 Task: Research Airbnb properties in Mascalucia, Italy from 1st November, 2023 to 9th November, 2023 for 4 adults.2 bedrooms having 2 beds and 2 bathrooms. Property type can be house. Look for 4 properties as per requirement.
Action: Mouse moved to (472, 60)
Screenshot: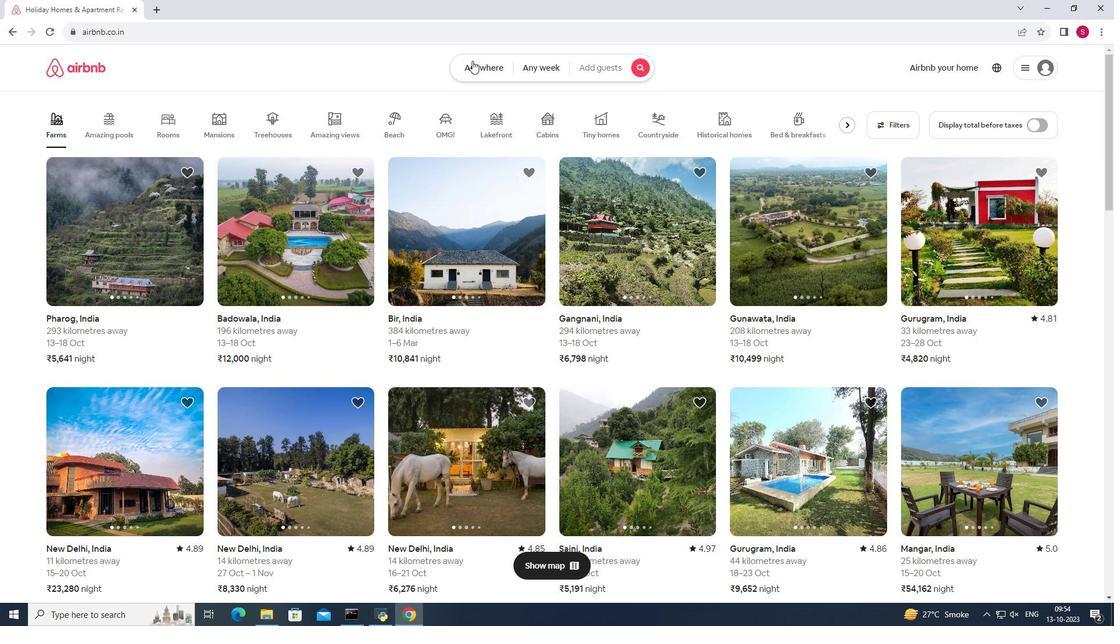 
Action: Mouse pressed left at (472, 60)
Screenshot: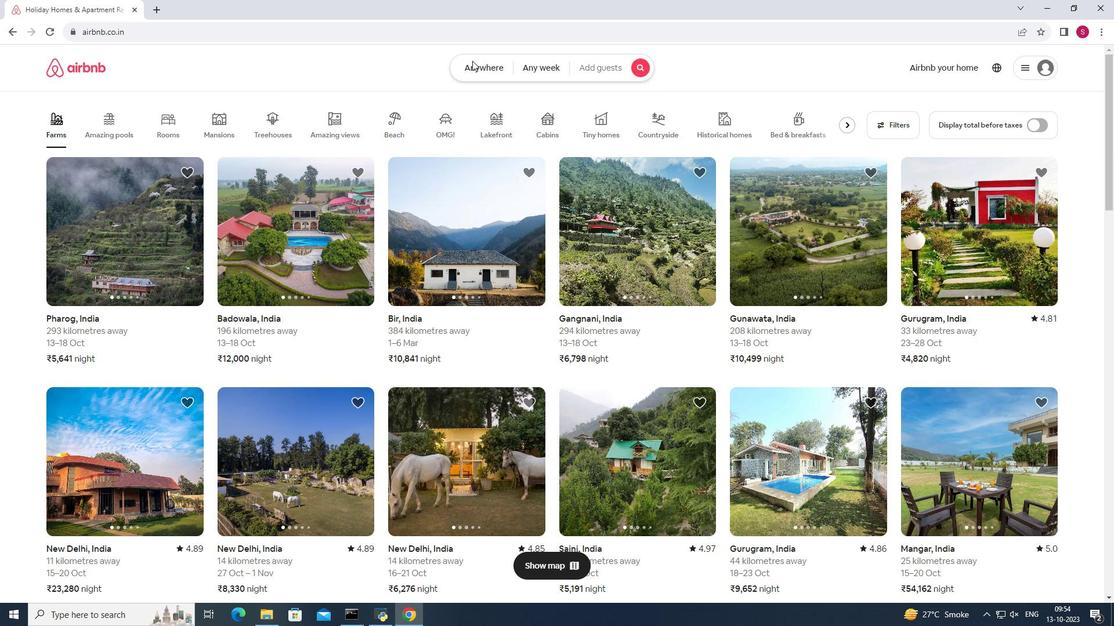 
Action: Mouse moved to (409, 106)
Screenshot: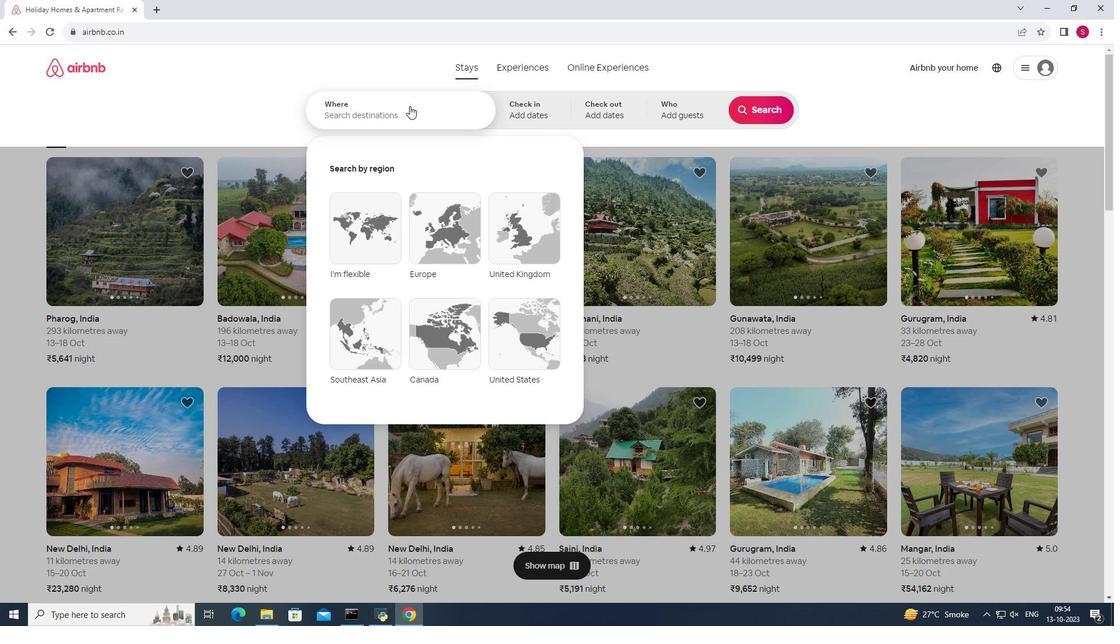 
Action: Mouse pressed left at (409, 106)
Screenshot: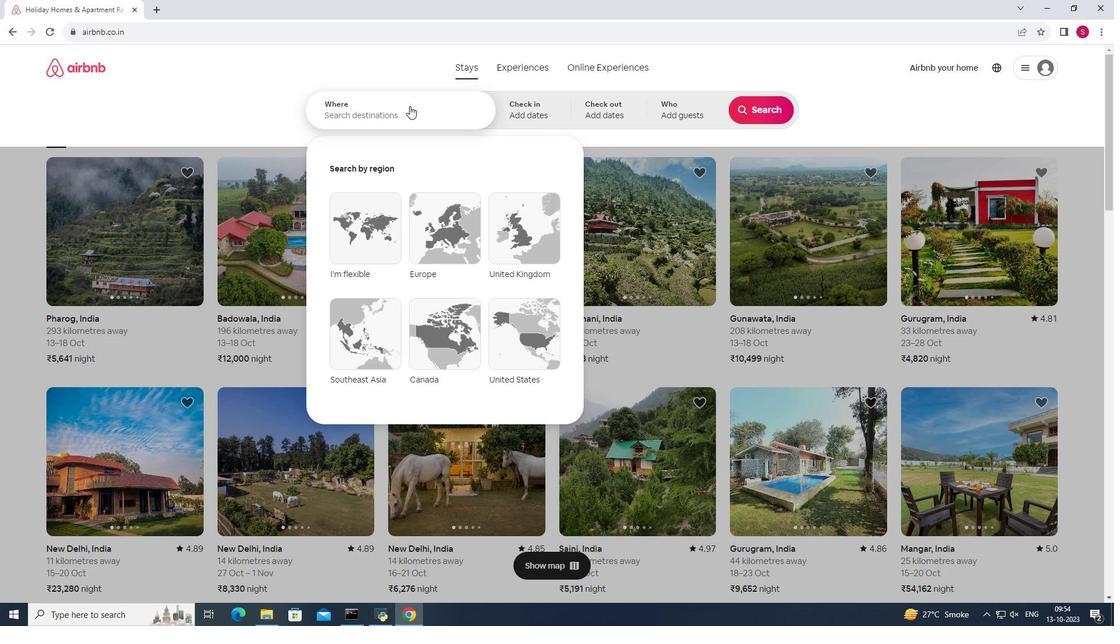 
Action: Key pressed <Key.shift>Mascalucia,<Key.space><Key.shift>Italy<Key.enter>
Screenshot: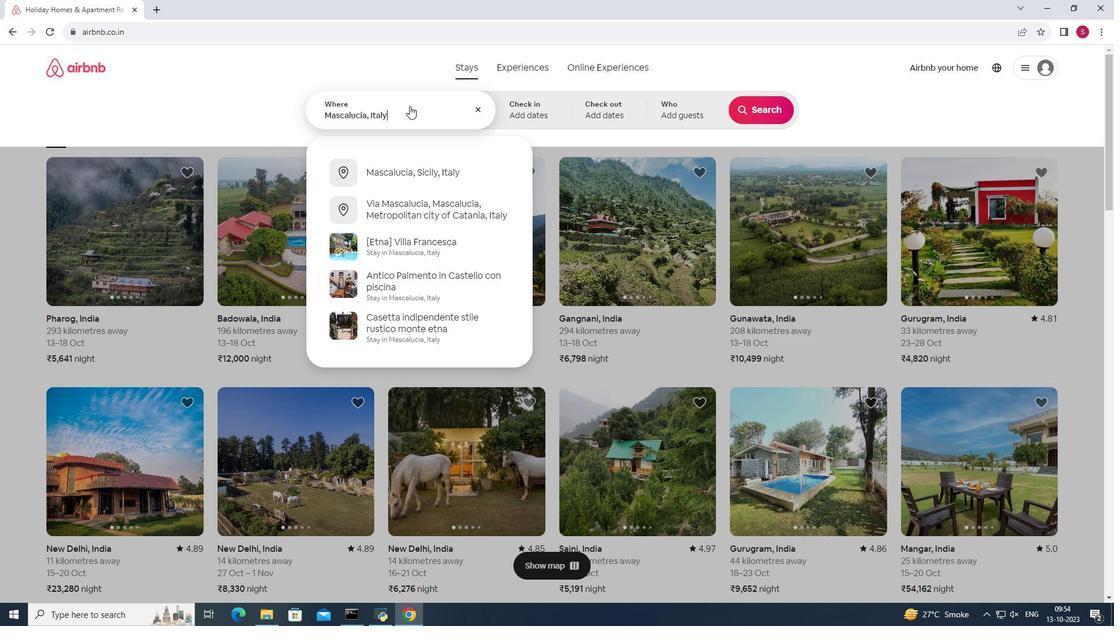 
Action: Mouse moved to (661, 247)
Screenshot: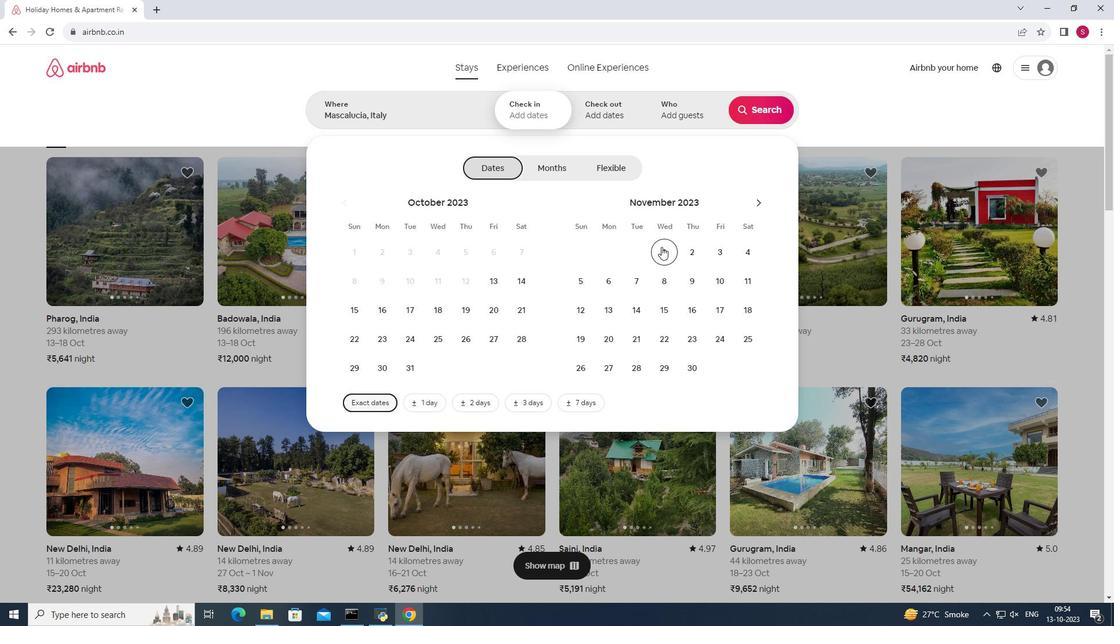 
Action: Mouse pressed left at (661, 247)
Screenshot: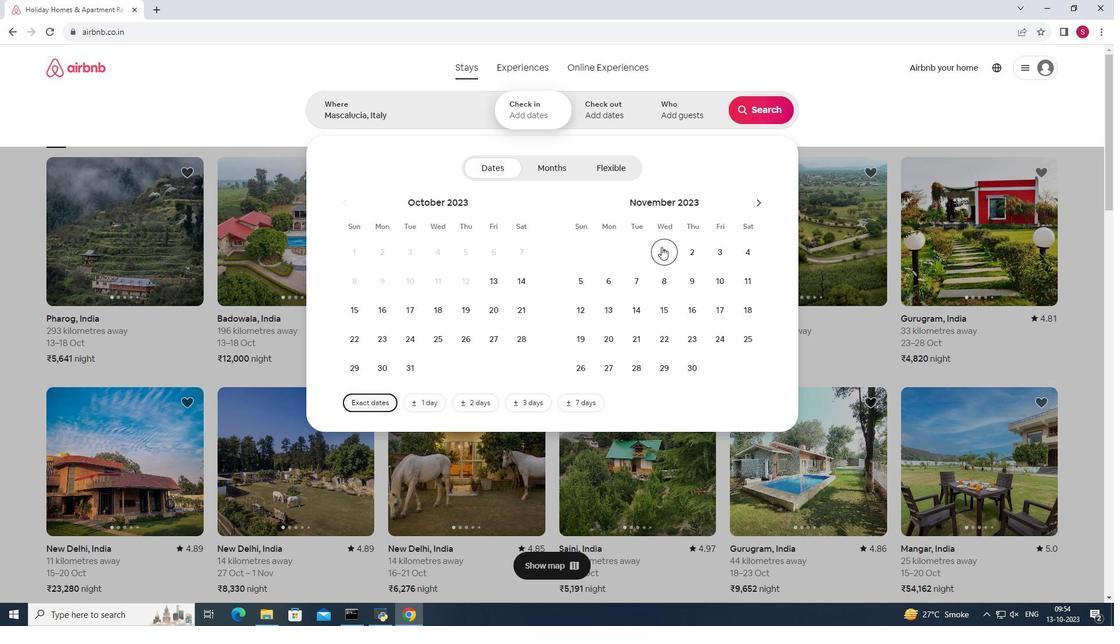
Action: Mouse moved to (689, 280)
Screenshot: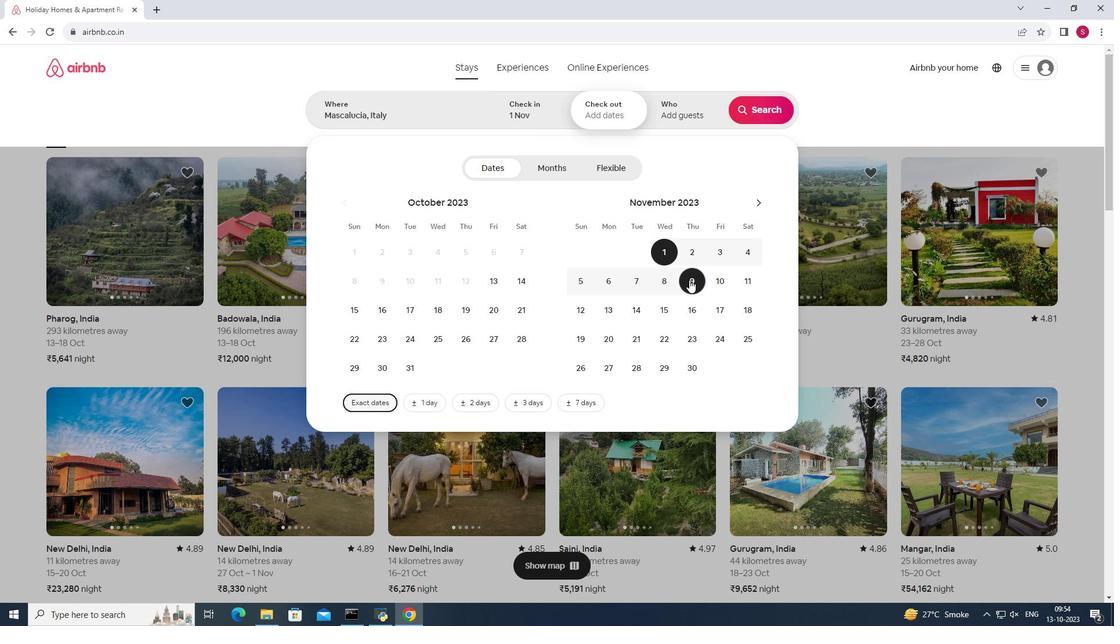 
Action: Mouse pressed left at (689, 280)
Screenshot: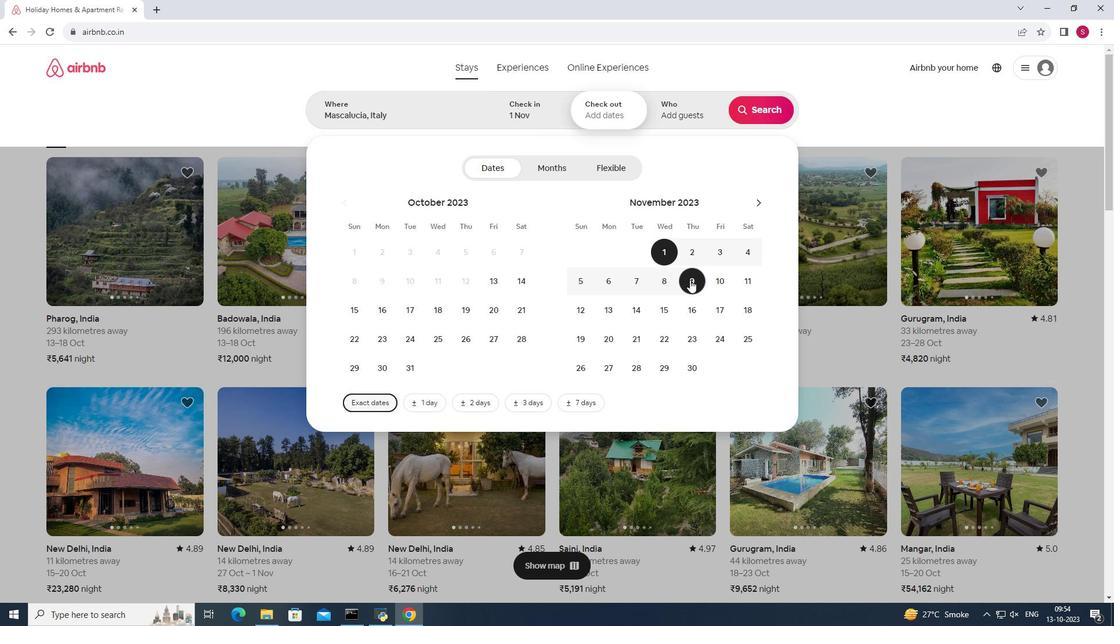 
Action: Mouse moved to (690, 280)
Screenshot: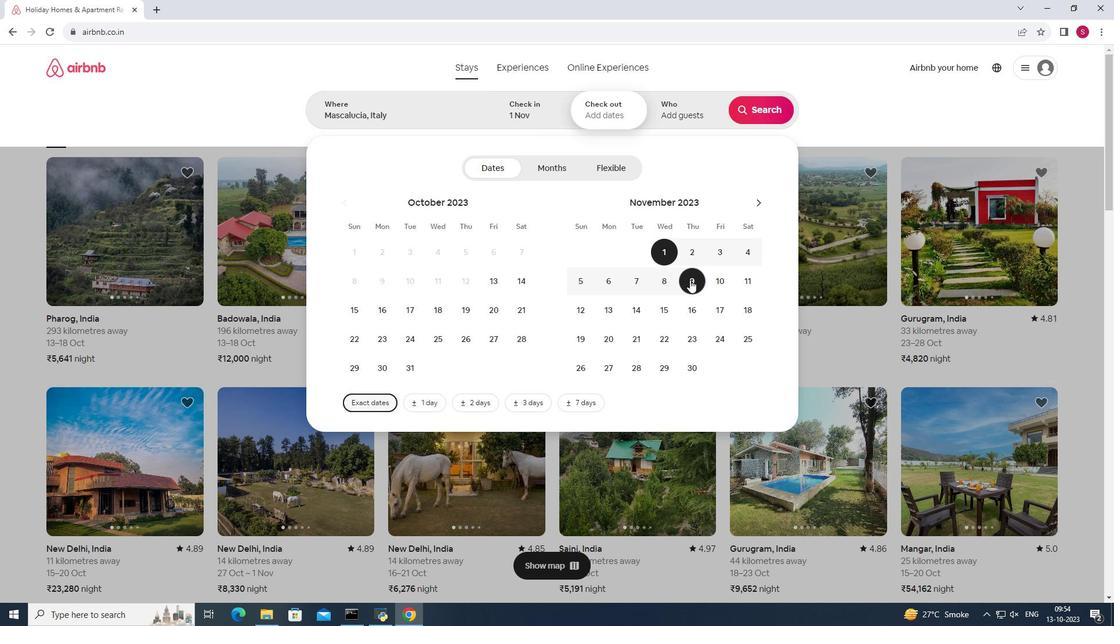 
Action: Mouse pressed left at (690, 280)
Screenshot: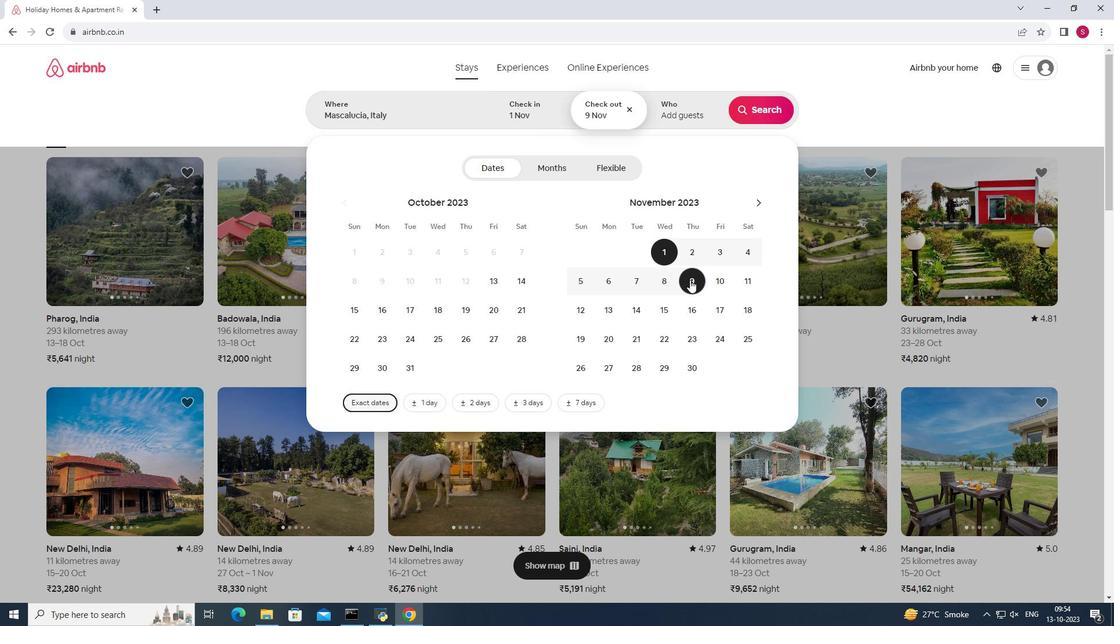 
Action: Mouse moved to (678, 101)
Screenshot: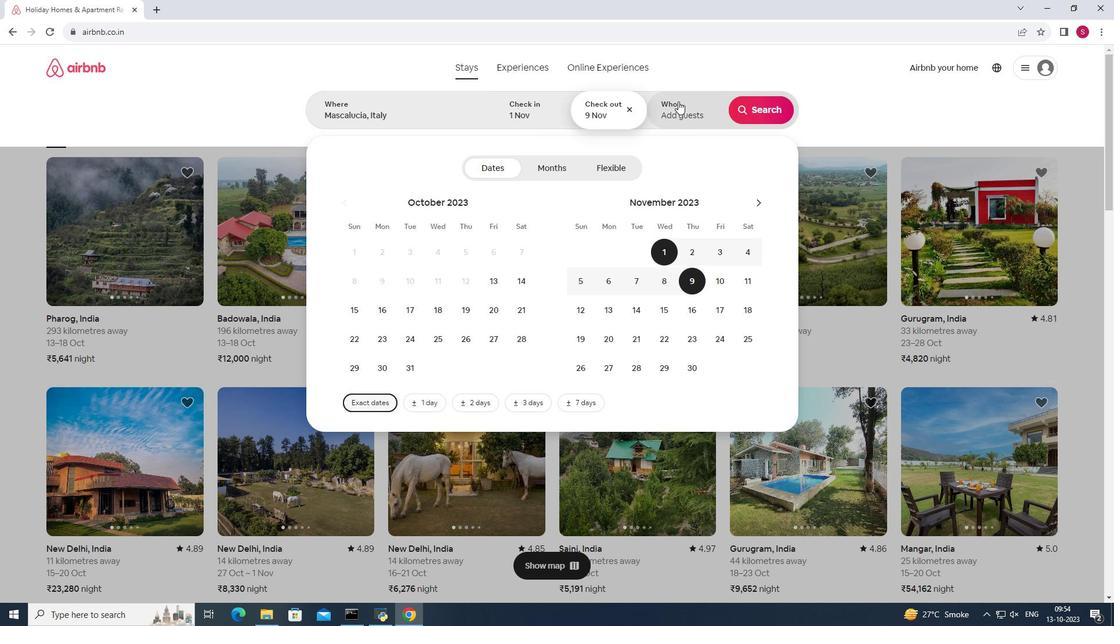 
Action: Mouse pressed left at (678, 101)
Screenshot: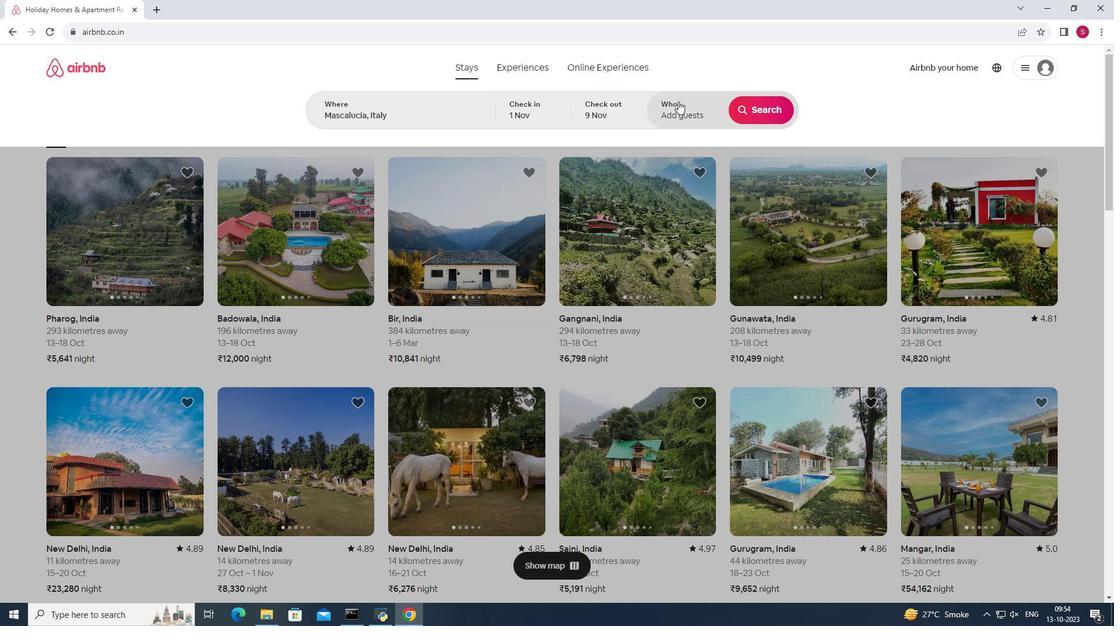 
Action: Mouse moved to (766, 175)
Screenshot: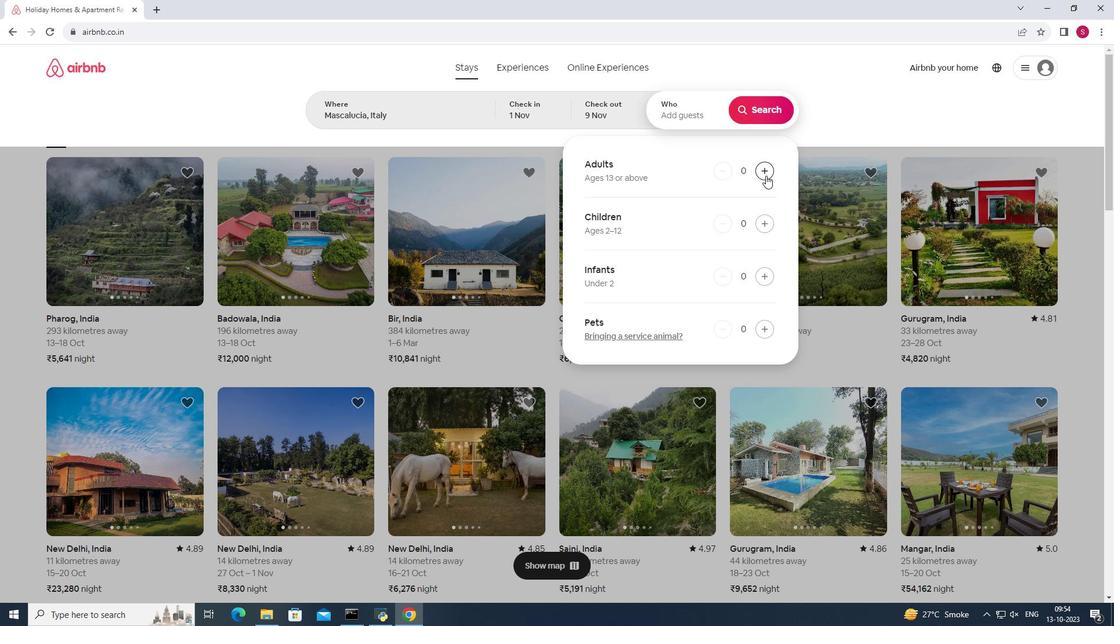 
Action: Mouse pressed left at (766, 175)
Screenshot: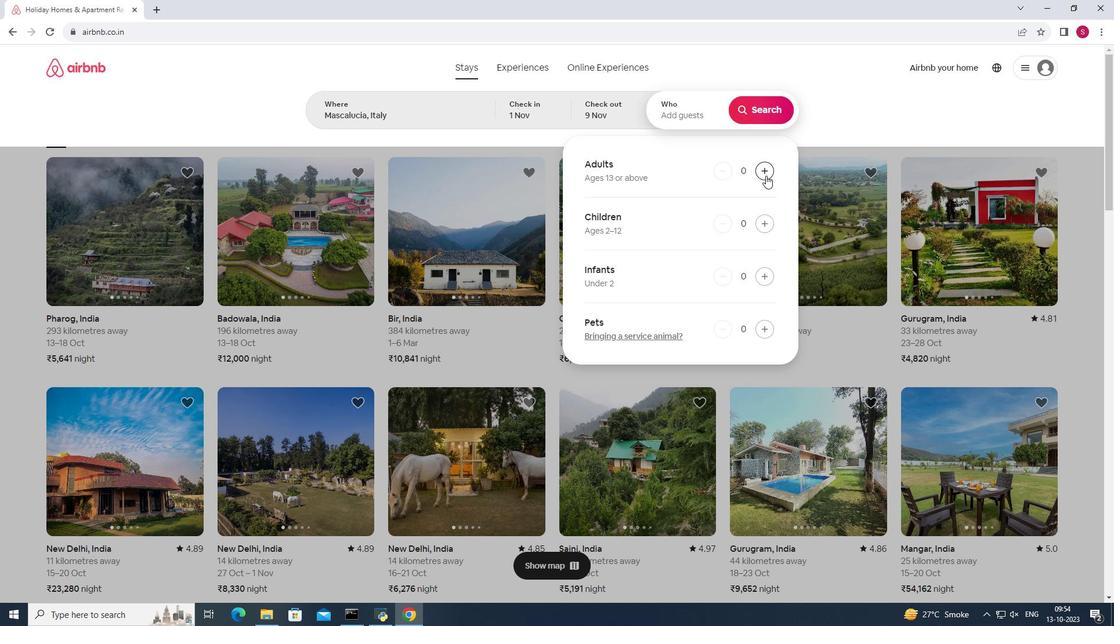 
Action: Mouse pressed left at (766, 175)
Screenshot: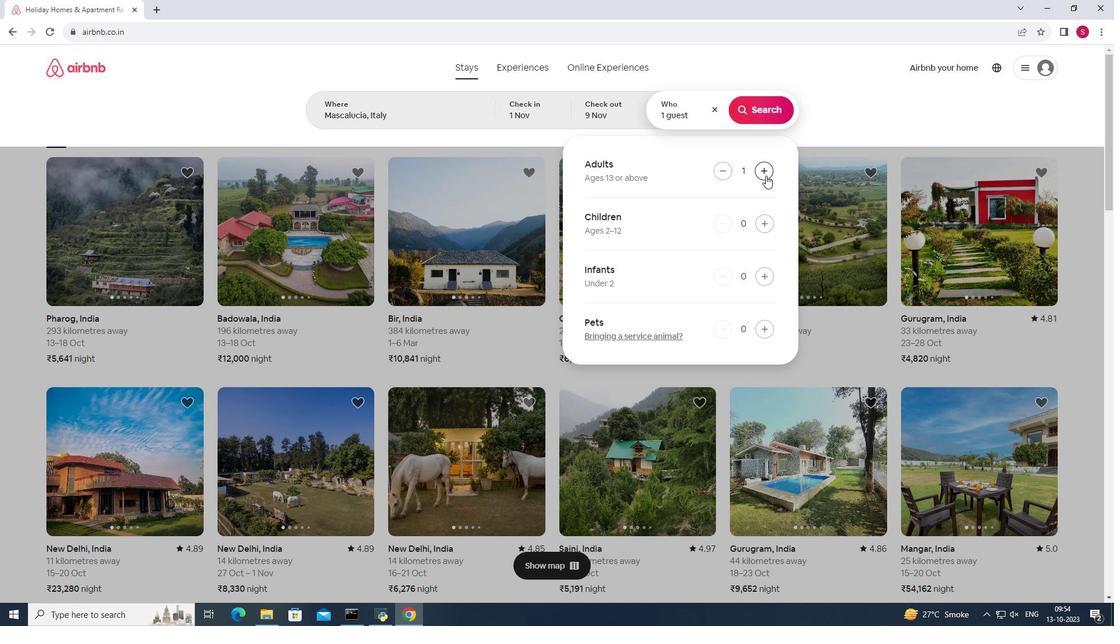 
Action: Mouse pressed left at (766, 175)
Screenshot: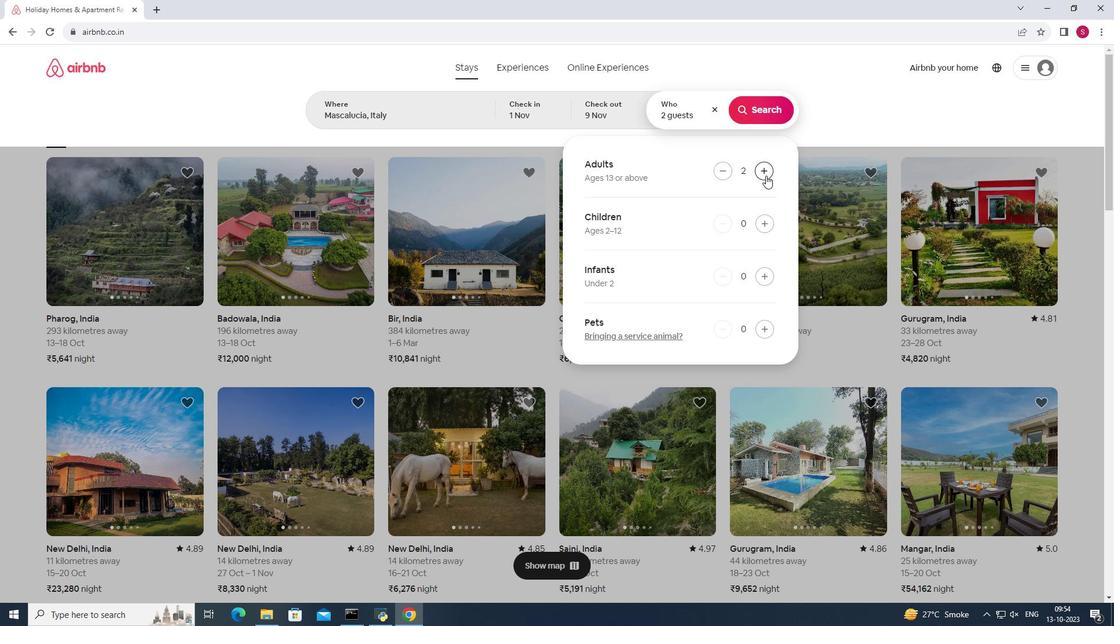 
Action: Mouse pressed left at (766, 175)
Screenshot: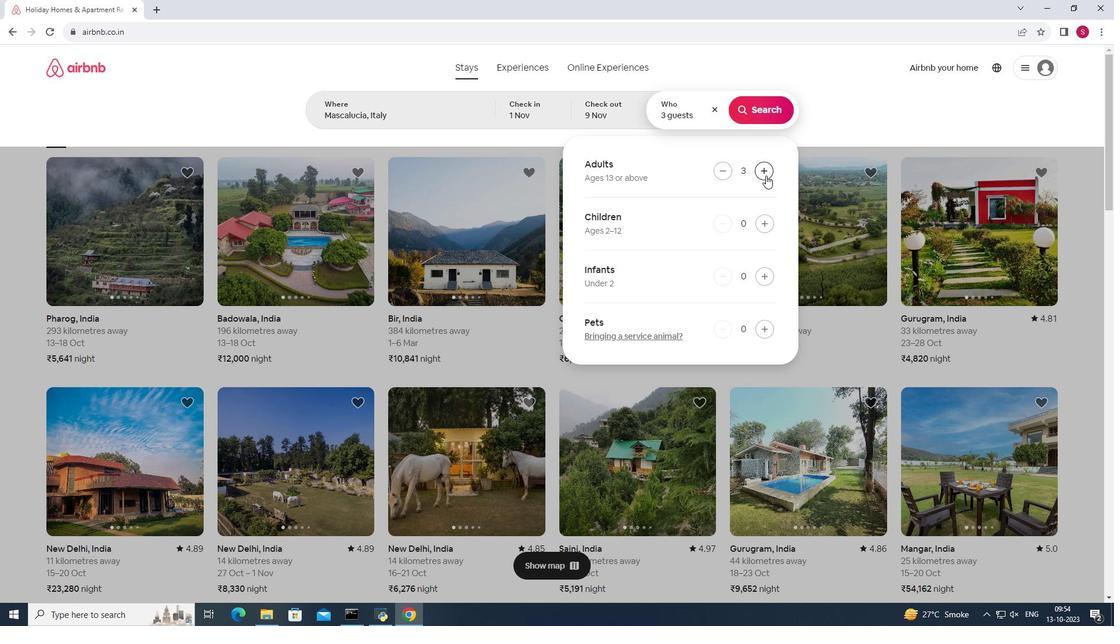 
Action: Mouse moved to (759, 115)
Screenshot: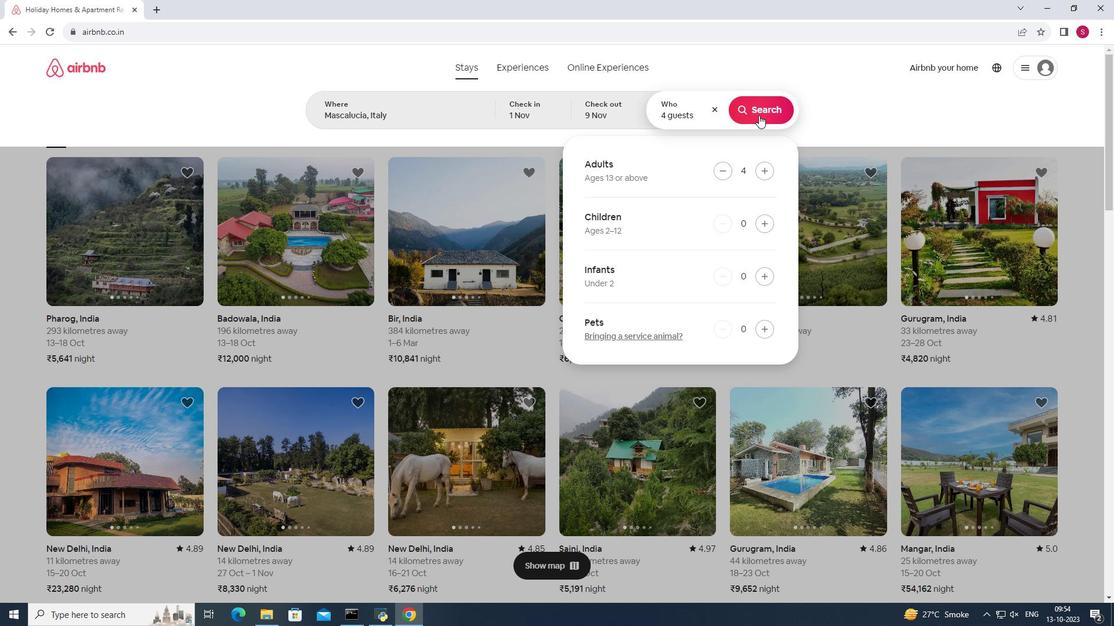 
Action: Mouse pressed left at (759, 115)
Screenshot: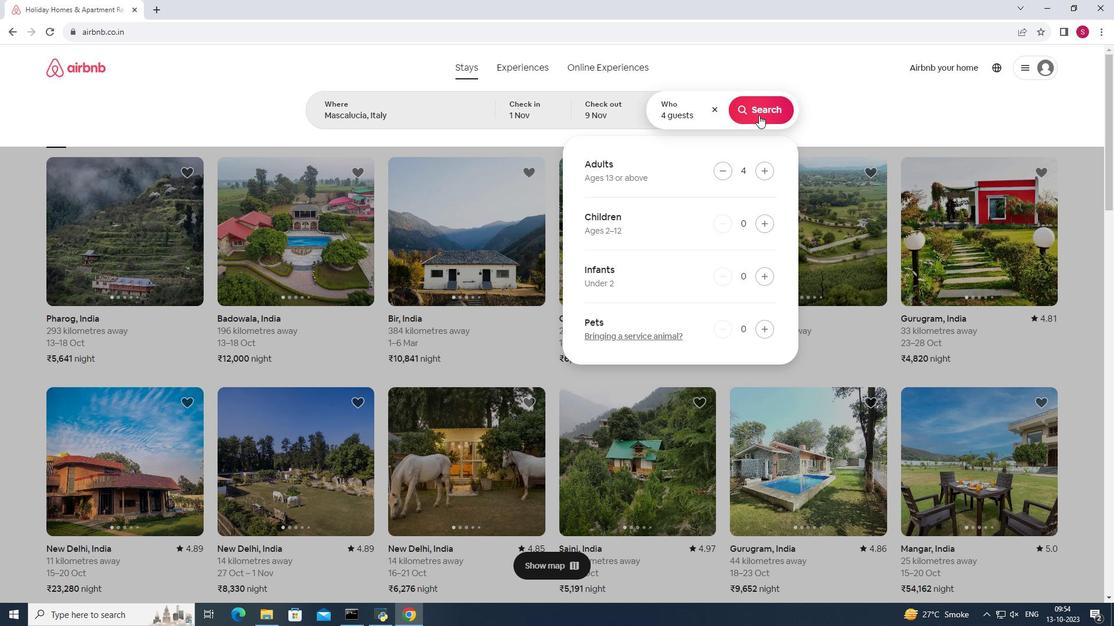 
Action: Mouse pressed left at (759, 115)
Screenshot: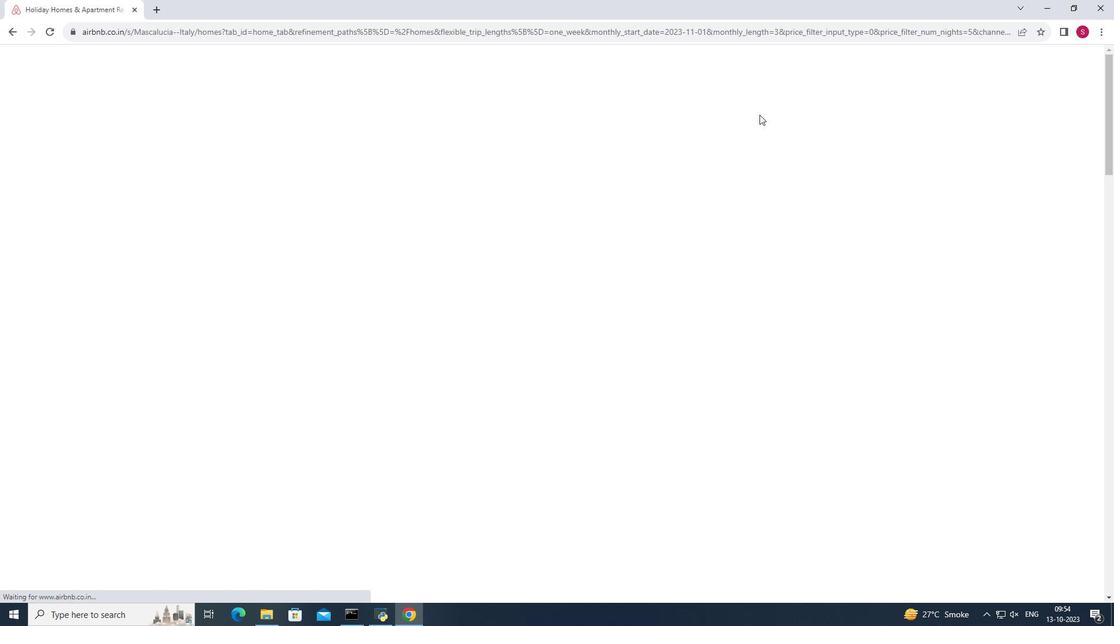 
Action: Mouse moved to (833, 66)
Screenshot: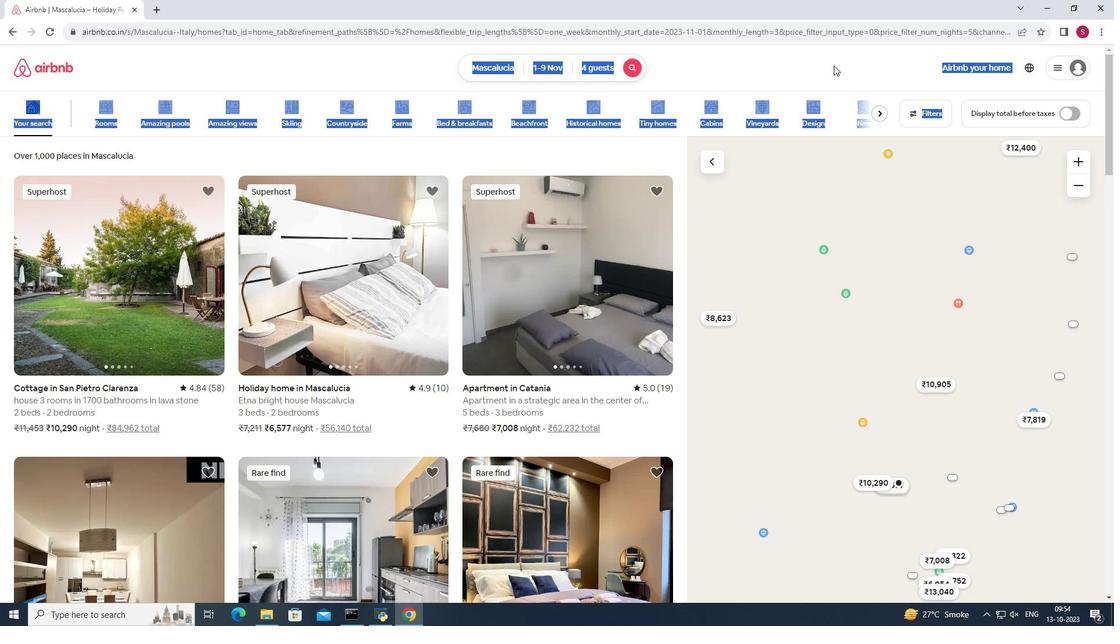 
Action: Mouse pressed left at (833, 66)
Screenshot: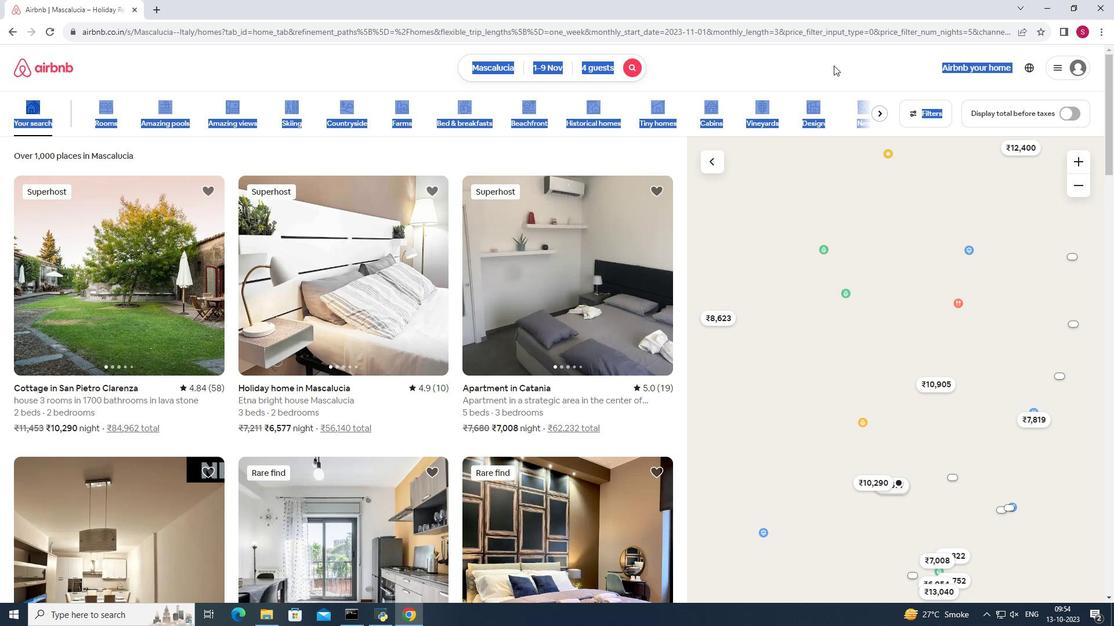 
Action: Mouse moved to (874, 78)
Screenshot: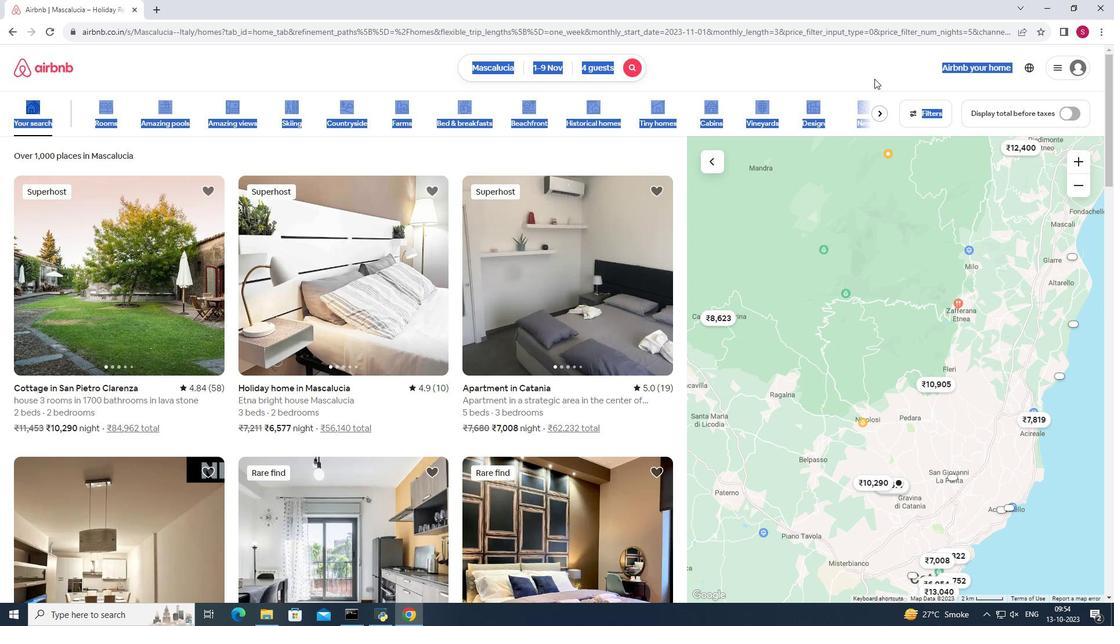 
Action: Mouse pressed left at (874, 78)
Screenshot: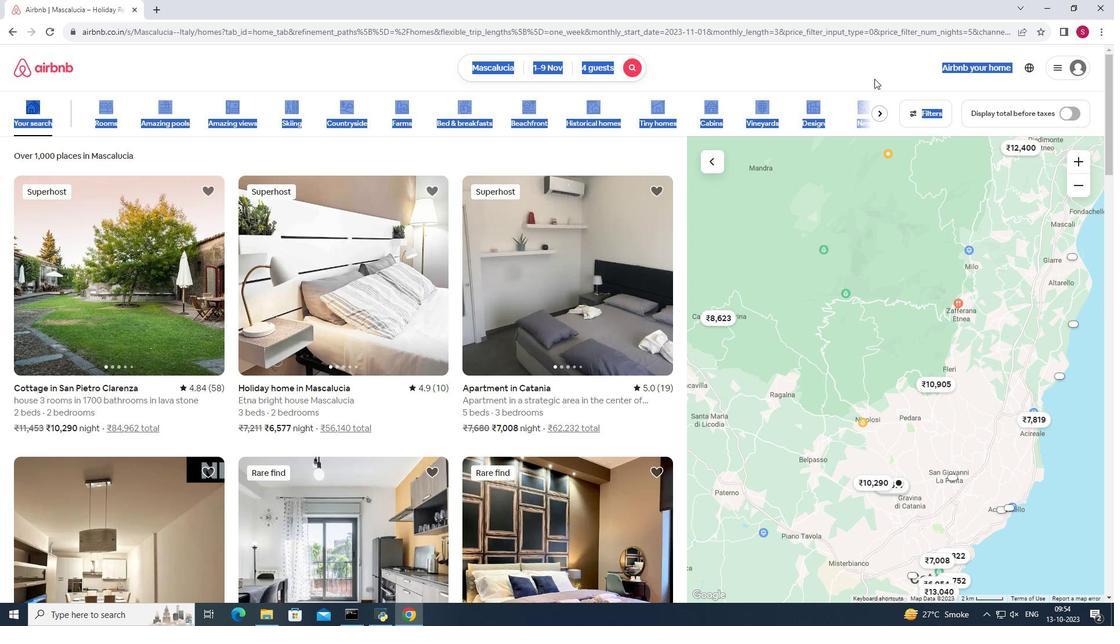 
Action: Mouse moved to (930, 117)
Screenshot: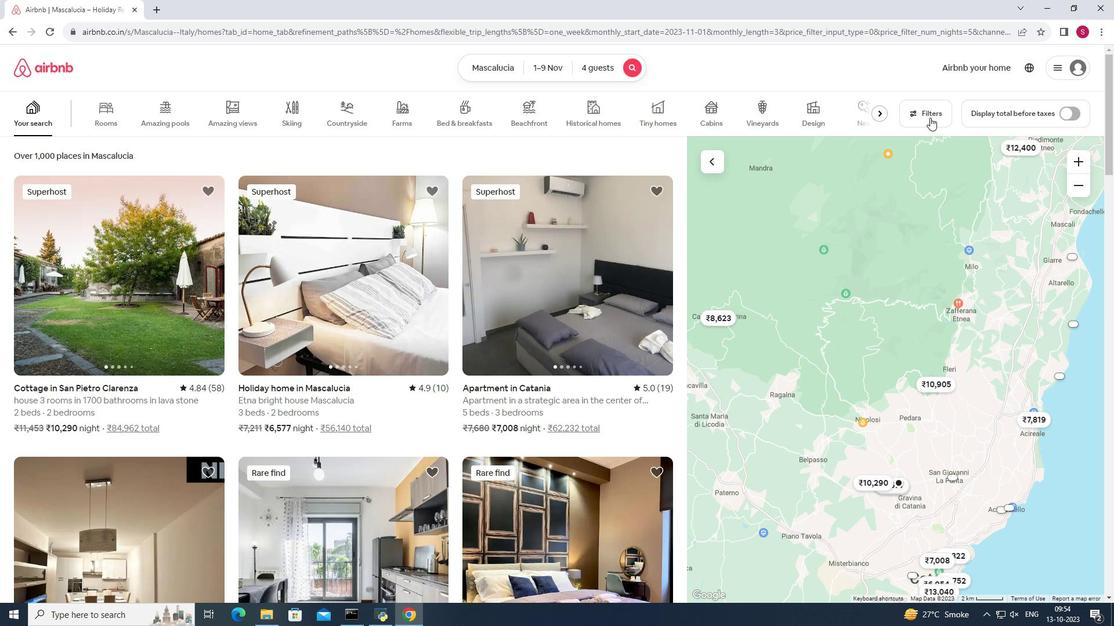 
Action: Mouse pressed left at (930, 117)
Screenshot: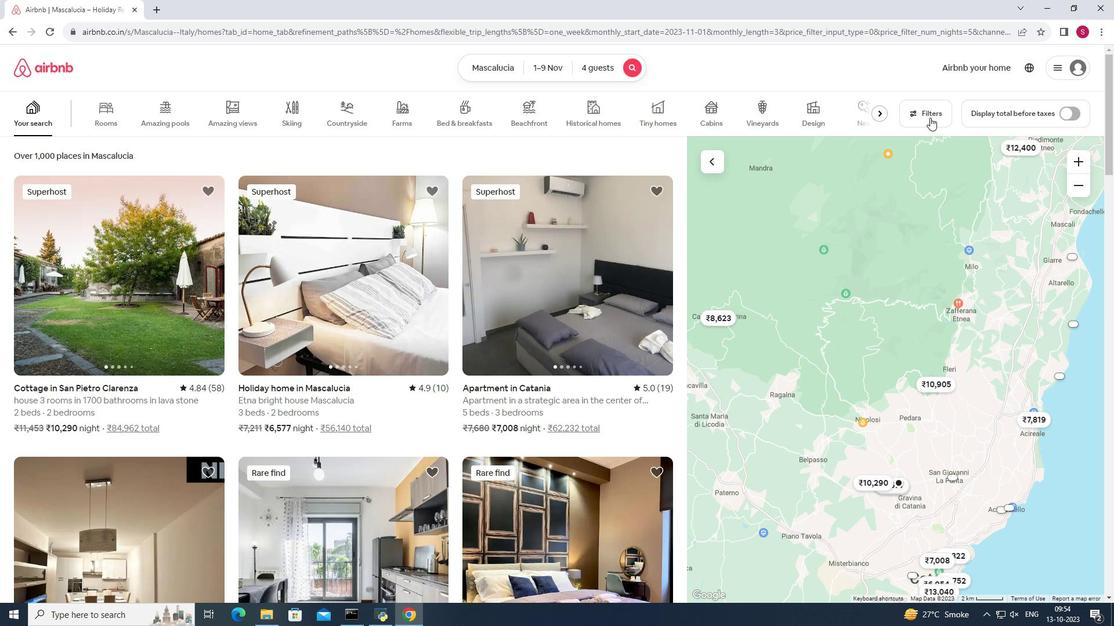 
Action: Mouse pressed left at (930, 117)
Screenshot: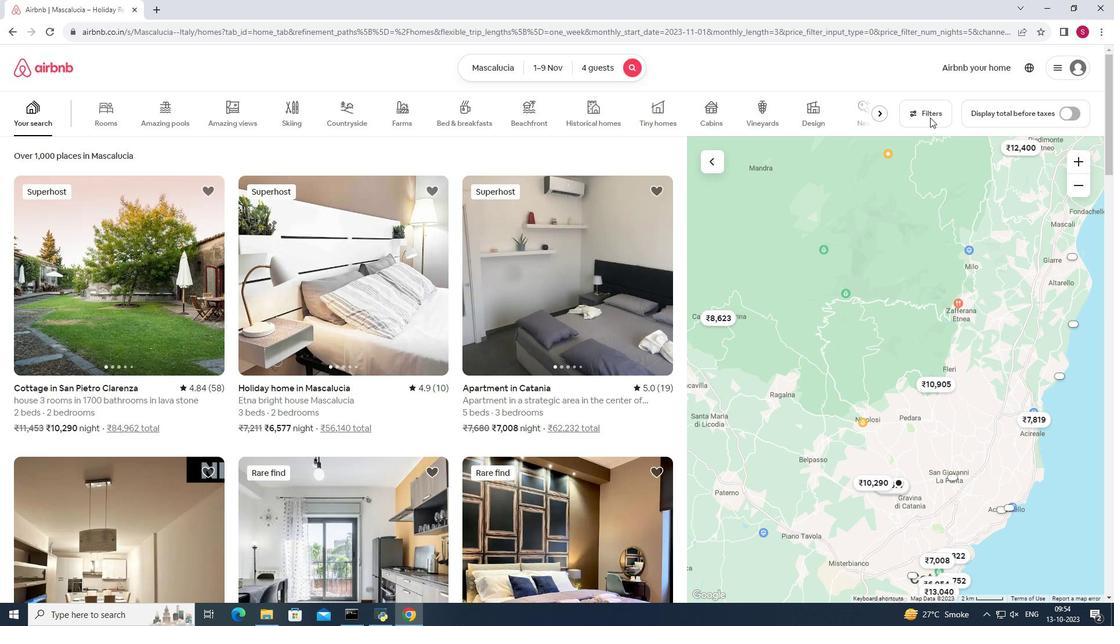 
Action: Mouse moved to (936, 117)
Screenshot: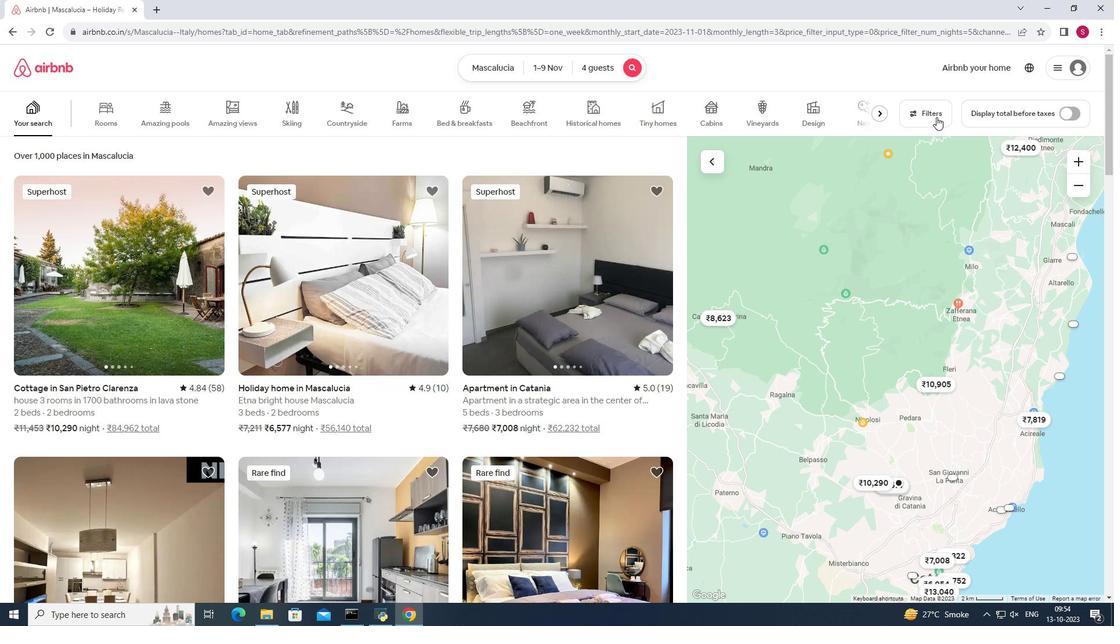 
Action: Mouse pressed left at (936, 117)
Screenshot: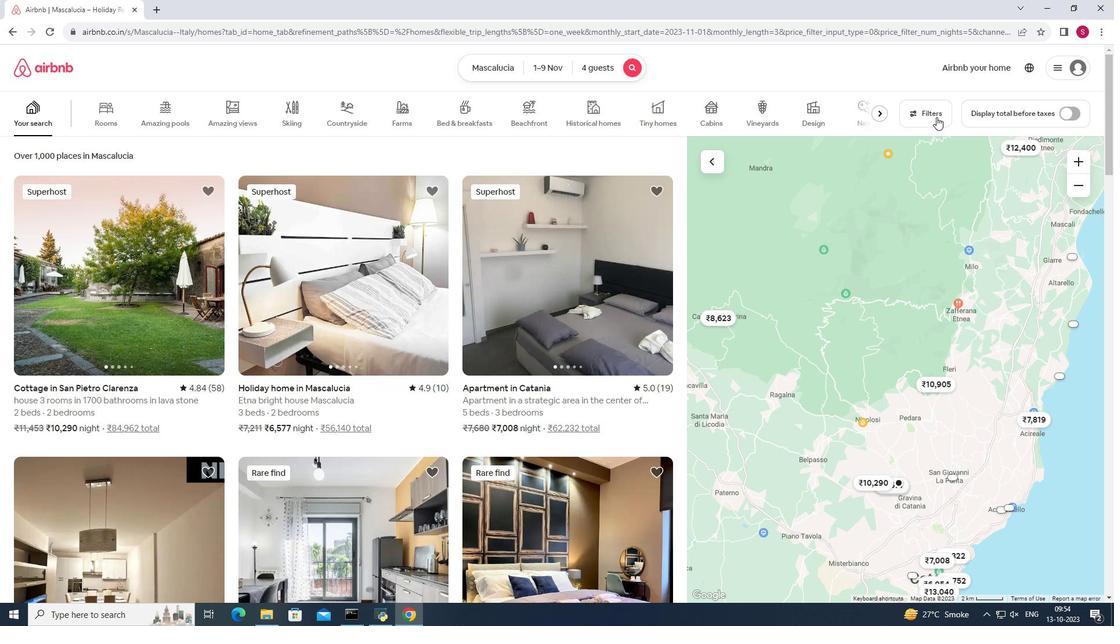 
Action: Mouse moved to (586, 329)
Screenshot: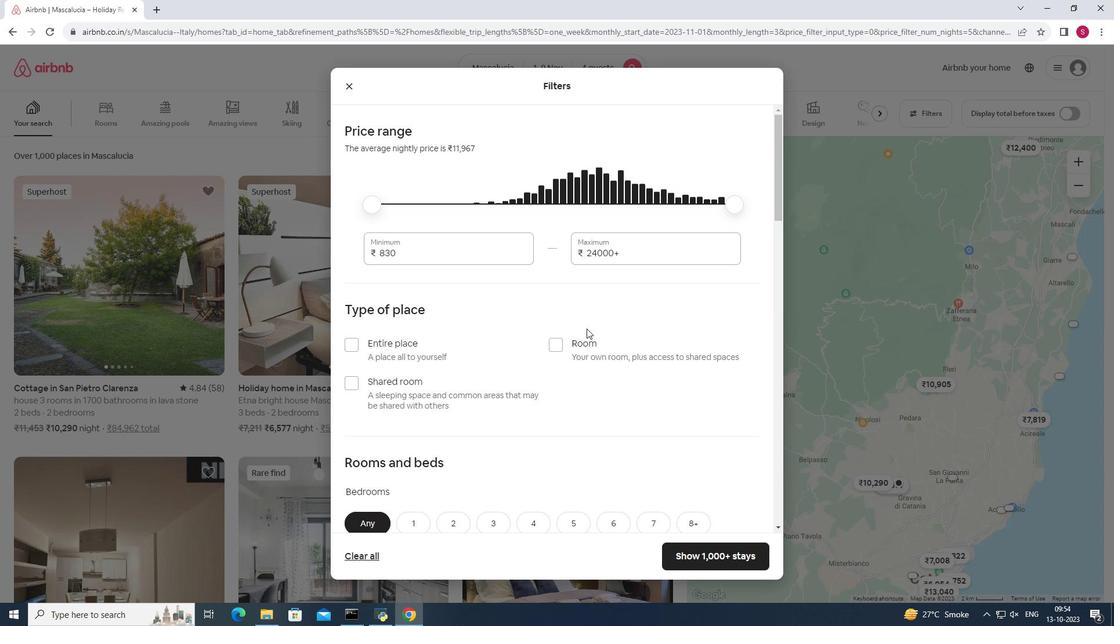 
Action: Mouse scrolled (586, 328) with delta (0, 0)
Screenshot: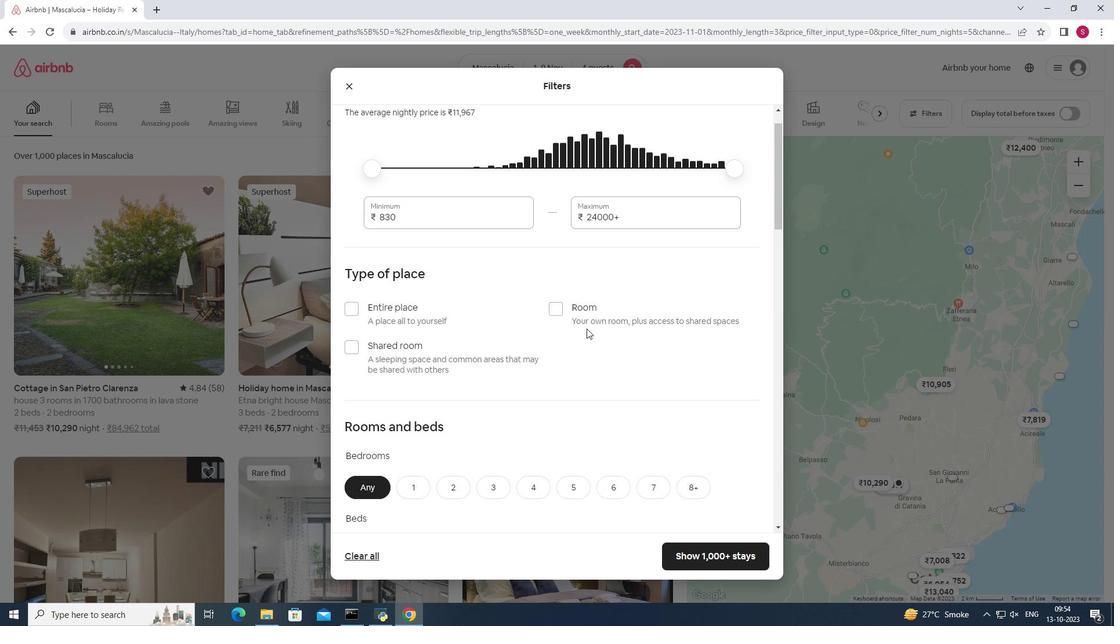
Action: Mouse scrolled (586, 328) with delta (0, 0)
Screenshot: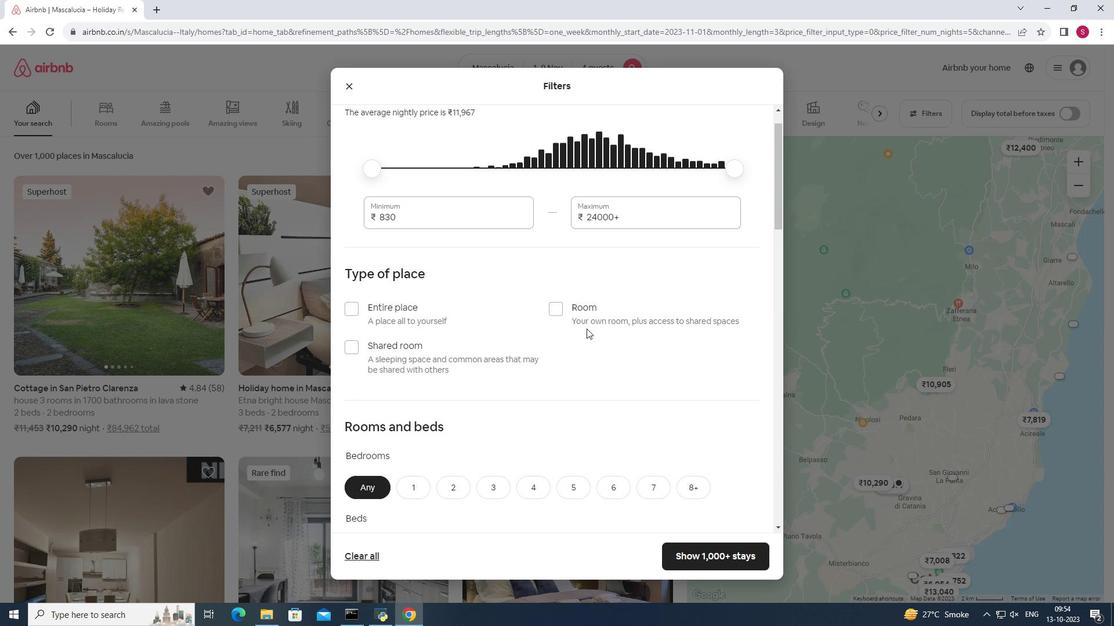 
Action: Mouse scrolled (586, 328) with delta (0, 0)
Screenshot: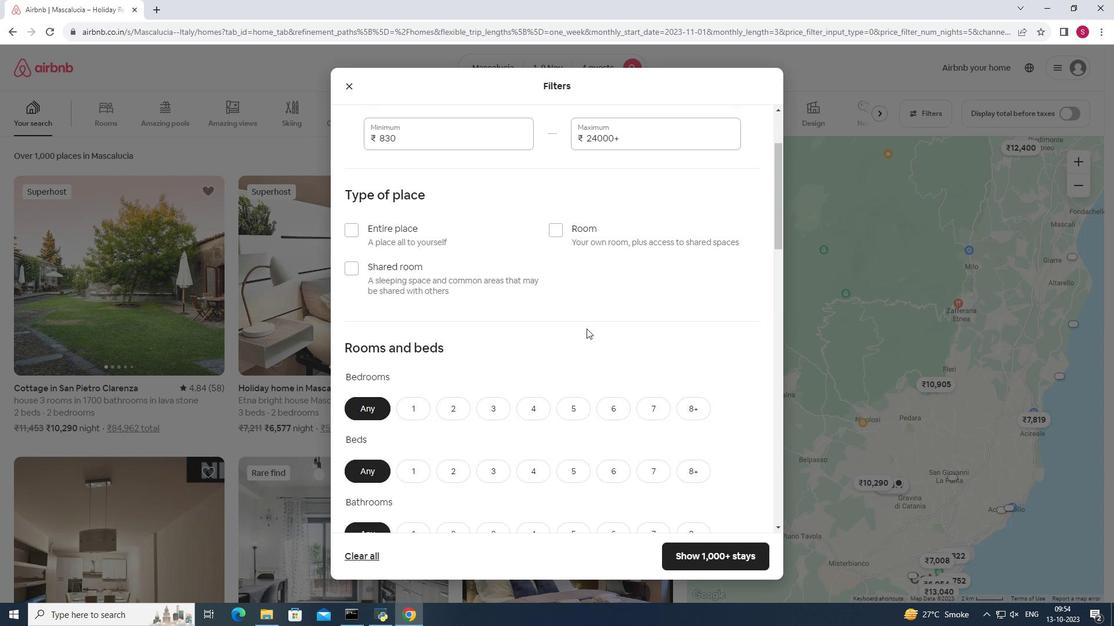
Action: Mouse scrolled (586, 328) with delta (0, 0)
Screenshot: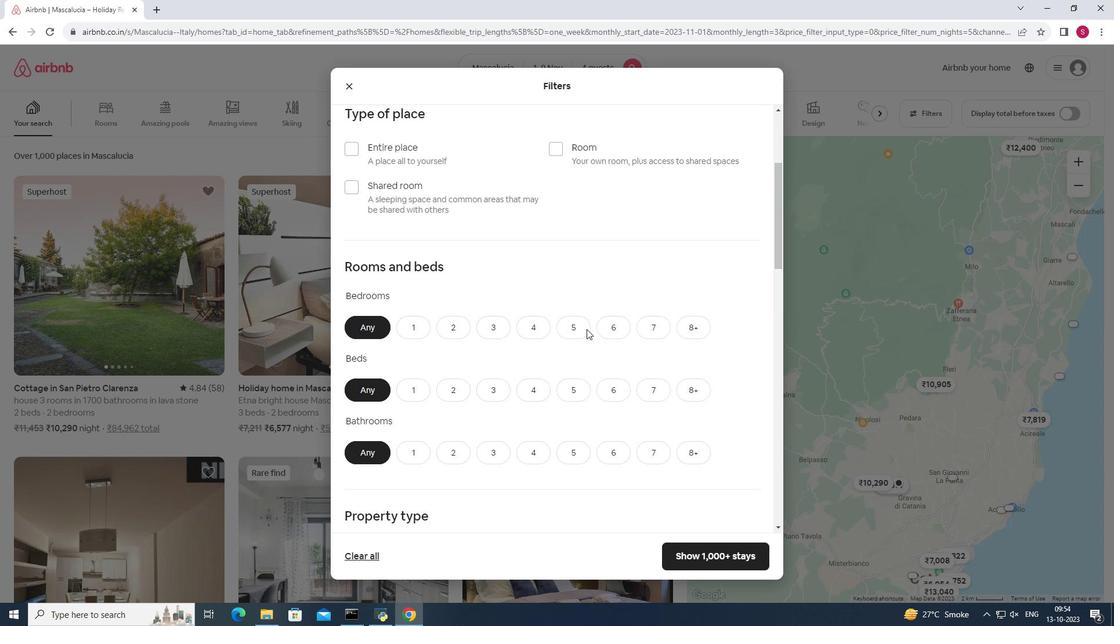 
Action: Mouse moved to (452, 296)
Screenshot: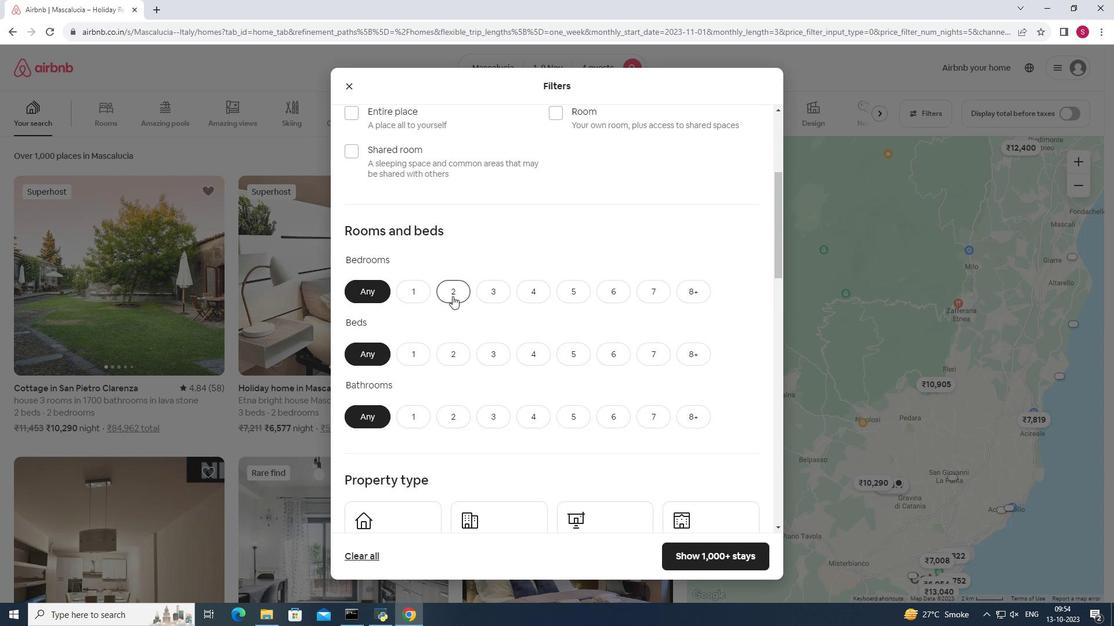 
Action: Mouse pressed left at (452, 296)
Screenshot: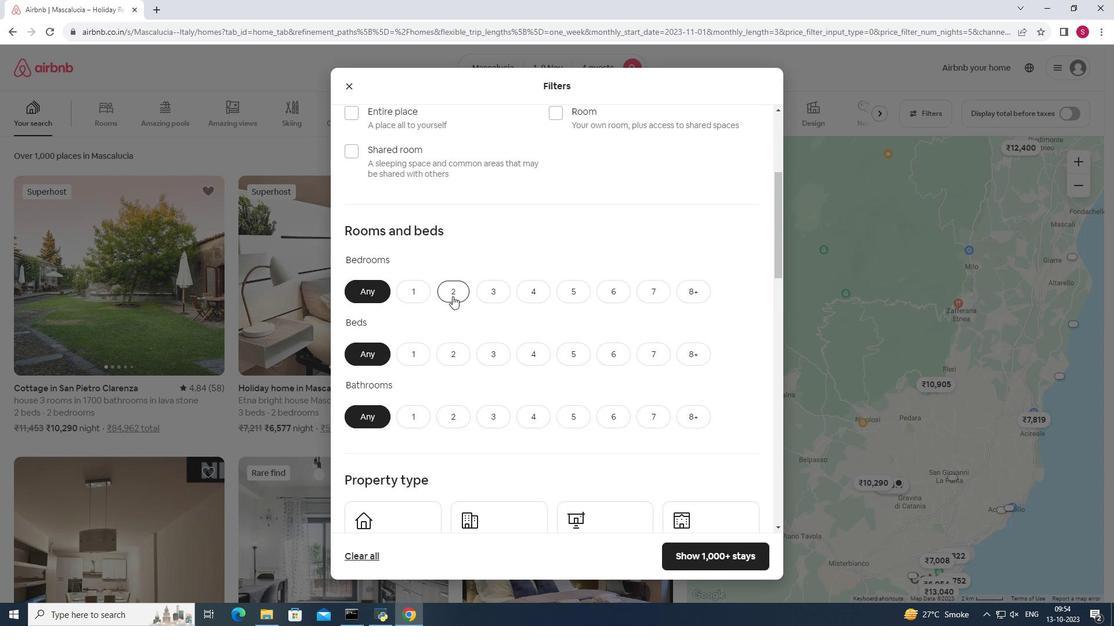 
Action: Mouse moved to (449, 356)
Screenshot: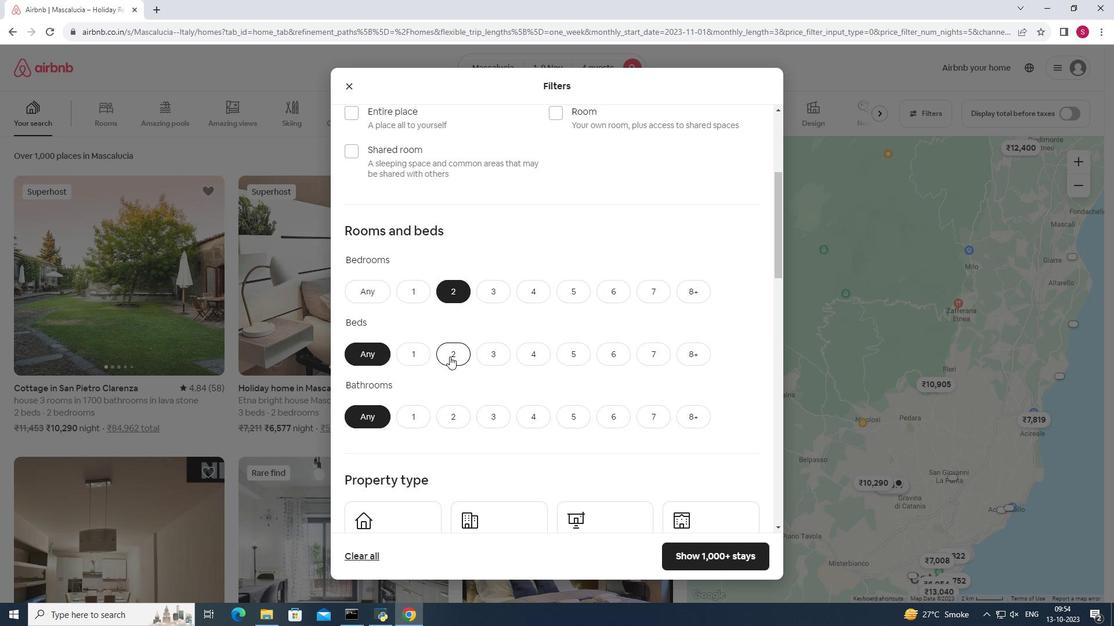 
Action: Mouse pressed left at (449, 356)
Screenshot: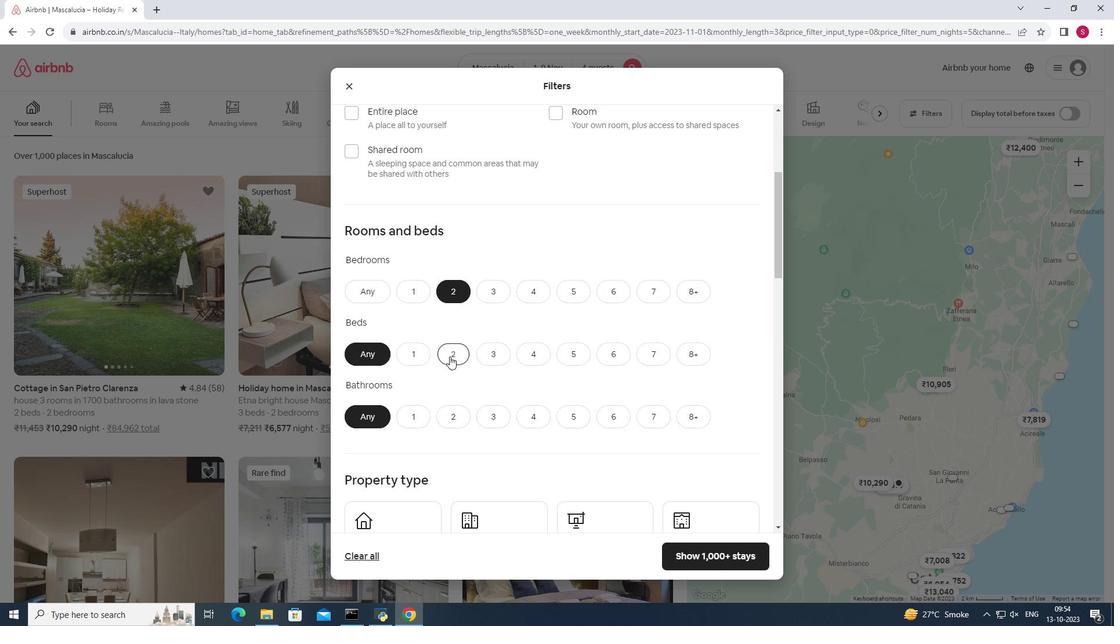 
Action: Mouse moved to (449, 418)
Screenshot: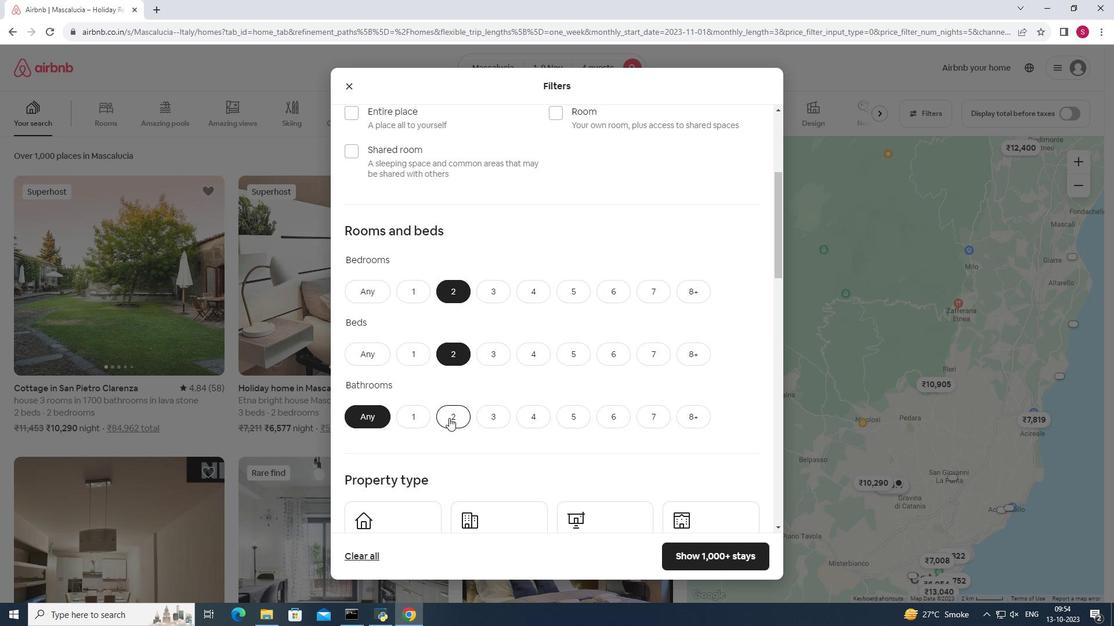 
Action: Mouse pressed left at (449, 418)
Screenshot: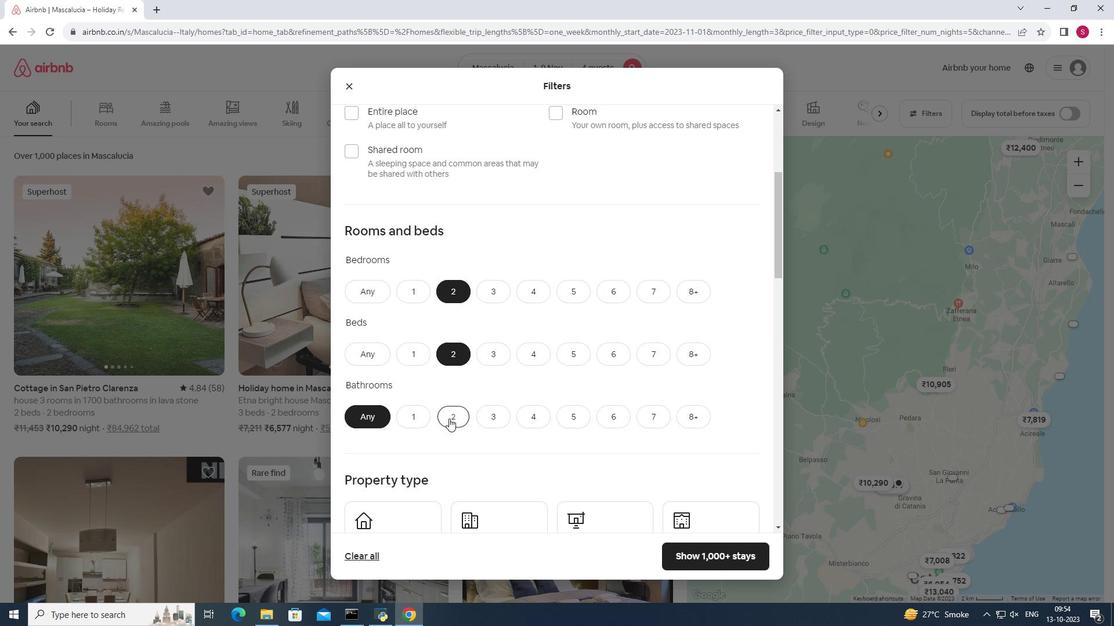 
Action: Mouse moved to (470, 421)
Screenshot: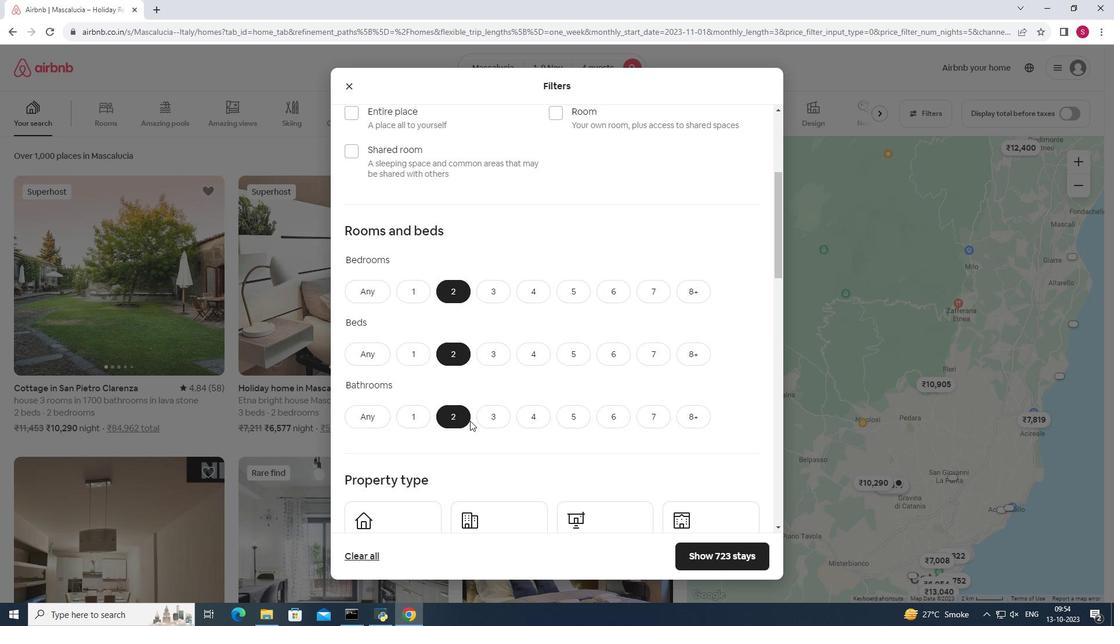 
Action: Mouse scrolled (470, 420) with delta (0, 0)
Screenshot: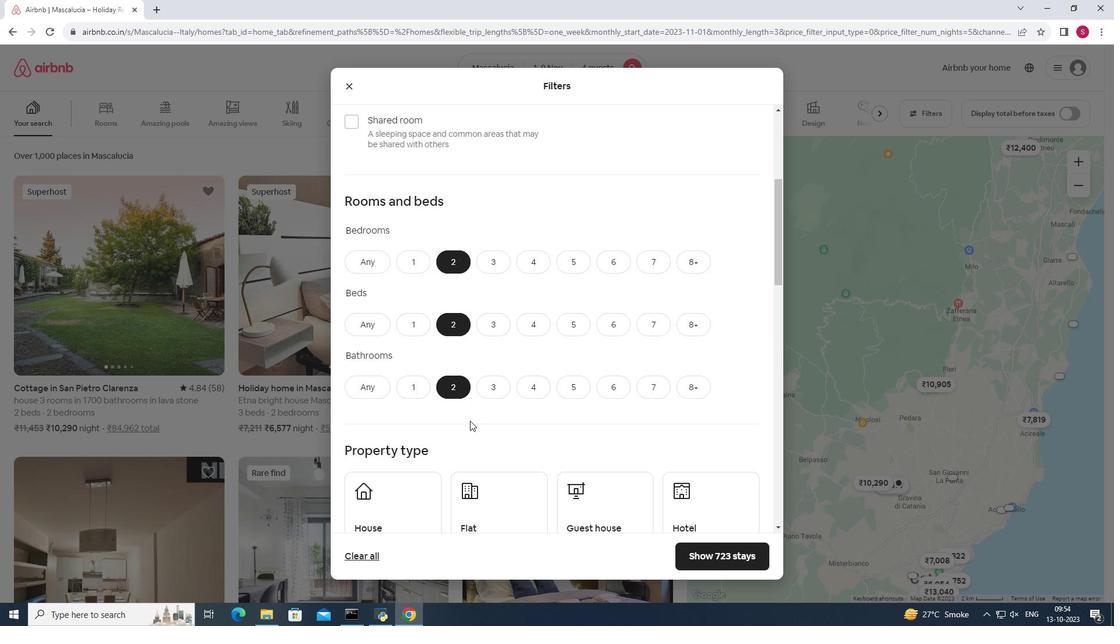 
Action: Mouse scrolled (470, 420) with delta (0, 0)
Screenshot: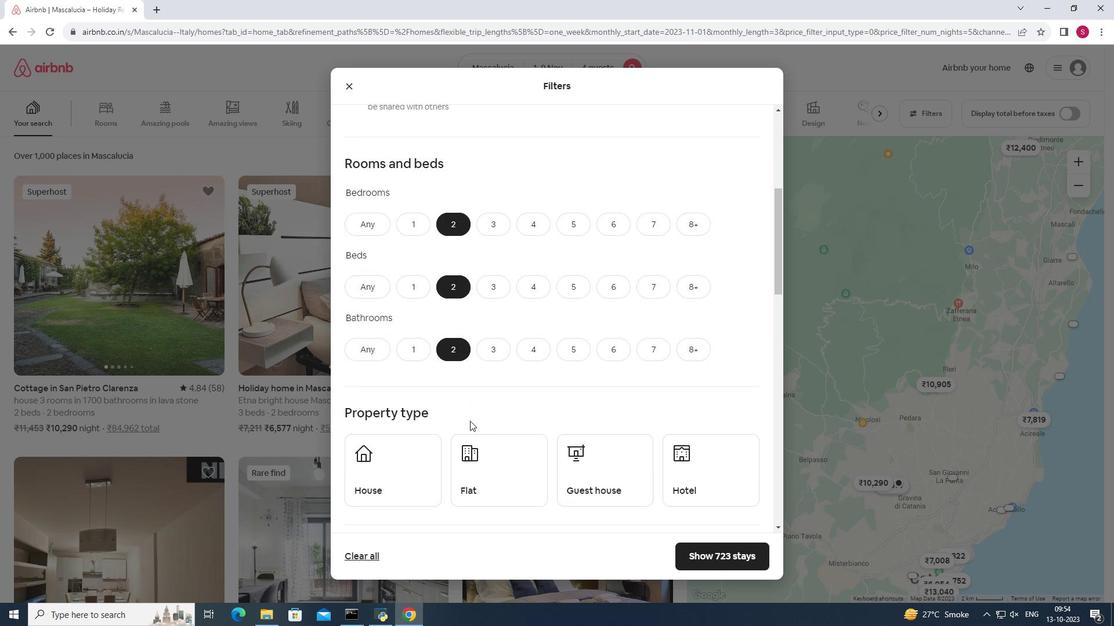 
Action: Mouse scrolled (470, 420) with delta (0, 0)
Screenshot: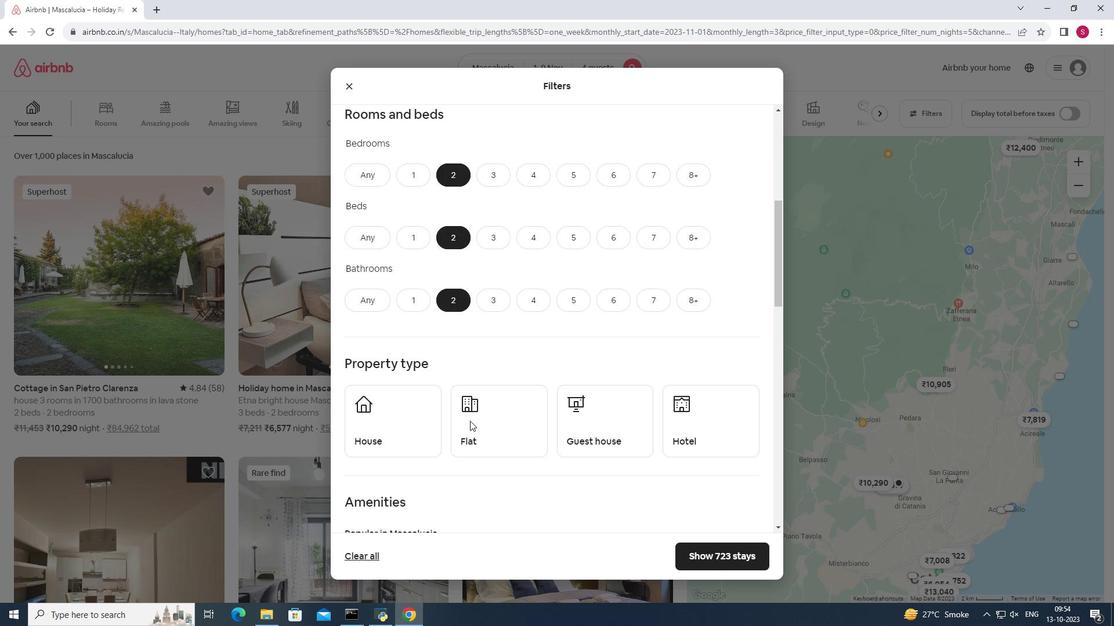 
Action: Mouse moved to (405, 383)
Screenshot: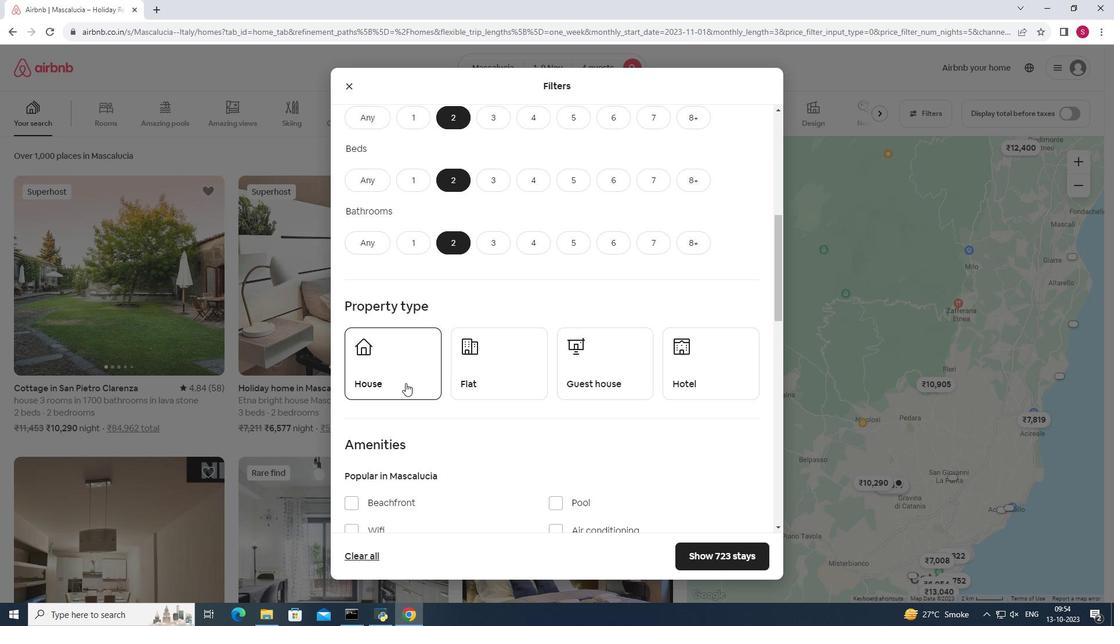 
Action: Mouse pressed left at (405, 383)
Screenshot: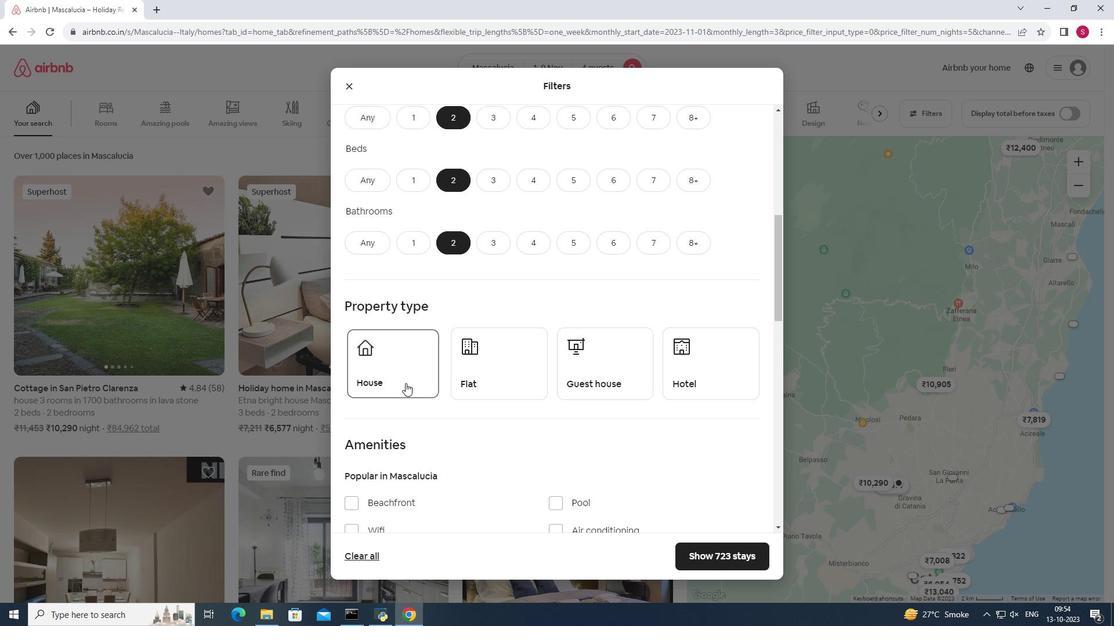 
Action: Mouse moved to (676, 467)
Screenshot: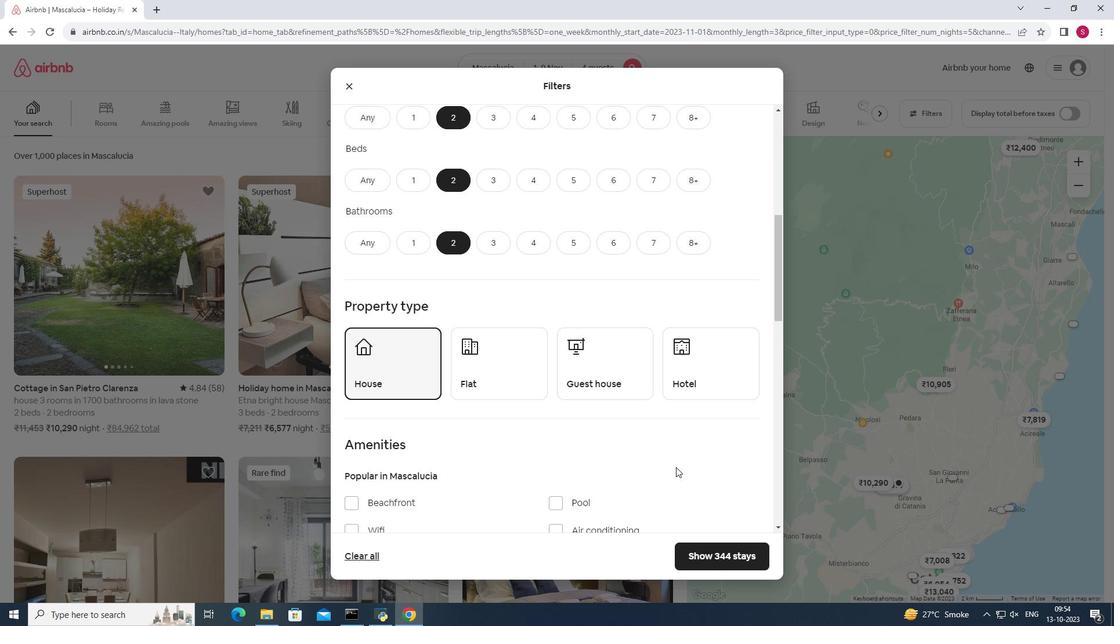 
Action: Mouse scrolled (676, 467) with delta (0, 0)
Screenshot: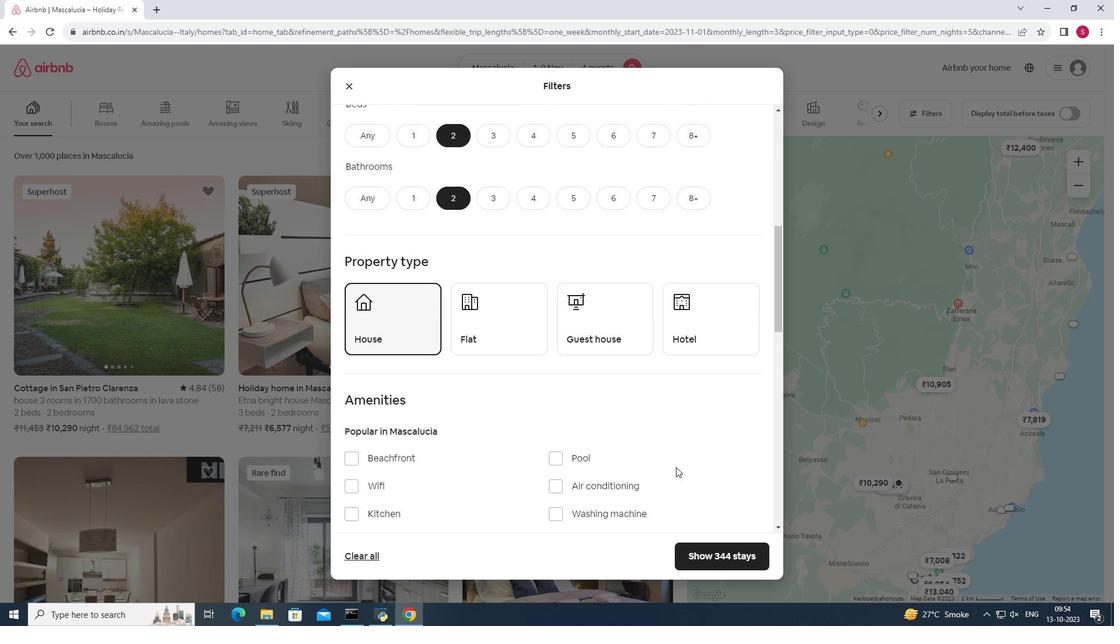 
Action: Mouse moved to (732, 561)
Screenshot: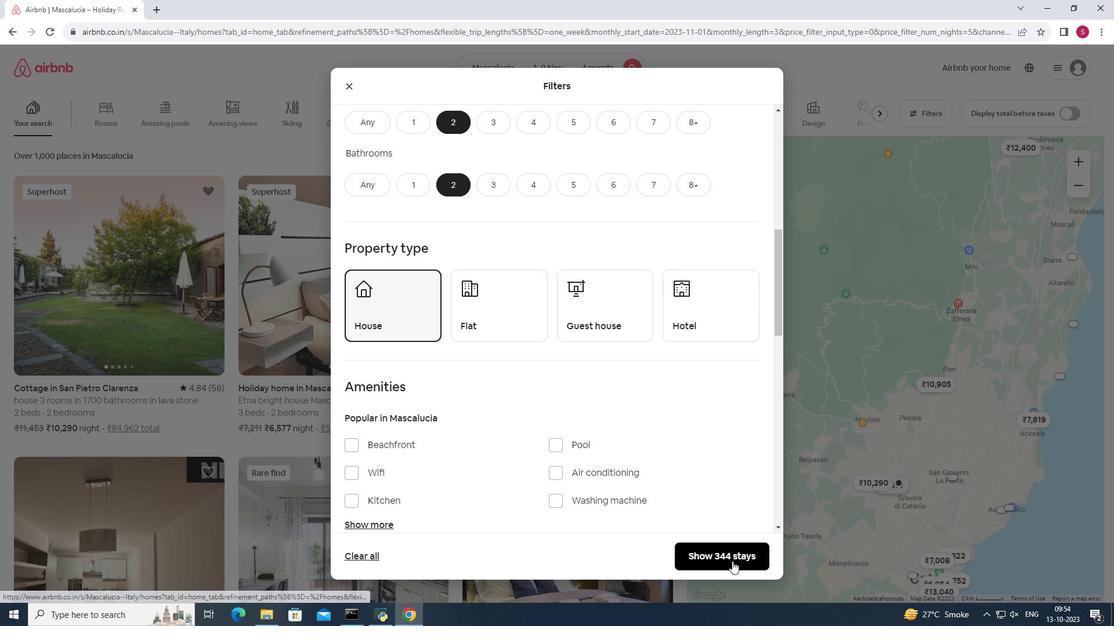 
Action: Mouse pressed left at (732, 561)
Screenshot: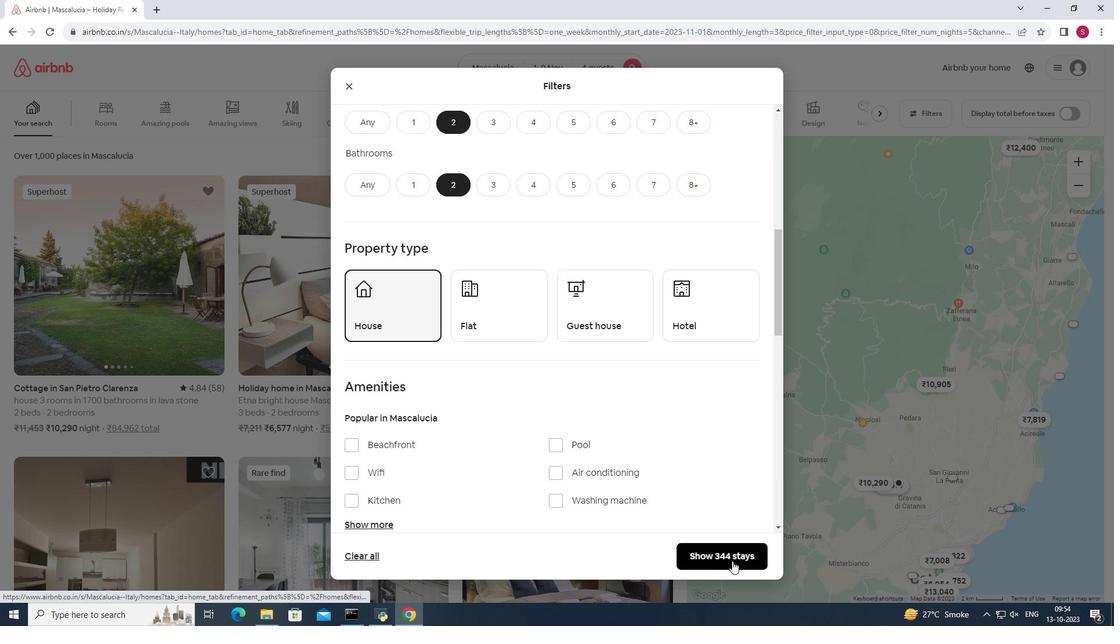
Action: Mouse moved to (509, 316)
Screenshot: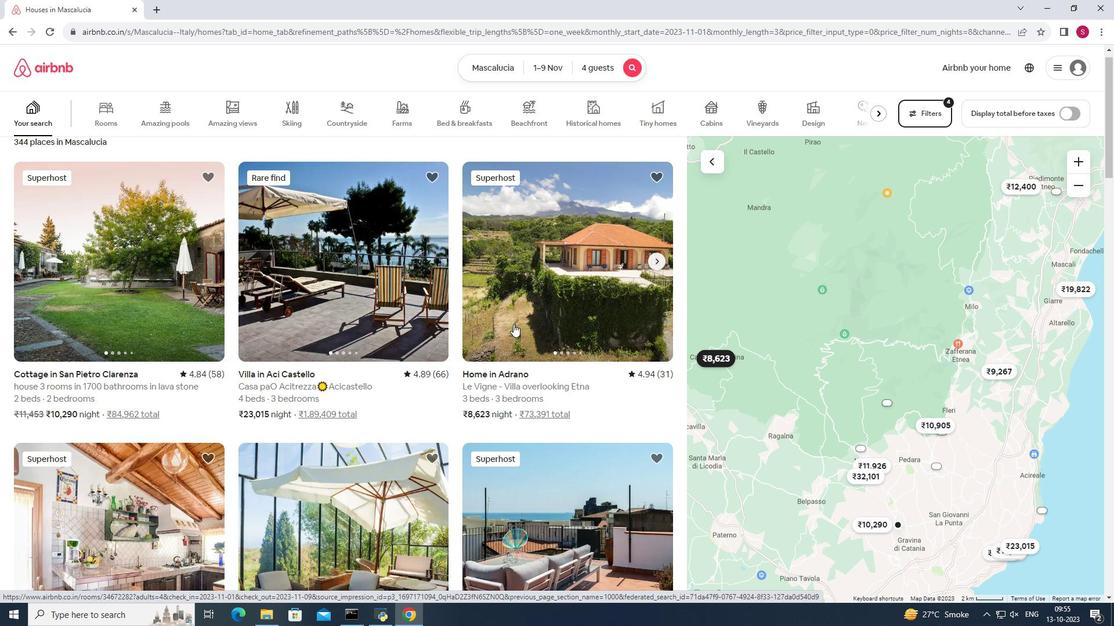 
Action: Mouse scrolled (509, 315) with delta (0, 0)
Screenshot: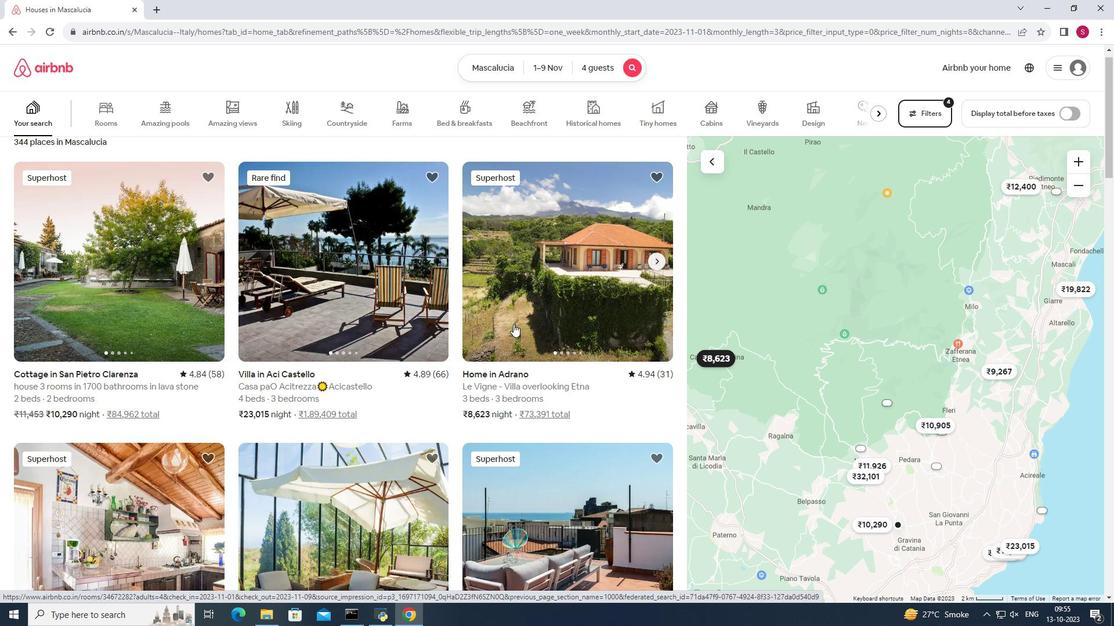 
Action: Mouse moved to (513, 323)
Screenshot: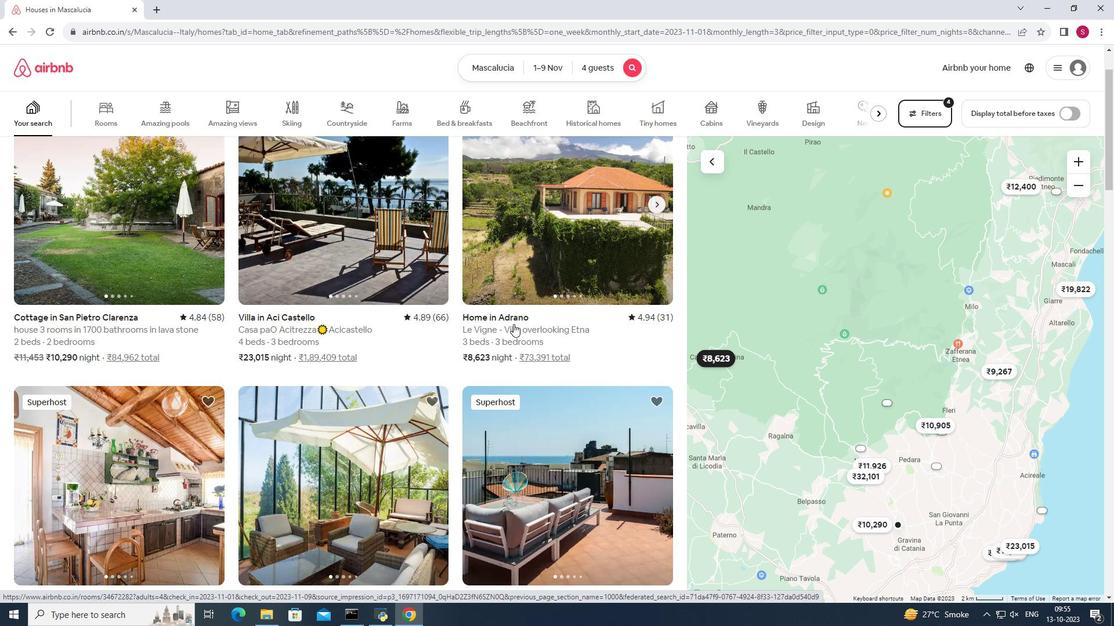 
Action: Mouse scrolled (513, 323) with delta (0, 0)
Screenshot: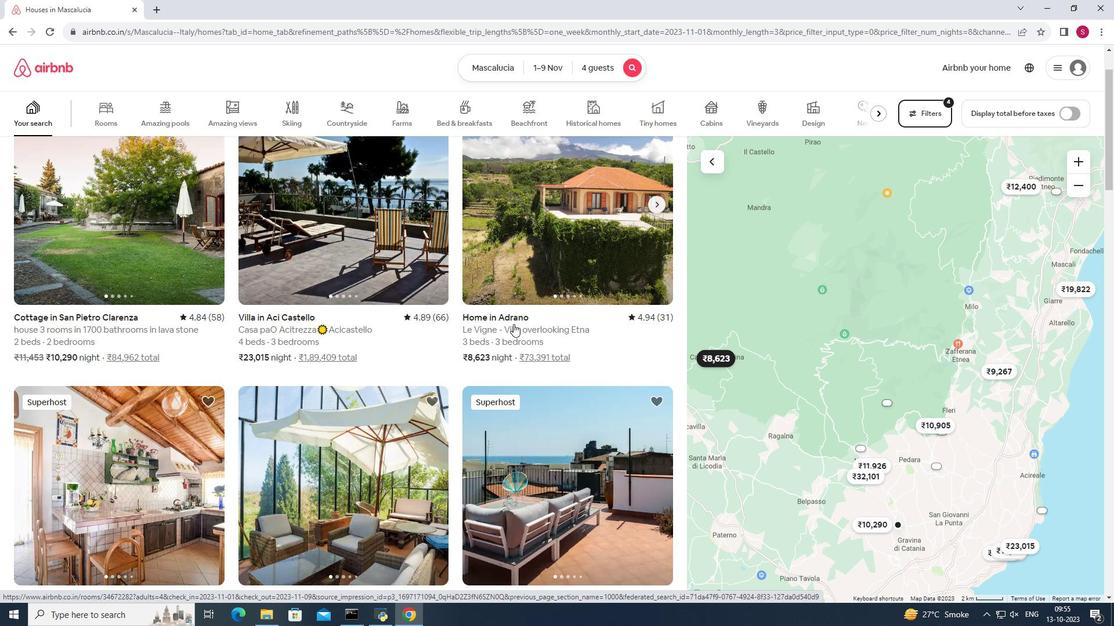 
Action: Mouse moved to (513, 324)
Screenshot: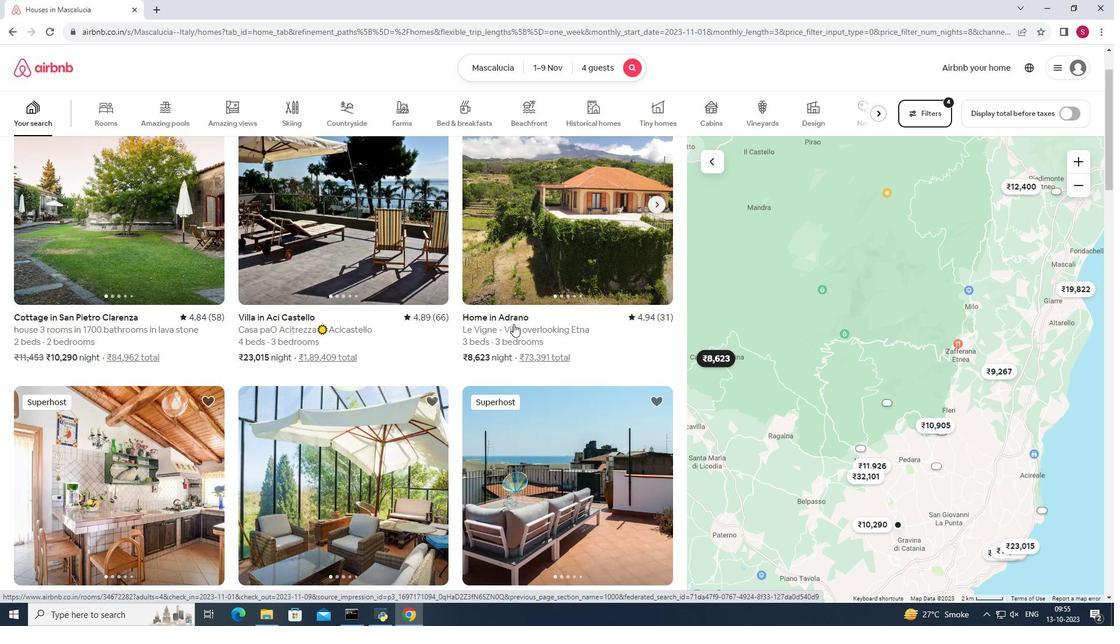 
Action: Mouse scrolled (513, 323) with delta (0, 0)
Screenshot: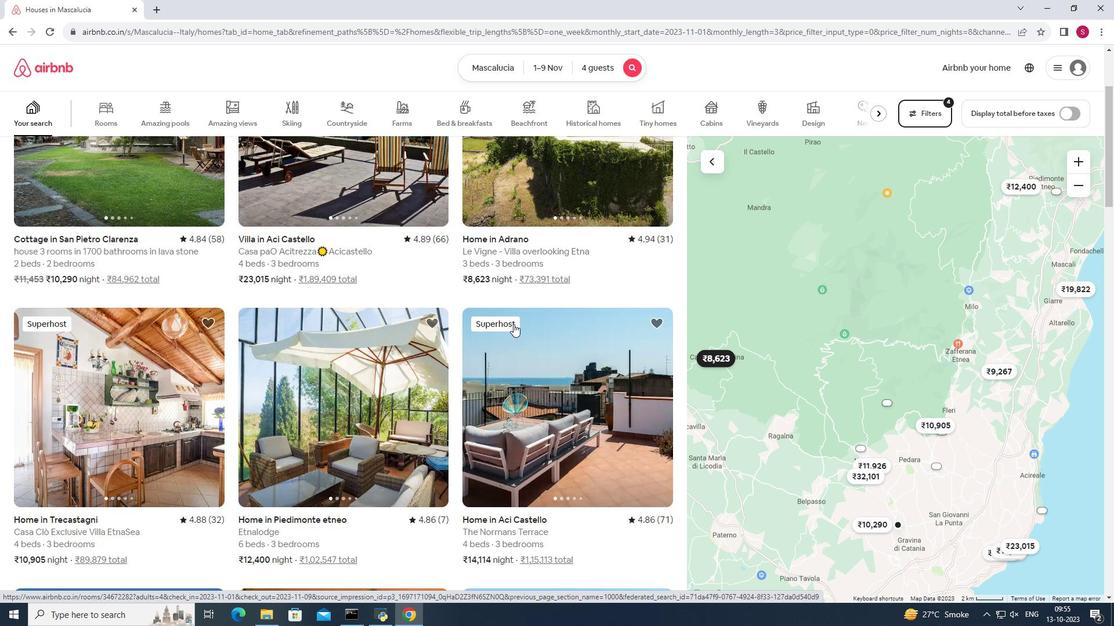 
Action: Mouse scrolled (513, 323) with delta (0, 0)
Screenshot: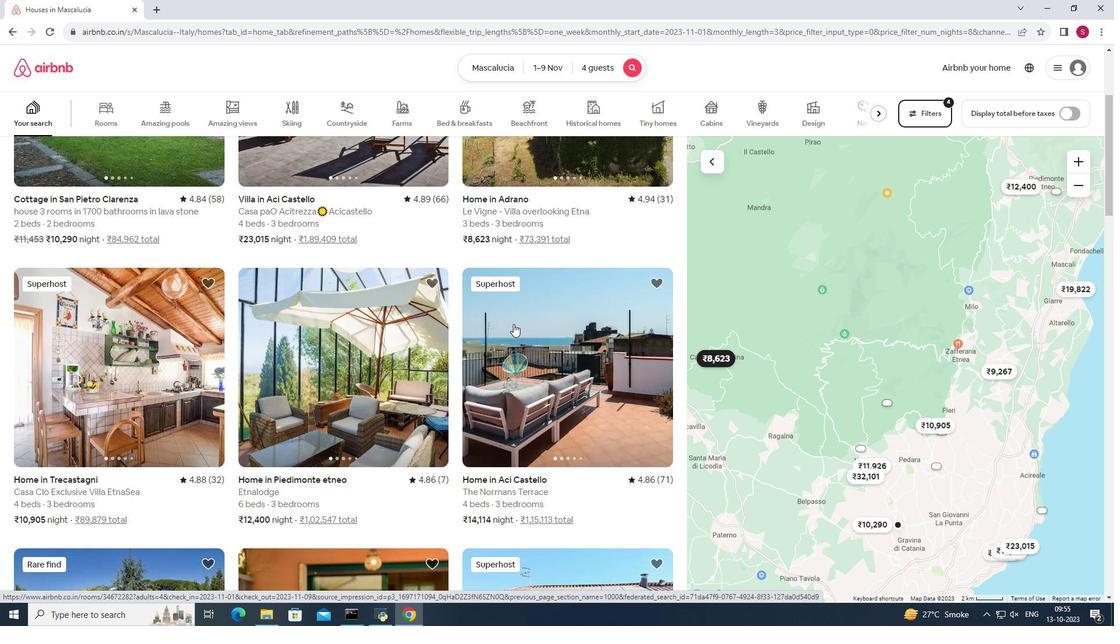 
Action: Mouse scrolled (513, 323) with delta (0, 0)
Screenshot: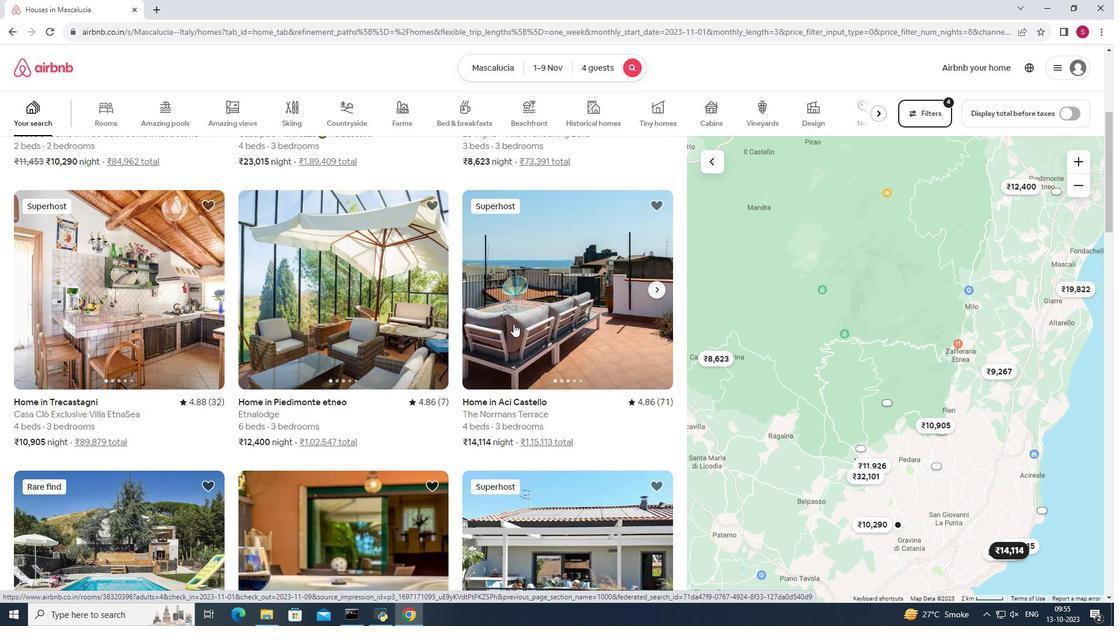 
Action: Mouse scrolled (513, 323) with delta (0, 0)
Screenshot: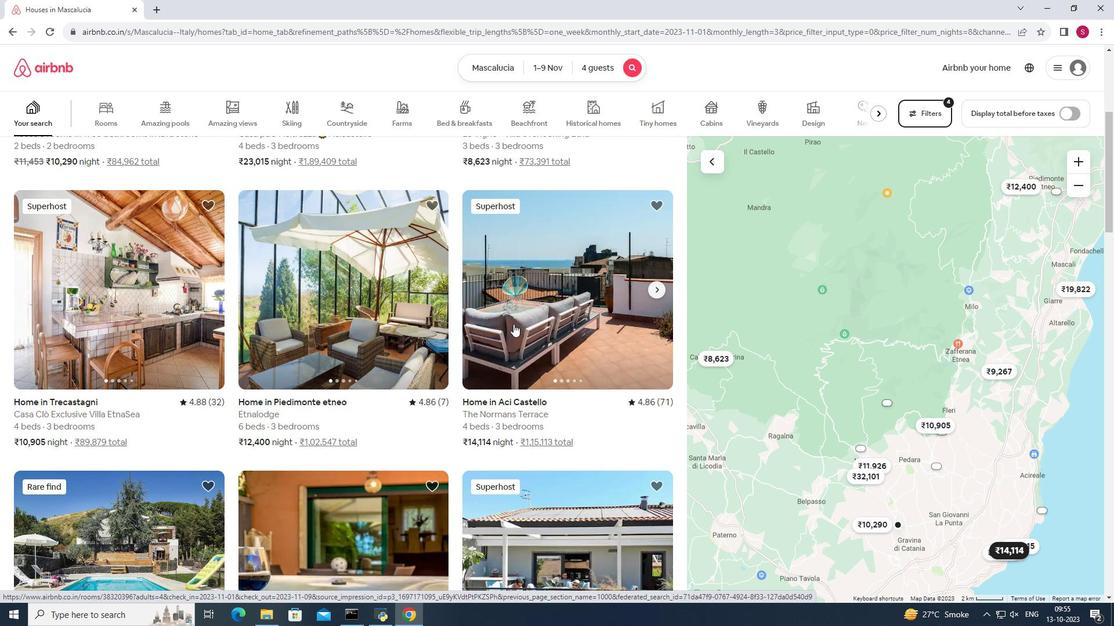 
Action: Mouse scrolled (513, 323) with delta (0, 0)
Screenshot: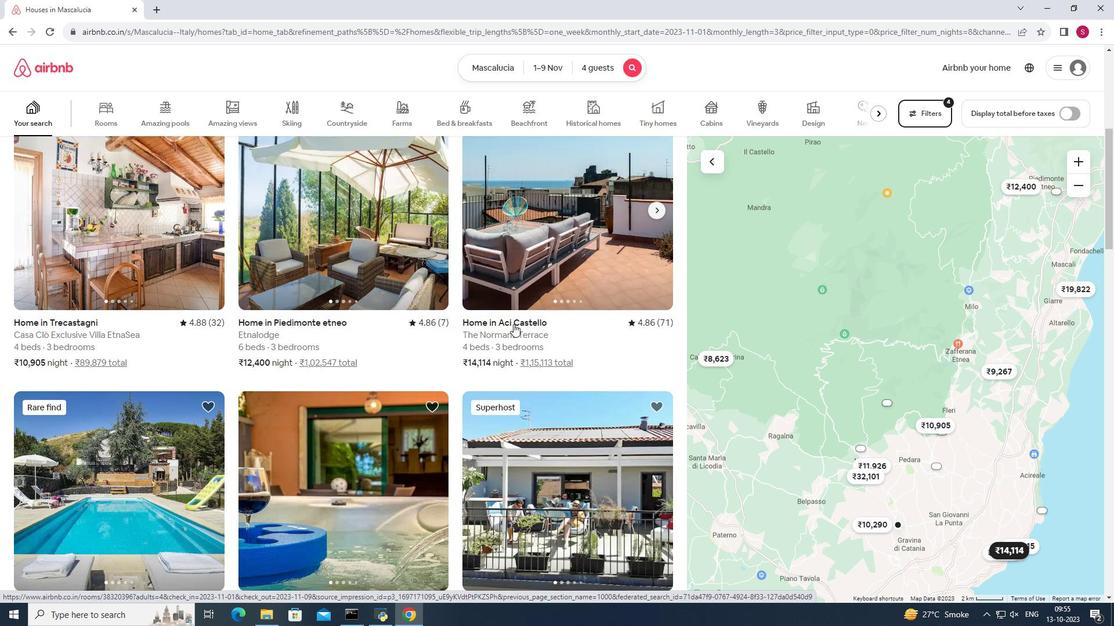 
Action: Mouse scrolled (513, 323) with delta (0, 0)
Screenshot: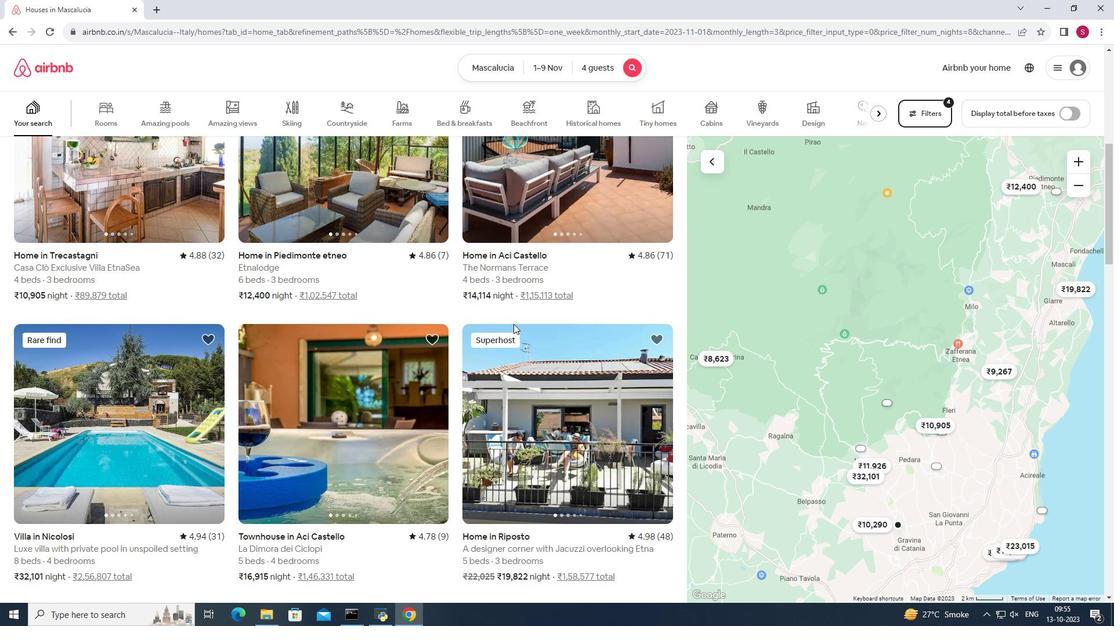 
Action: Mouse scrolled (513, 323) with delta (0, 0)
Screenshot: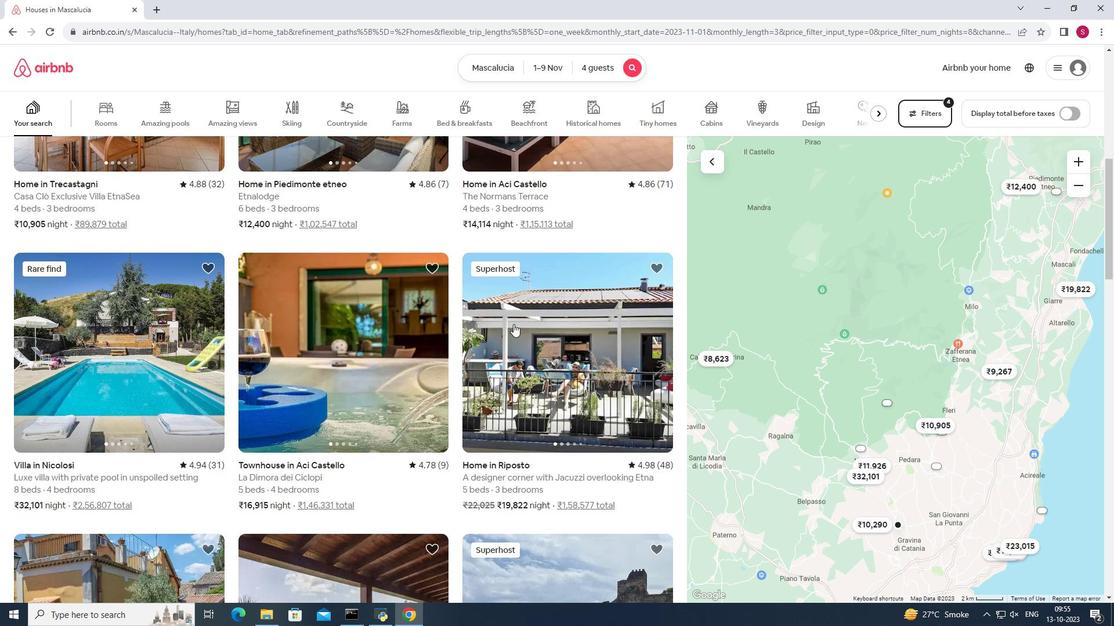 
Action: Mouse scrolled (513, 323) with delta (0, 0)
Screenshot: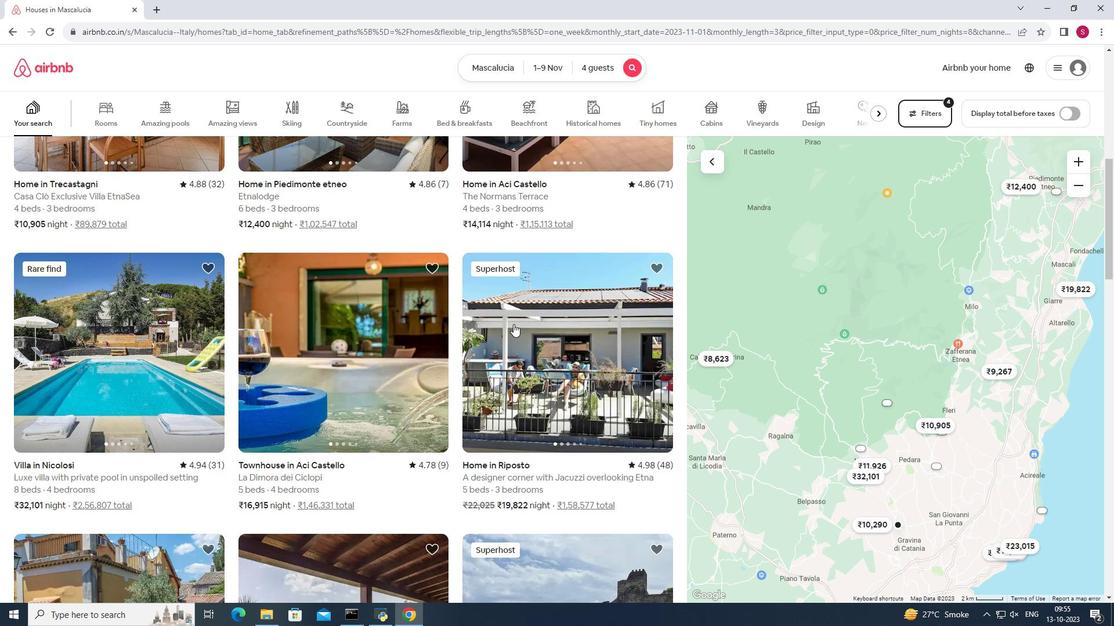 
Action: Mouse moved to (513, 324)
Screenshot: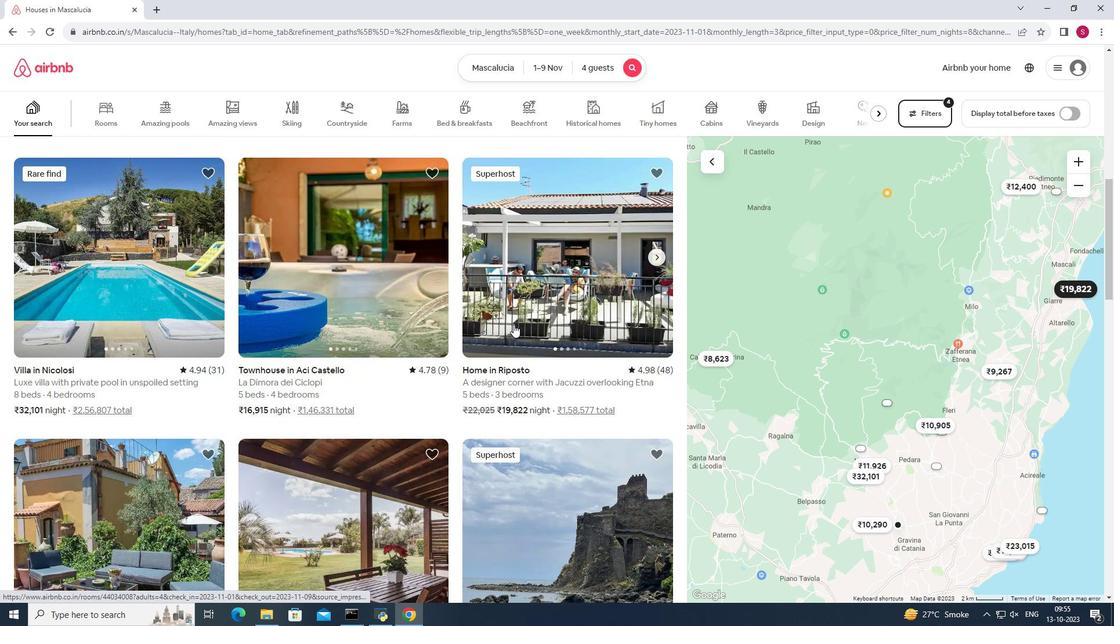 
Action: Mouse scrolled (513, 324) with delta (0, 0)
Screenshot: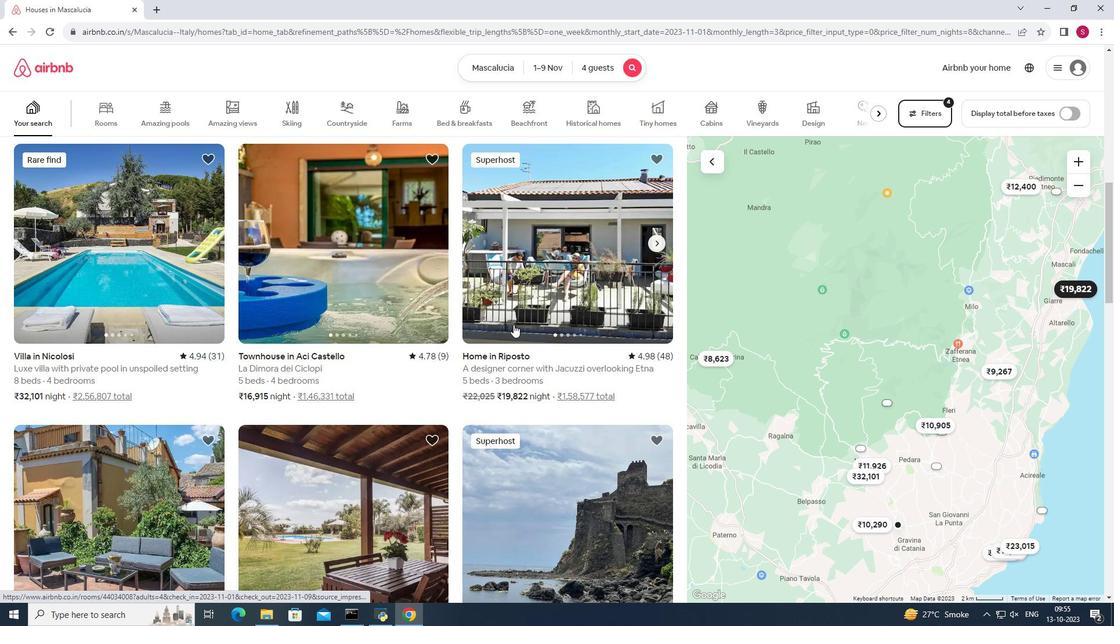 
Action: Mouse scrolled (513, 324) with delta (0, 0)
Screenshot: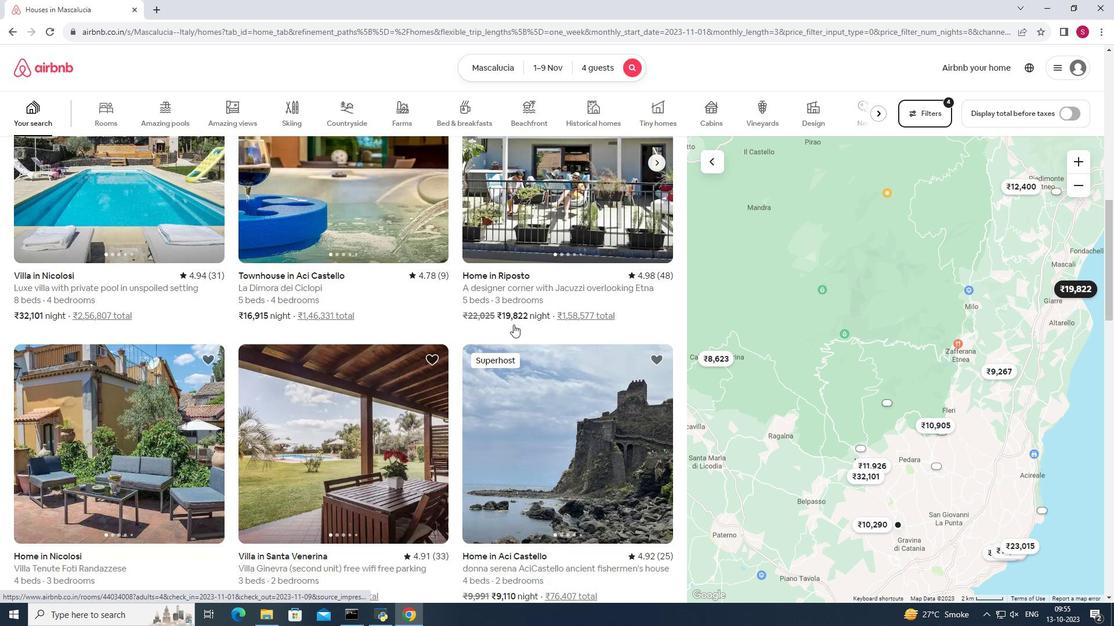
Action: Mouse scrolled (513, 324) with delta (0, 0)
Screenshot: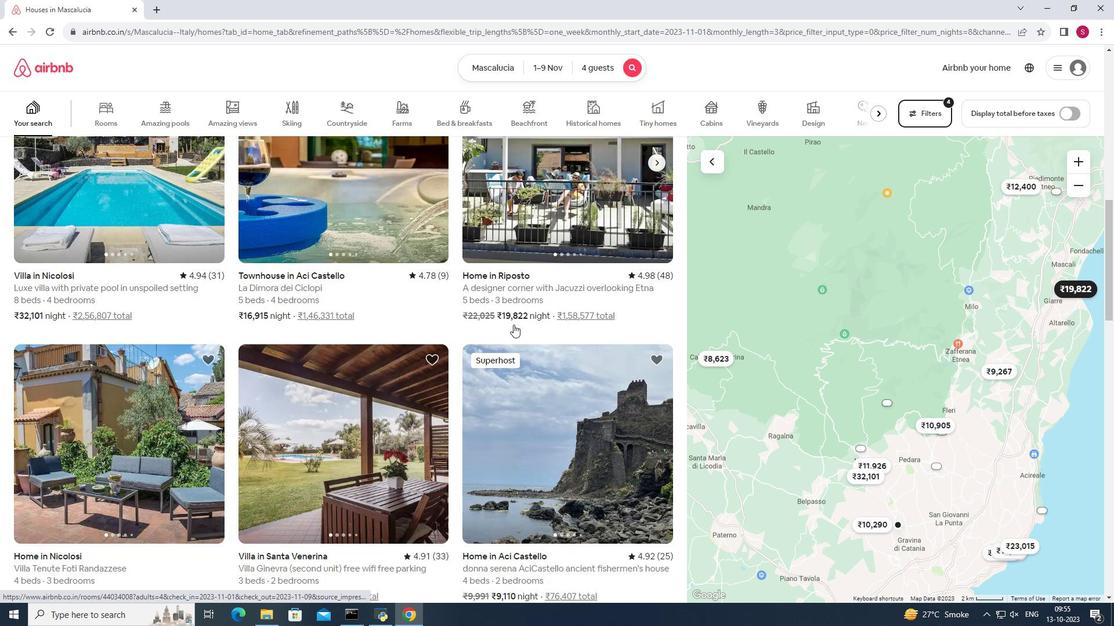 
Action: Mouse scrolled (513, 324) with delta (0, 0)
Screenshot: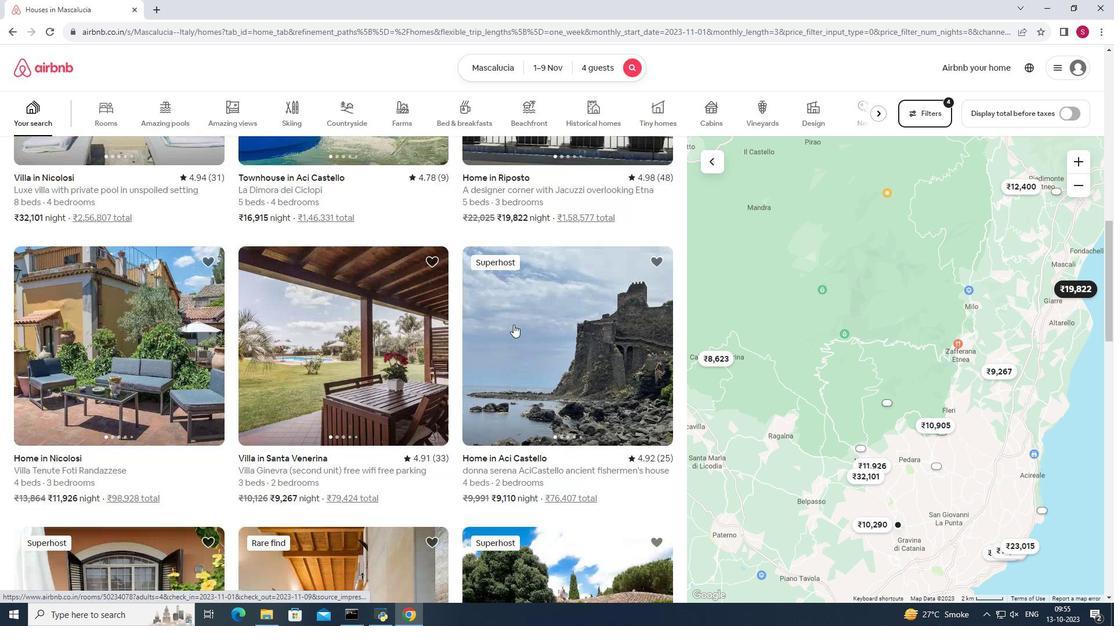 
Action: Mouse scrolled (513, 324) with delta (0, 0)
Screenshot: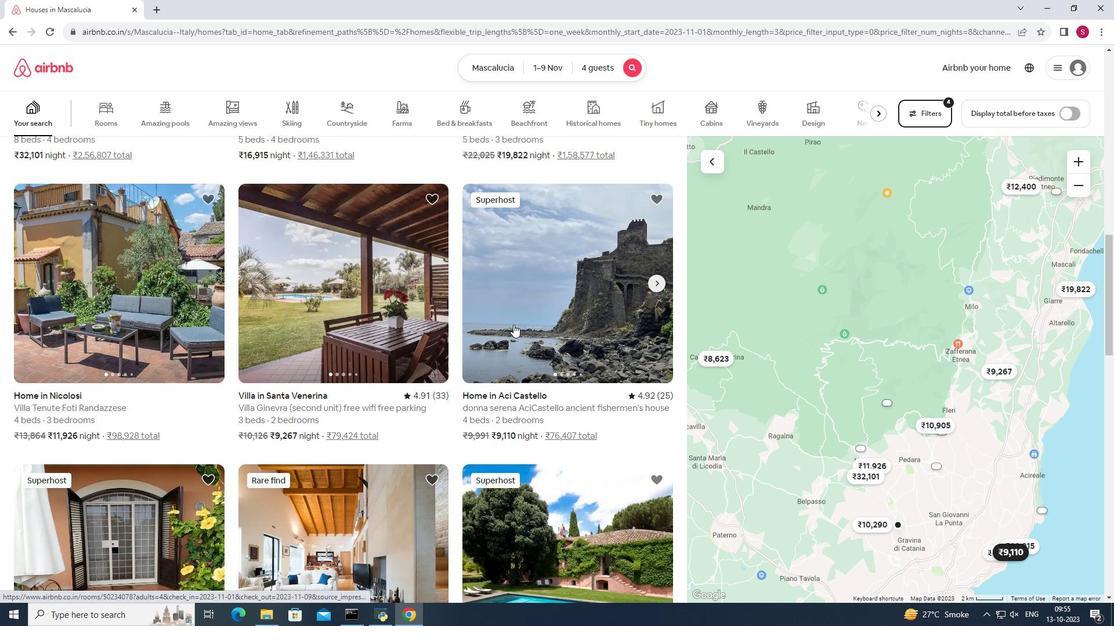 
Action: Mouse scrolled (513, 324) with delta (0, 0)
Screenshot: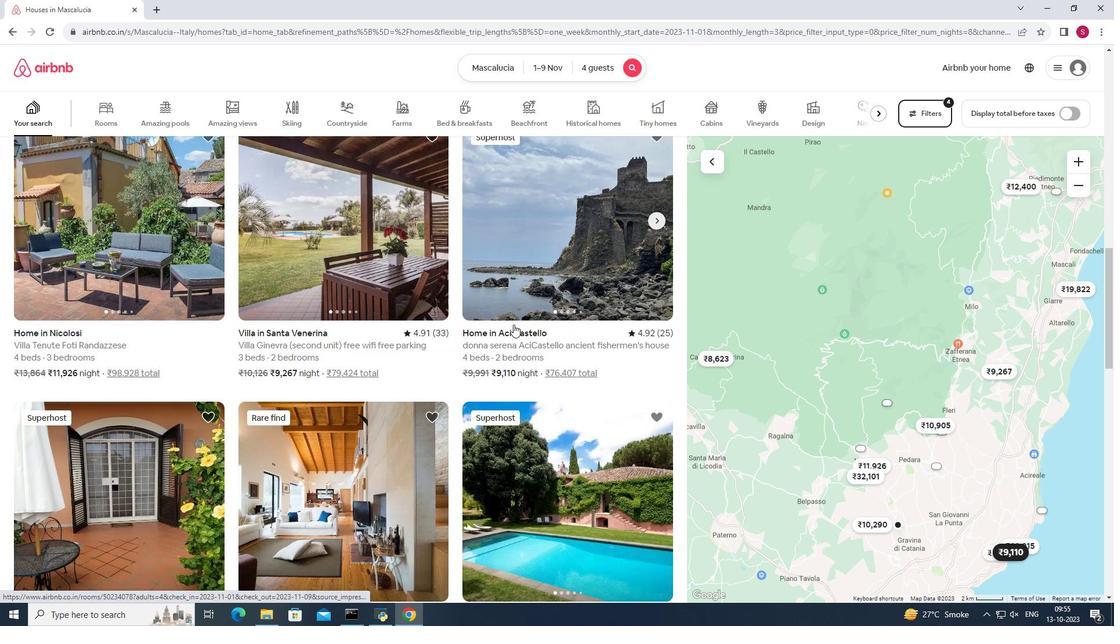 
Action: Mouse scrolled (513, 324) with delta (0, 0)
Screenshot: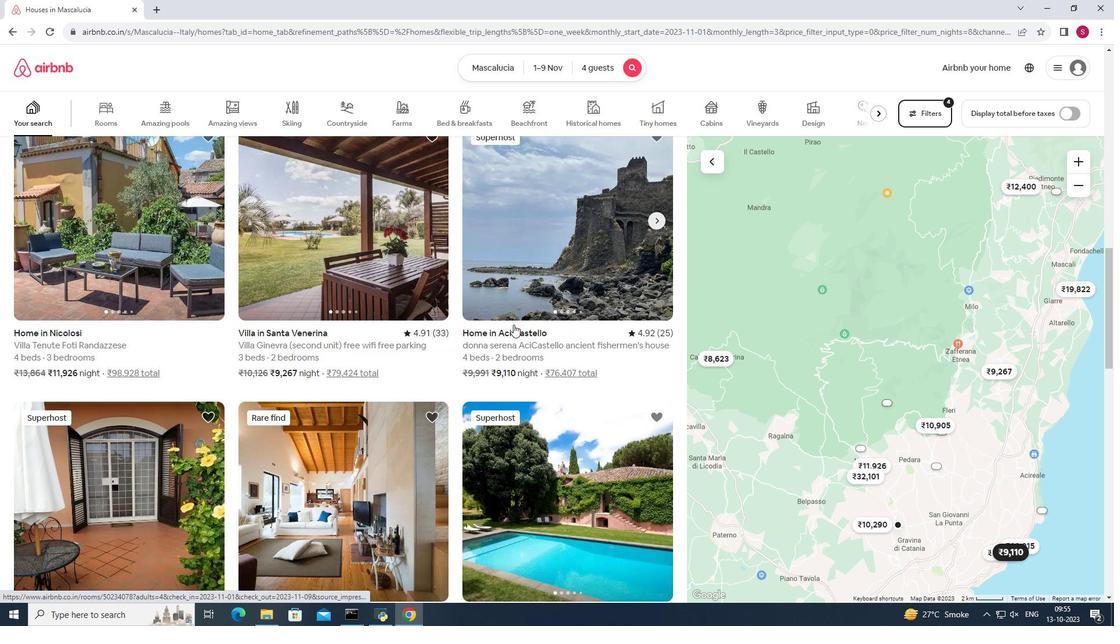 
Action: Mouse scrolled (513, 324) with delta (0, 0)
Screenshot: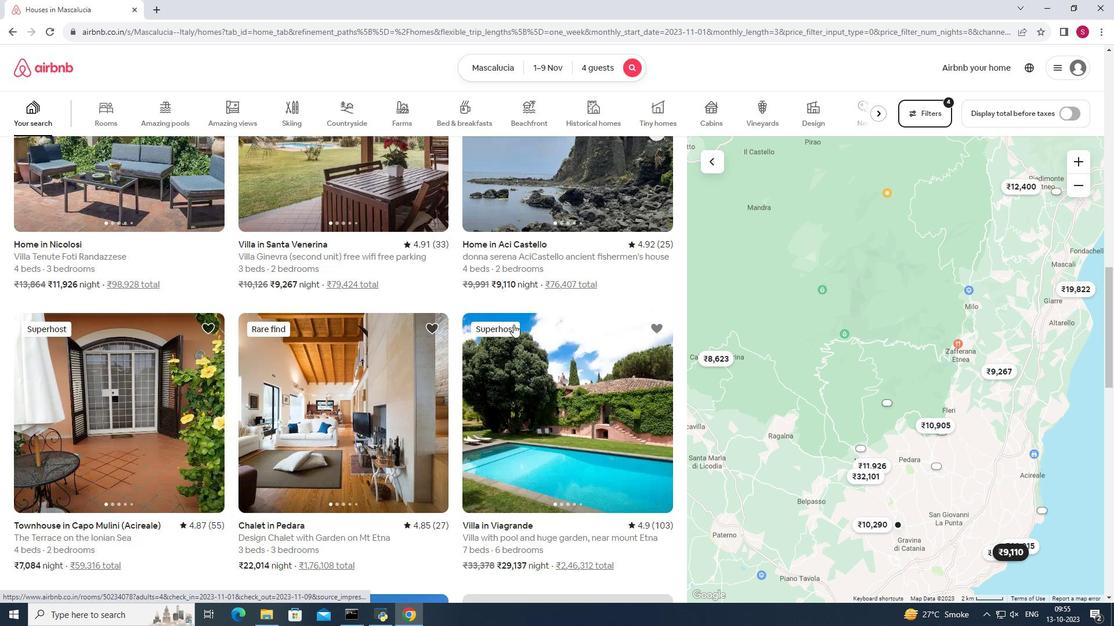 
Action: Mouse scrolled (513, 324) with delta (0, 0)
Screenshot: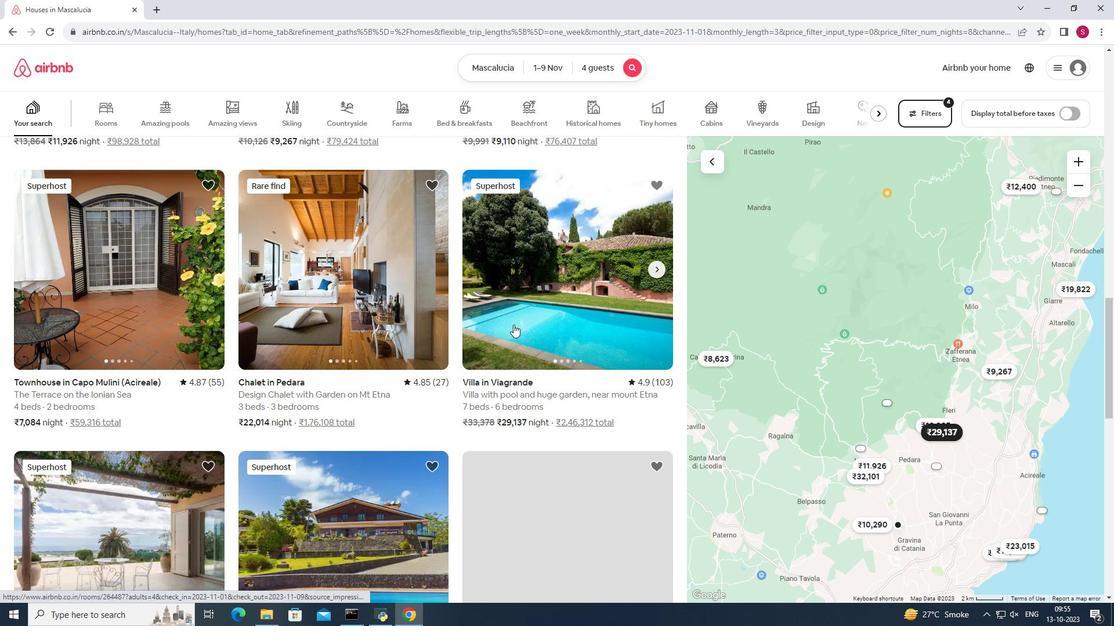 
Action: Mouse scrolled (513, 324) with delta (0, 0)
Screenshot: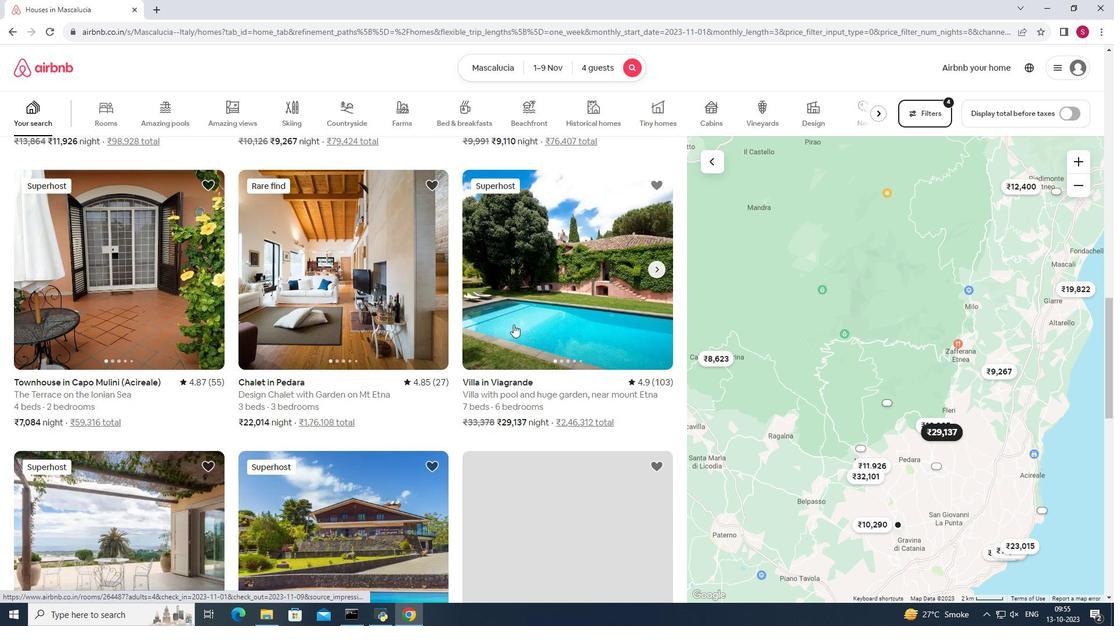 
Action: Mouse scrolled (513, 324) with delta (0, 0)
Screenshot: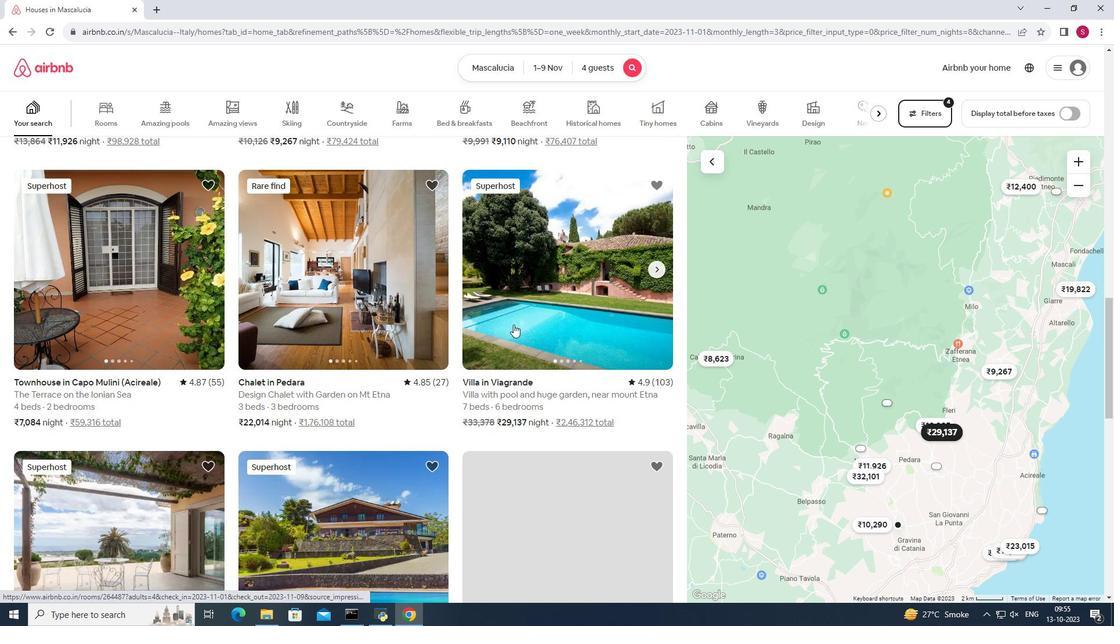 
Action: Mouse scrolled (513, 324) with delta (0, 0)
Screenshot: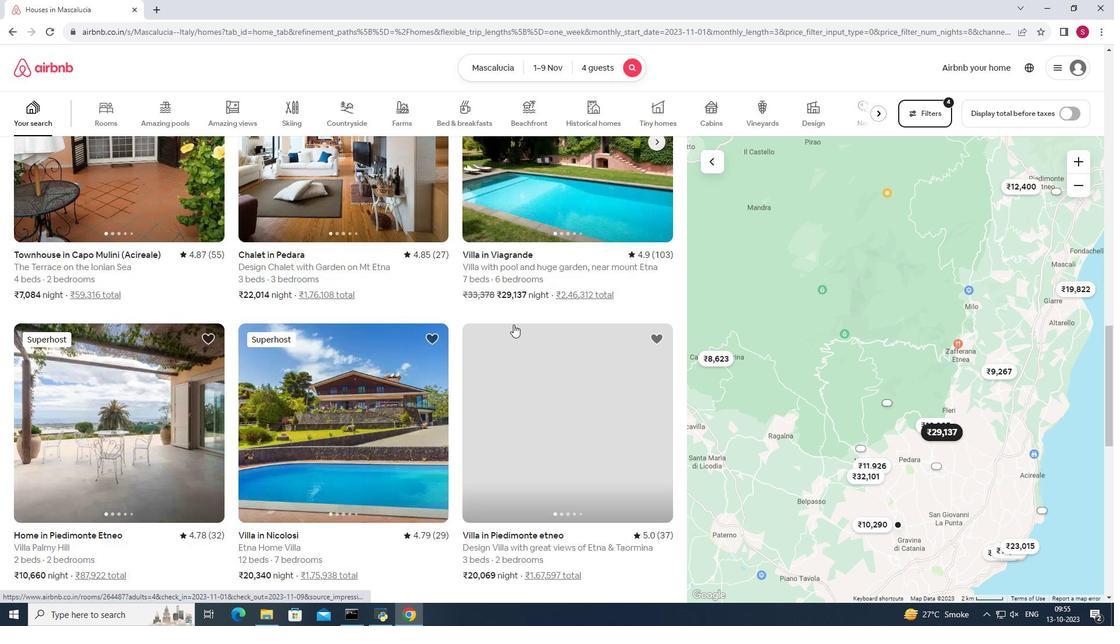 
Action: Mouse scrolled (513, 325) with delta (0, 0)
Screenshot: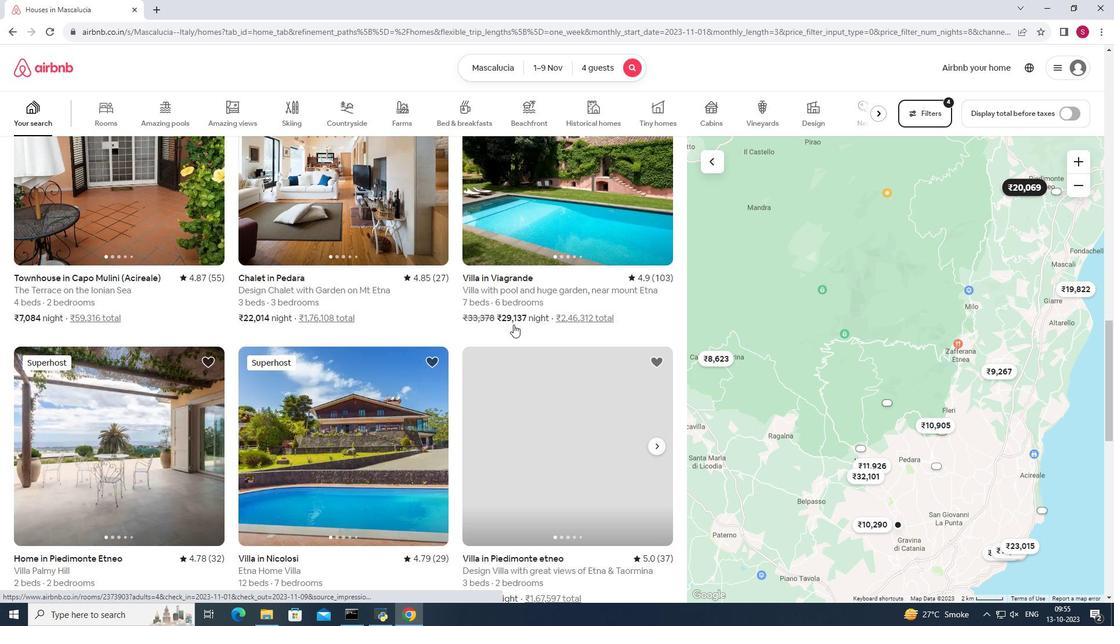 
Action: Mouse scrolled (513, 325) with delta (0, 0)
Screenshot: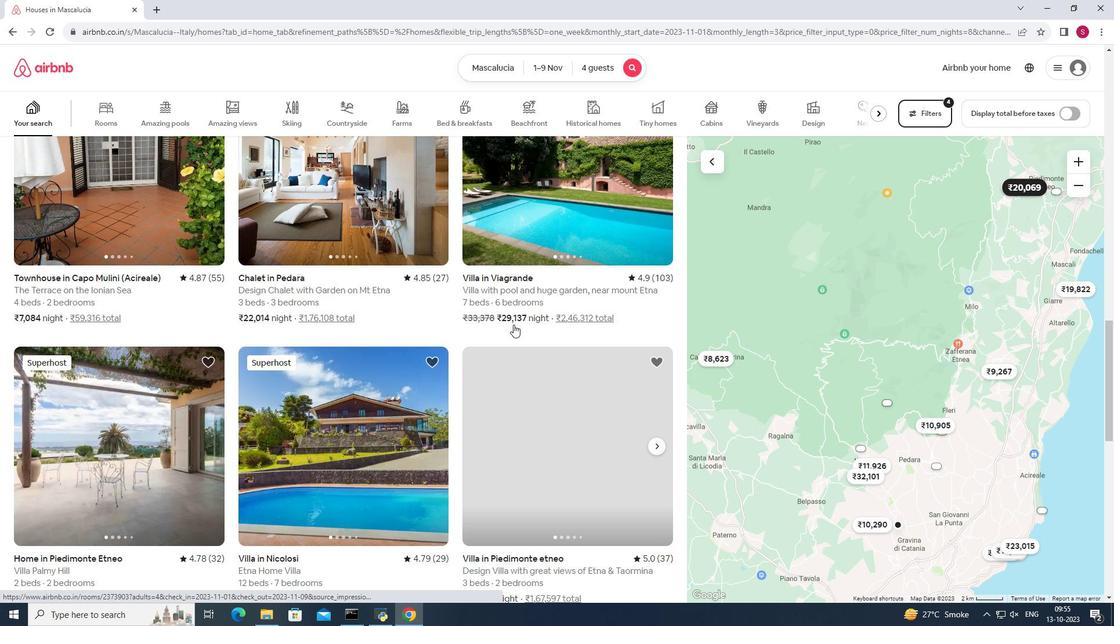 
Action: Mouse scrolled (513, 325) with delta (0, 0)
Screenshot: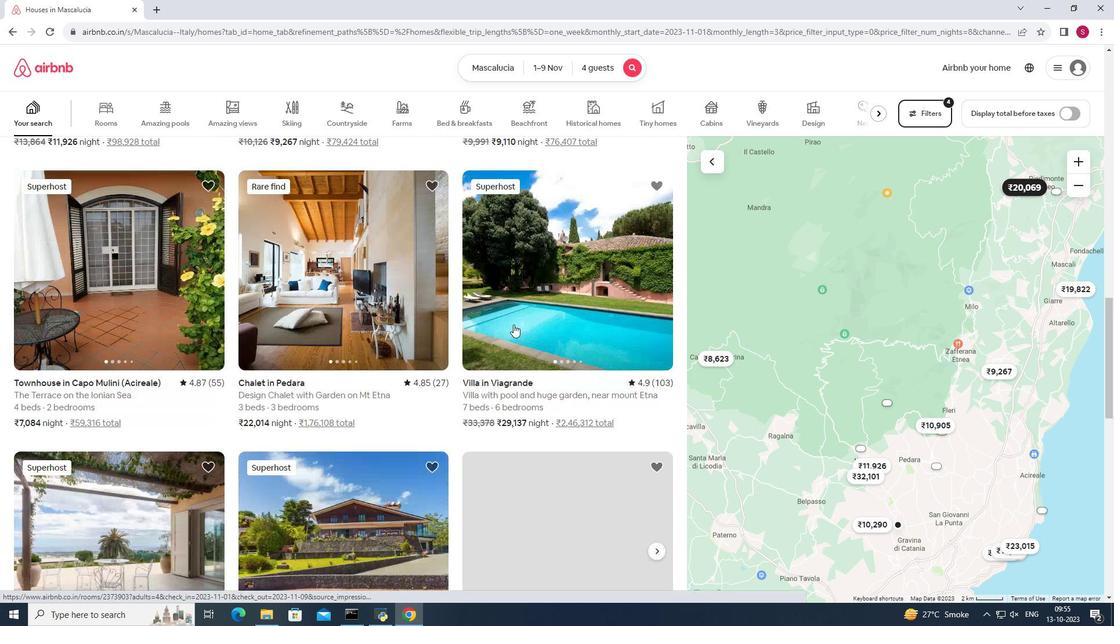
Action: Mouse scrolled (513, 325) with delta (0, 0)
Screenshot: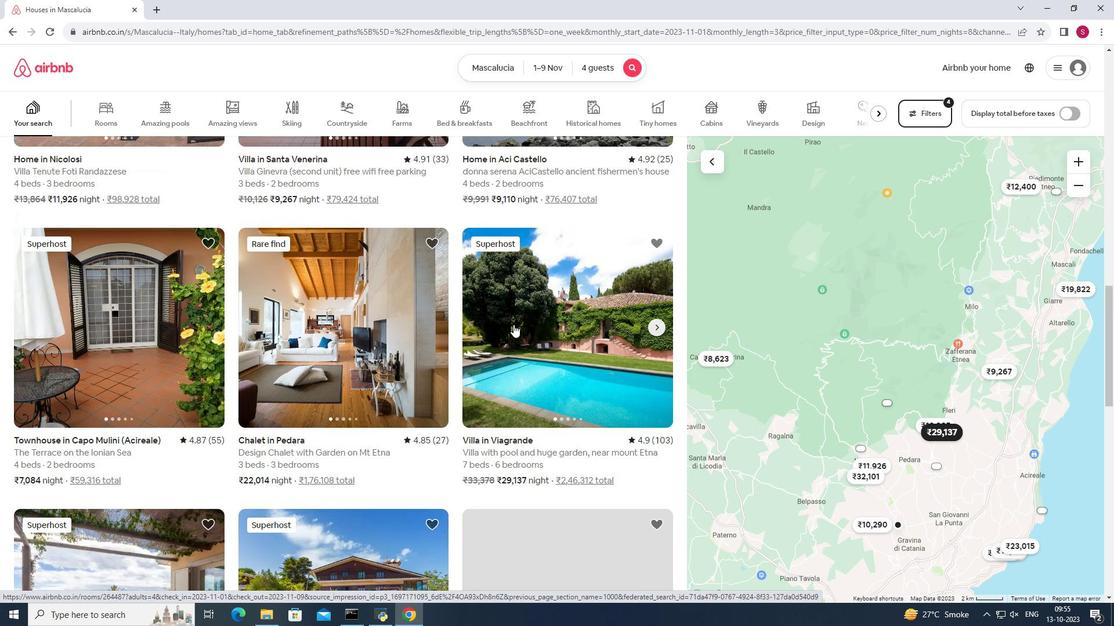 
Action: Mouse scrolled (513, 325) with delta (0, 0)
Screenshot: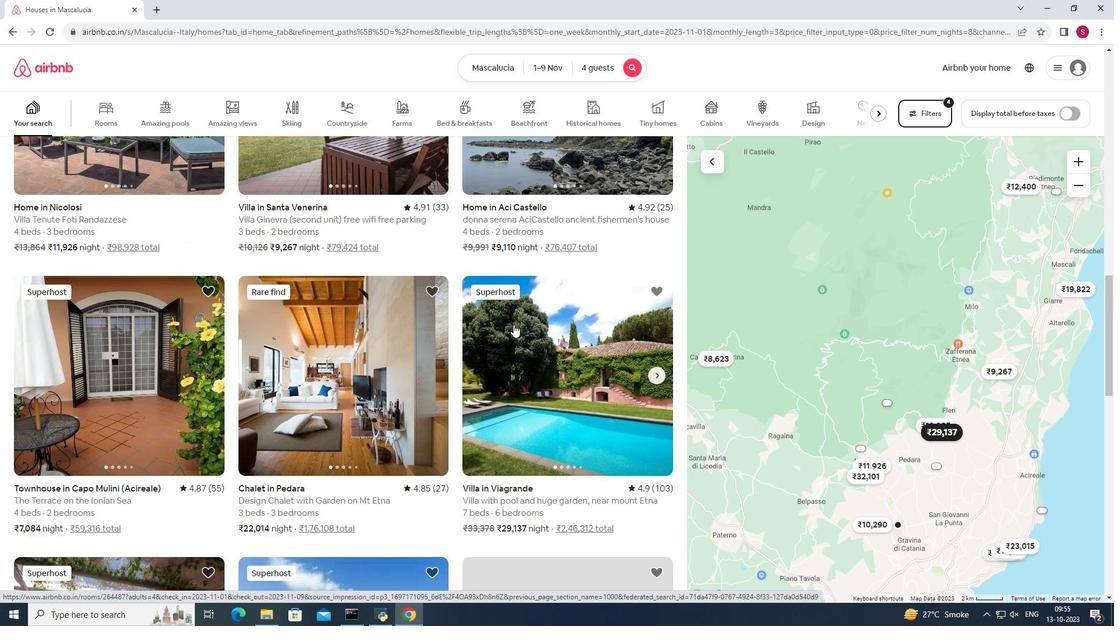 
Action: Mouse scrolled (513, 325) with delta (0, 0)
Screenshot: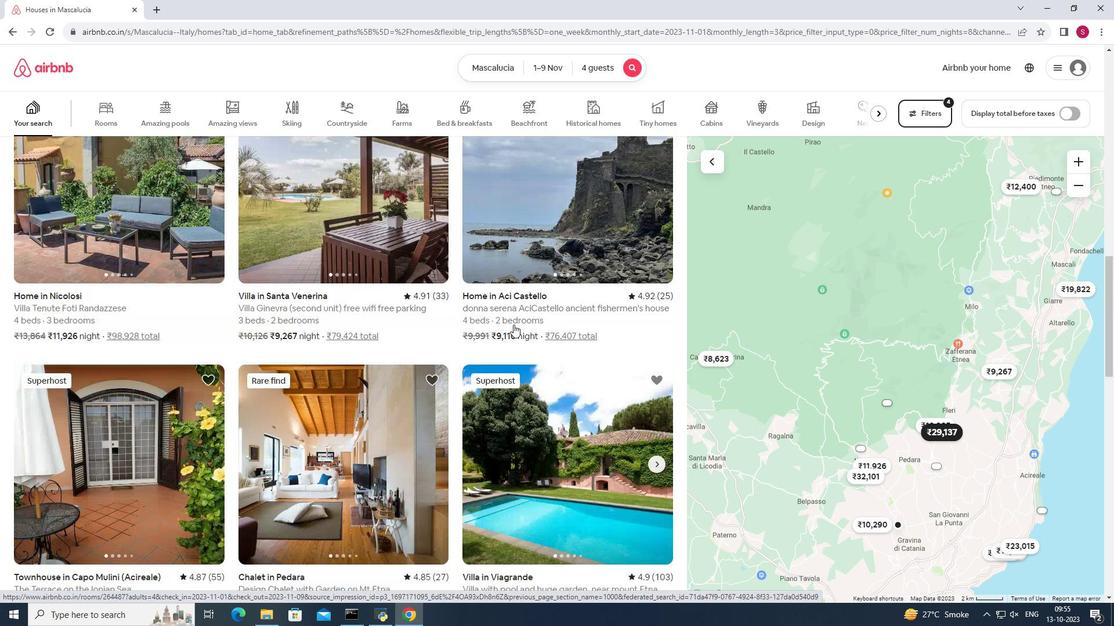 
Action: Mouse scrolled (513, 325) with delta (0, 0)
Screenshot: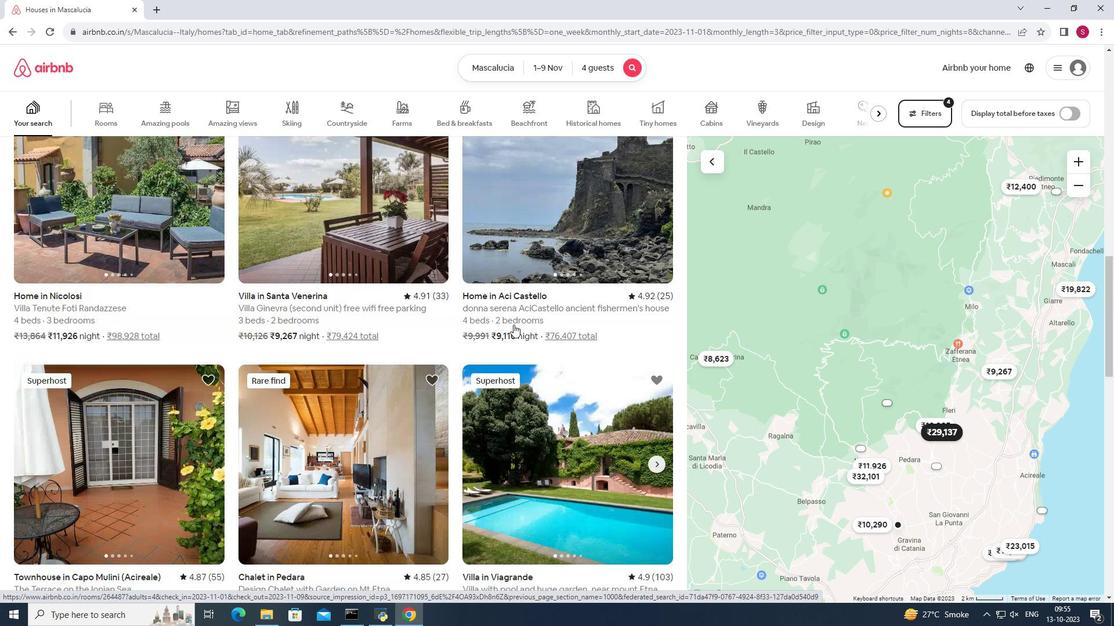
Action: Mouse scrolled (513, 325) with delta (0, 0)
Screenshot: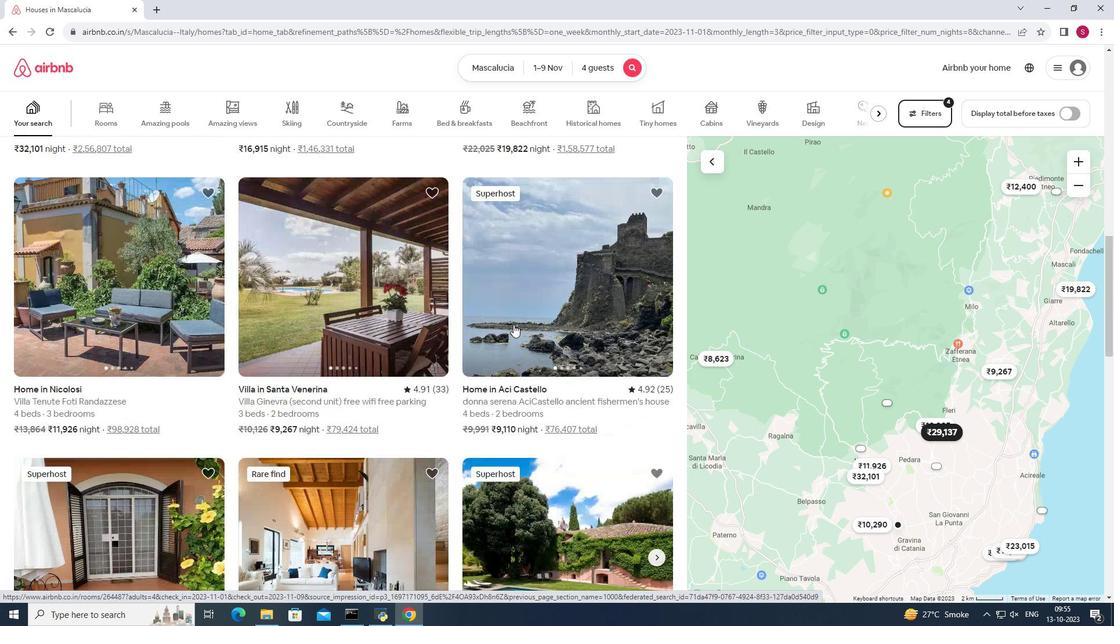 
Action: Mouse scrolled (513, 325) with delta (0, 0)
Screenshot: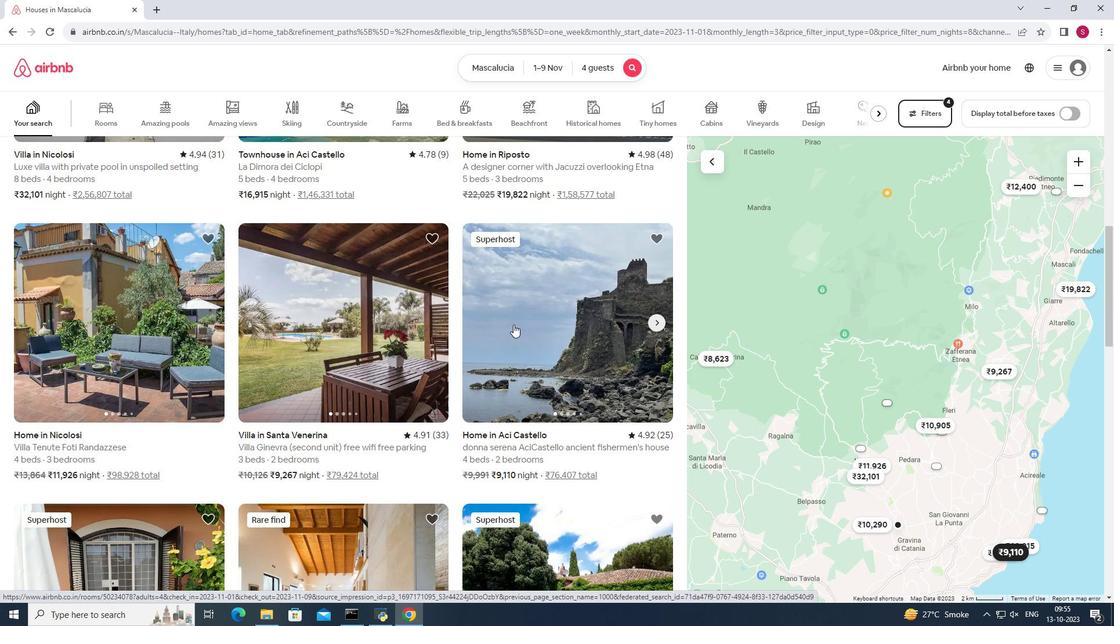 
Action: Mouse scrolled (513, 325) with delta (0, 0)
Screenshot: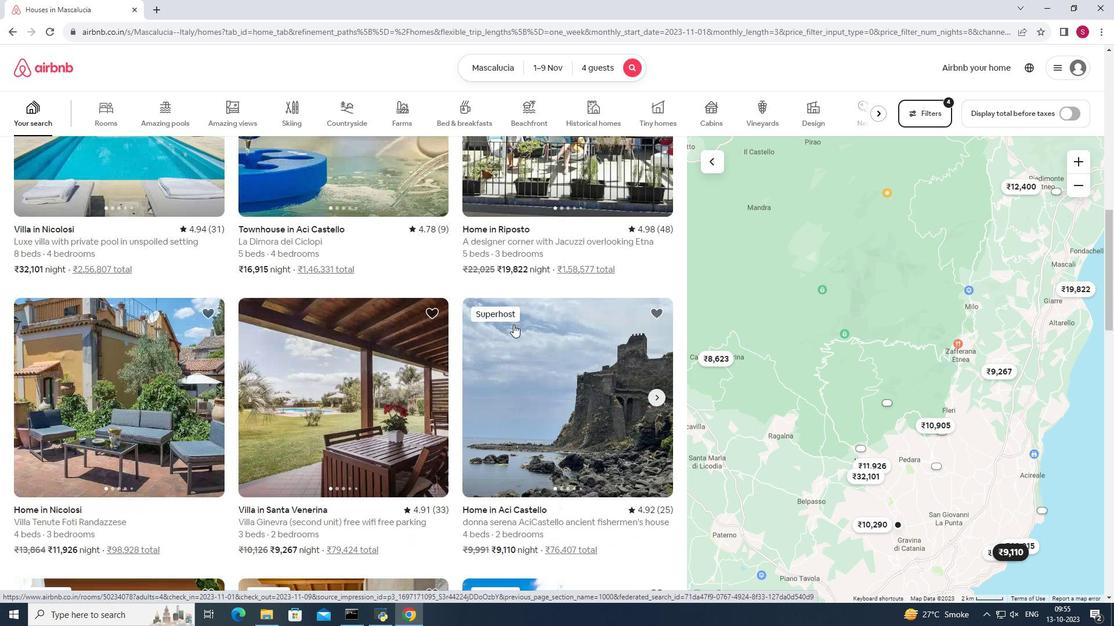 
Action: Mouse scrolled (513, 325) with delta (0, 0)
Screenshot: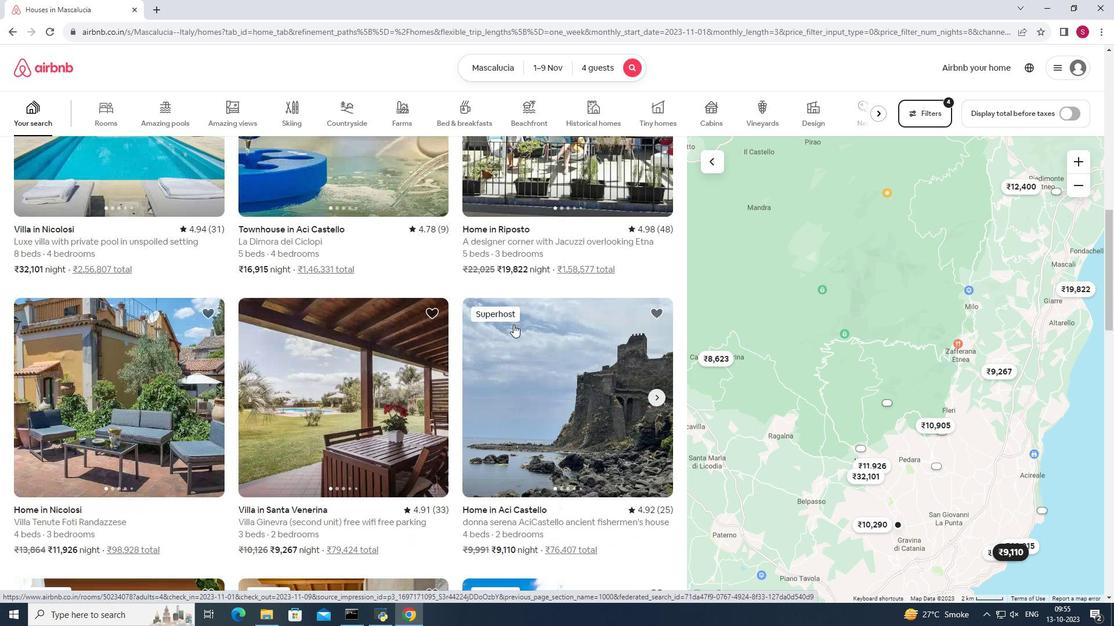 
Action: Mouse scrolled (513, 325) with delta (0, 0)
Screenshot: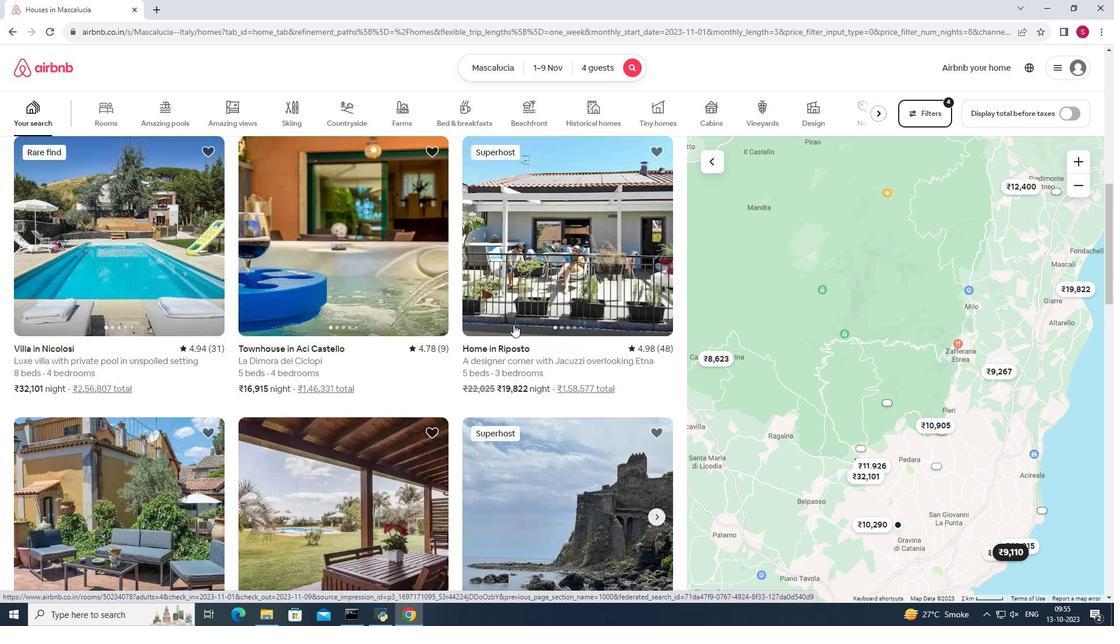 
Action: Mouse scrolled (513, 325) with delta (0, 0)
Screenshot: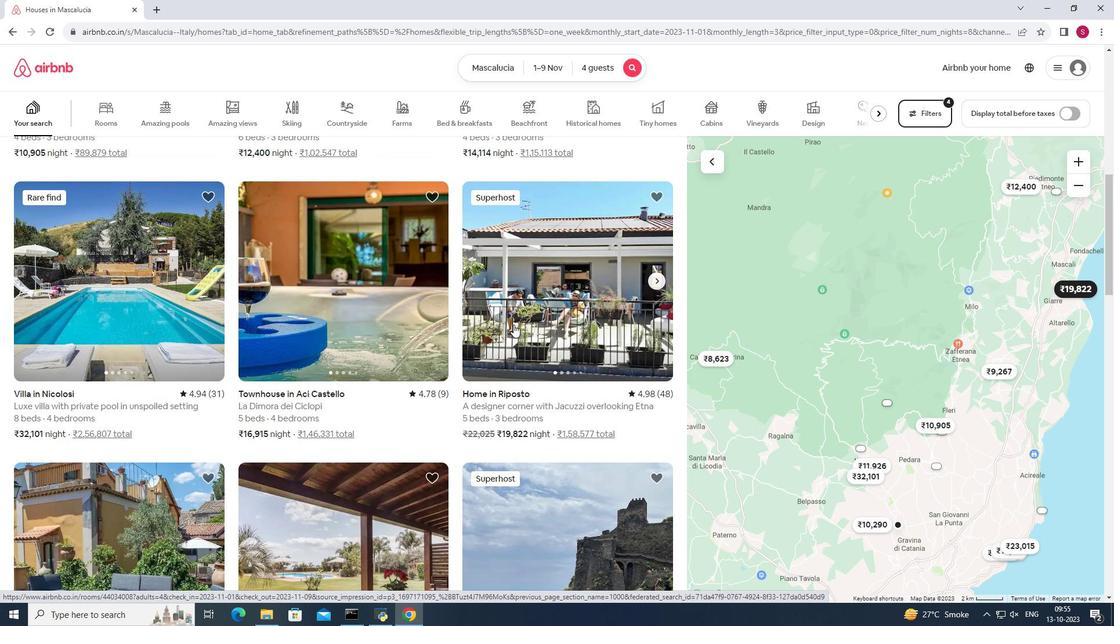 
Action: Mouse scrolled (513, 325) with delta (0, 0)
Screenshot: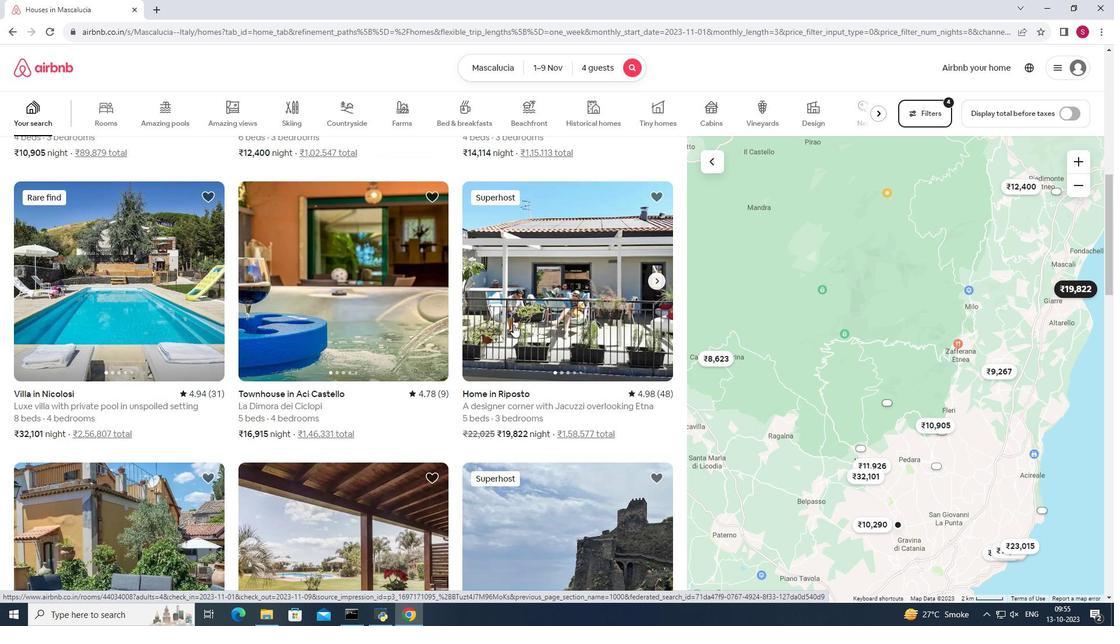 
Action: Mouse scrolled (513, 325) with delta (0, 0)
Screenshot: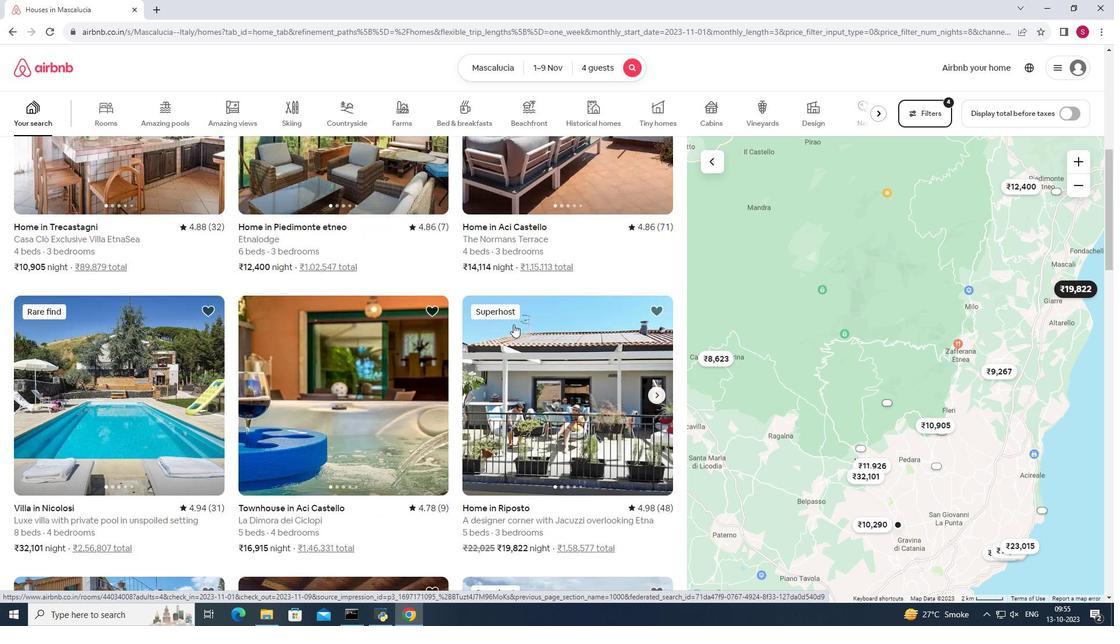 
Action: Mouse scrolled (513, 325) with delta (0, 0)
Screenshot: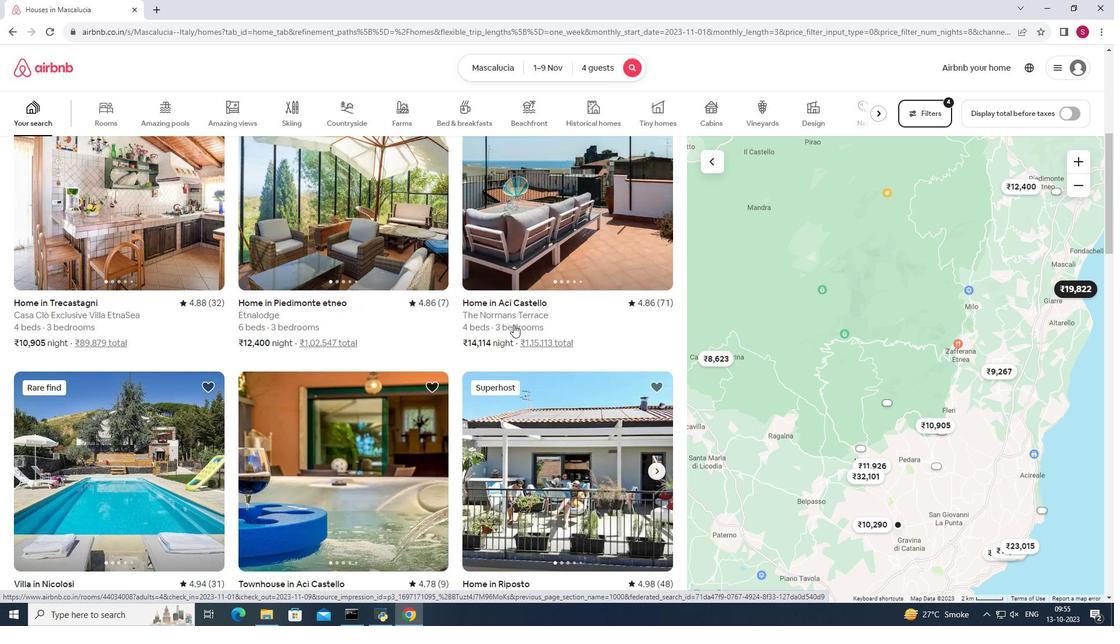 
Action: Mouse scrolled (513, 325) with delta (0, 0)
Screenshot: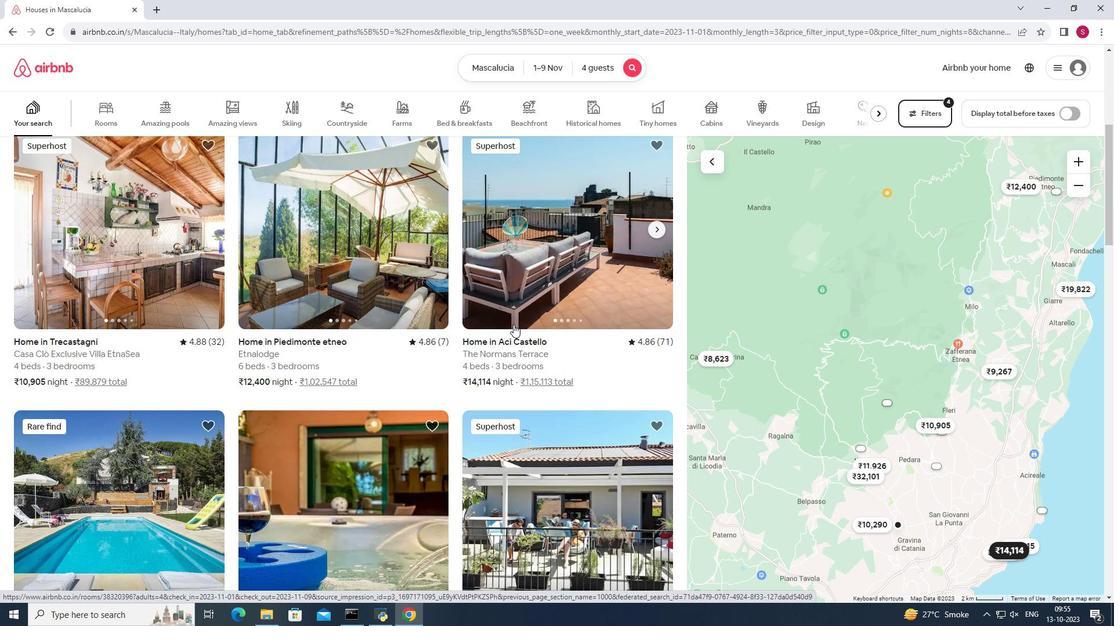 
Action: Mouse scrolled (513, 325) with delta (0, 0)
Screenshot: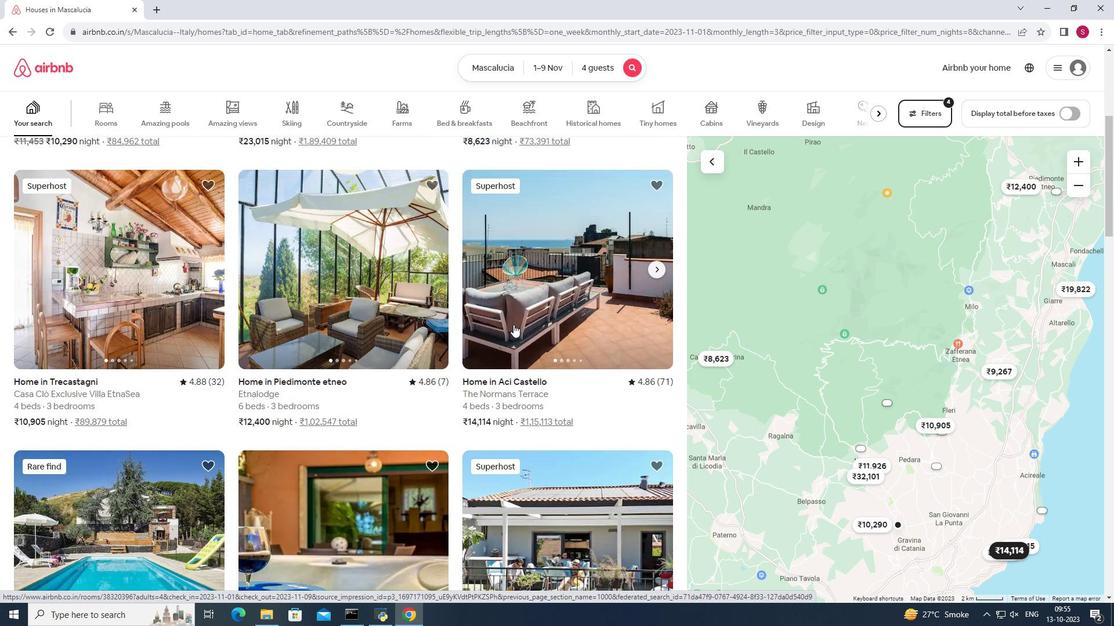 
Action: Mouse scrolled (513, 325) with delta (0, 0)
Screenshot: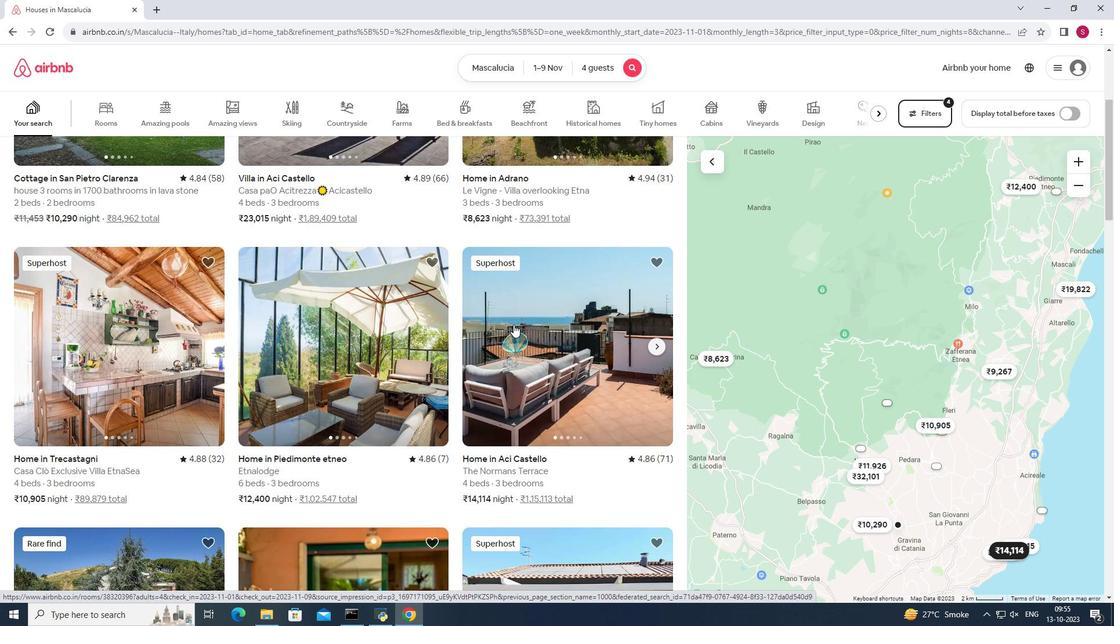 
Action: Mouse scrolled (513, 325) with delta (0, 0)
Screenshot: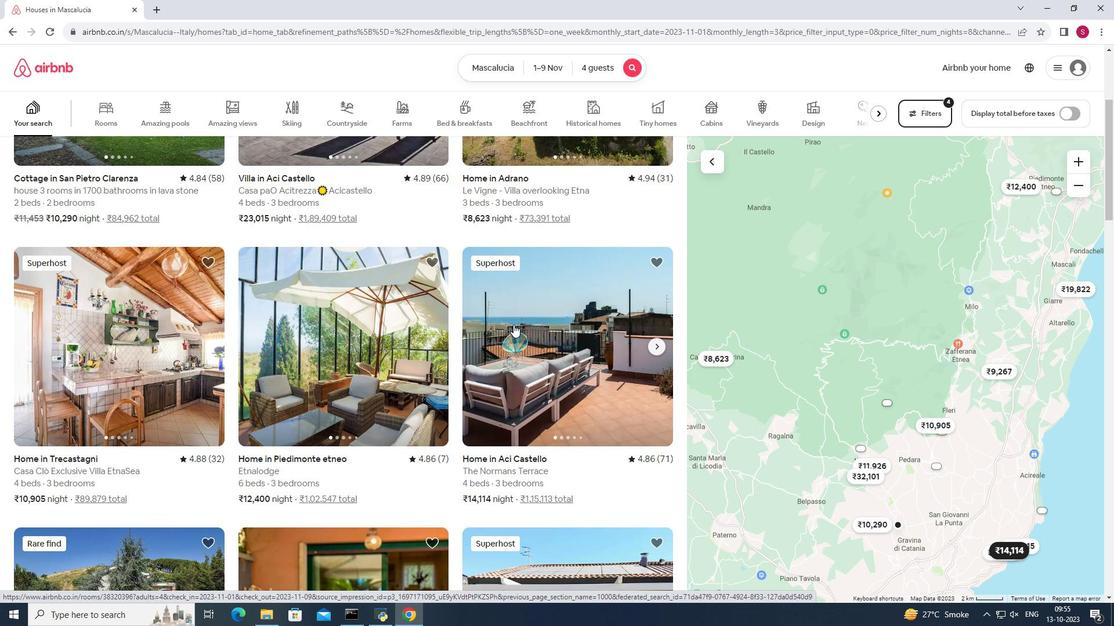 
Action: Mouse scrolled (513, 325) with delta (0, 0)
Screenshot: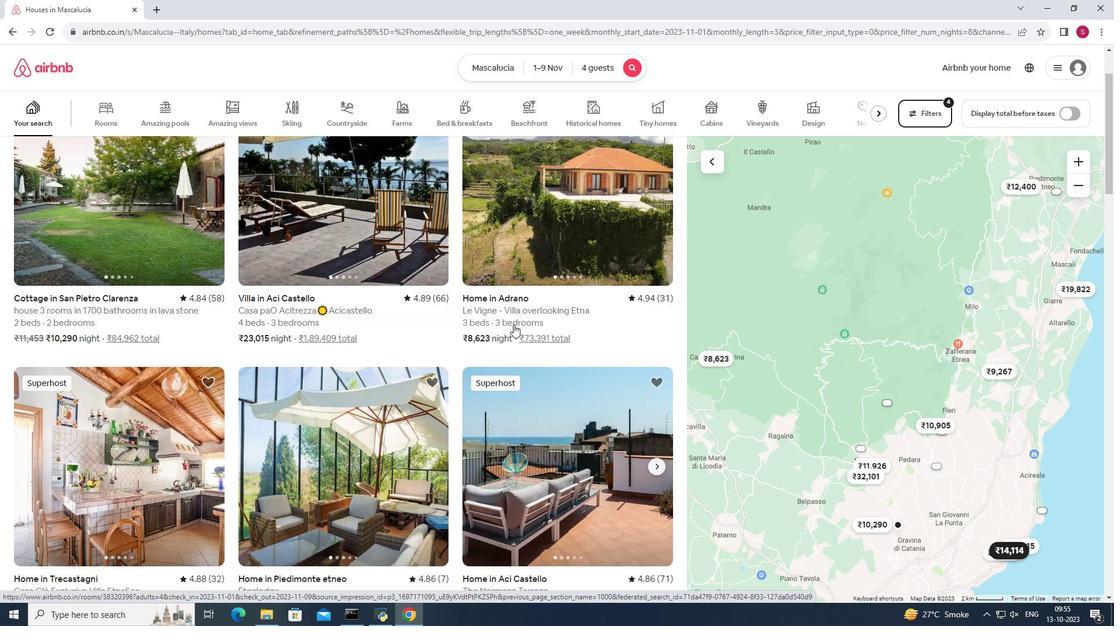 
Action: Mouse moved to (543, 265)
Screenshot: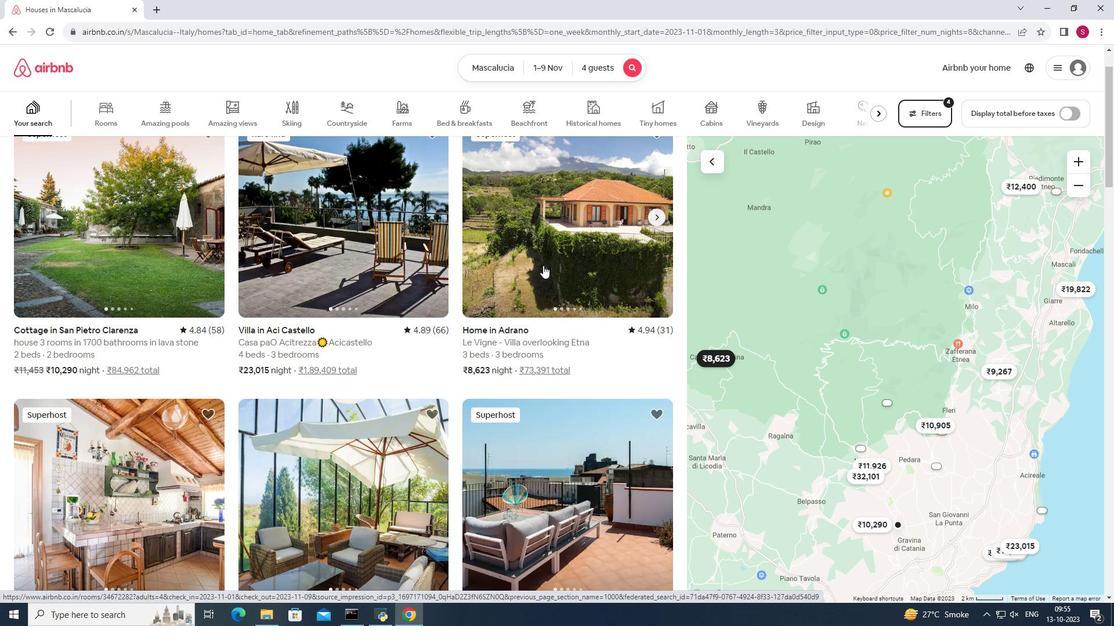 
Action: Mouse pressed left at (543, 265)
Screenshot: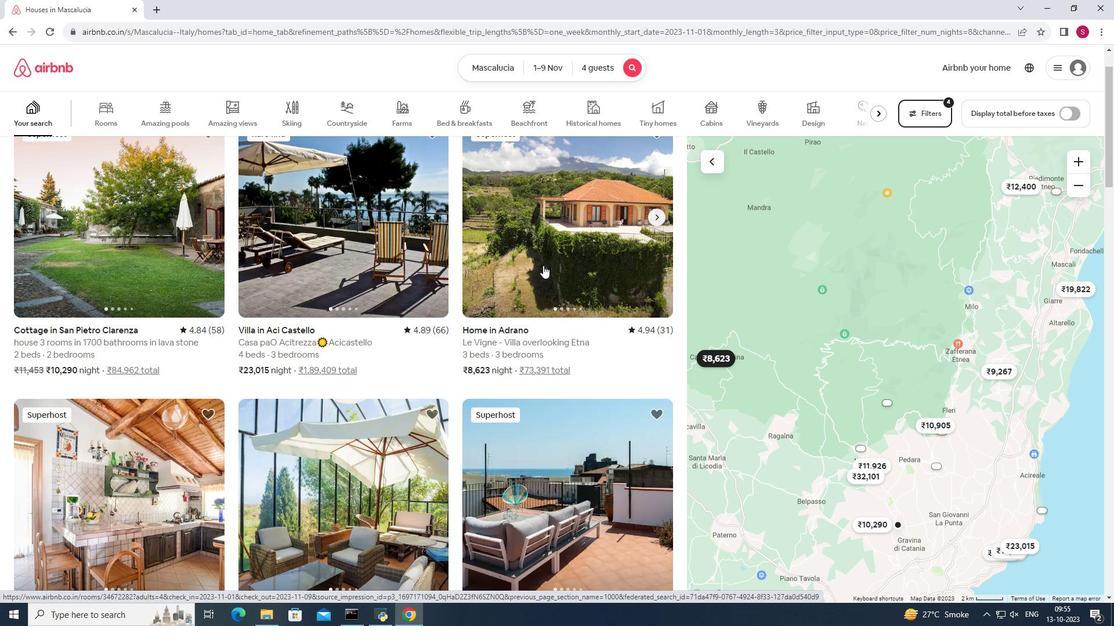 
Action: Mouse pressed left at (543, 265)
Screenshot: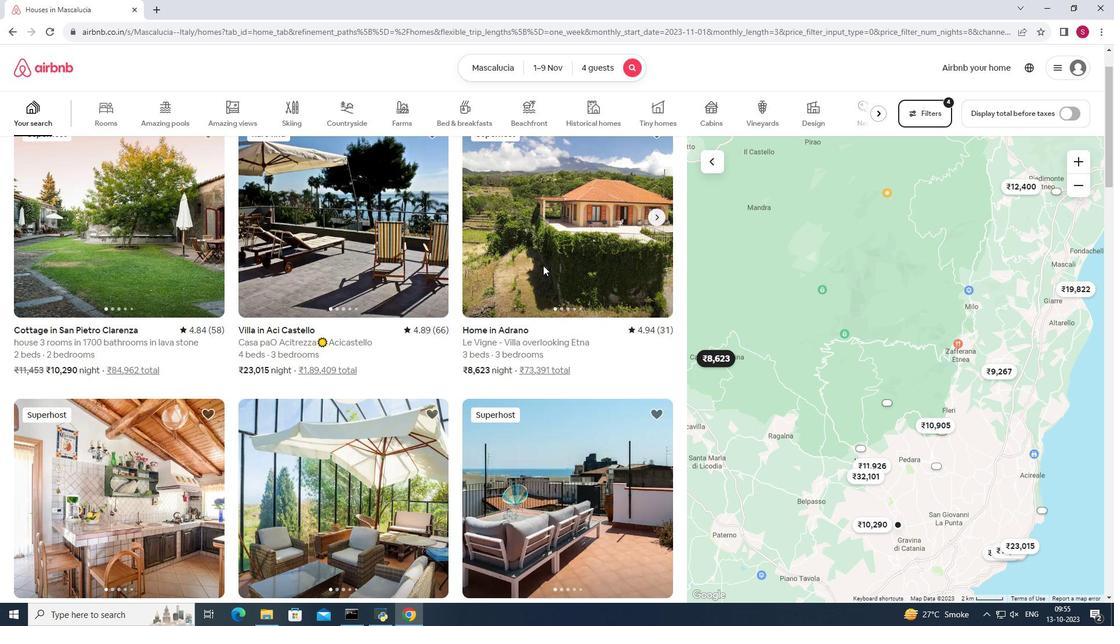
Action: Mouse moved to (843, 426)
Screenshot: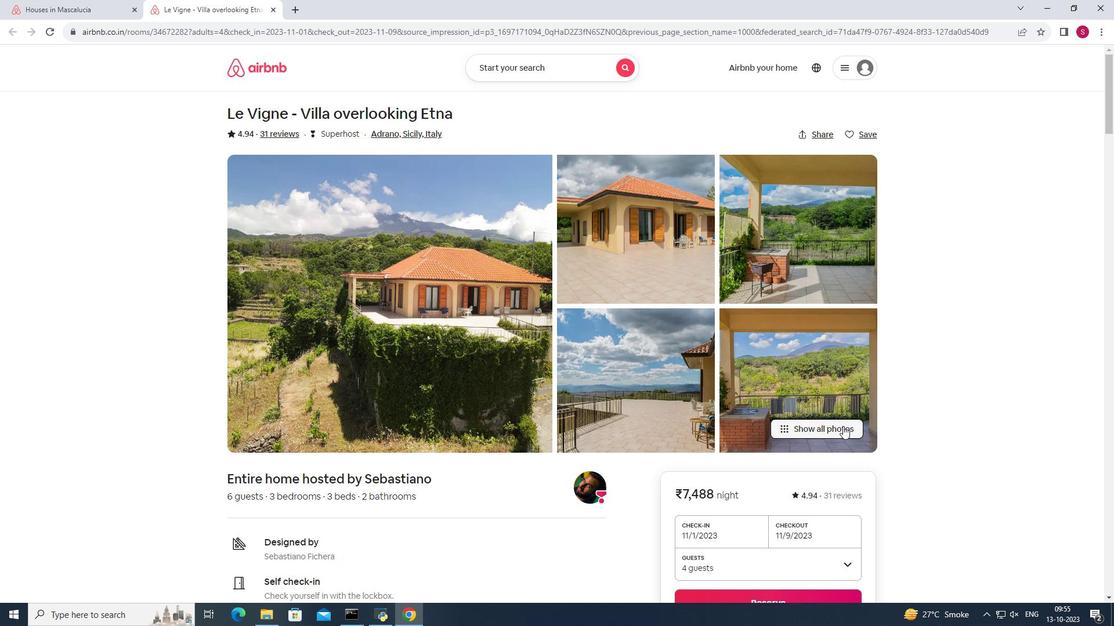
Action: Mouse pressed left at (843, 426)
Screenshot: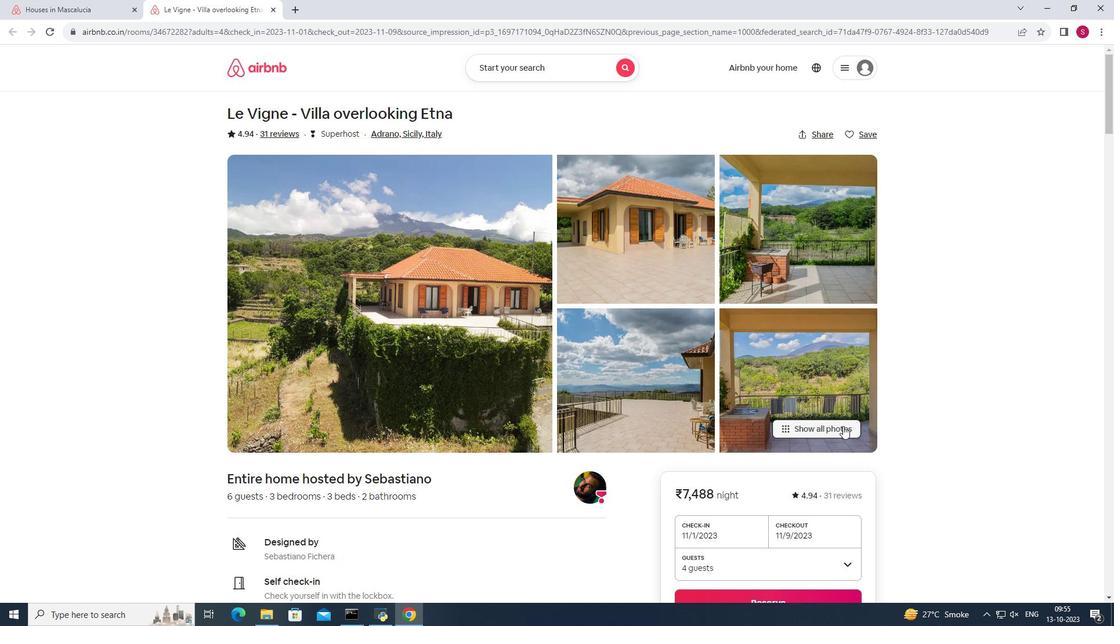 
Action: Mouse pressed left at (843, 426)
Screenshot: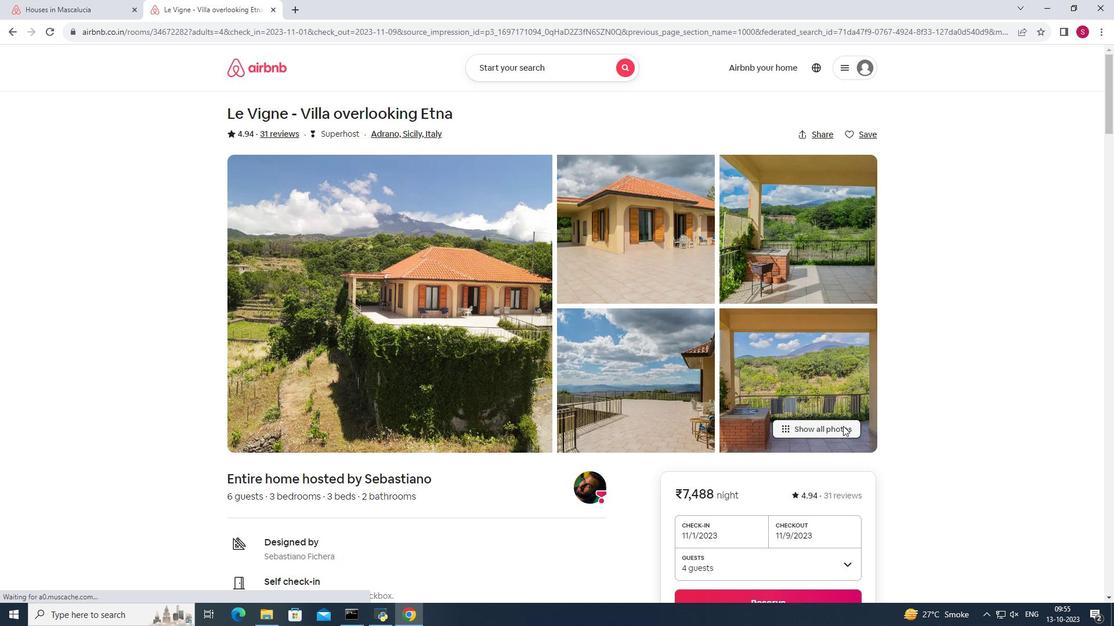 
Action: Mouse moved to (829, 430)
Screenshot: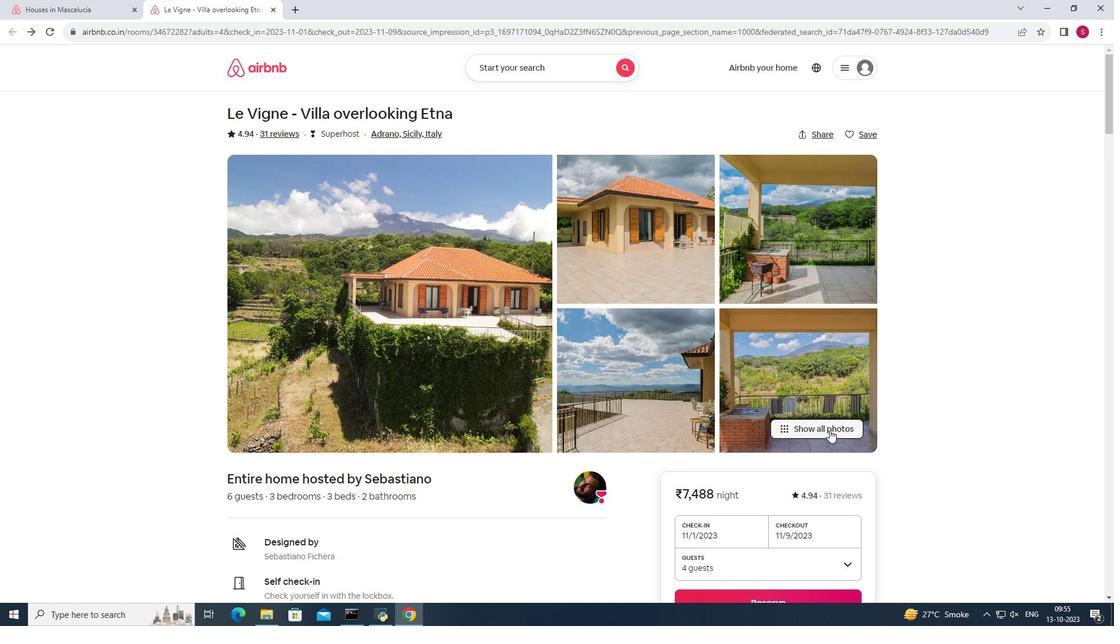 
Action: Mouse pressed left at (829, 430)
Screenshot: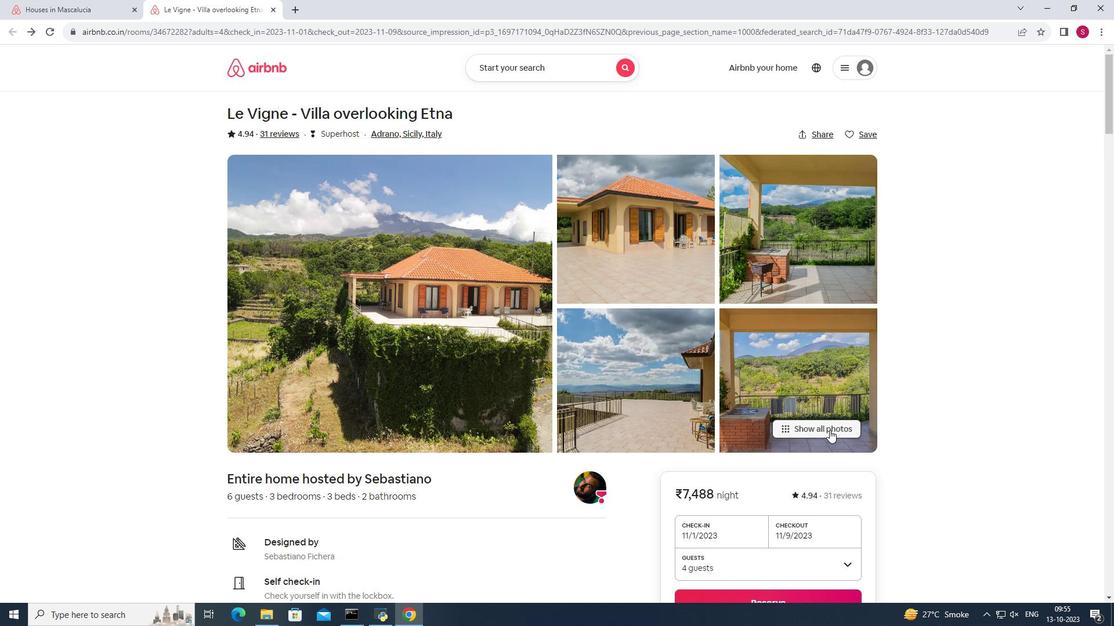 
Action: Mouse moved to (915, 417)
Screenshot: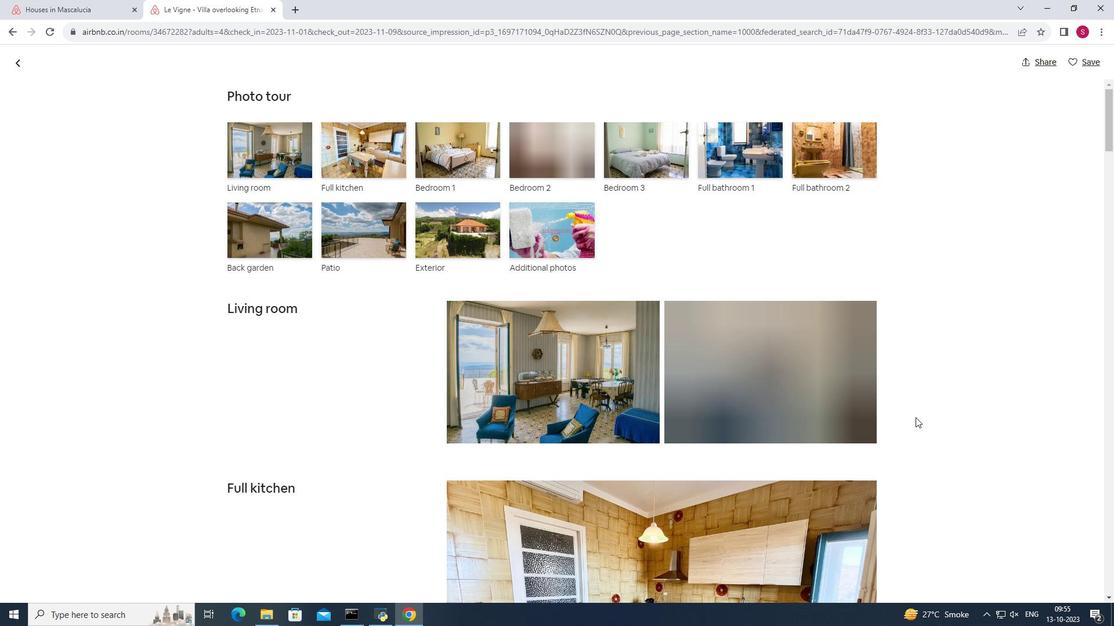 
Action: Mouse scrolled (915, 417) with delta (0, 0)
Screenshot: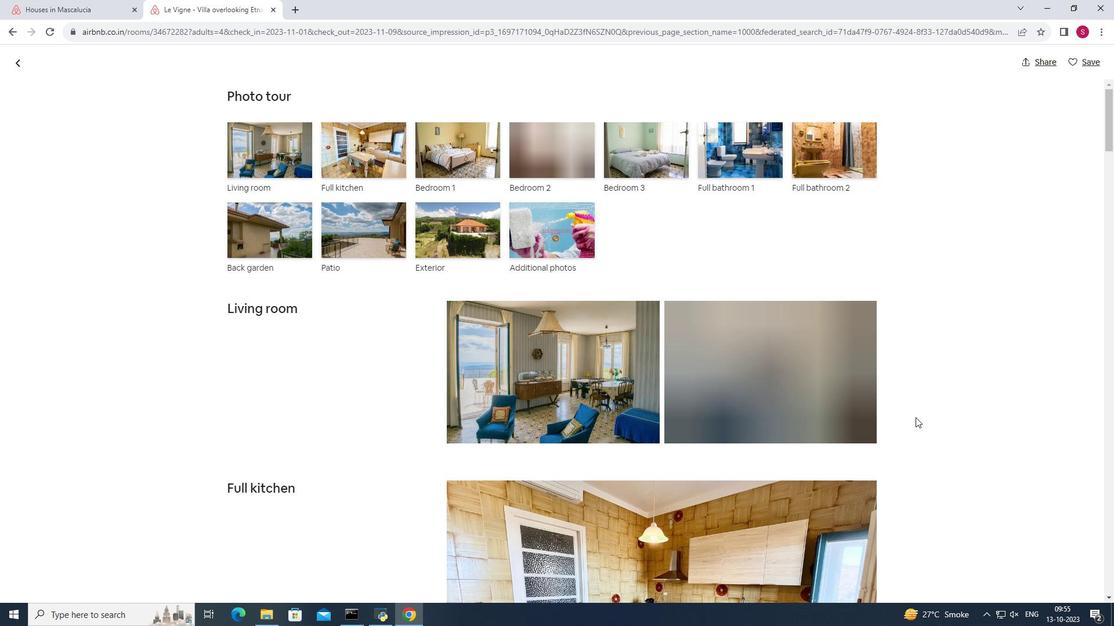 
Action: Mouse scrolled (915, 417) with delta (0, 0)
Screenshot: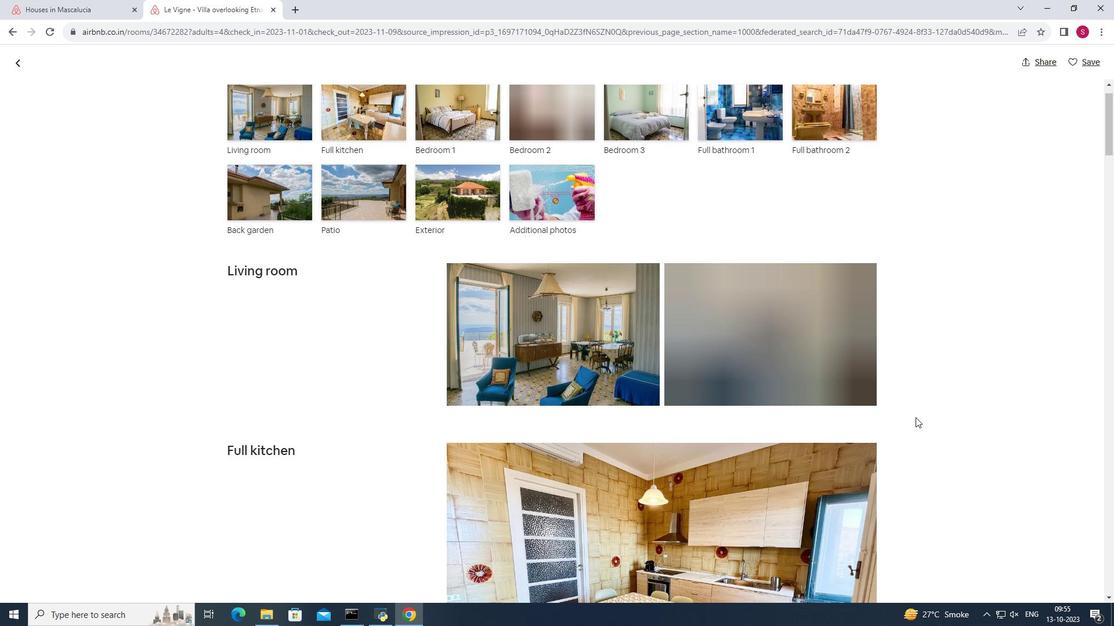
Action: Mouse moved to (916, 410)
Screenshot: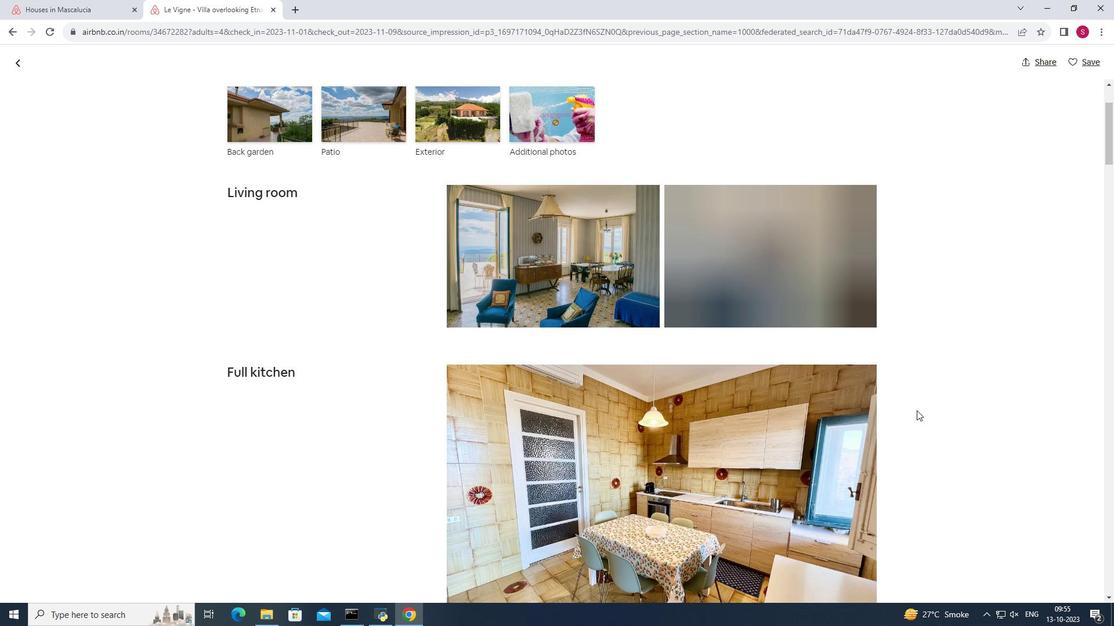 
Action: Mouse scrolled (916, 410) with delta (0, 0)
Screenshot: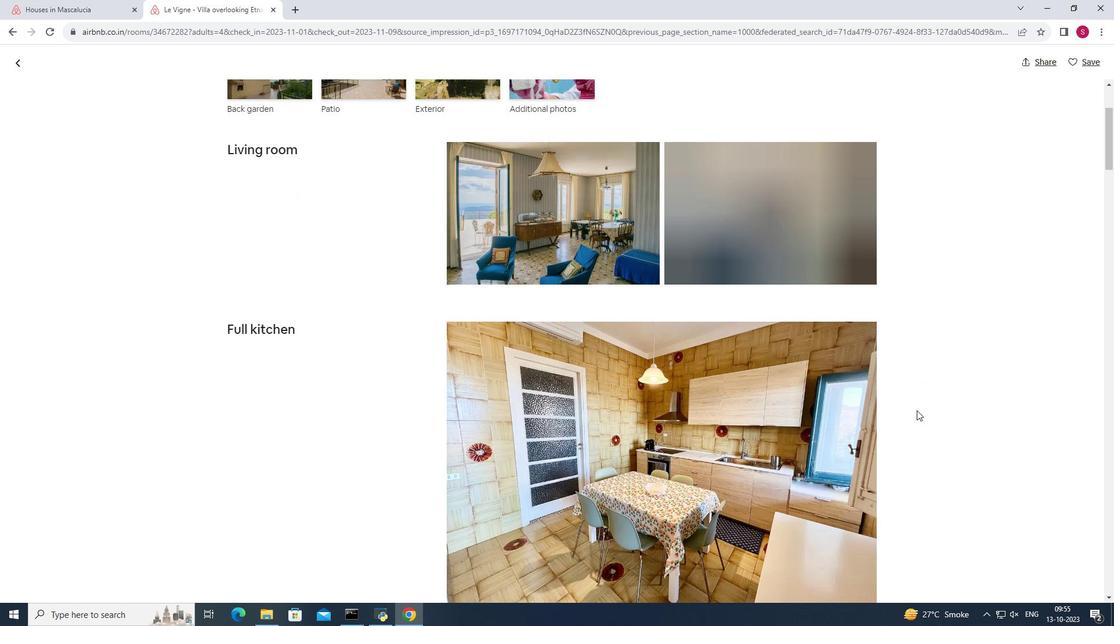 
Action: Mouse scrolled (916, 410) with delta (0, 0)
Screenshot: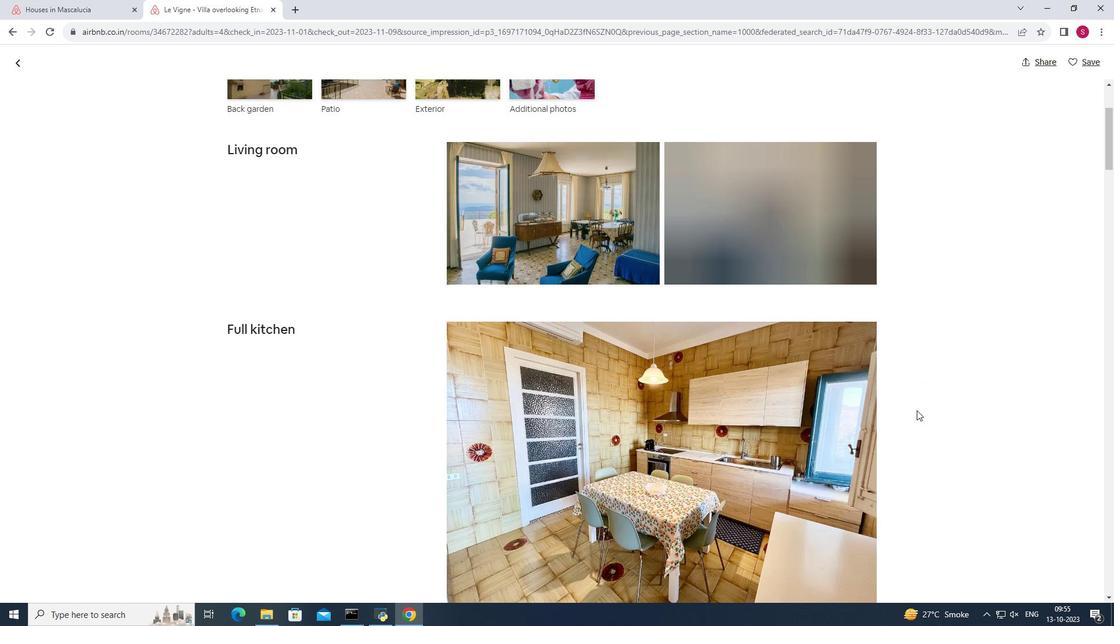 
Action: Mouse scrolled (916, 410) with delta (0, 0)
Screenshot: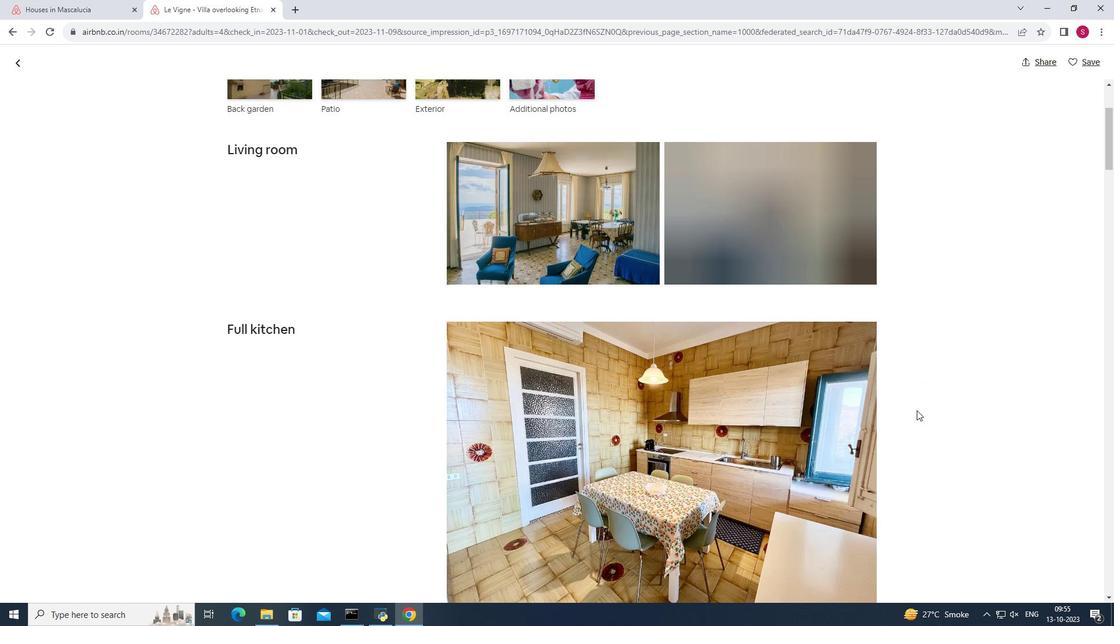 
Action: Mouse scrolled (916, 410) with delta (0, 0)
Screenshot: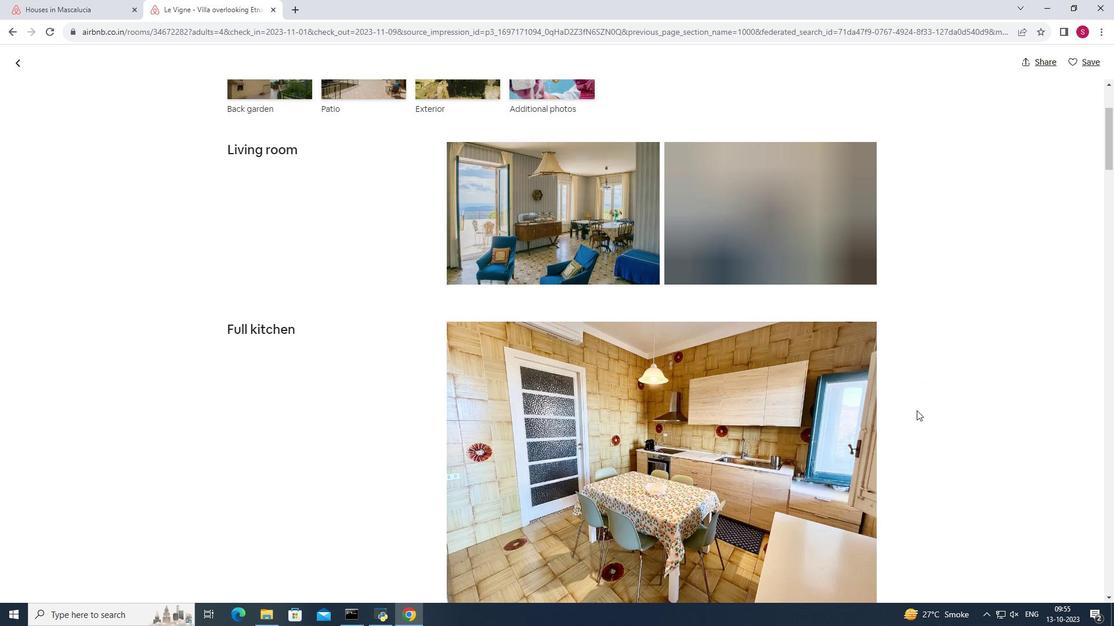 
Action: Mouse scrolled (916, 410) with delta (0, 0)
Screenshot: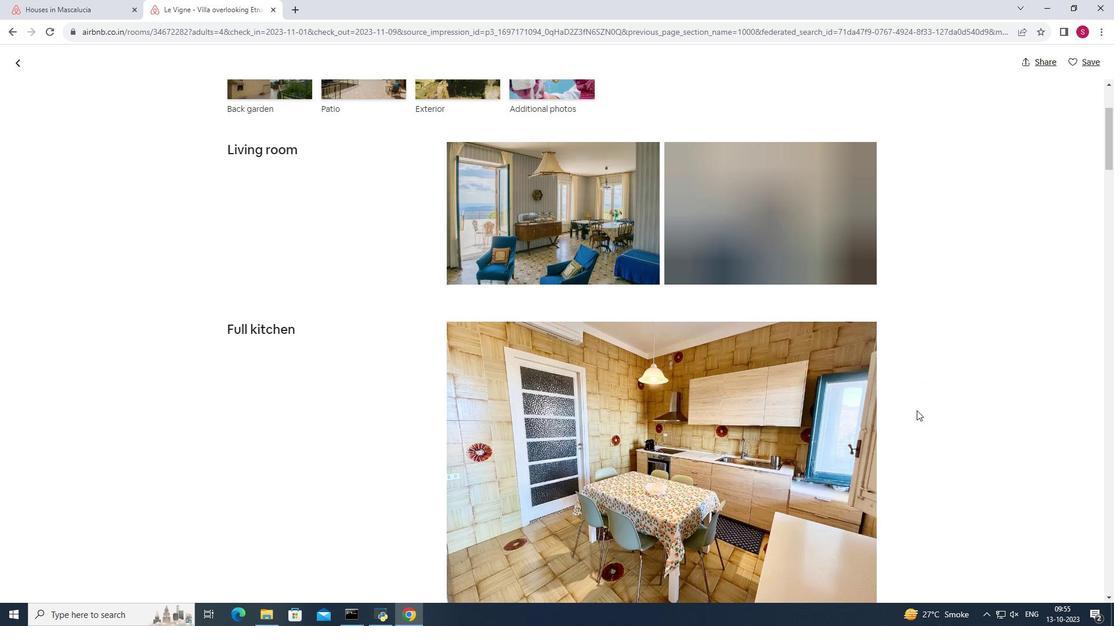 
Action: Mouse scrolled (916, 410) with delta (0, 0)
Screenshot: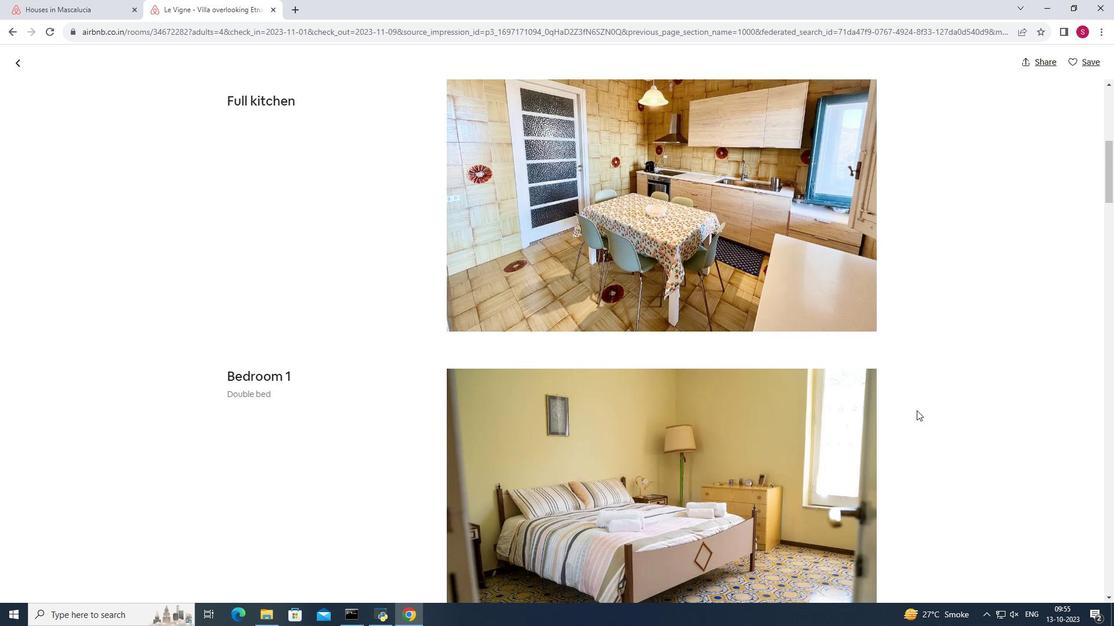 
Action: Mouse scrolled (916, 410) with delta (0, 0)
Screenshot: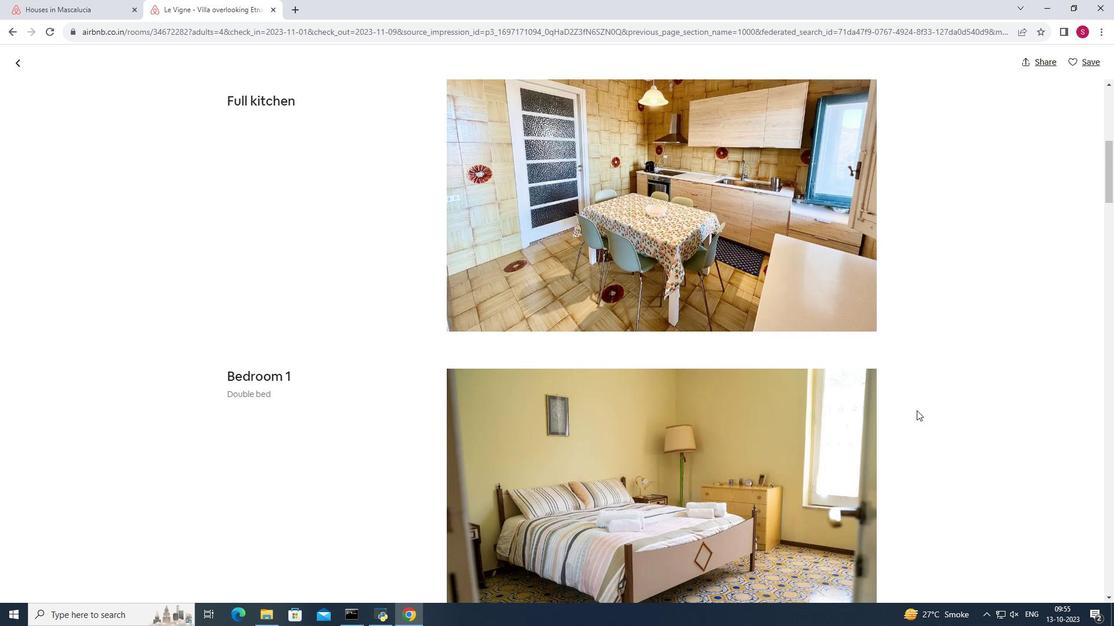 
Action: Mouse scrolled (916, 410) with delta (0, 0)
Screenshot: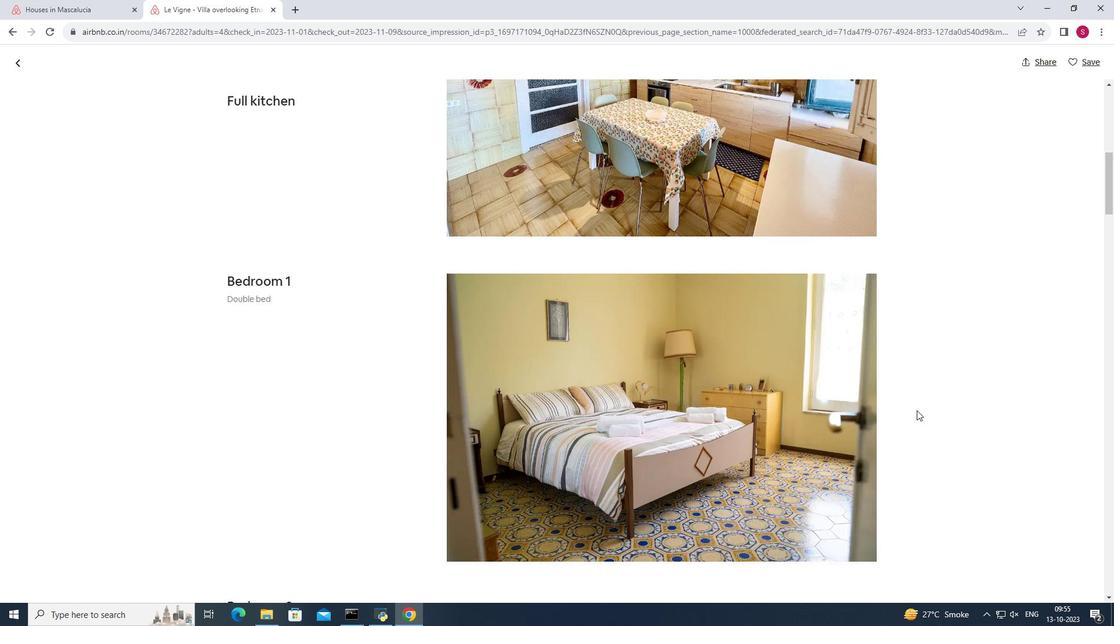 
Action: Mouse scrolled (916, 410) with delta (0, 0)
Screenshot: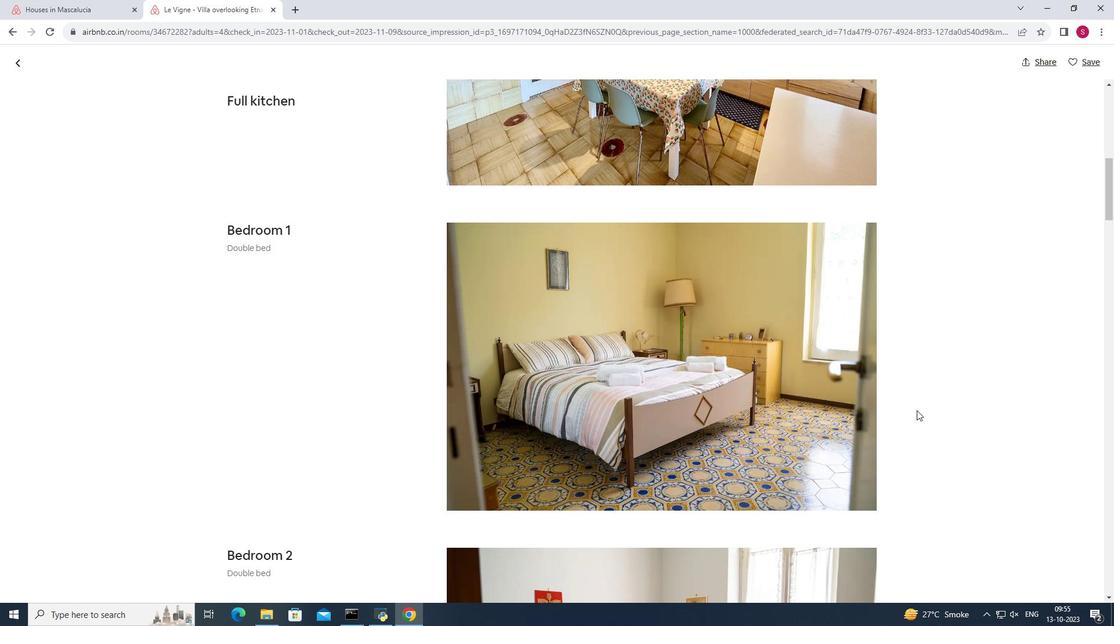 
Action: Mouse scrolled (916, 410) with delta (0, 0)
Screenshot: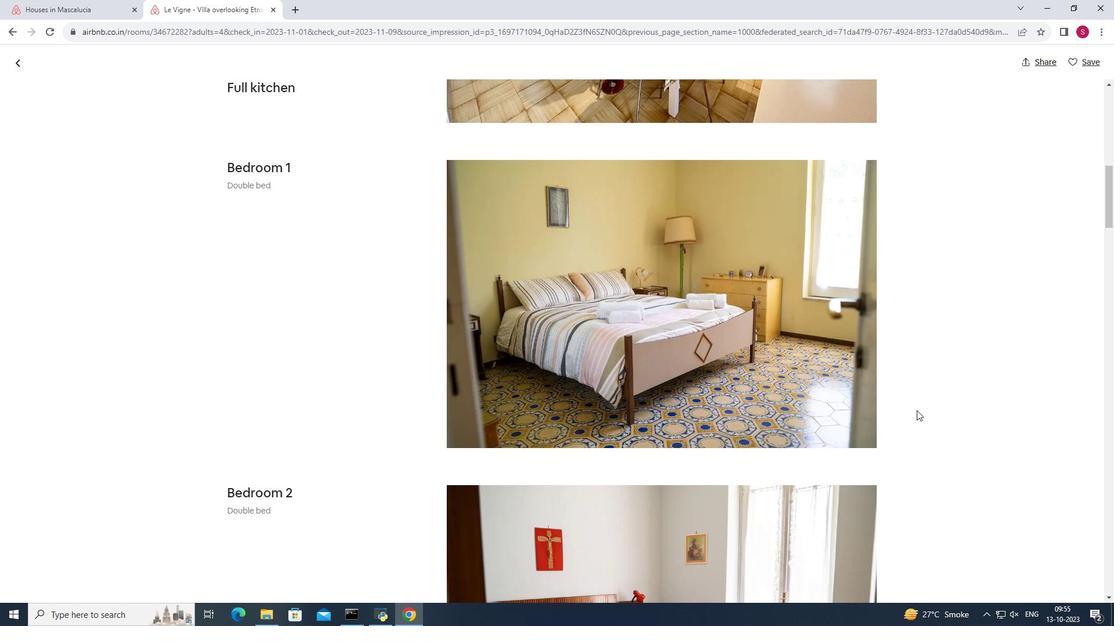 
Action: Mouse scrolled (916, 410) with delta (0, 0)
Screenshot: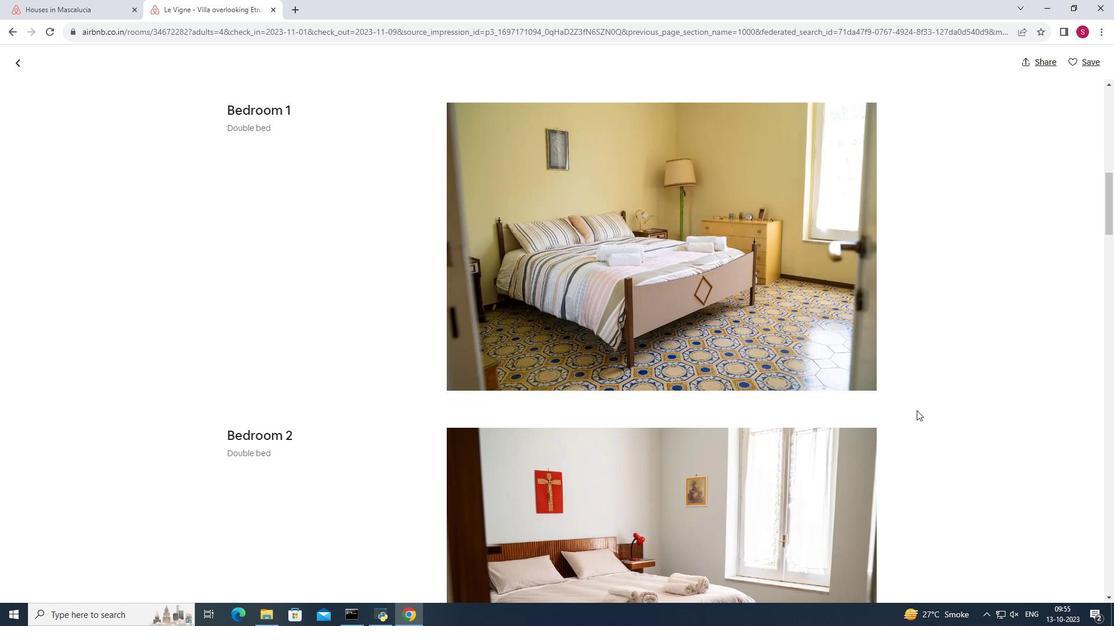 
Action: Mouse moved to (916, 410)
Screenshot: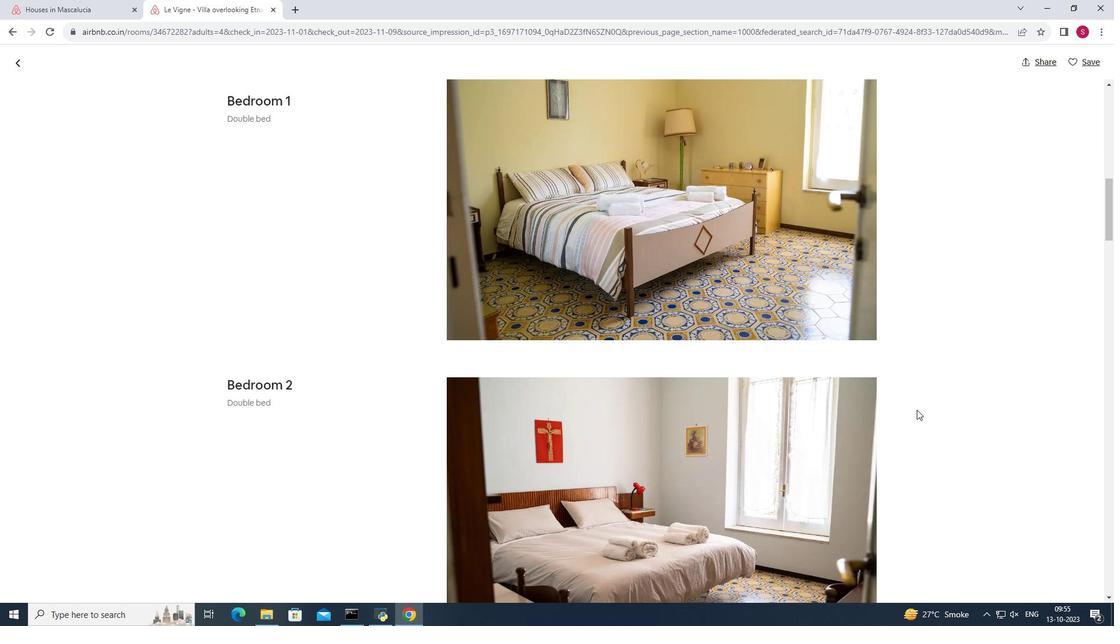 
Action: Mouse scrolled (916, 409) with delta (0, 0)
Screenshot: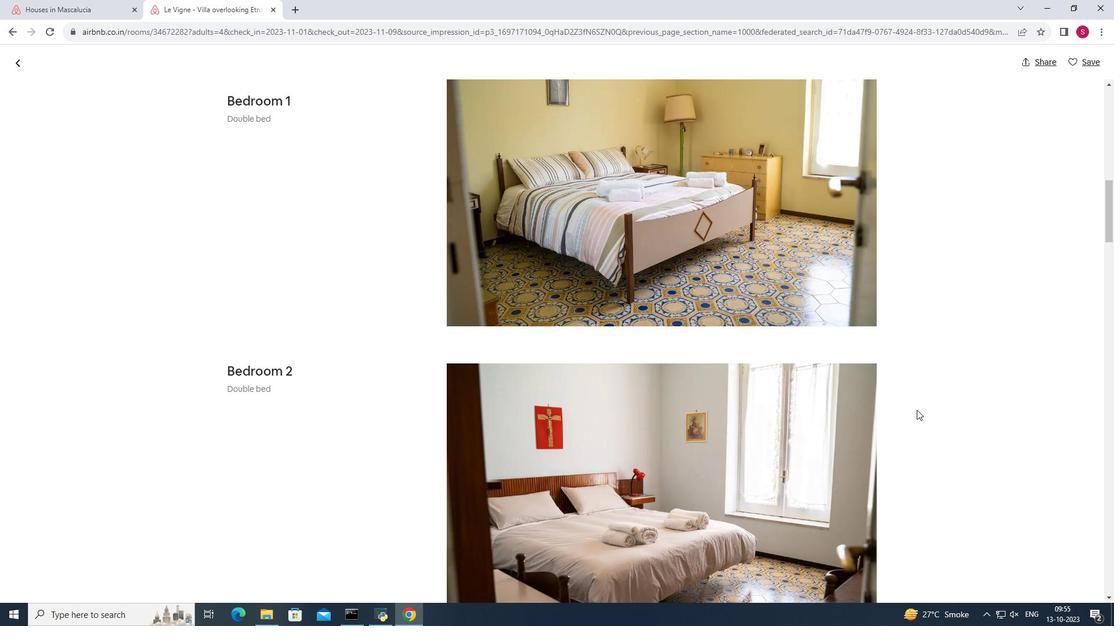 
Action: Mouse moved to (916, 409)
Screenshot: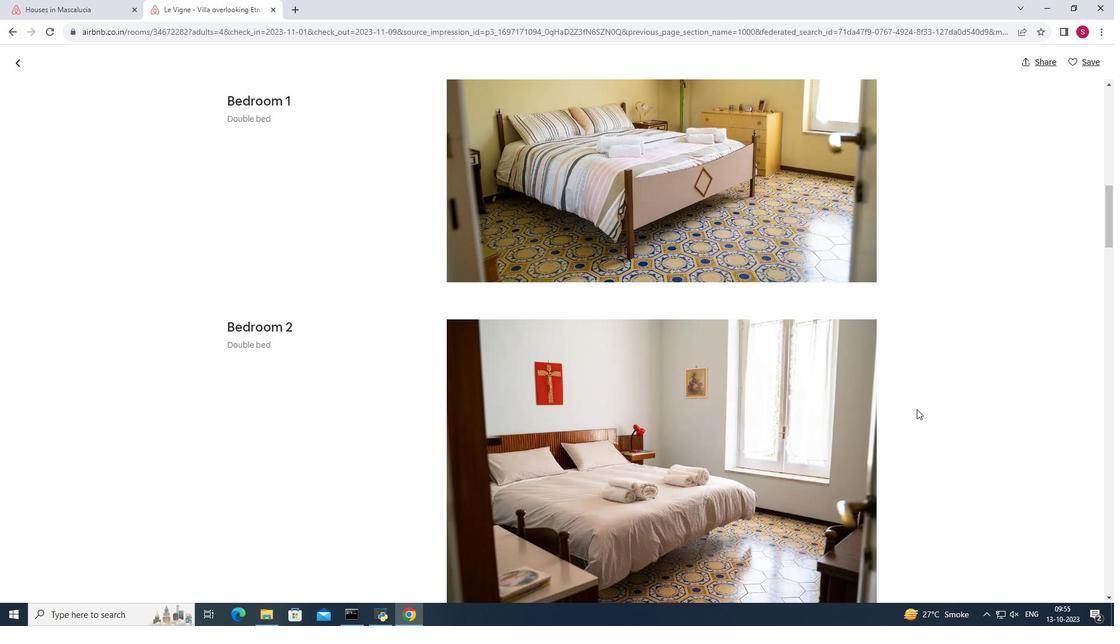 
Action: Mouse scrolled (916, 409) with delta (0, 0)
Screenshot: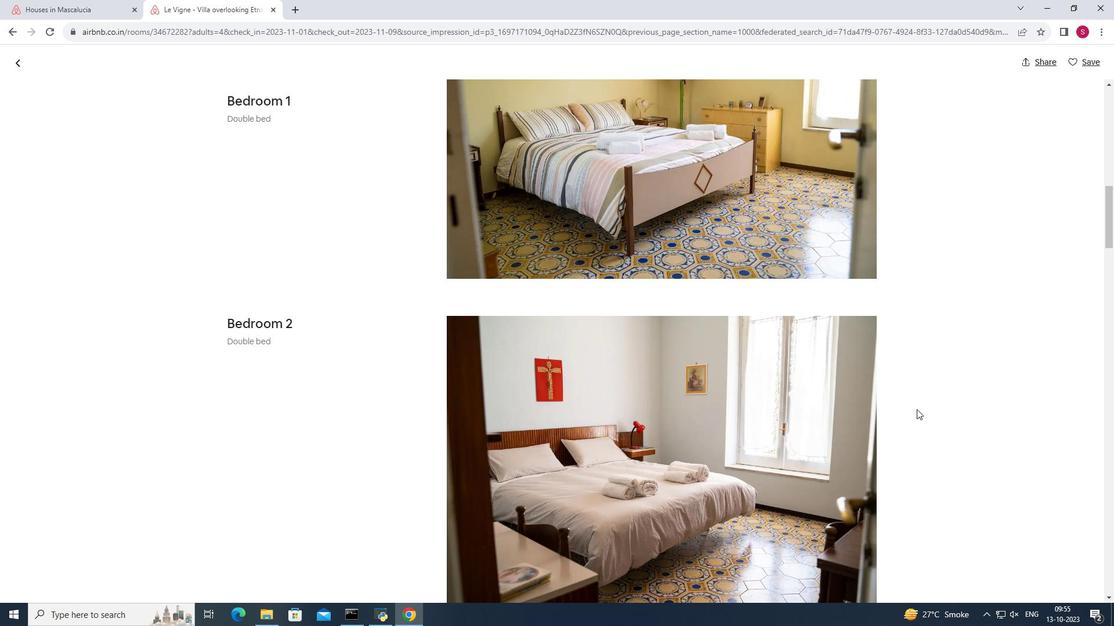 
Action: Mouse scrolled (916, 409) with delta (0, 0)
Screenshot: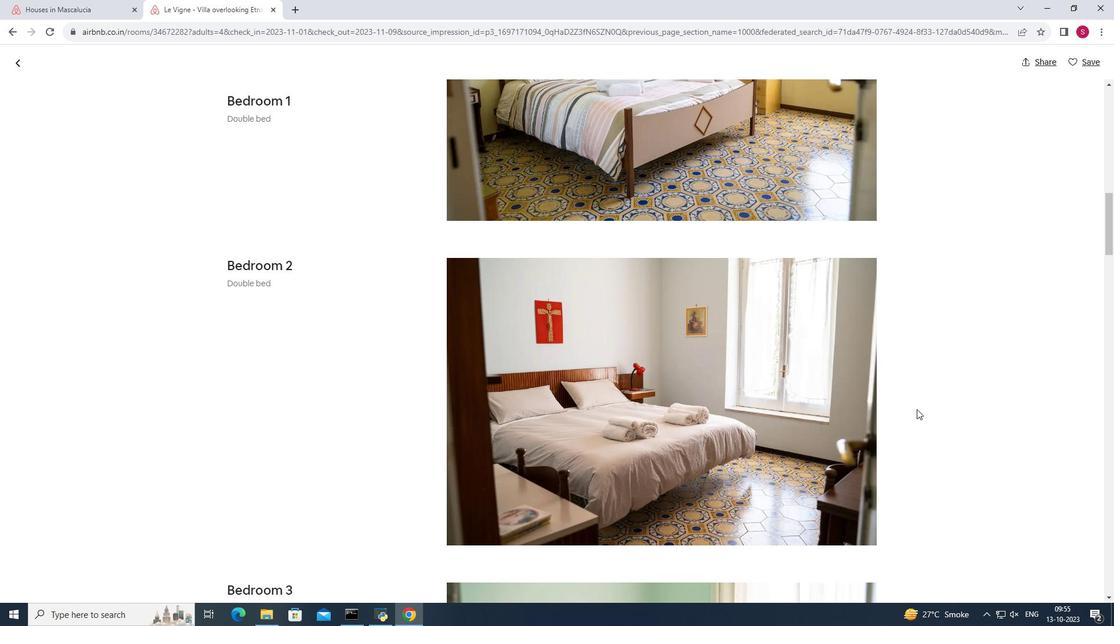 
Action: Mouse moved to (916, 413)
Screenshot: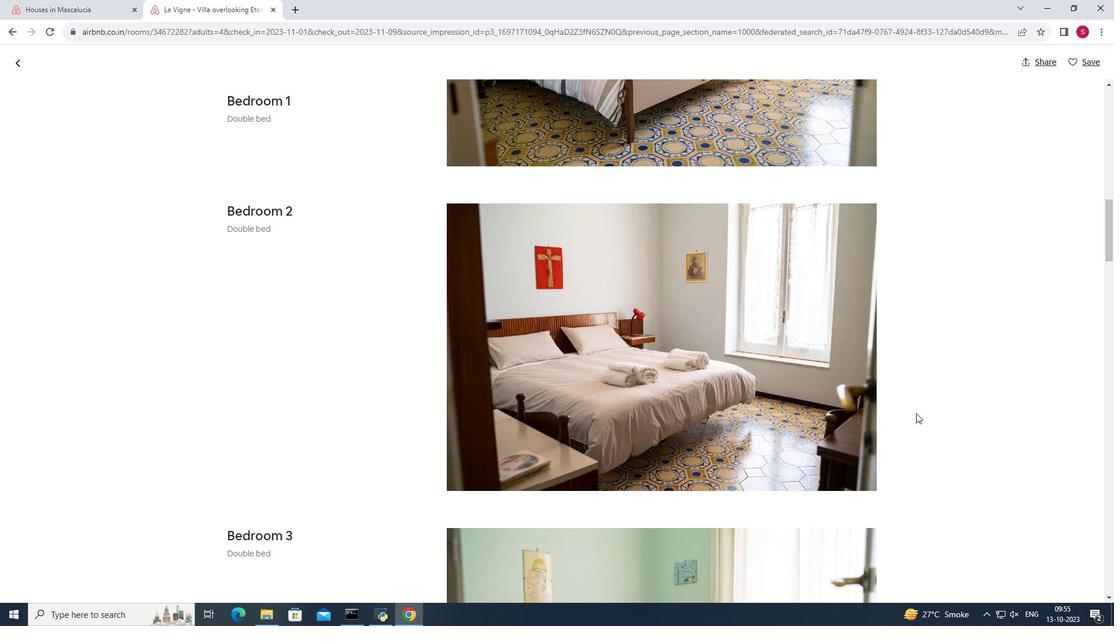 
Action: Mouse scrolled (916, 413) with delta (0, 0)
Screenshot: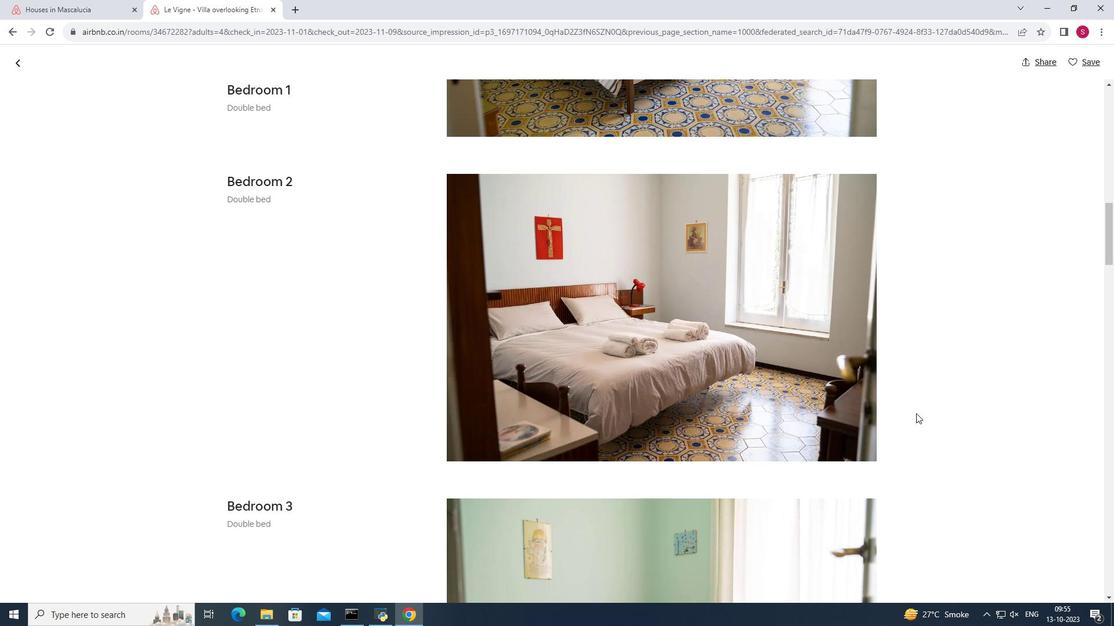 
Action: Mouse moved to (916, 414)
Screenshot: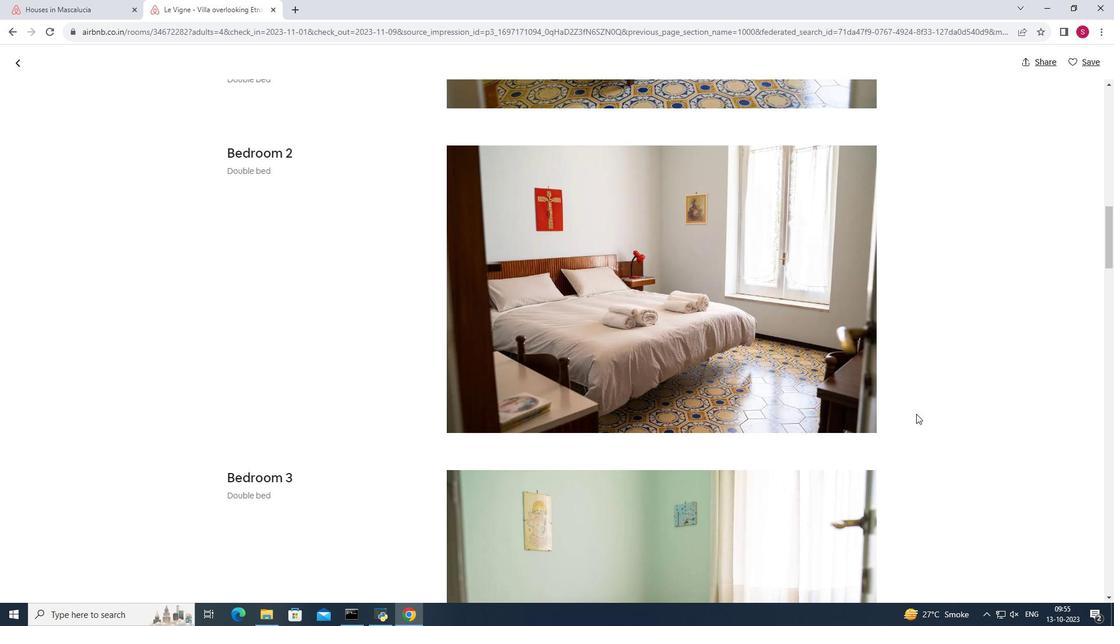 
Action: Mouse scrolled (916, 413) with delta (0, 0)
Screenshot: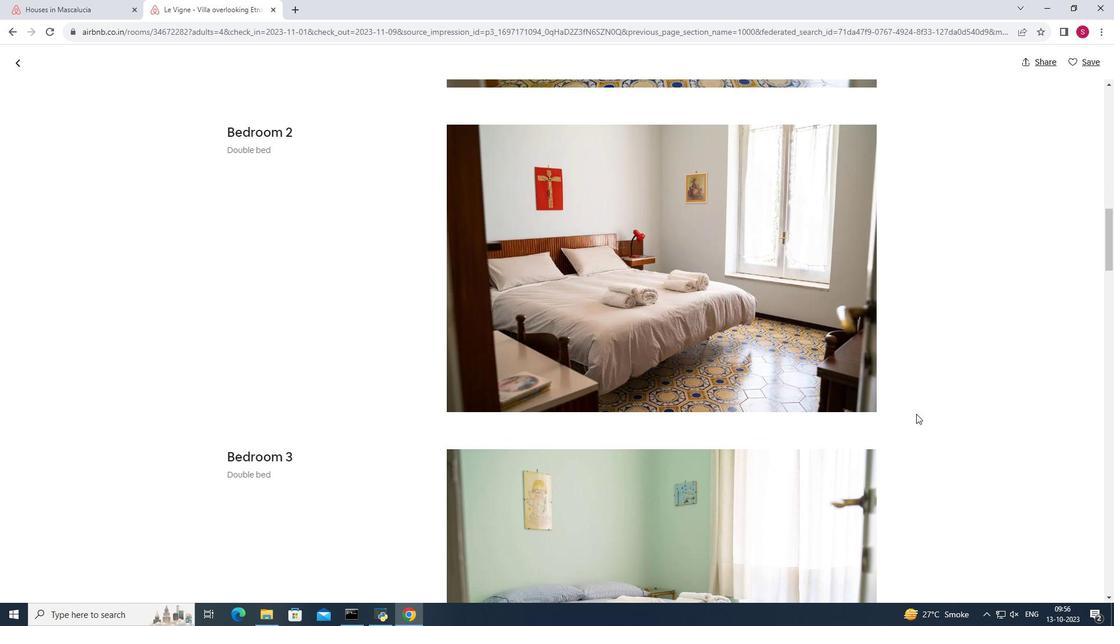 
Action: Mouse moved to (915, 414)
Screenshot: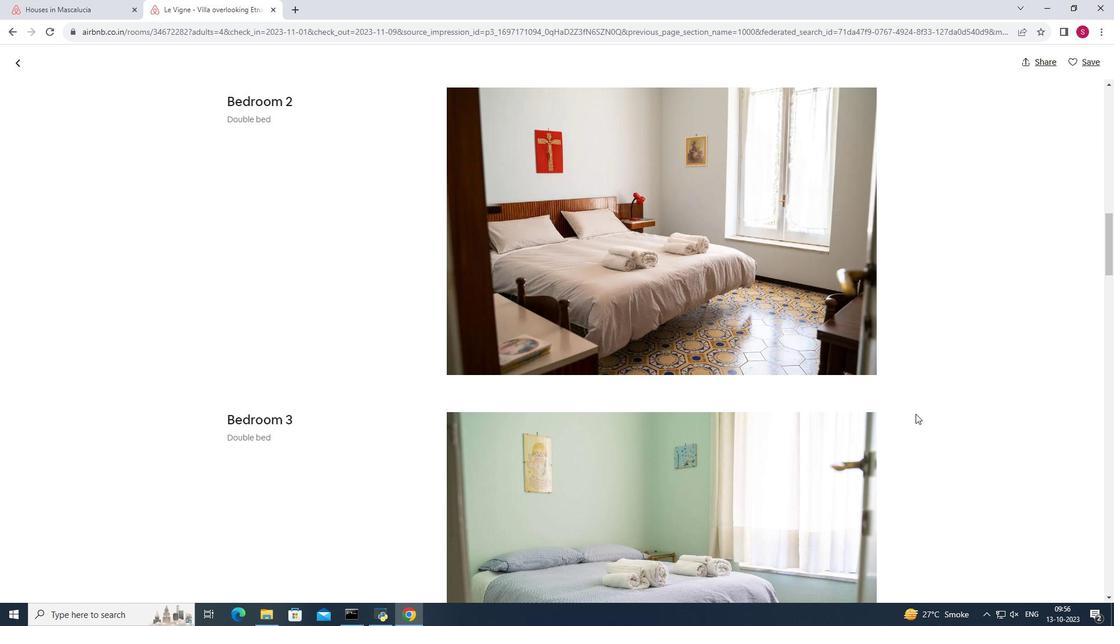 
Action: Mouse scrolled (915, 413) with delta (0, 0)
Screenshot: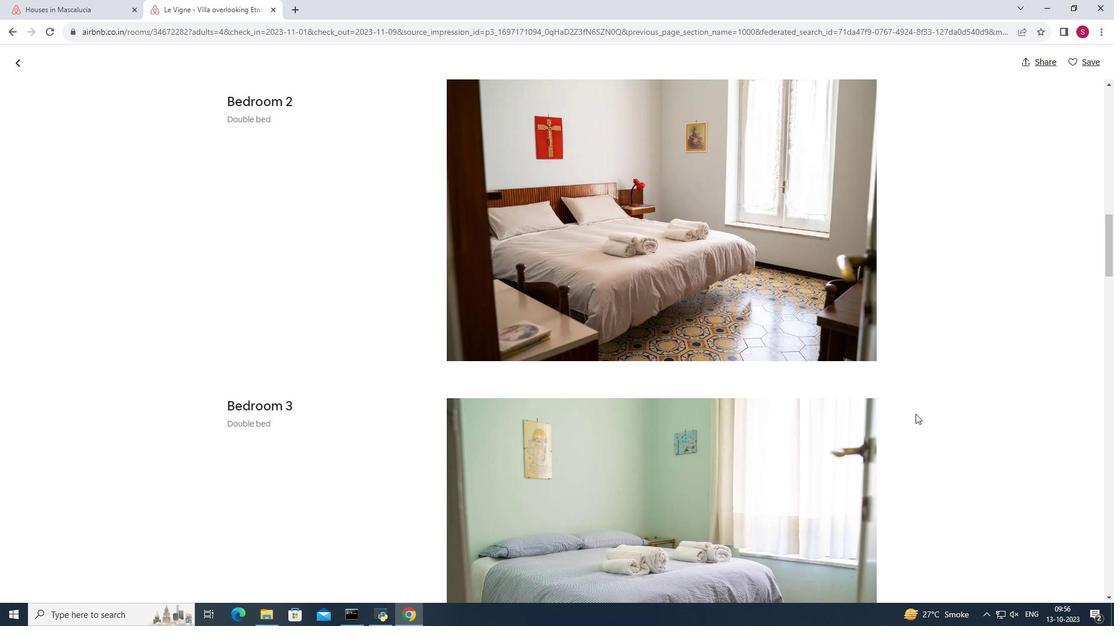 
Action: Mouse scrolled (915, 413) with delta (0, 0)
Screenshot: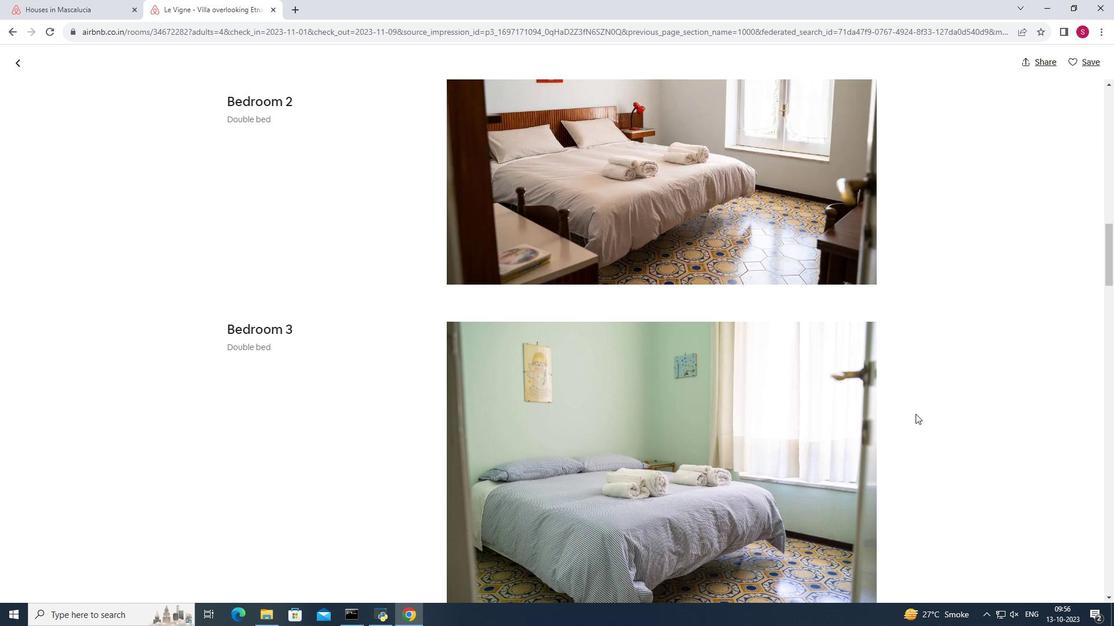 
Action: Mouse moved to (915, 414)
Screenshot: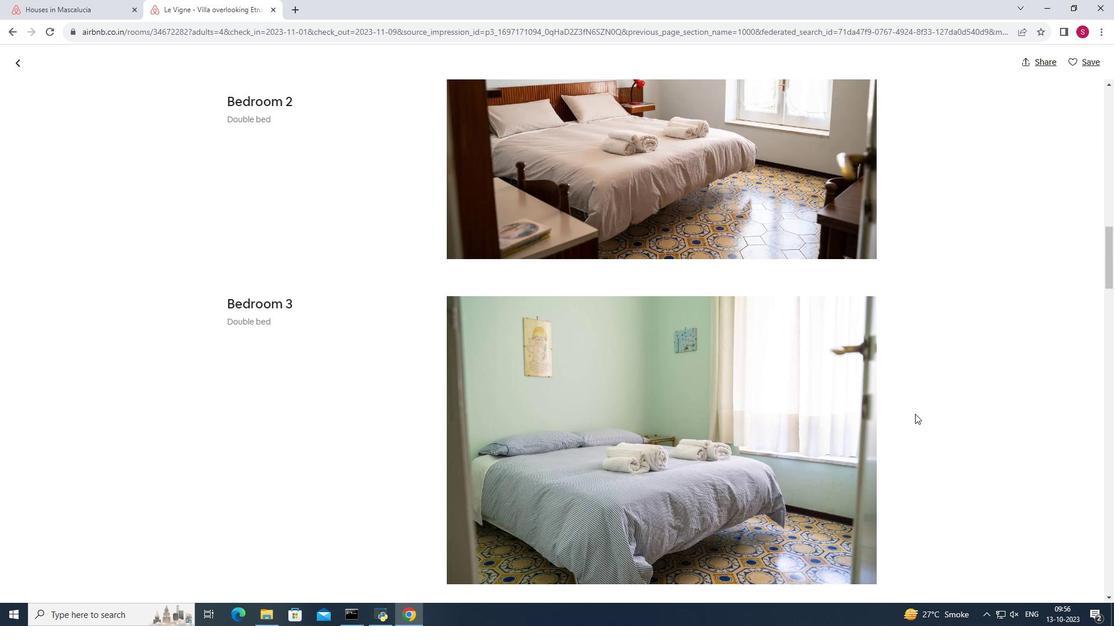 
Action: Mouse scrolled (915, 413) with delta (0, 0)
Screenshot: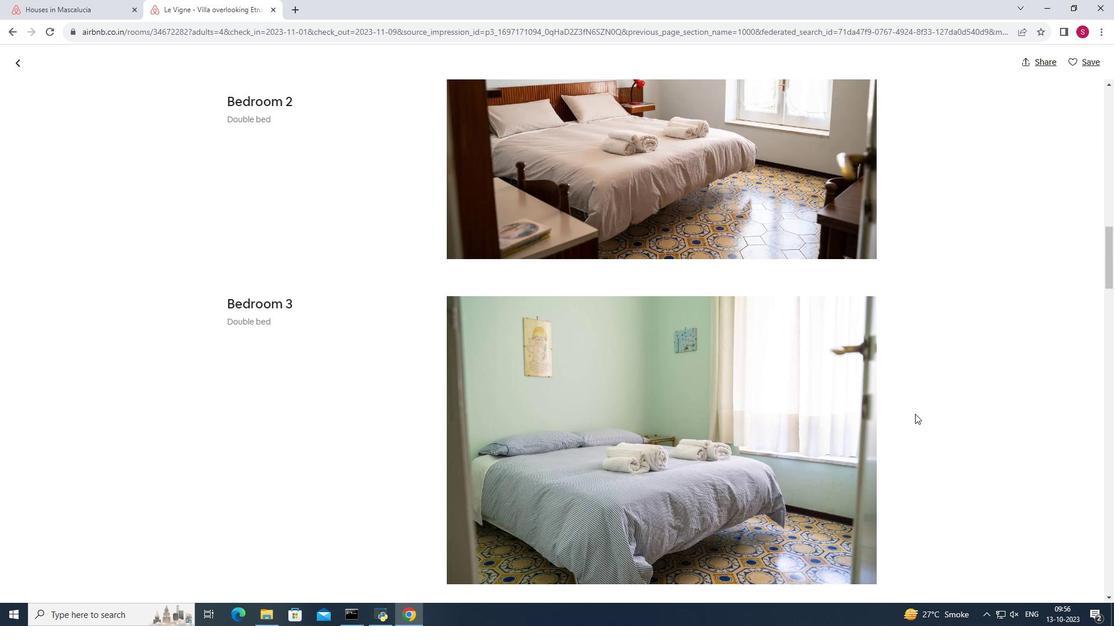 
Action: Mouse scrolled (915, 413) with delta (0, 0)
Screenshot: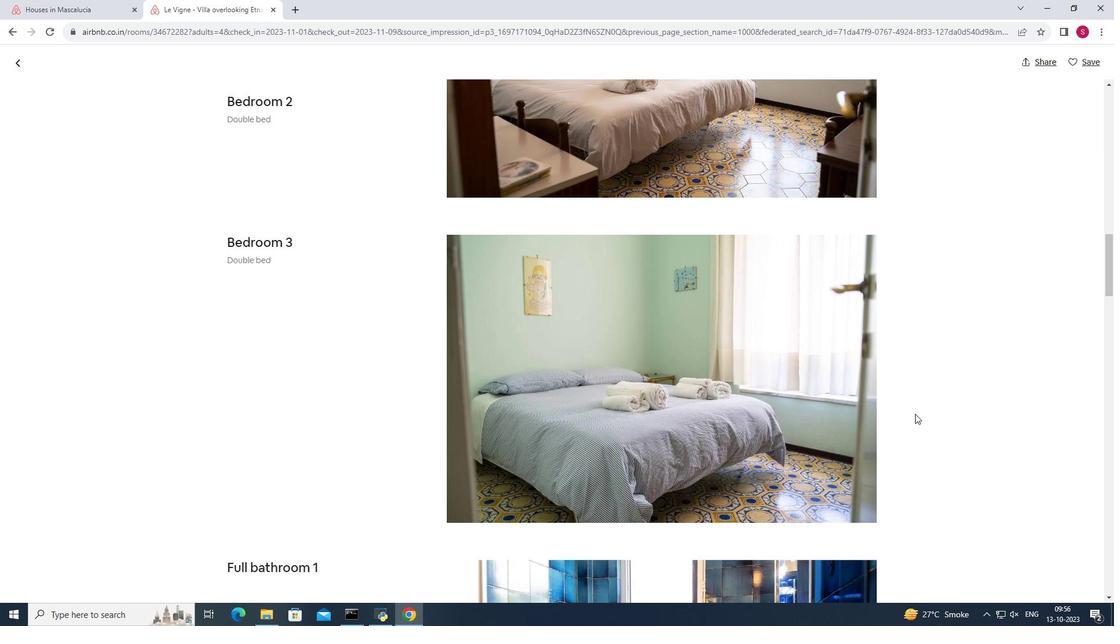 
Action: Mouse scrolled (915, 413) with delta (0, 0)
Screenshot: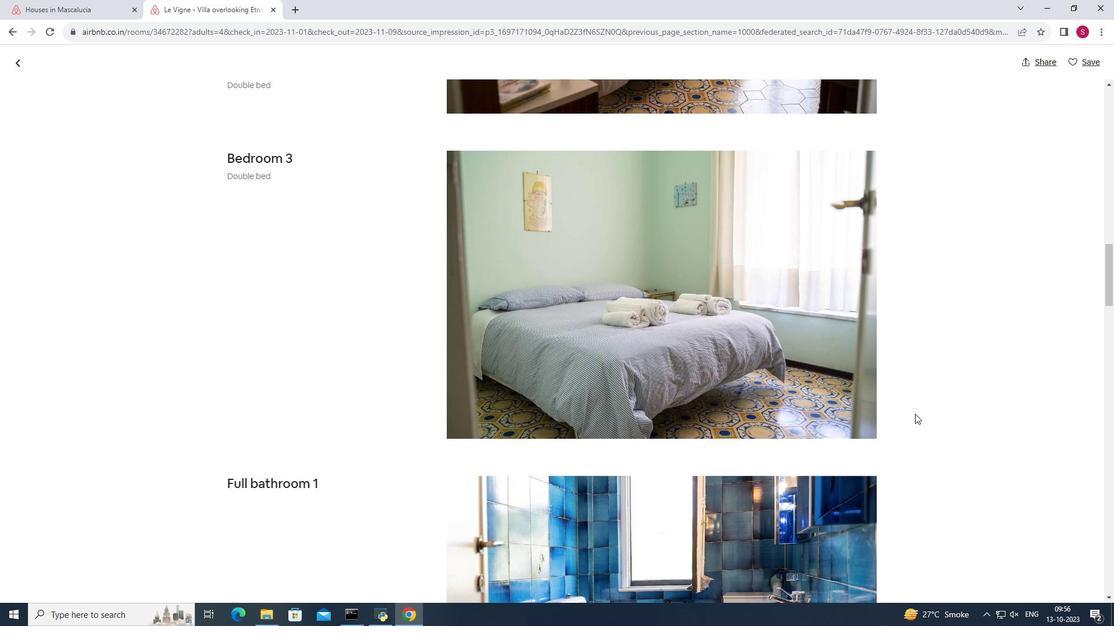 
Action: Mouse scrolled (915, 413) with delta (0, 0)
Screenshot: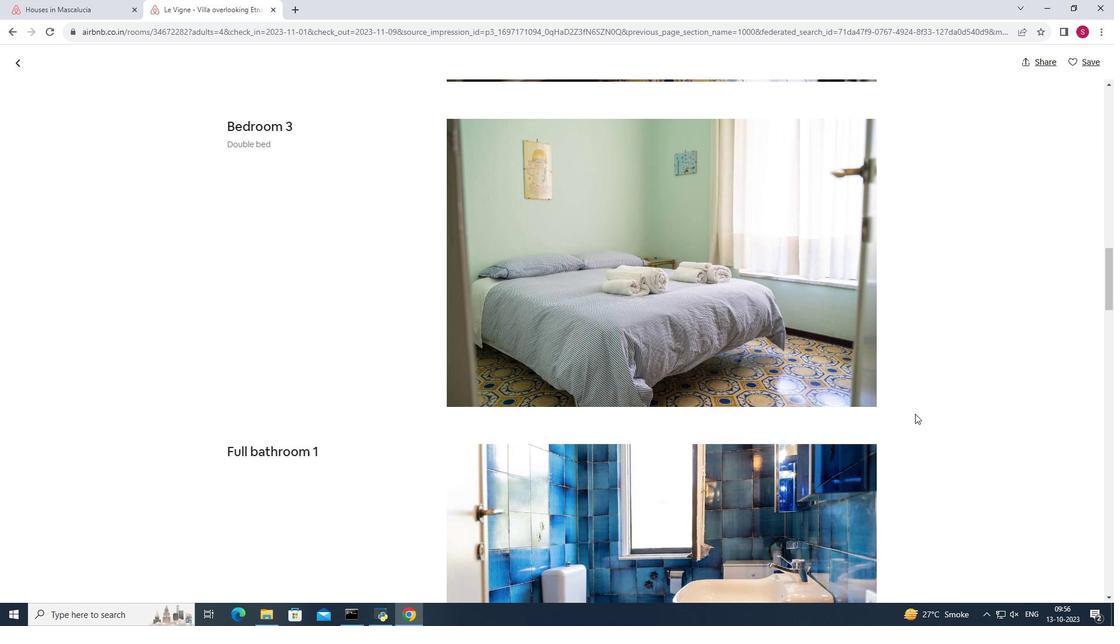 
Action: Mouse moved to (915, 414)
Screenshot: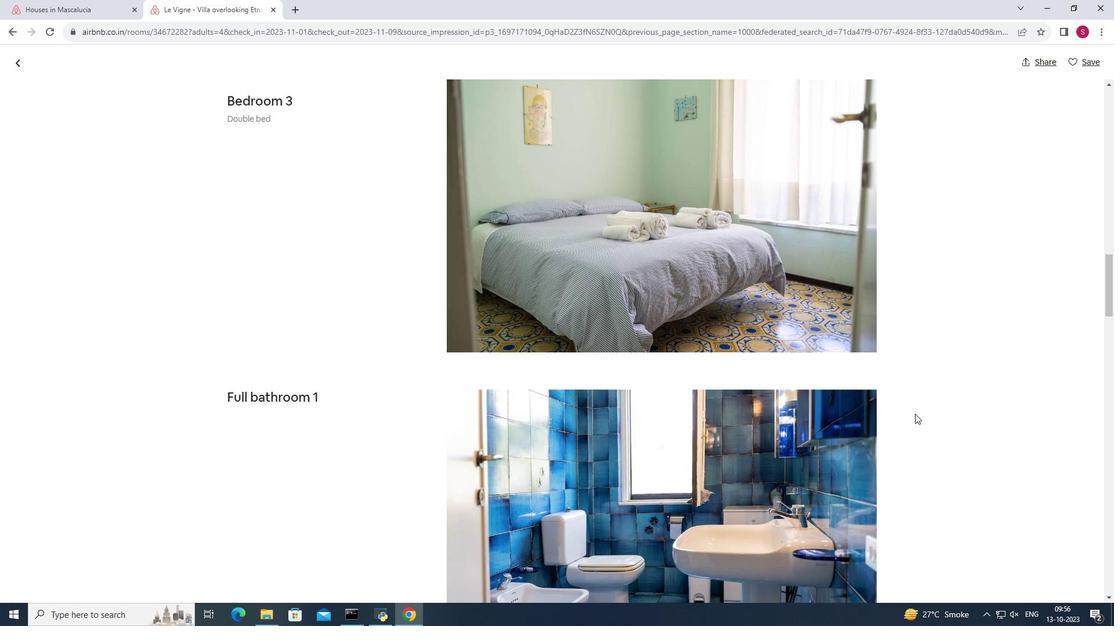 
Action: Mouse scrolled (915, 413) with delta (0, 0)
Screenshot: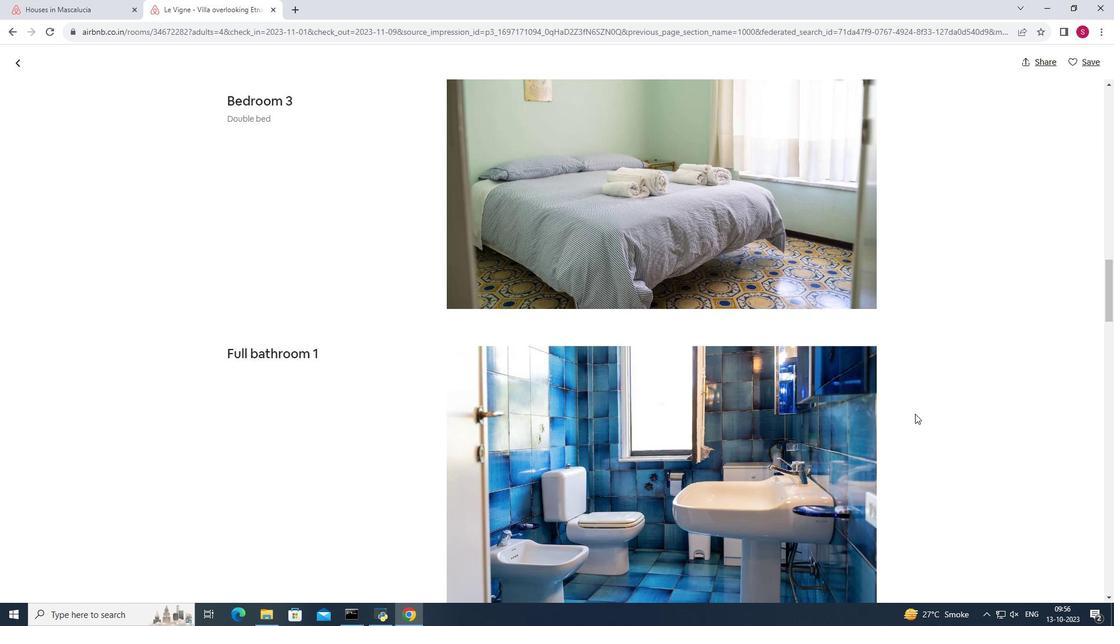 
Action: Mouse scrolled (915, 413) with delta (0, 0)
Screenshot: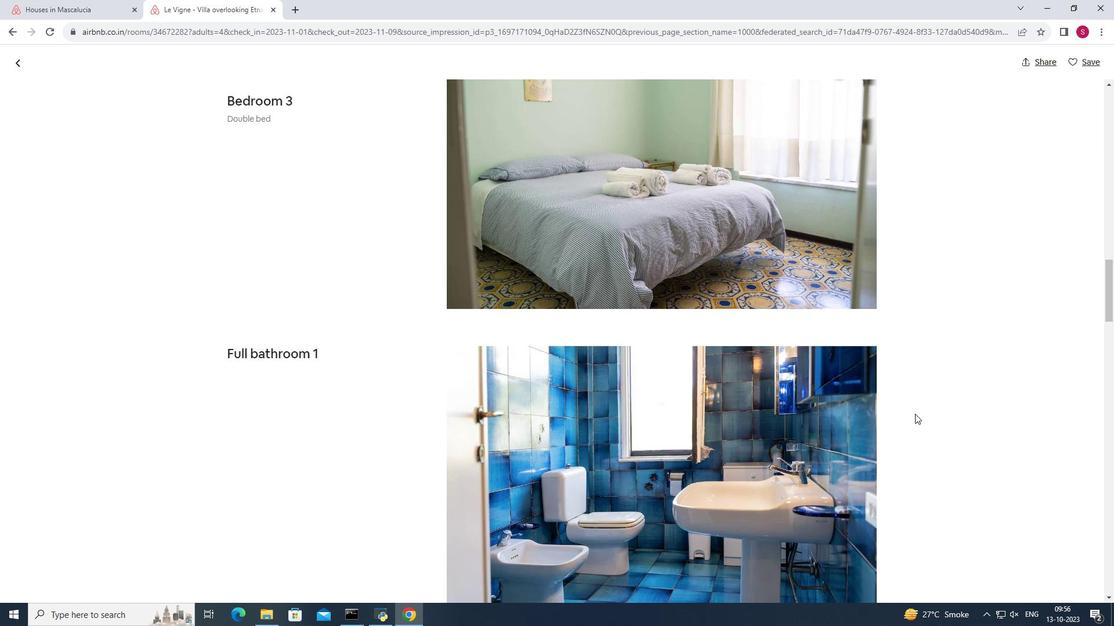 
Action: Mouse moved to (913, 414)
Screenshot: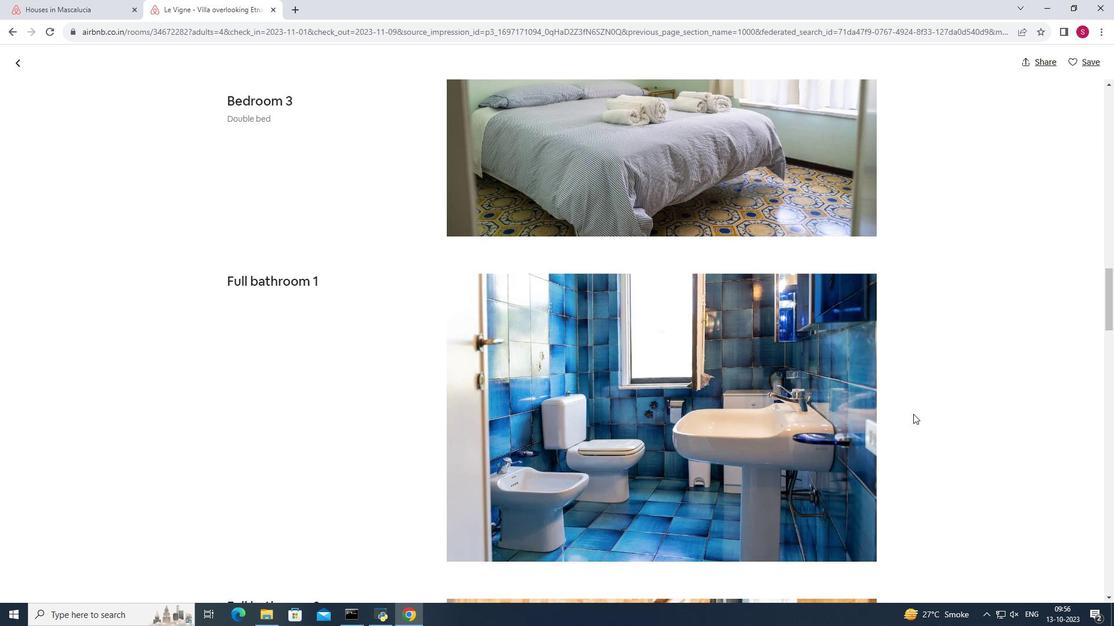 
Action: Mouse scrolled (913, 413) with delta (0, 0)
Screenshot: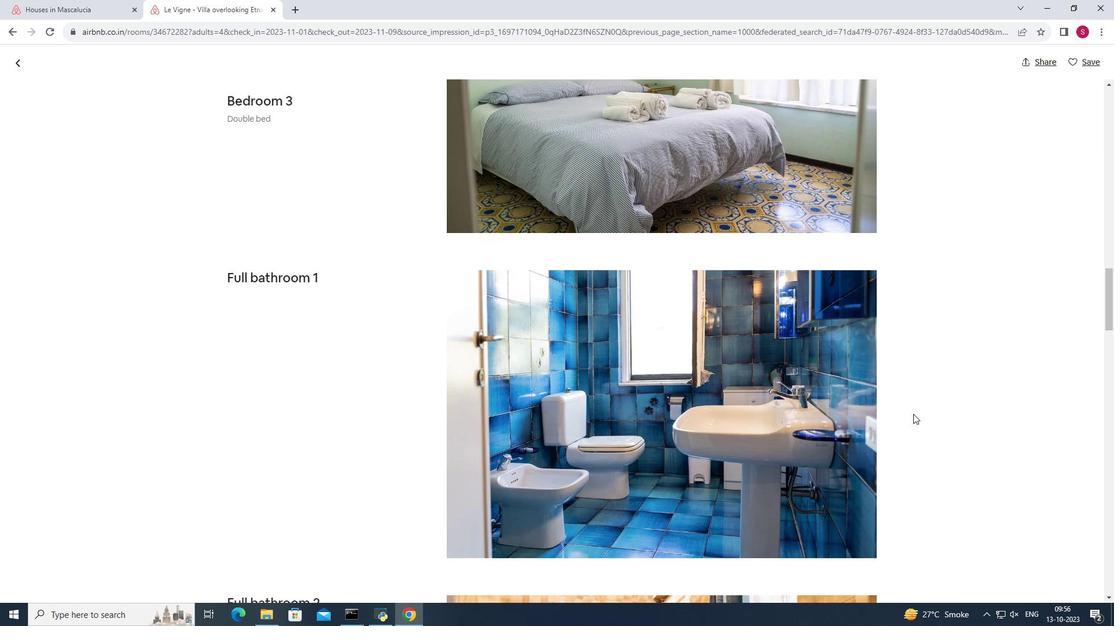 
Action: Mouse scrolled (913, 413) with delta (0, 0)
Screenshot: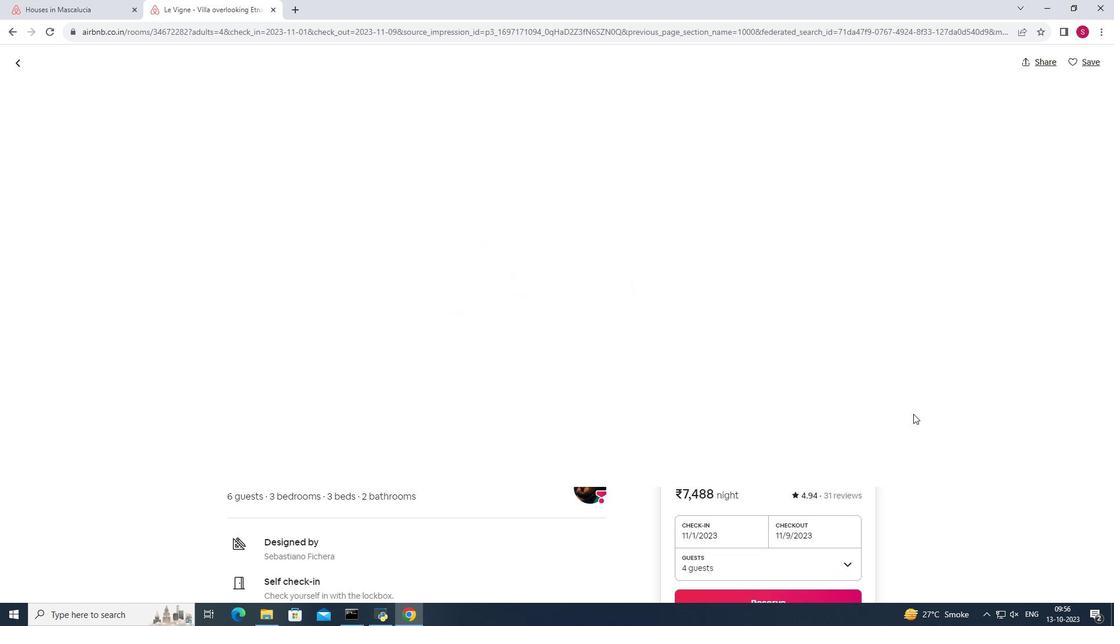 
Action: Mouse scrolled (913, 413) with delta (0, 0)
Screenshot: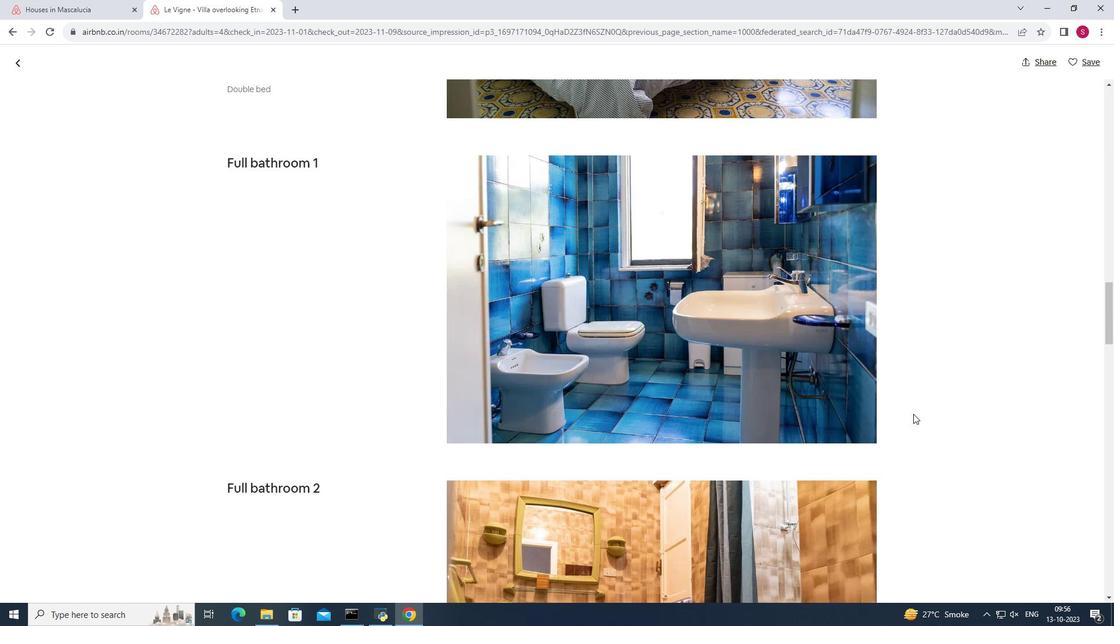 
Action: Mouse scrolled (913, 413) with delta (0, 0)
Screenshot: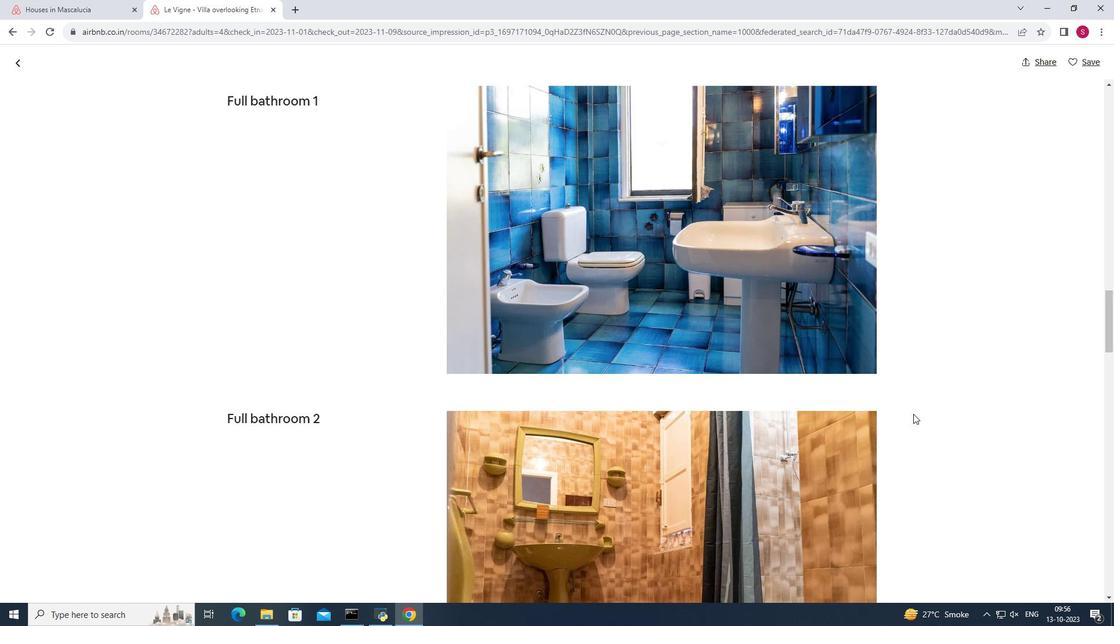 
Action: Mouse scrolled (913, 413) with delta (0, 0)
Screenshot: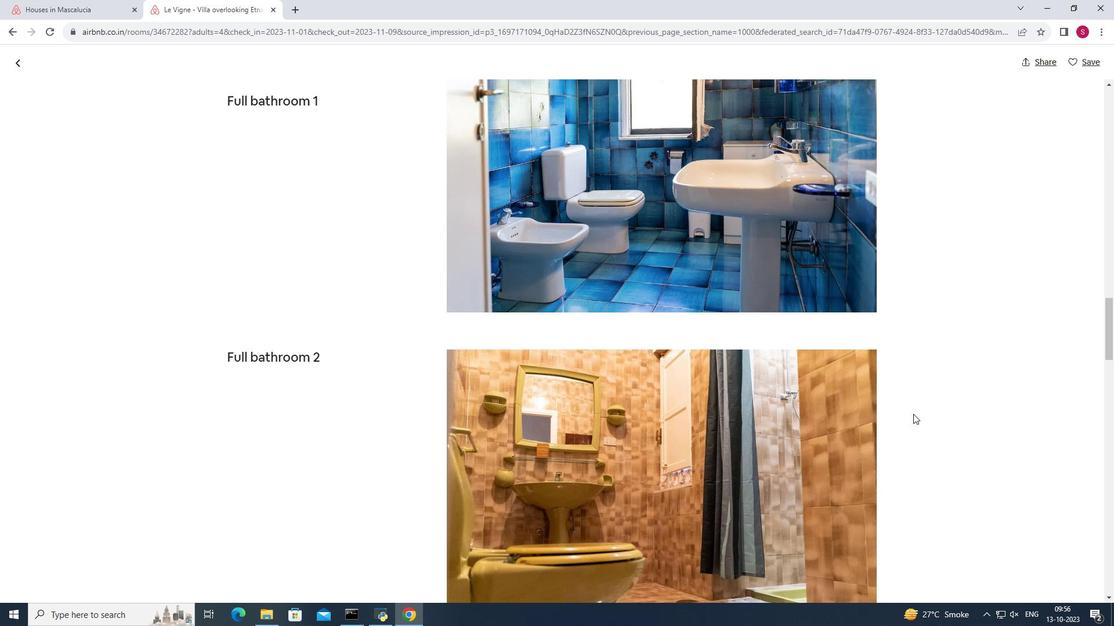 
Action: Mouse scrolled (913, 413) with delta (0, 0)
Screenshot: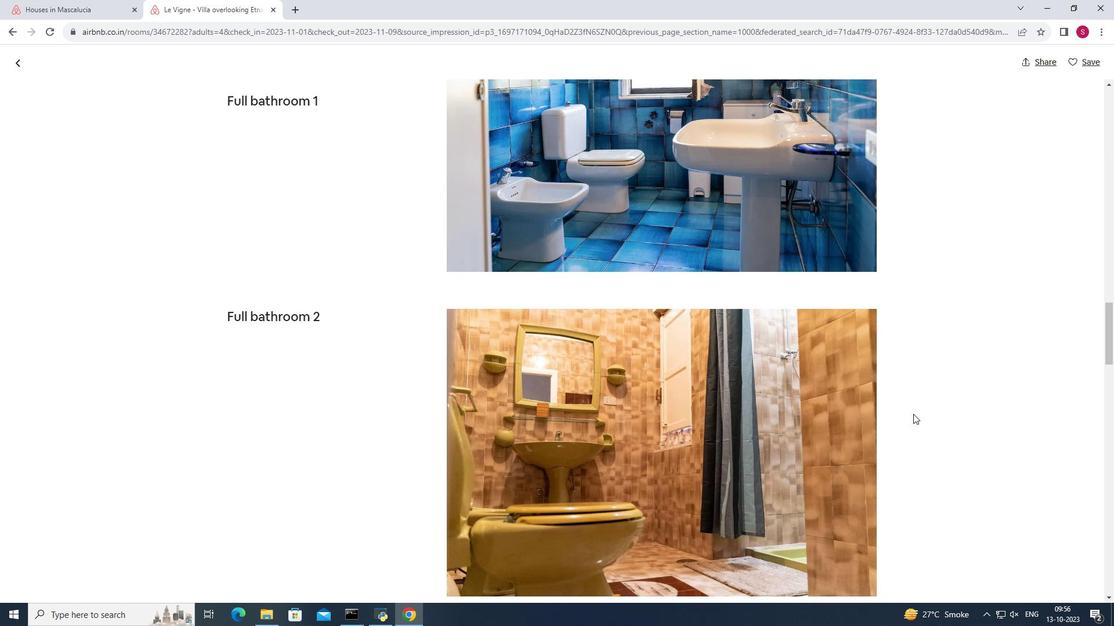 
Action: Mouse scrolled (913, 413) with delta (0, 0)
Screenshot: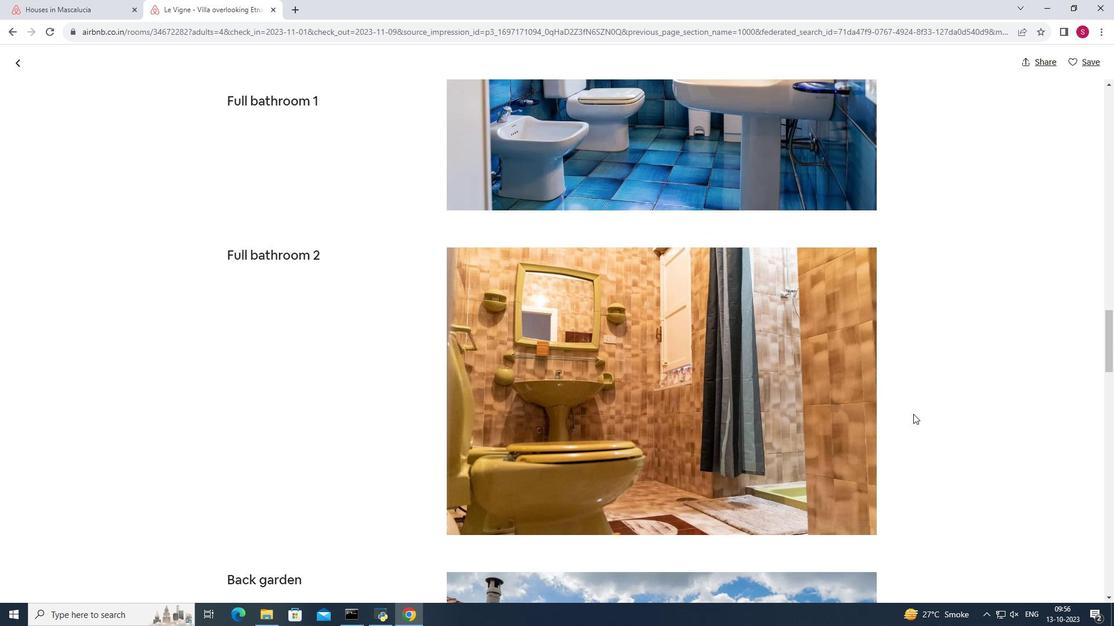 
Action: Mouse scrolled (913, 413) with delta (0, 0)
Screenshot: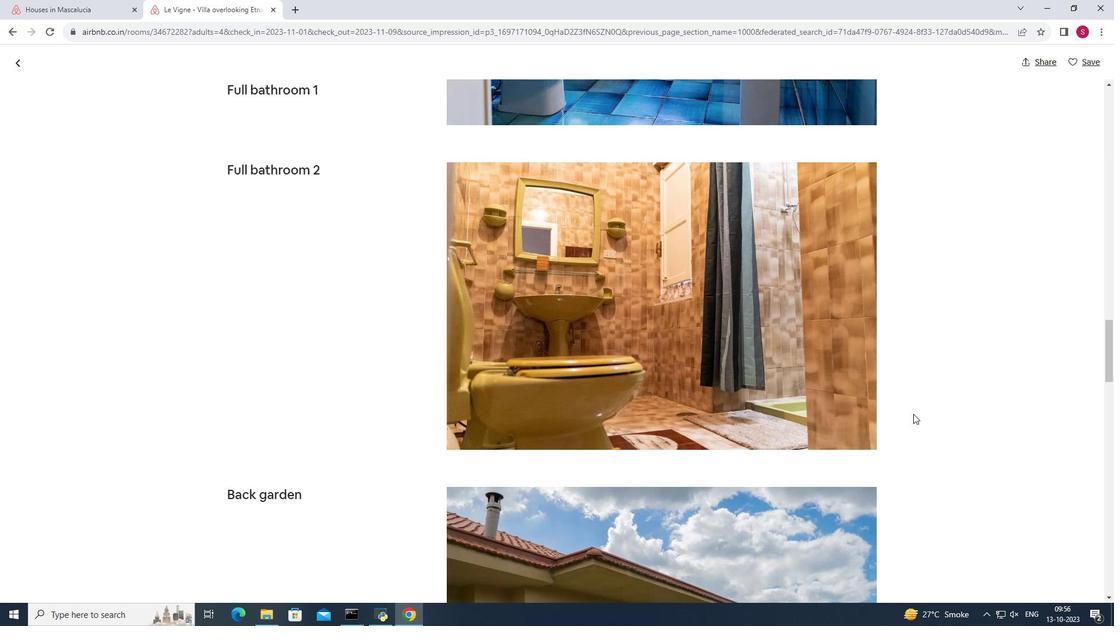 
Action: Mouse scrolled (913, 413) with delta (0, 0)
Screenshot: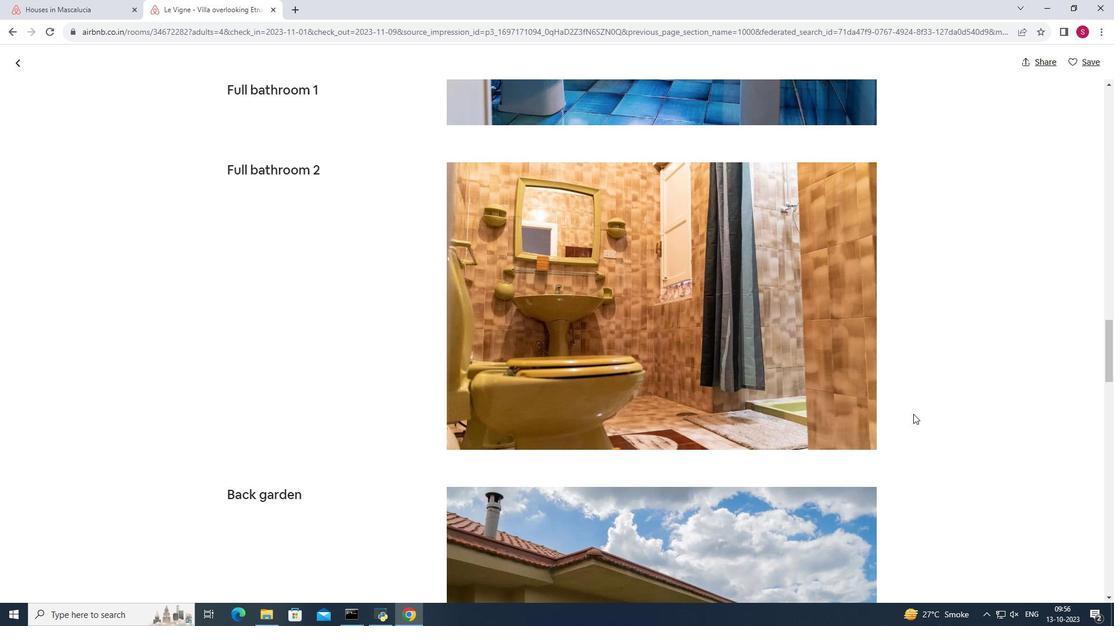 
Action: Mouse scrolled (913, 413) with delta (0, 0)
Screenshot: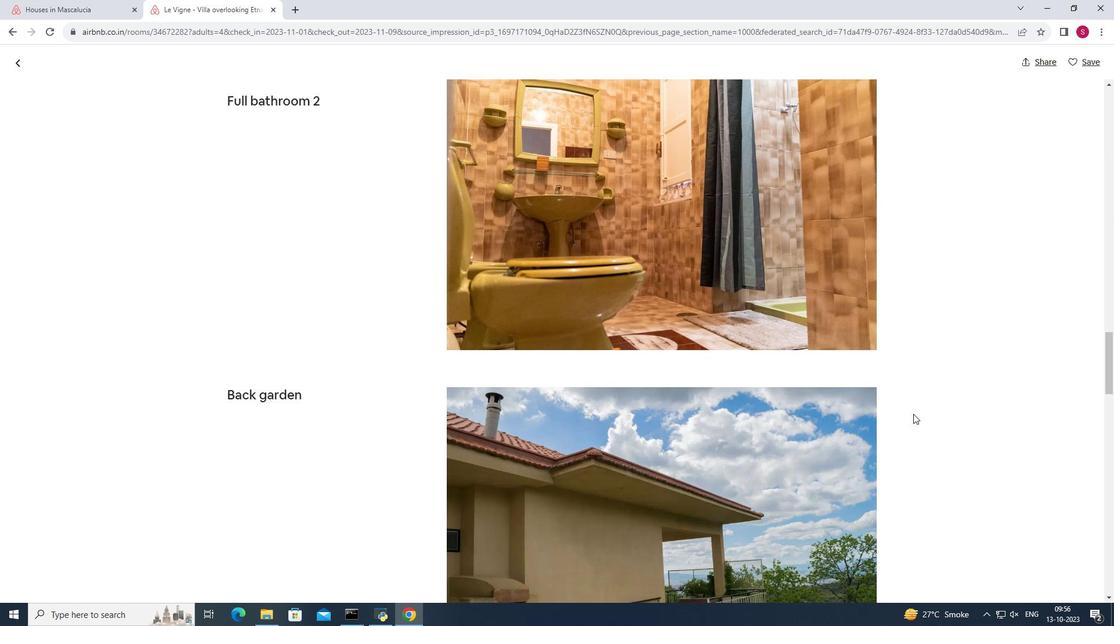 
Action: Mouse scrolled (913, 413) with delta (0, 0)
Screenshot: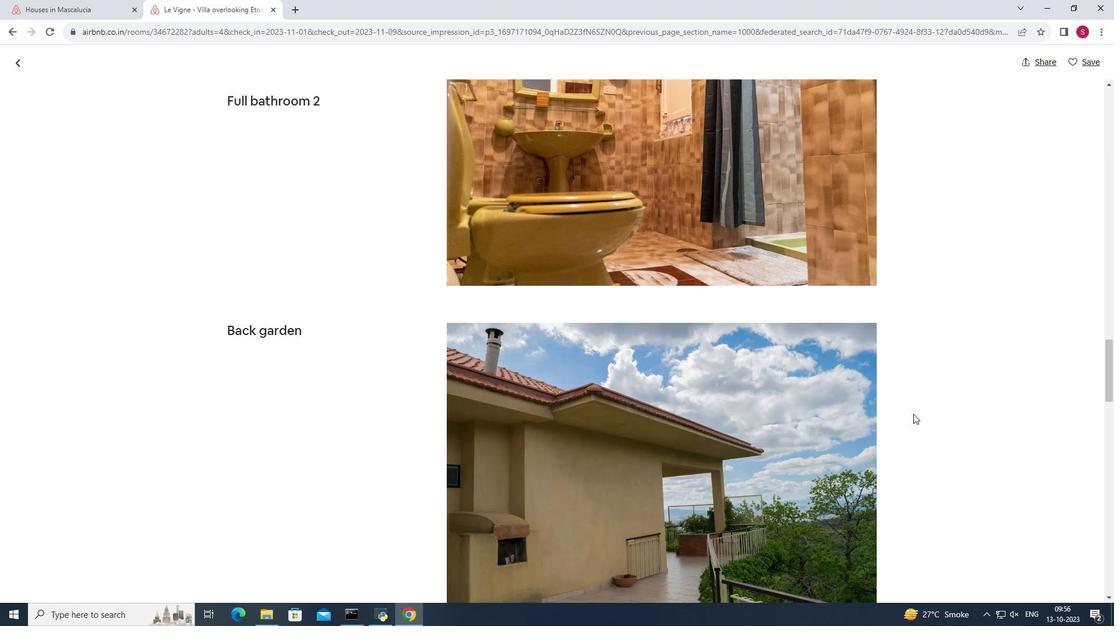 
Action: Mouse scrolled (913, 413) with delta (0, 0)
Screenshot: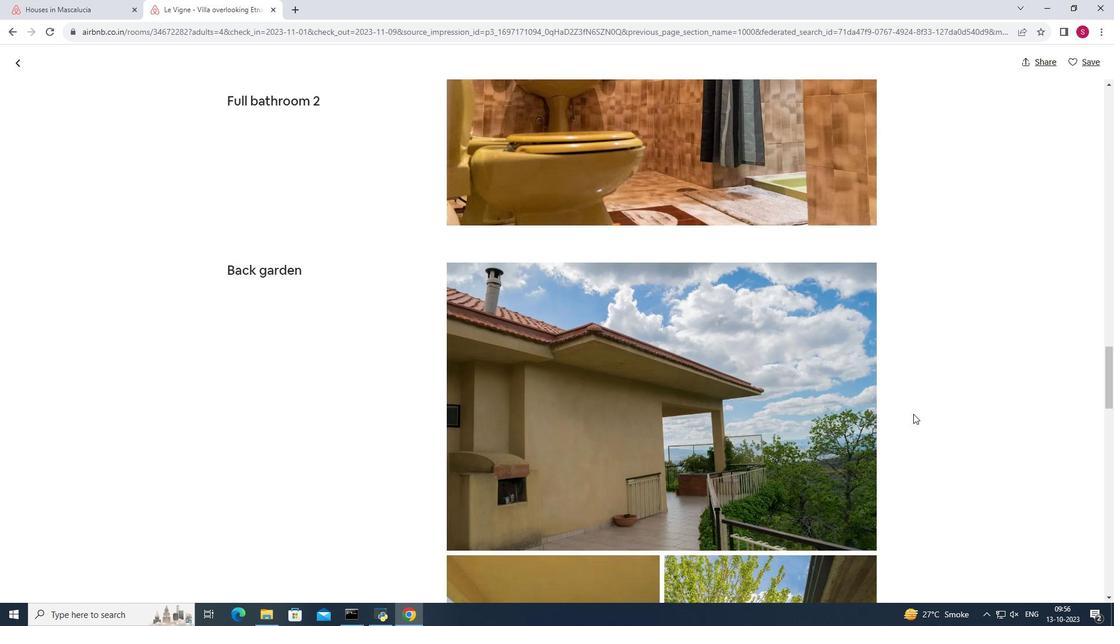 
Action: Mouse scrolled (913, 413) with delta (0, 0)
Screenshot: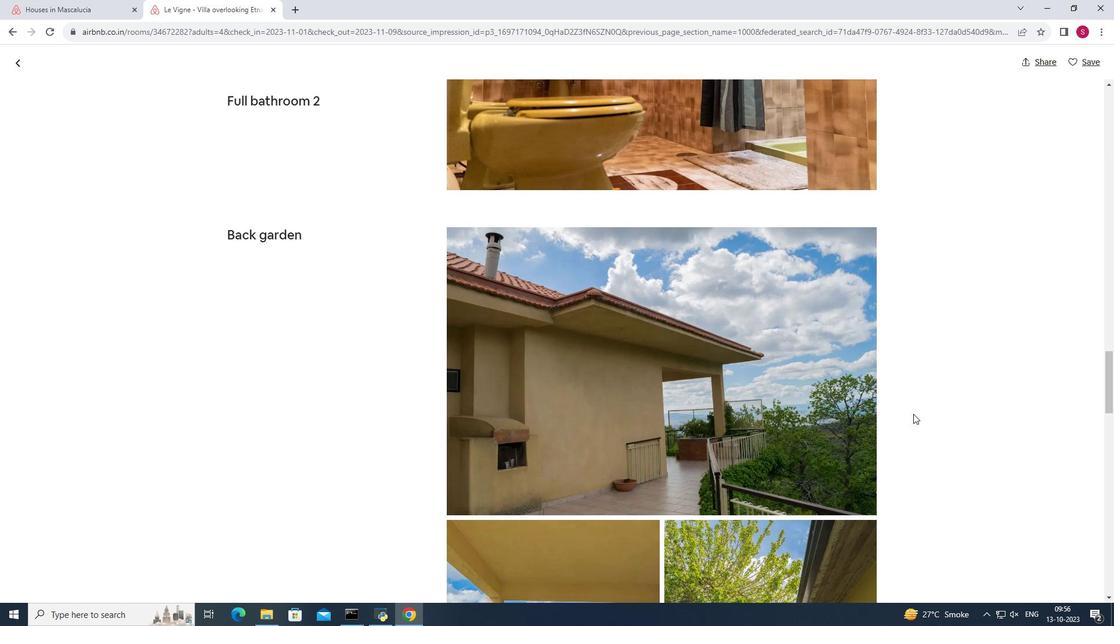 
Action: Mouse scrolled (913, 413) with delta (0, 0)
Screenshot: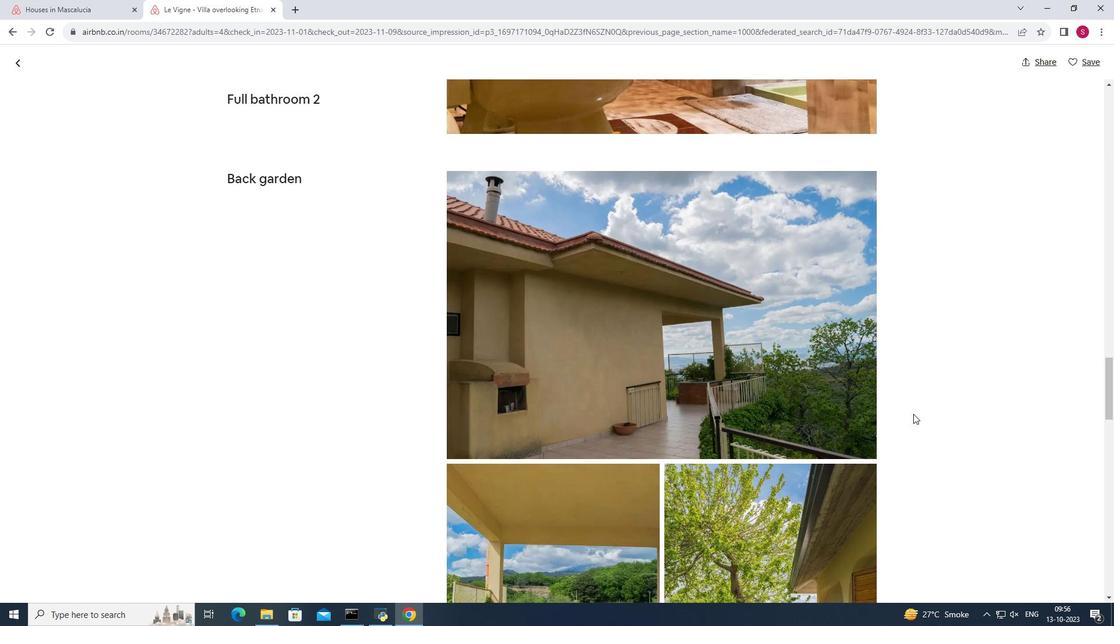 
Action: Mouse scrolled (913, 413) with delta (0, 0)
Screenshot: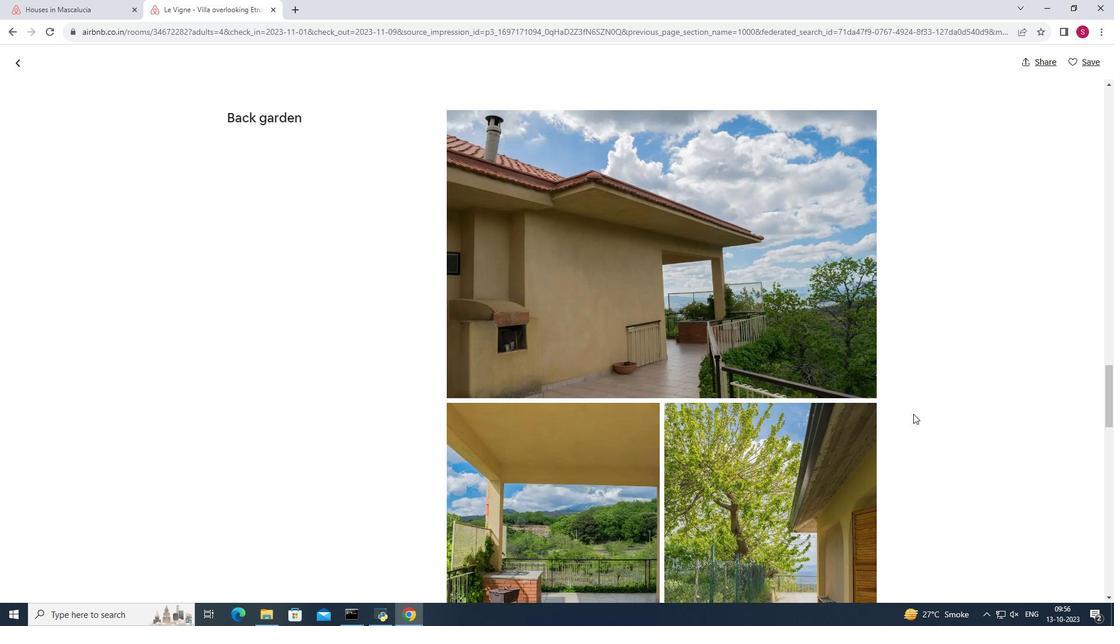 
Action: Mouse scrolled (913, 413) with delta (0, 0)
Screenshot: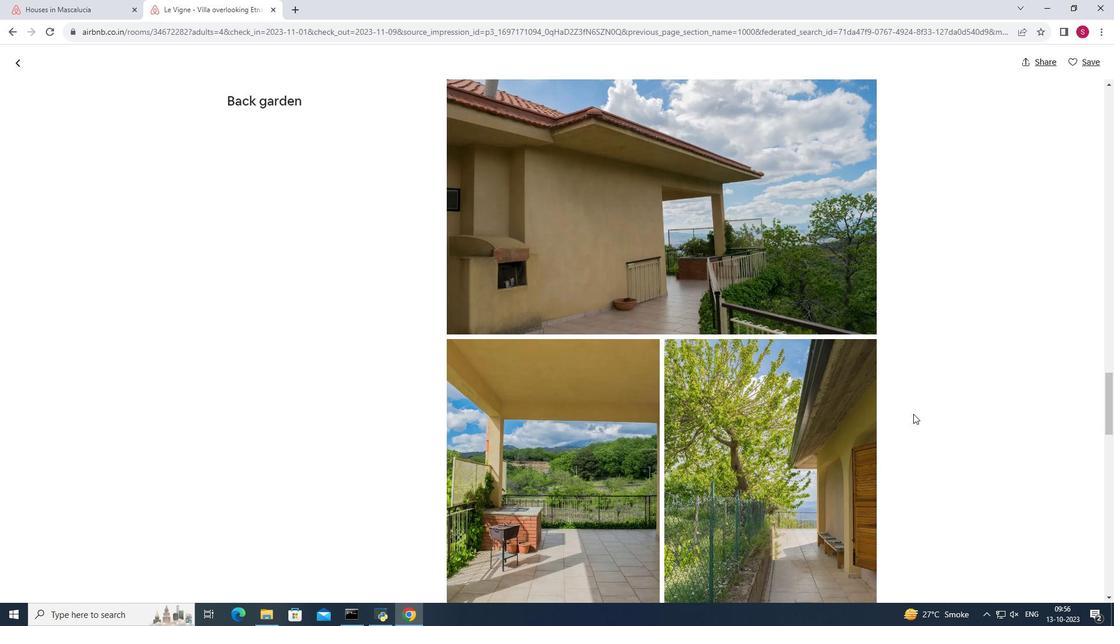 
Action: Mouse scrolled (913, 413) with delta (0, 0)
Screenshot: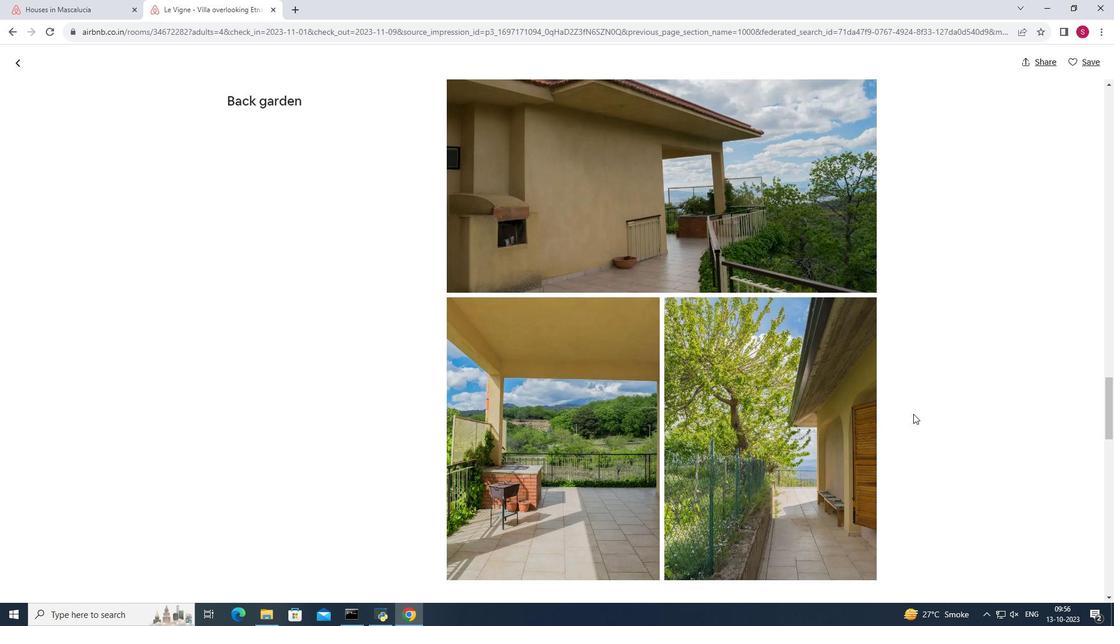 
Action: Mouse scrolled (913, 413) with delta (0, 0)
Screenshot: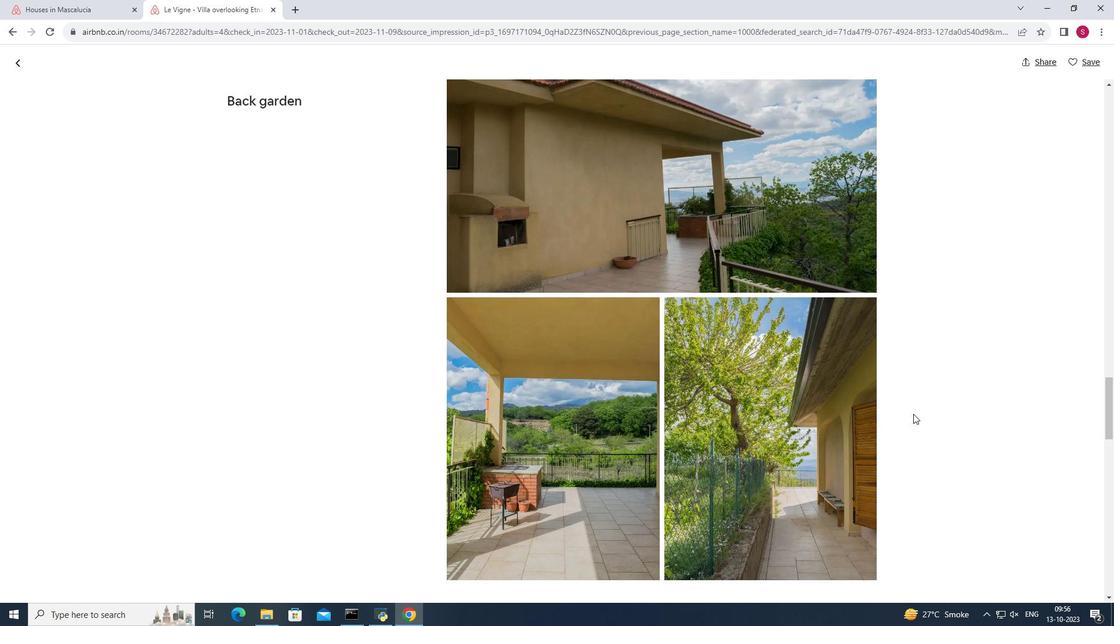 
Action: Mouse scrolled (913, 413) with delta (0, 0)
Screenshot: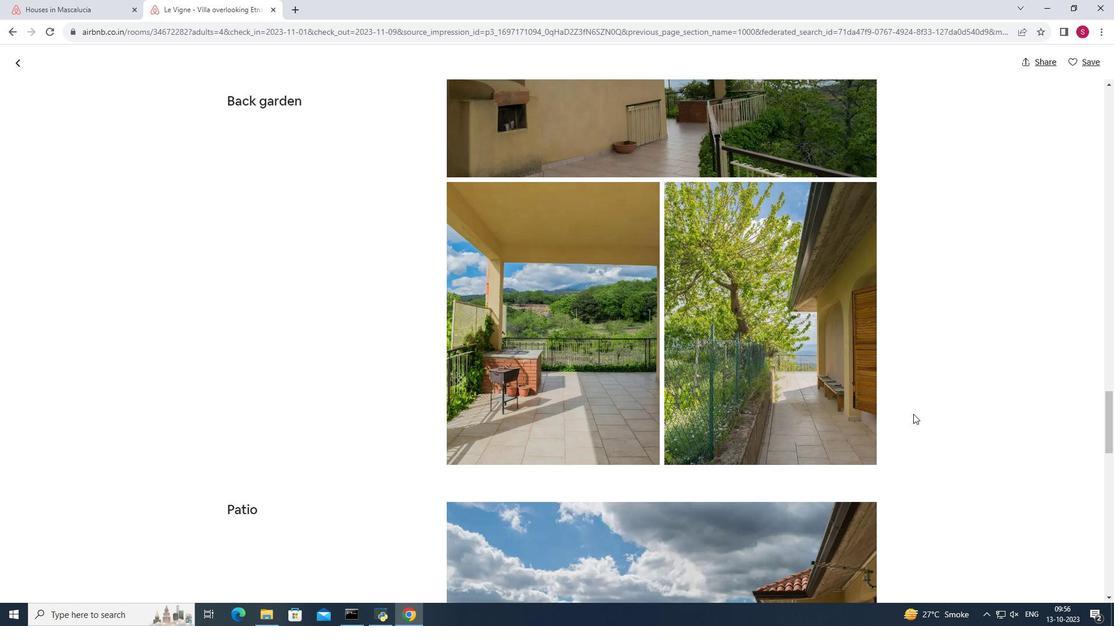
Action: Mouse scrolled (913, 413) with delta (0, 0)
Screenshot: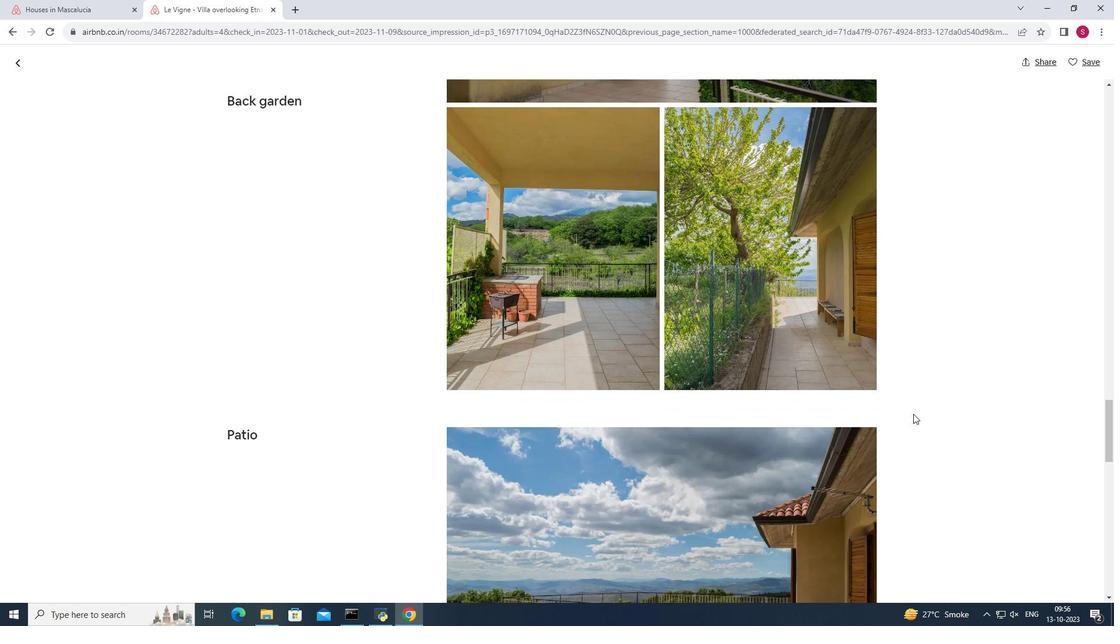 
Action: Mouse scrolled (913, 413) with delta (0, 0)
Screenshot: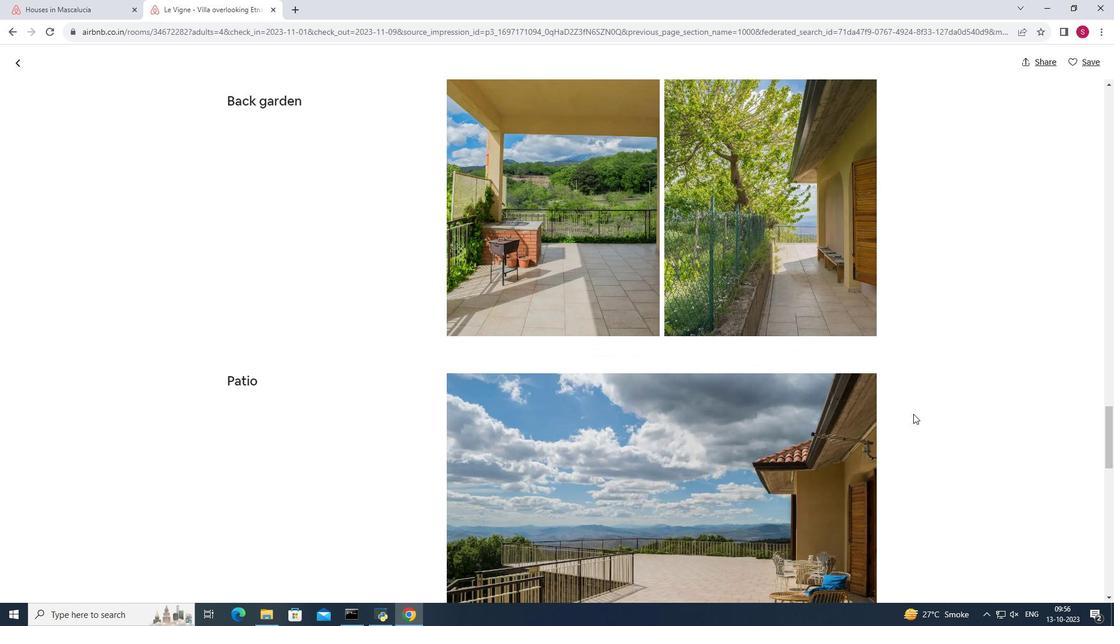 
Action: Mouse scrolled (913, 413) with delta (0, 0)
Screenshot: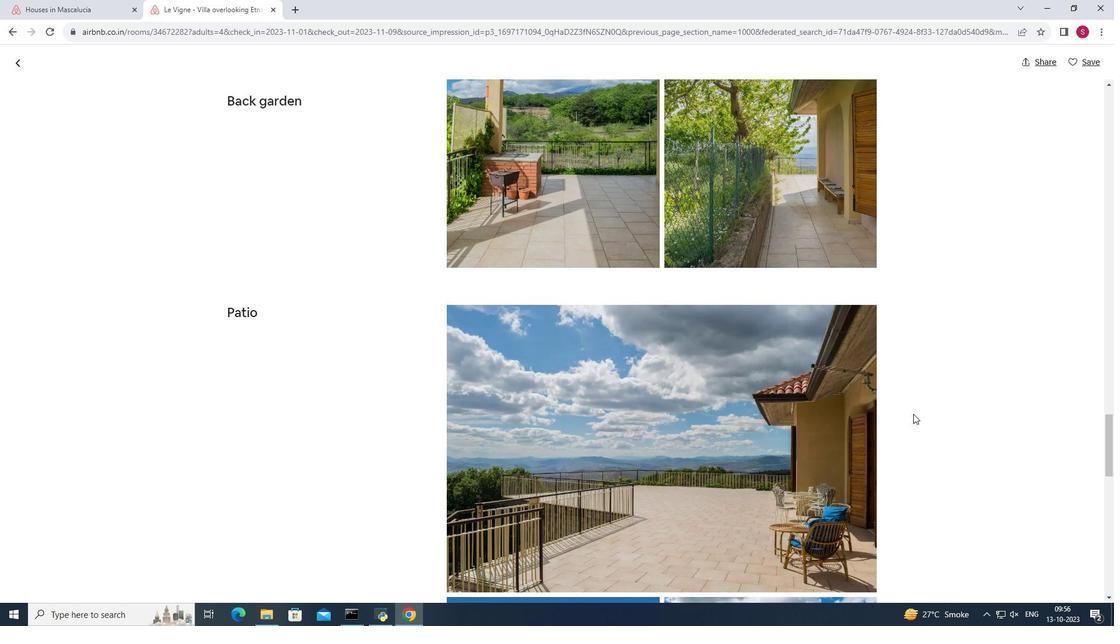 
Action: Mouse scrolled (913, 413) with delta (0, 0)
Screenshot: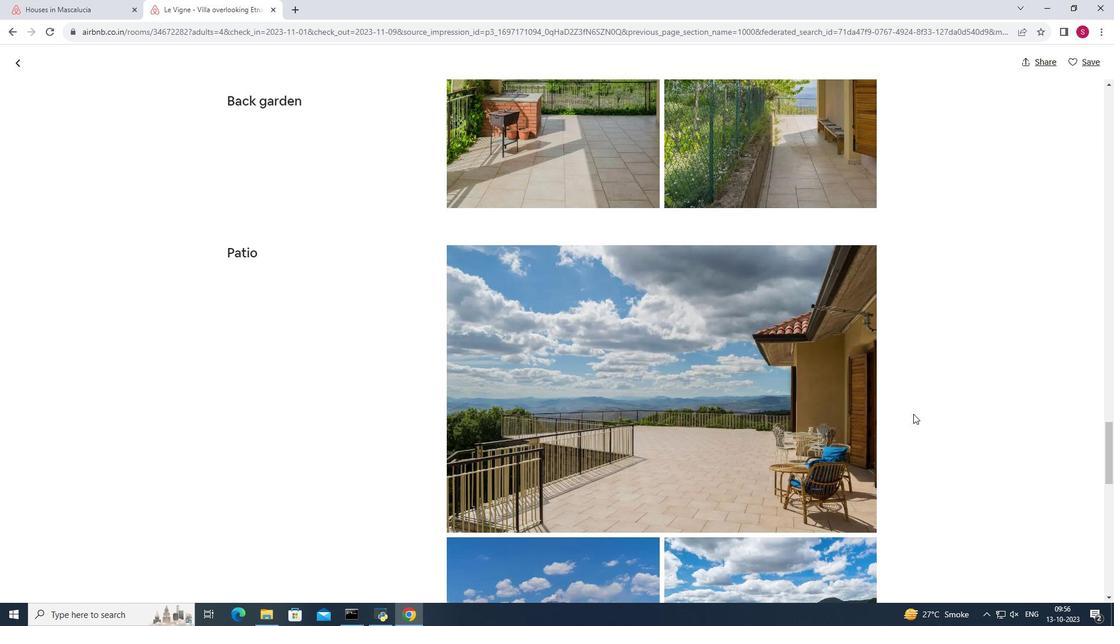 
Action: Mouse scrolled (913, 413) with delta (0, 0)
Screenshot: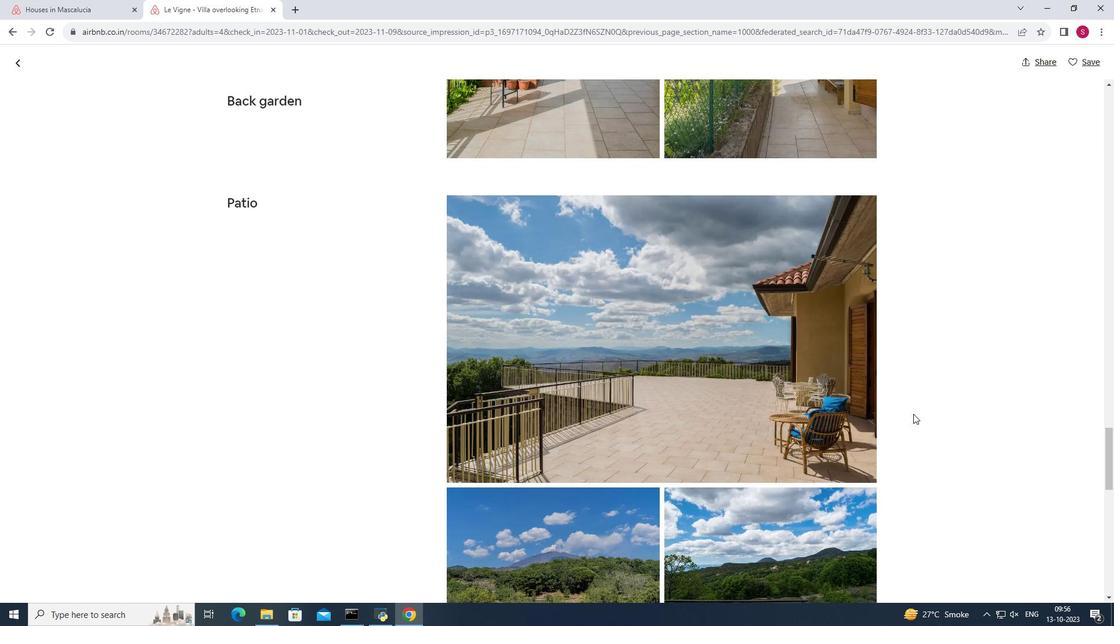 
Action: Mouse scrolled (913, 413) with delta (0, 0)
Screenshot: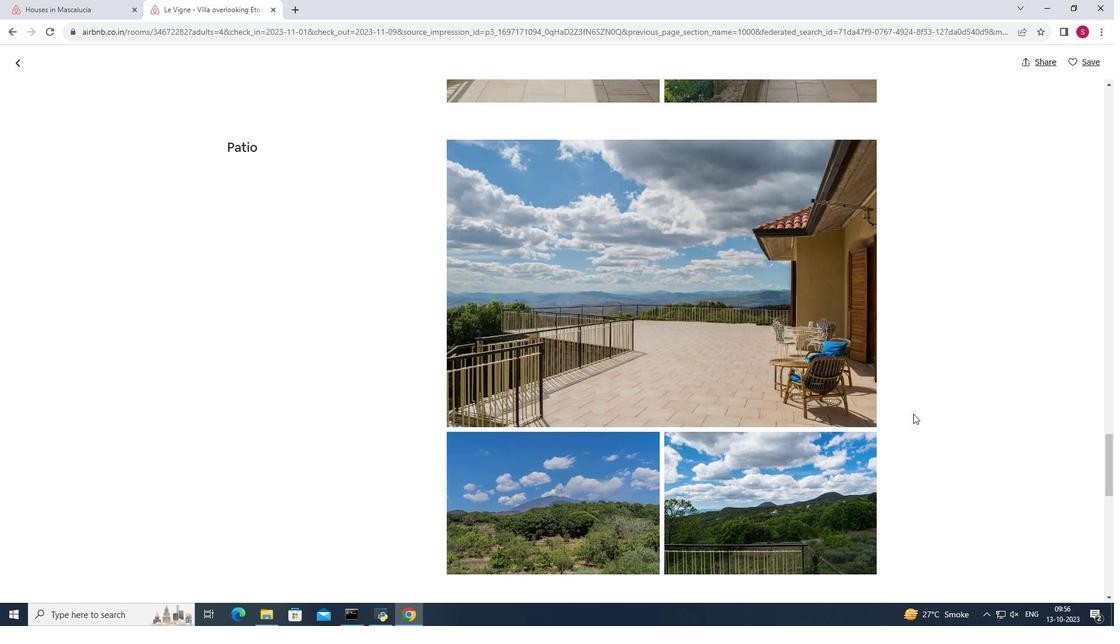 
Action: Mouse scrolled (913, 413) with delta (0, 0)
Screenshot: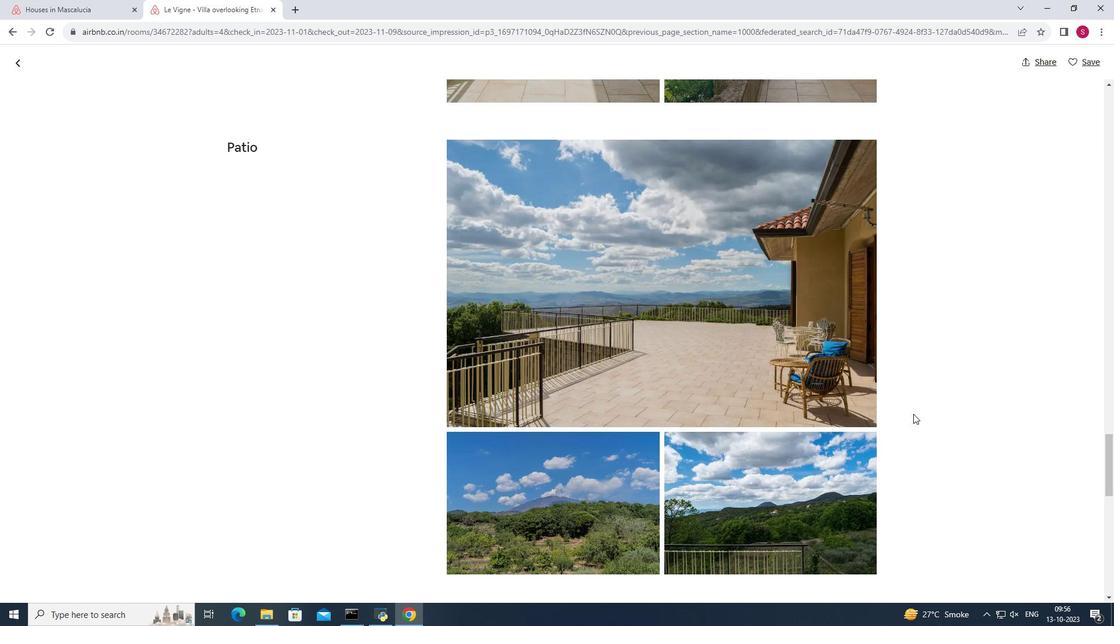 
Action: Mouse scrolled (913, 413) with delta (0, 0)
Screenshot: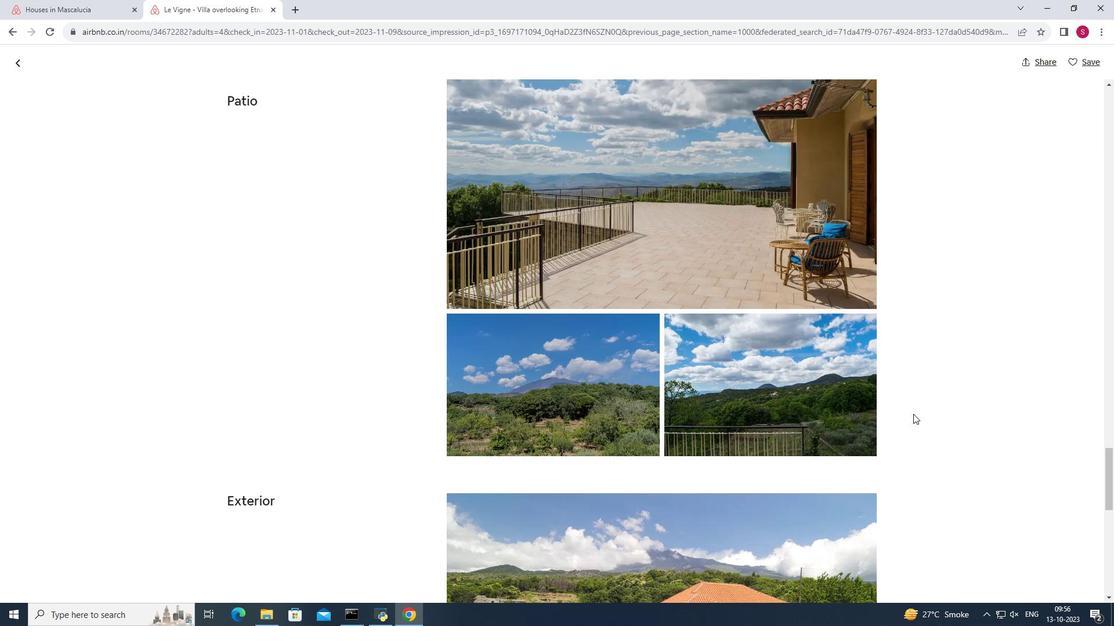 
Action: Mouse scrolled (913, 413) with delta (0, 0)
Screenshot: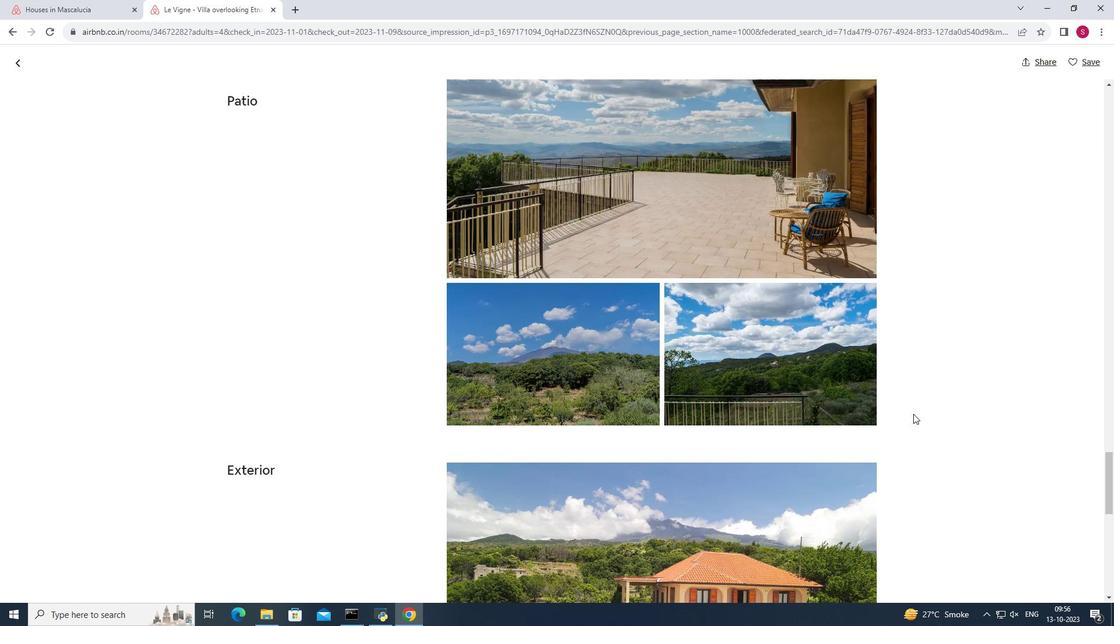 
Action: Mouse scrolled (913, 413) with delta (0, 0)
Screenshot: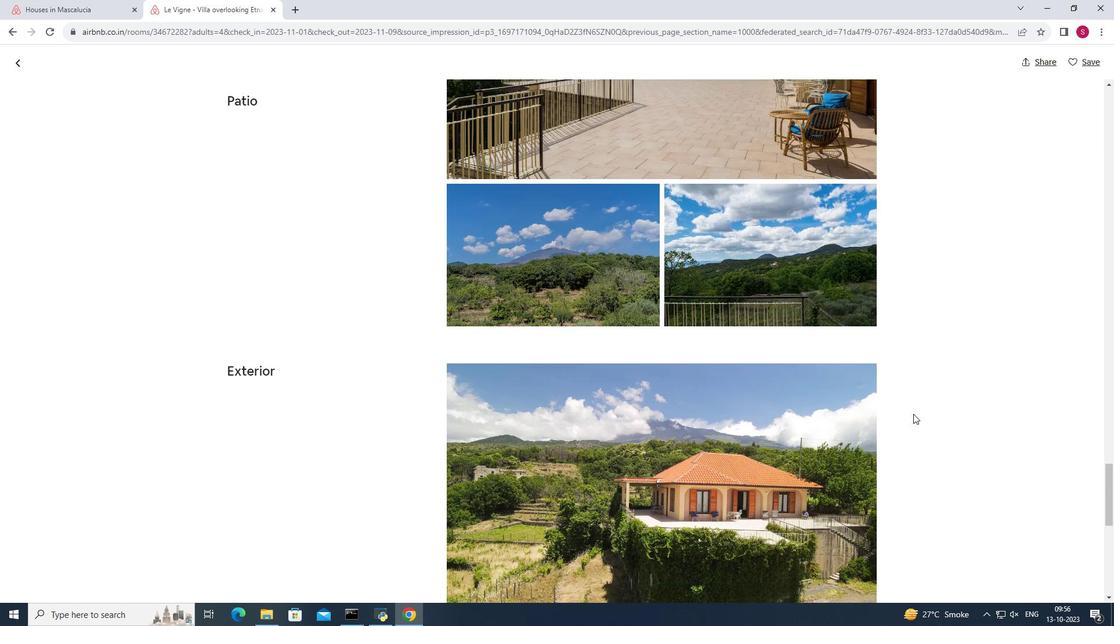 
Action: Mouse scrolled (913, 413) with delta (0, 0)
Screenshot: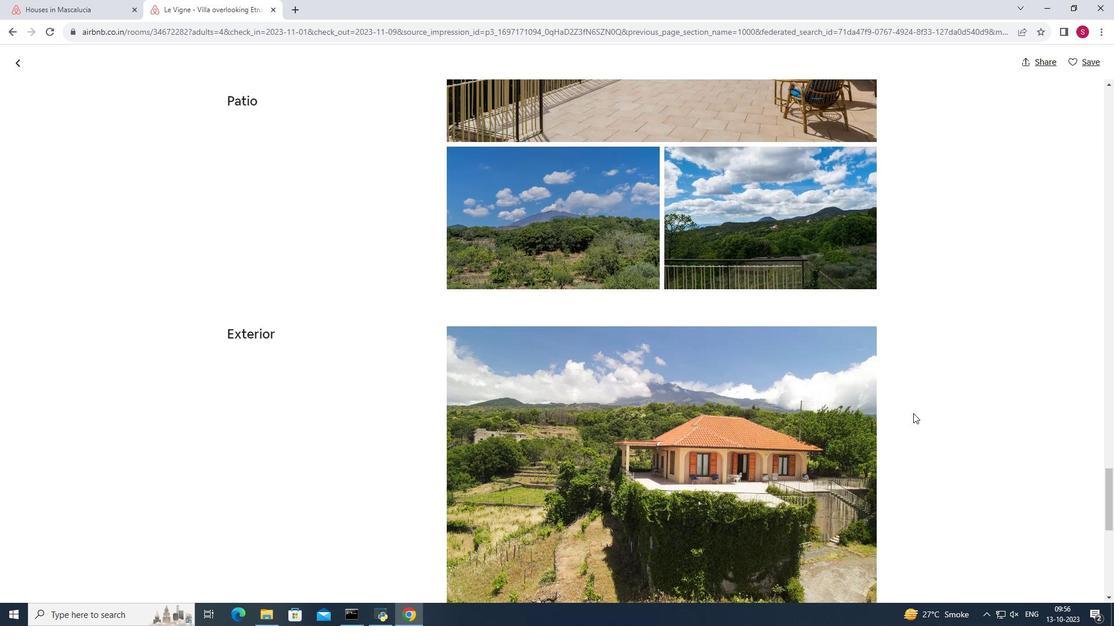 
Action: Mouse moved to (913, 413)
Screenshot: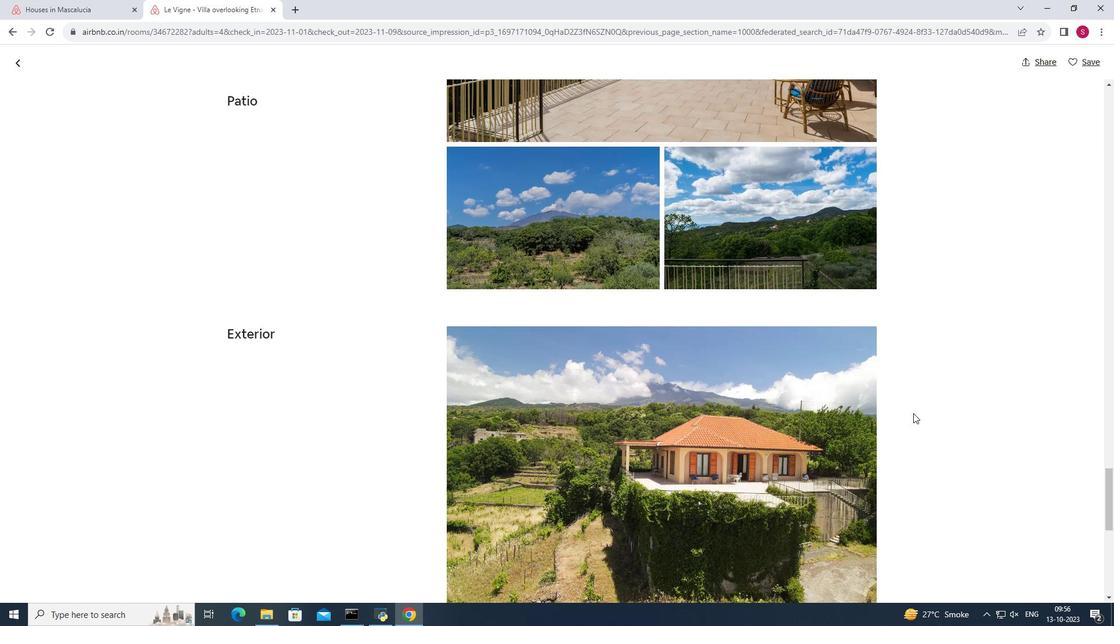 
Action: Mouse scrolled (913, 413) with delta (0, 0)
Screenshot: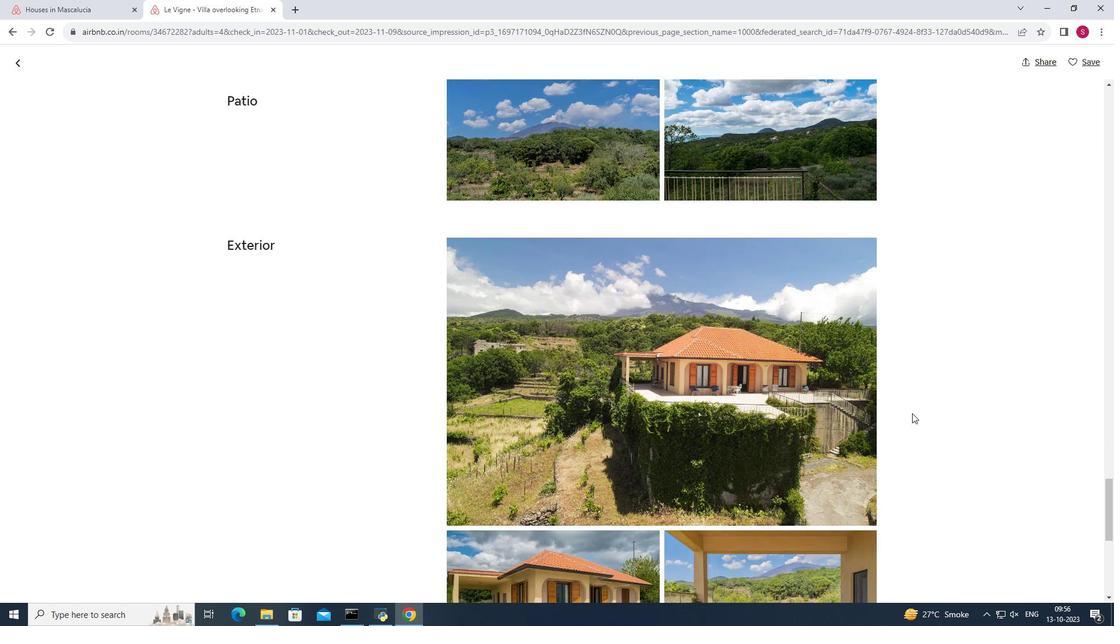 
Action: Mouse moved to (909, 412)
Screenshot: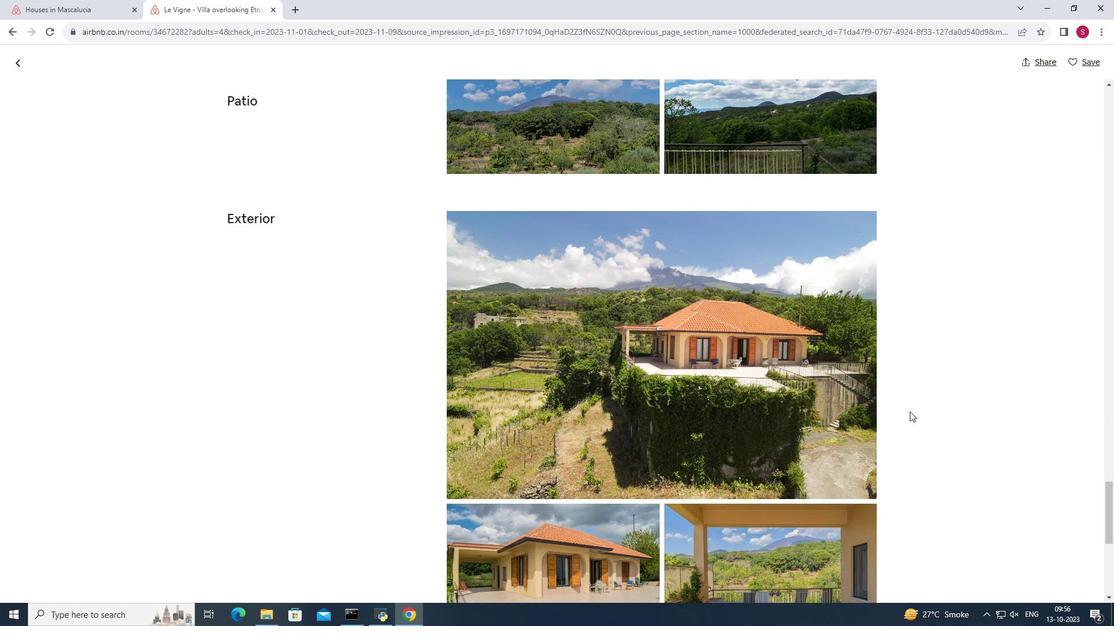 
Action: Mouse scrolled (909, 411) with delta (0, 0)
Screenshot: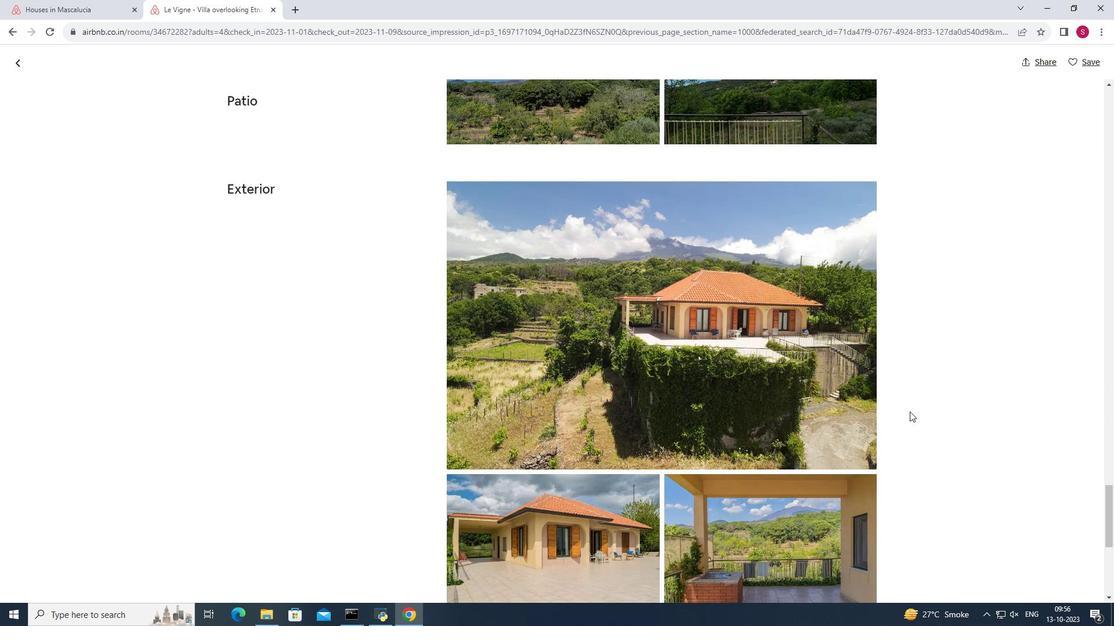 
Action: Mouse scrolled (909, 411) with delta (0, 0)
Screenshot: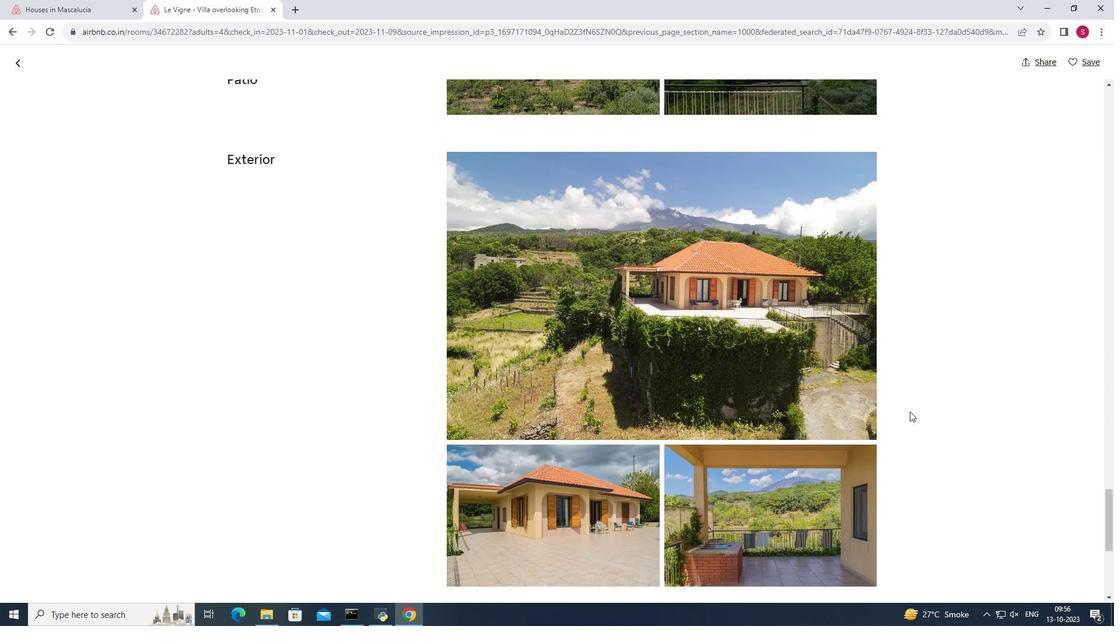 
Action: Mouse scrolled (909, 411) with delta (0, 0)
Screenshot: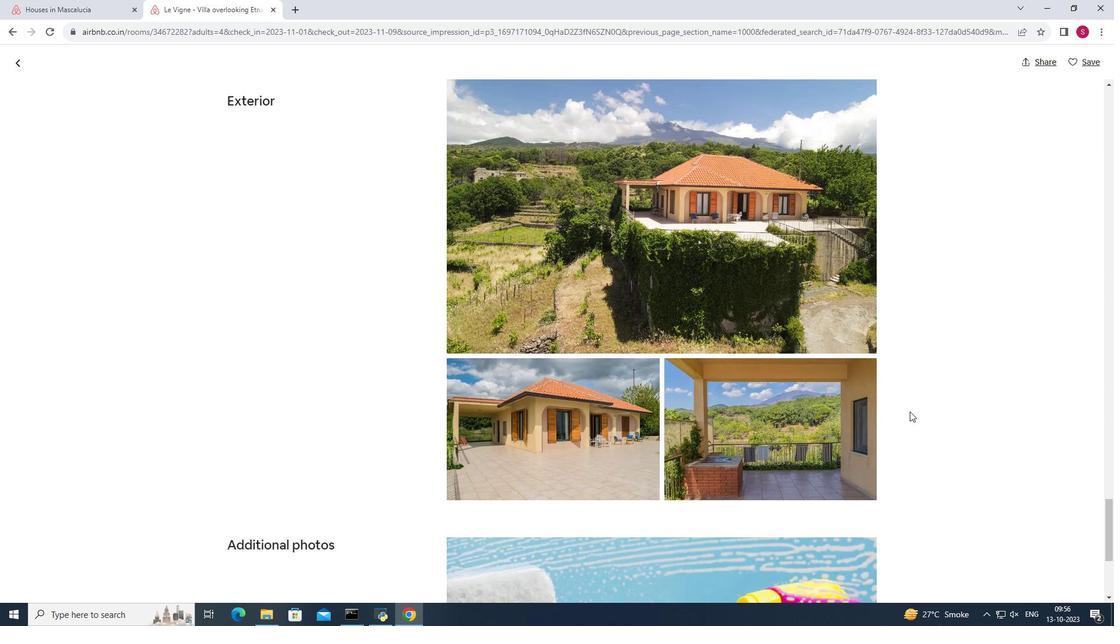 
Action: Mouse scrolled (909, 411) with delta (0, 0)
Screenshot: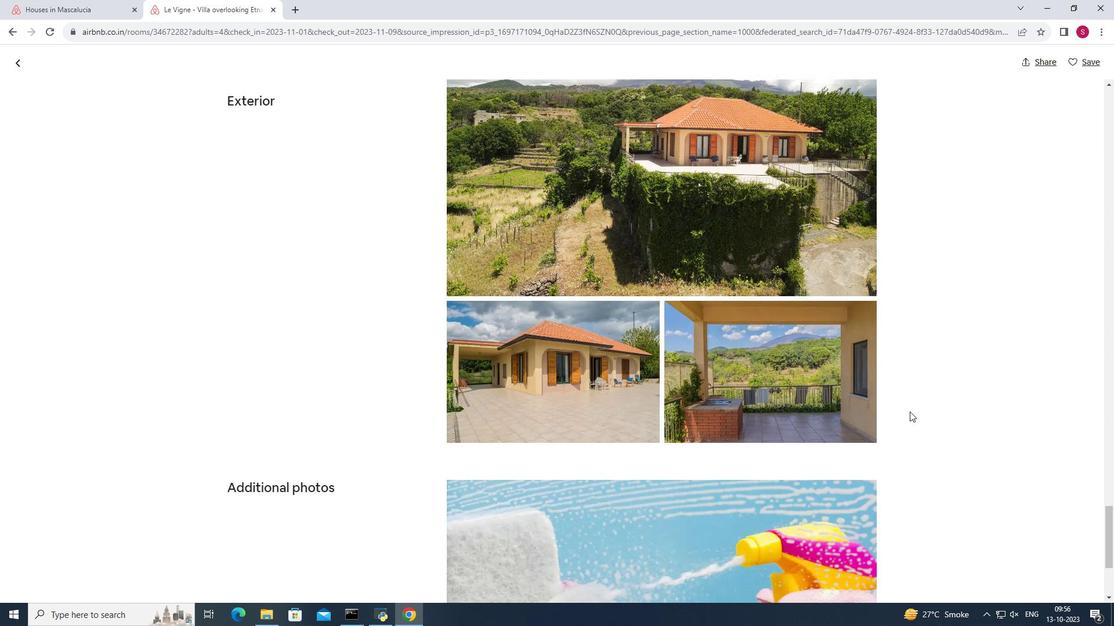 
Action: Mouse scrolled (909, 411) with delta (0, 0)
Screenshot: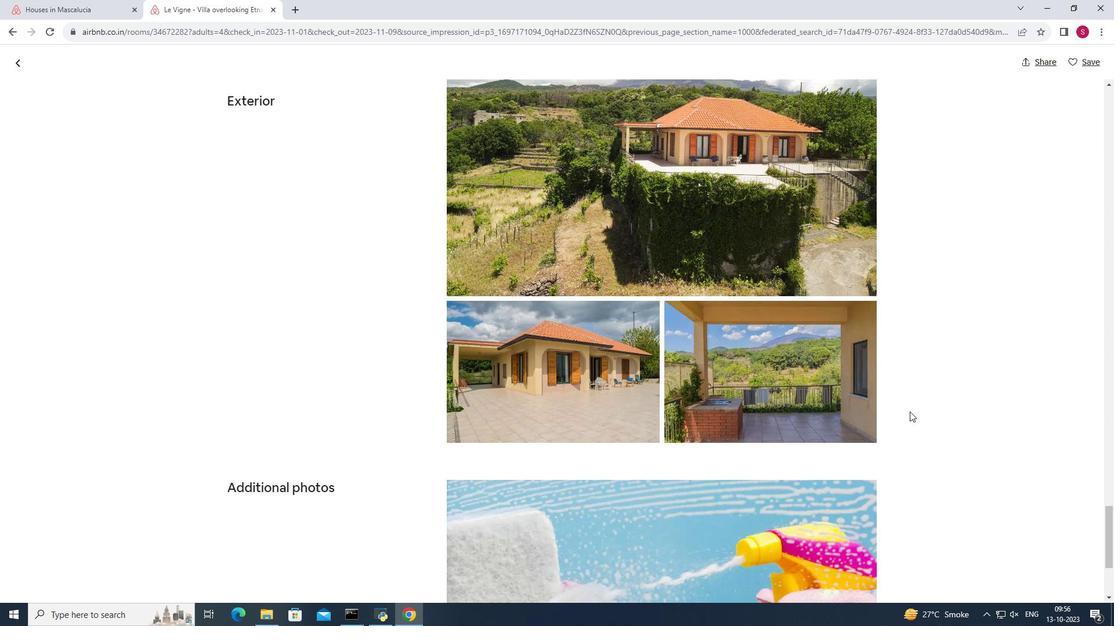 
Action: Mouse scrolled (909, 411) with delta (0, 0)
Screenshot: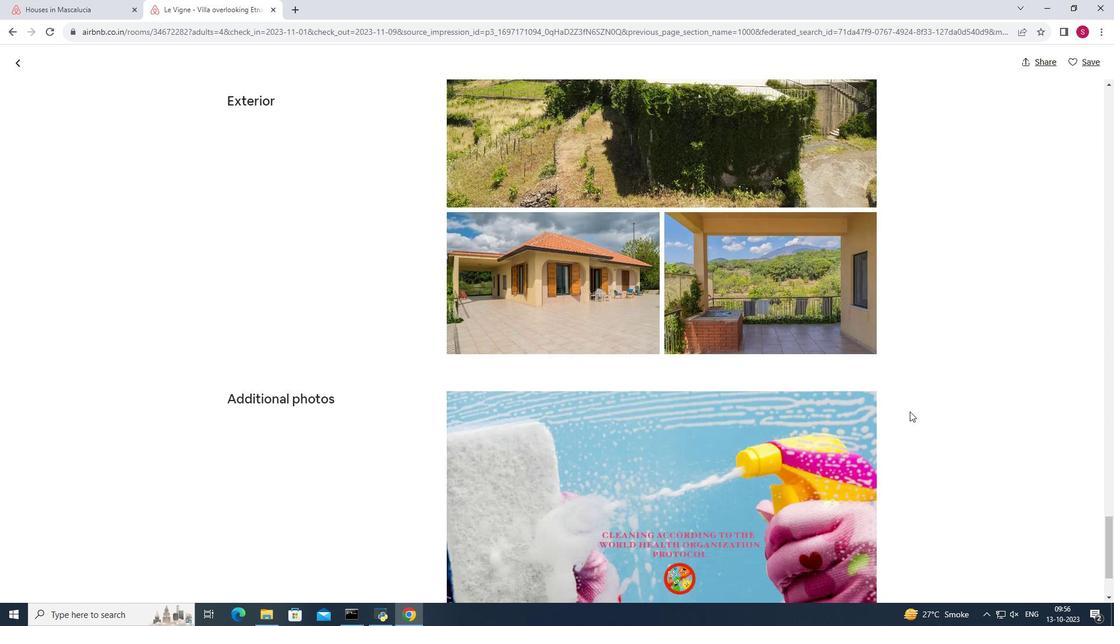 
Action: Mouse moved to (960, 359)
Screenshot: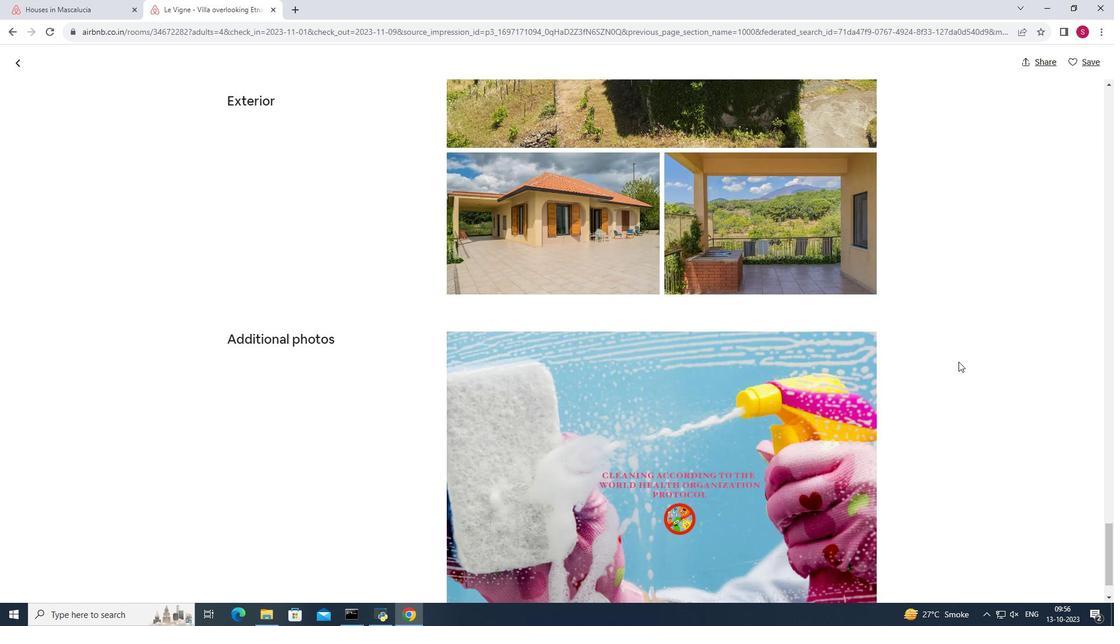 
Action: Mouse scrolled (960, 358) with delta (0, 0)
Screenshot: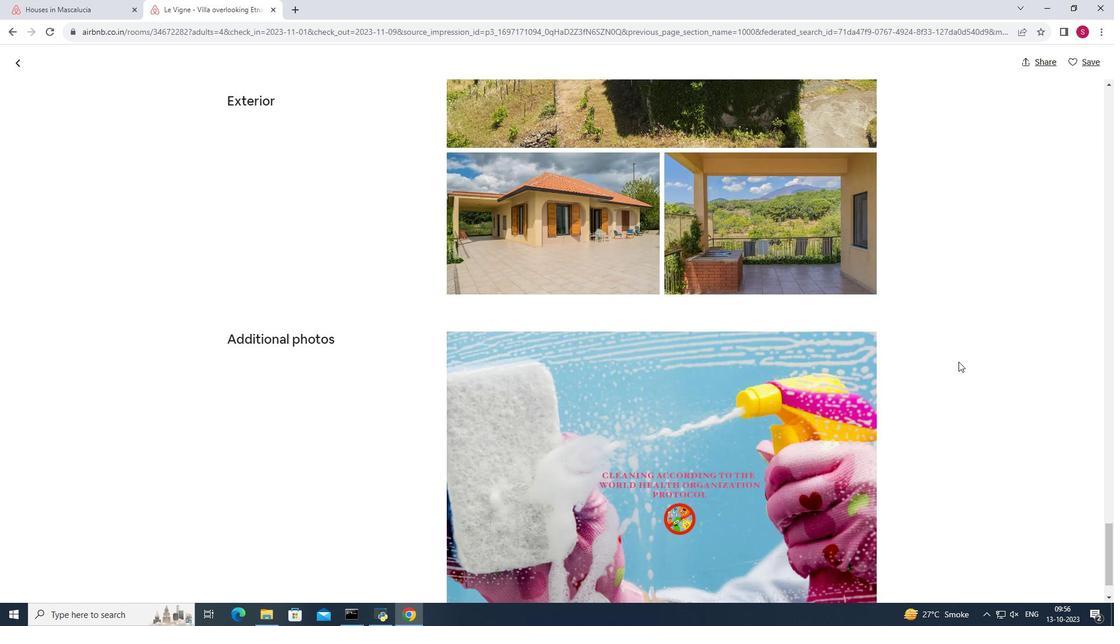 
Action: Mouse moved to (958, 361)
Screenshot: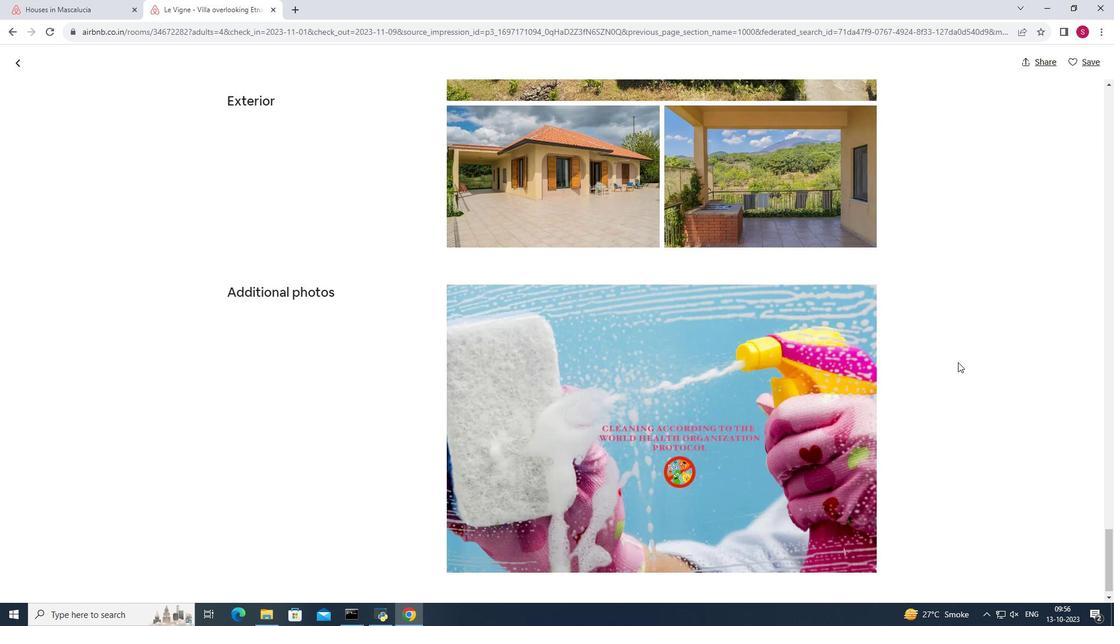 
Action: Mouse scrolled (958, 360) with delta (0, 0)
Screenshot: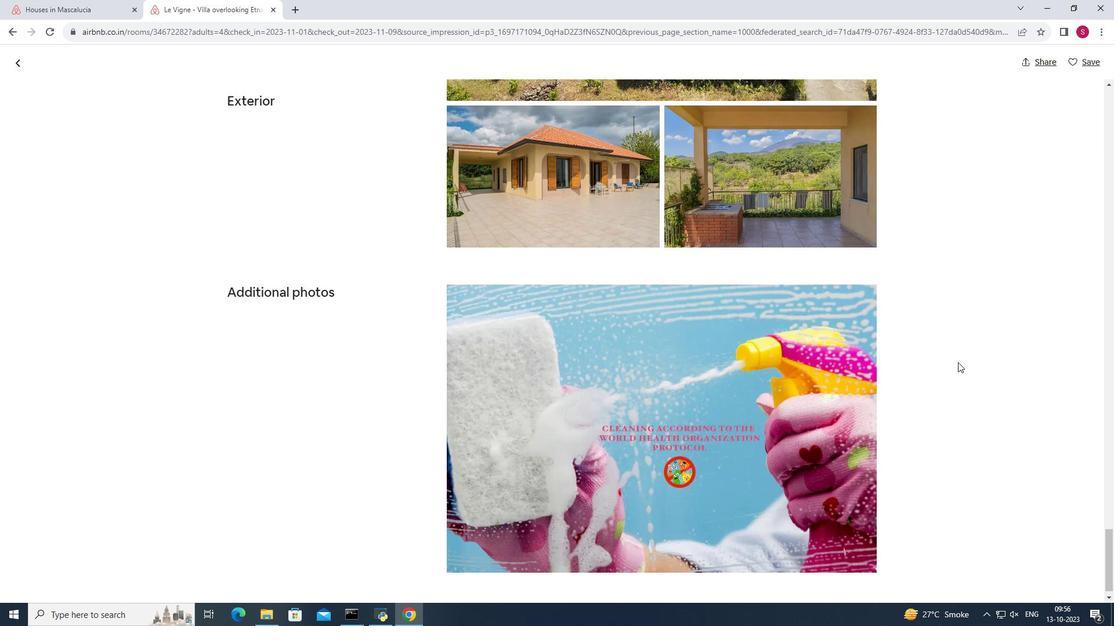 
Action: Mouse moved to (958, 362)
Screenshot: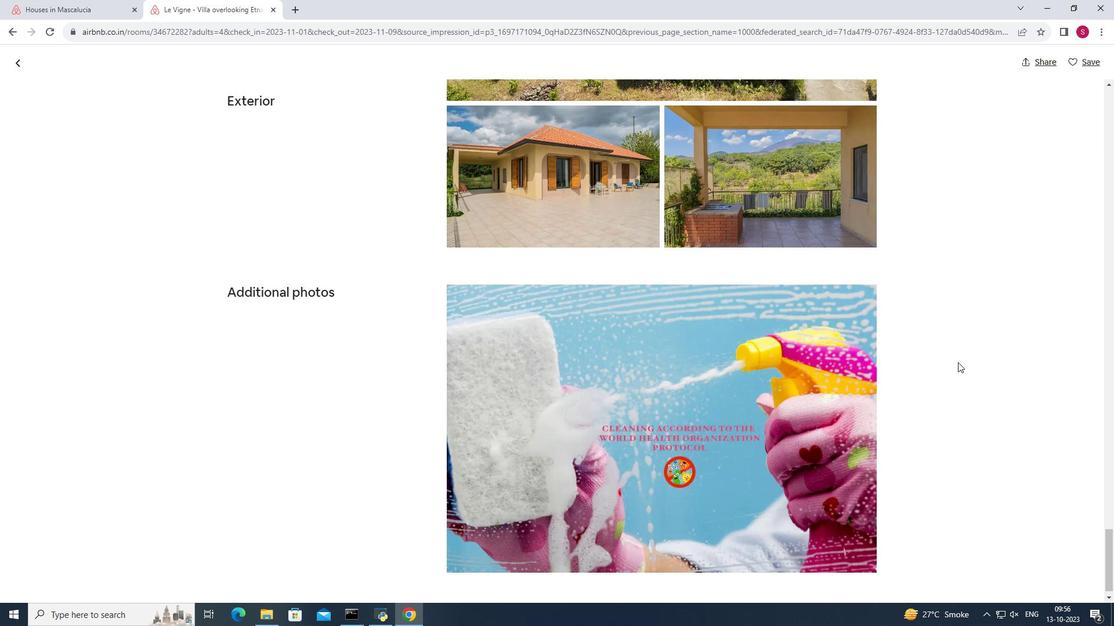 
Action: Mouse scrolled (958, 362) with delta (0, 0)
Screenshot: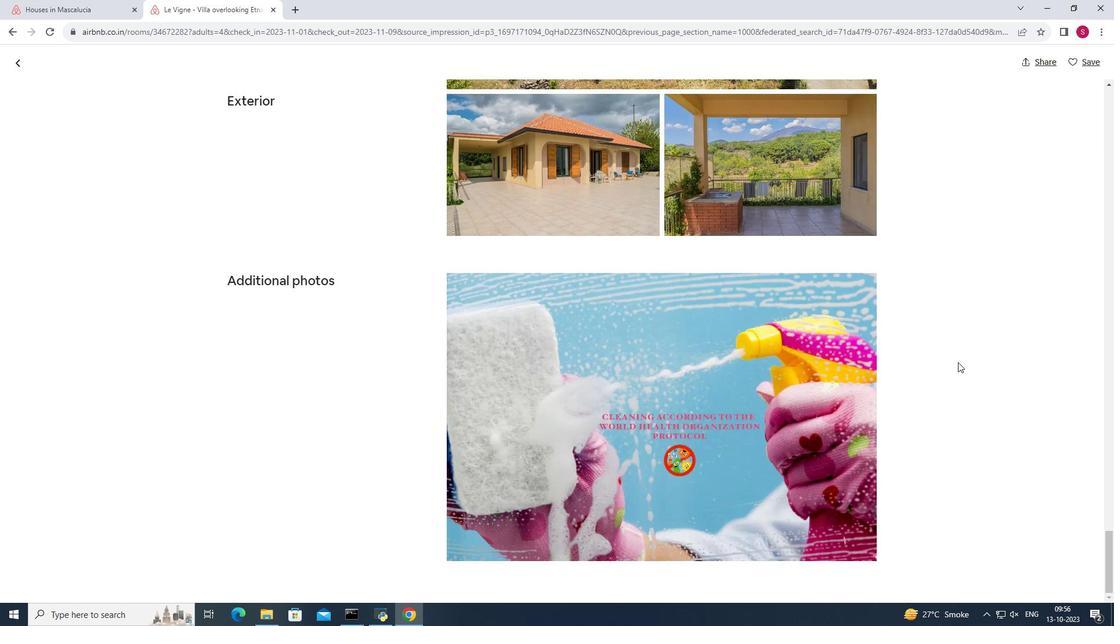 
Action: Mouse scrolled (958, 363) with delta (0, 0)
Screenshot: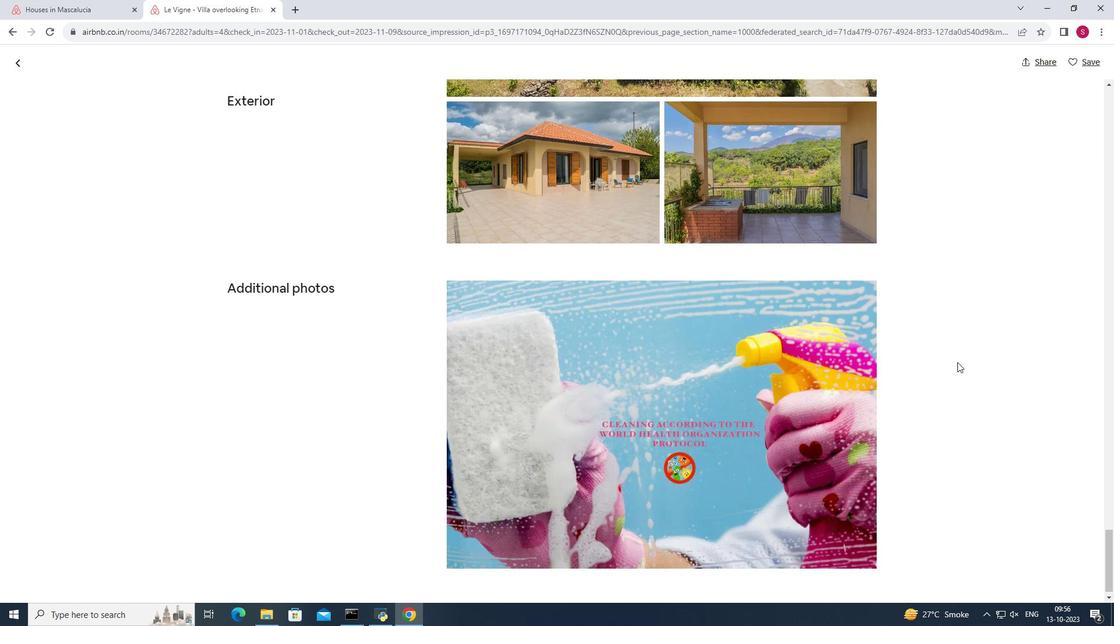 
Action: Mouse moved to (18, 63)
Screenshot: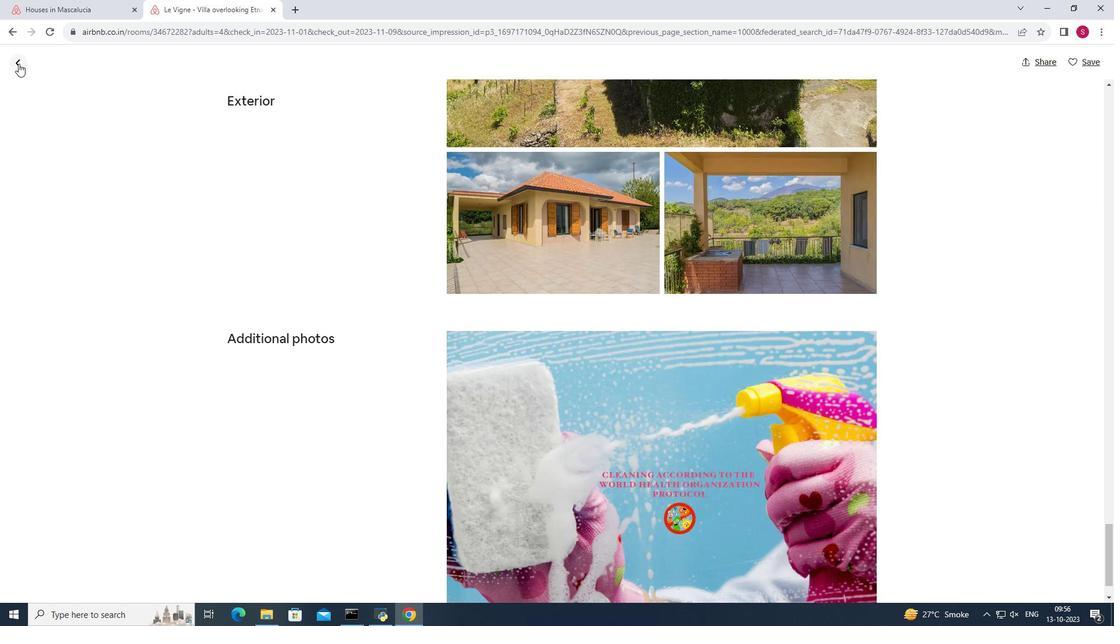 
Action: Mouse pressed left at (18, 63)
Screenshot: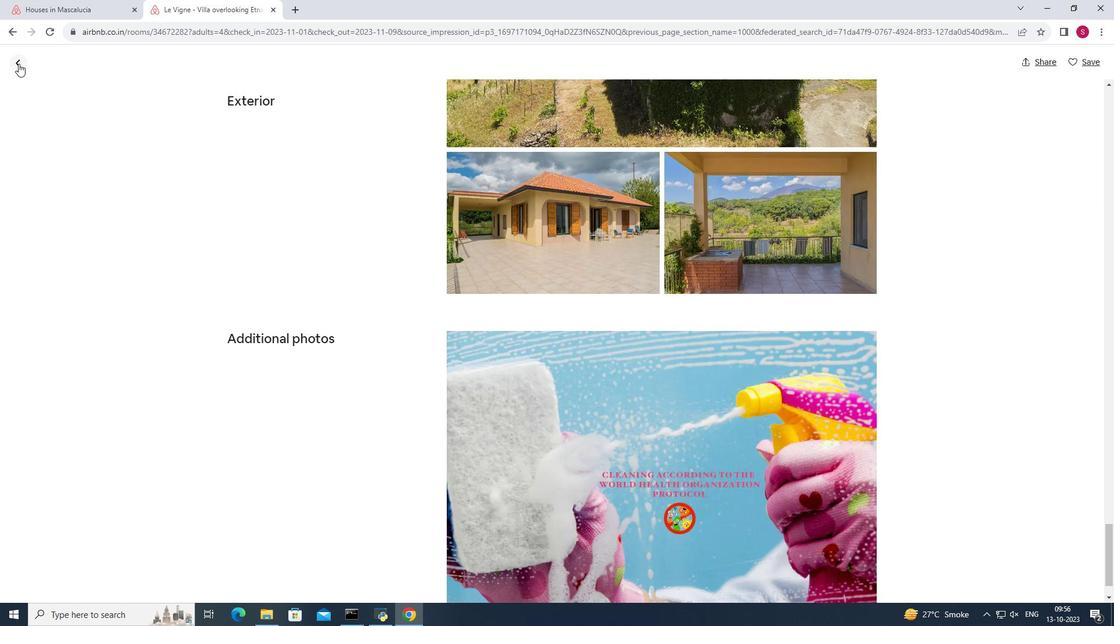 
Action: Mouse moved to (945, 329)
Screenshot: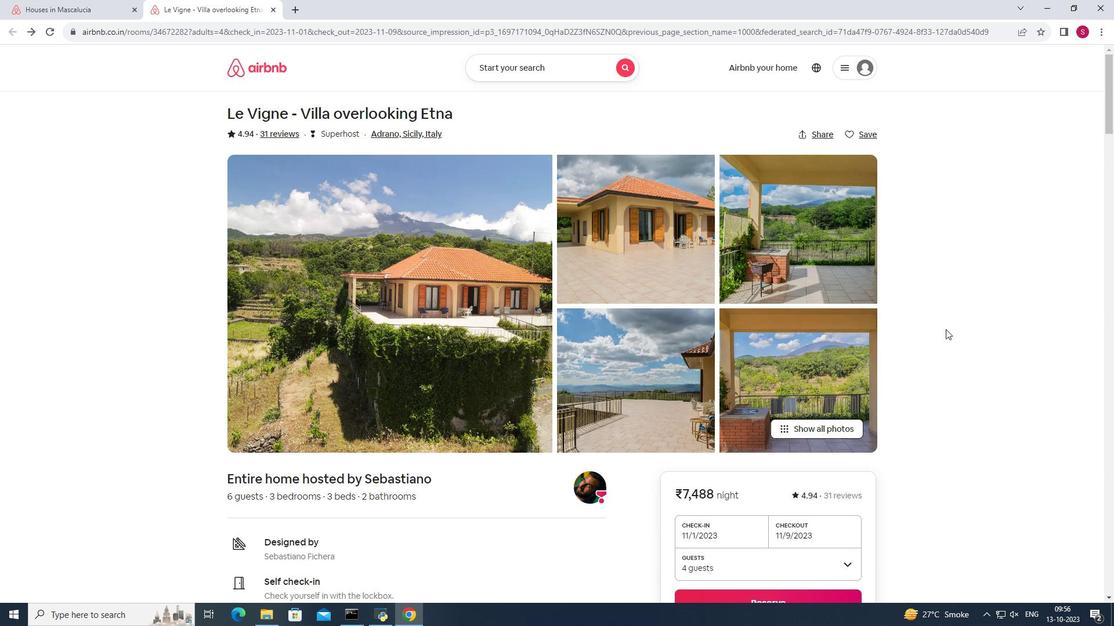 
Action: Mouse scrolled (945, 329) with delta (0, 0)
Screenshot: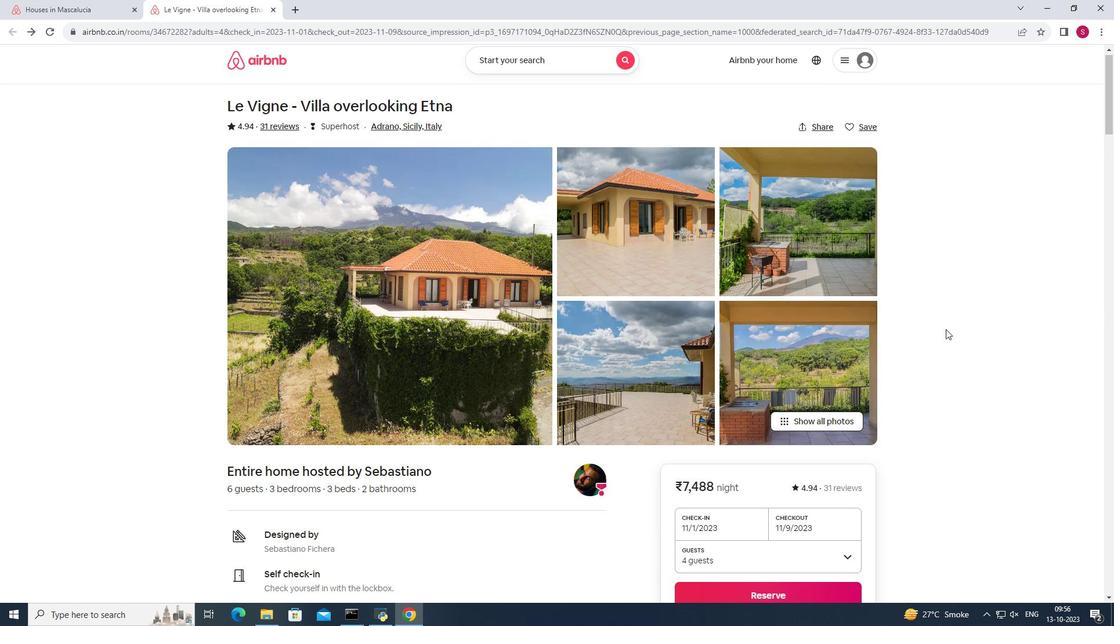 
Action: Mouse scrolled (945, 329) with delta (0, 0)
Screenshot: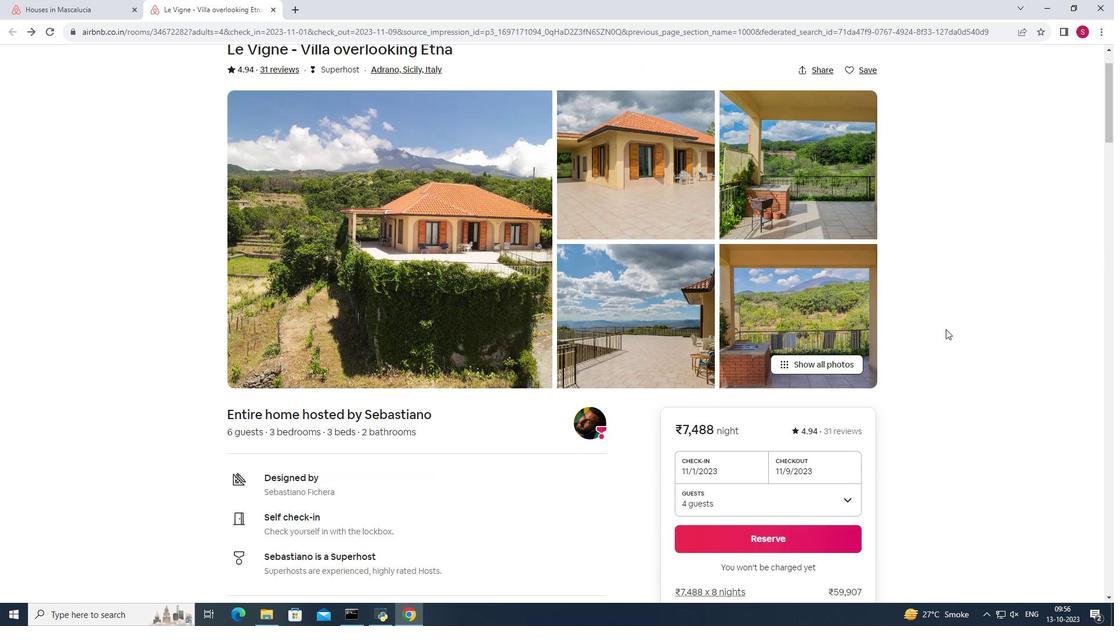 
Action: Mouse scrolled (945, 329) with delta (0, 0)
Screenshot: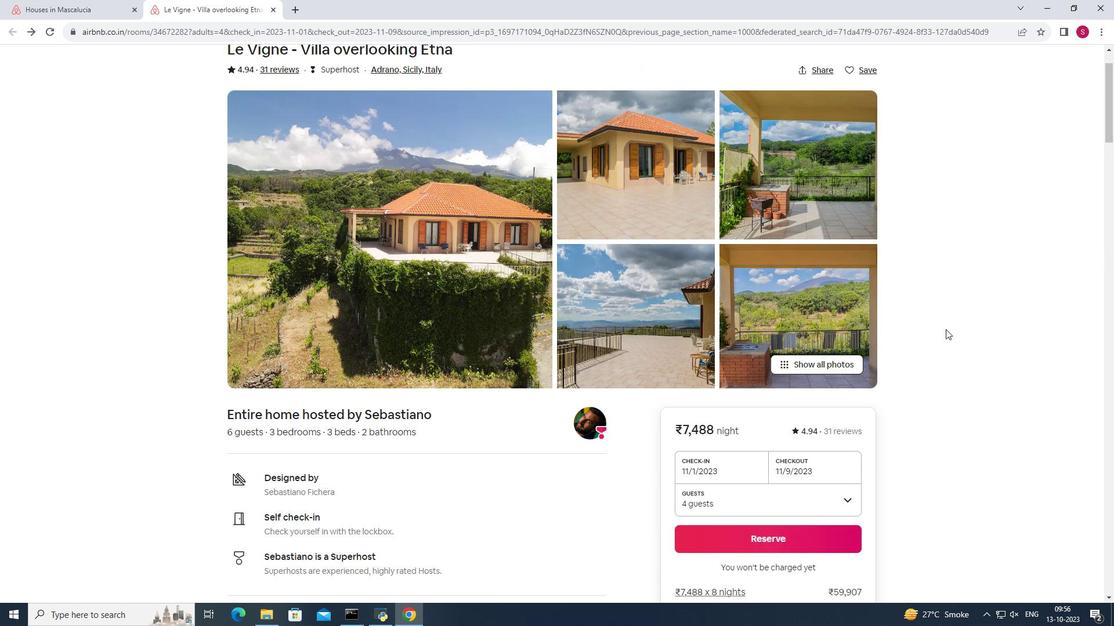 
Action: Mouse scrolled (945, 329) with delta (0, 0)
Screenshot: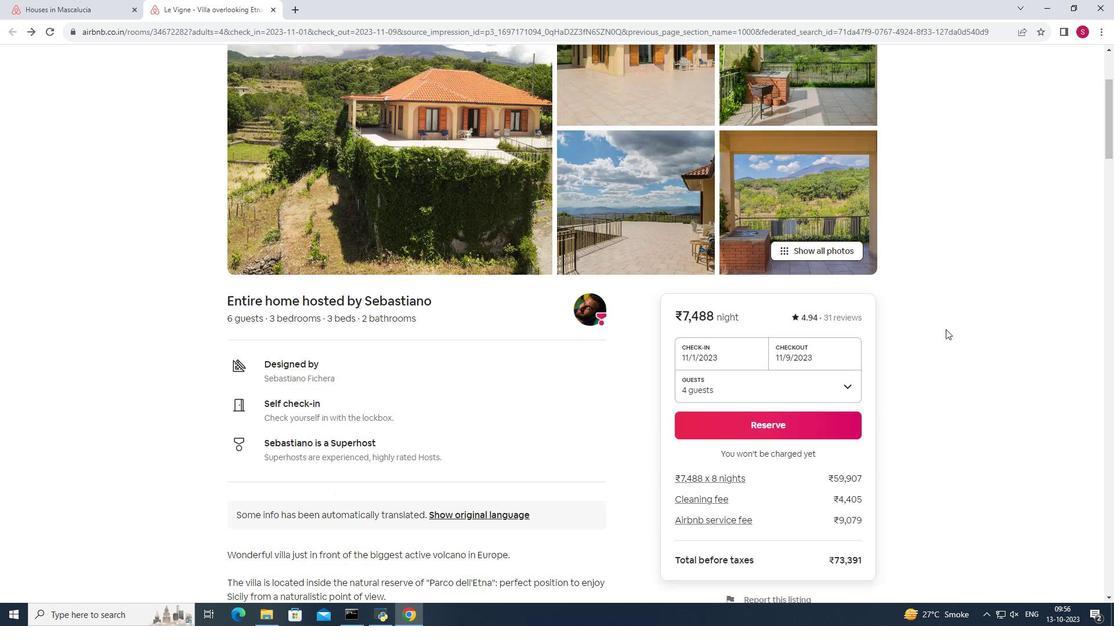 
Action: Mouse scrolled (945, 329) with delta (0, 0)
Screenshot: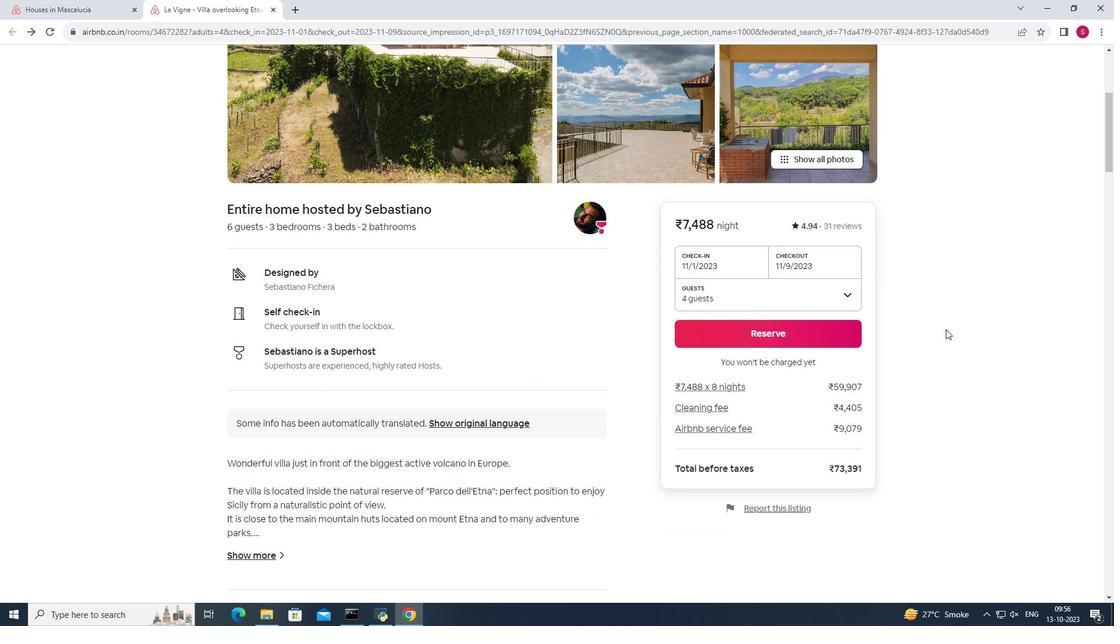 
Action: Mouse scrolled (945, 329) with delta (0, 0)
Screenshot: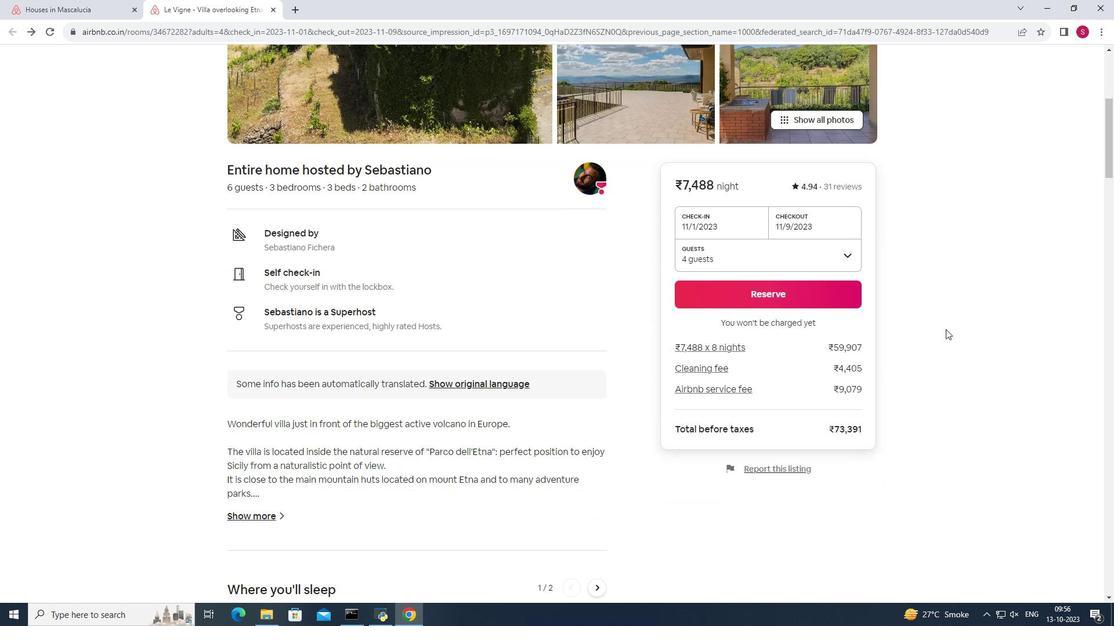 
Action: Mouse scrolled (945, 329) with delta (0, 0)
Screenshot: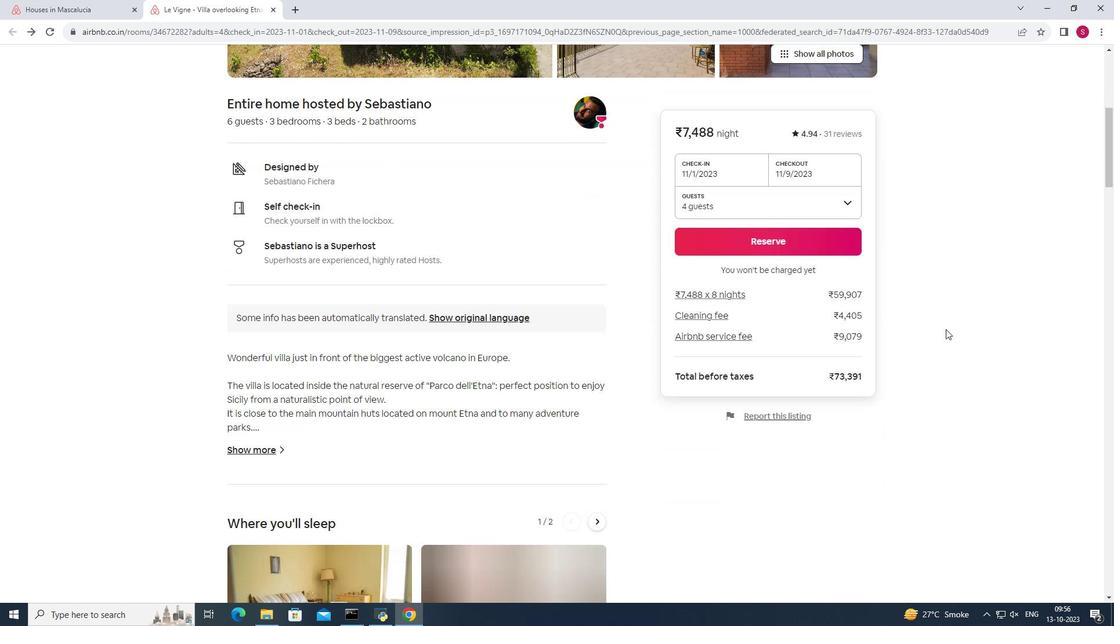 
Action: Mouse scrolled (945, 329) with delta (0, 0)
Screenshot: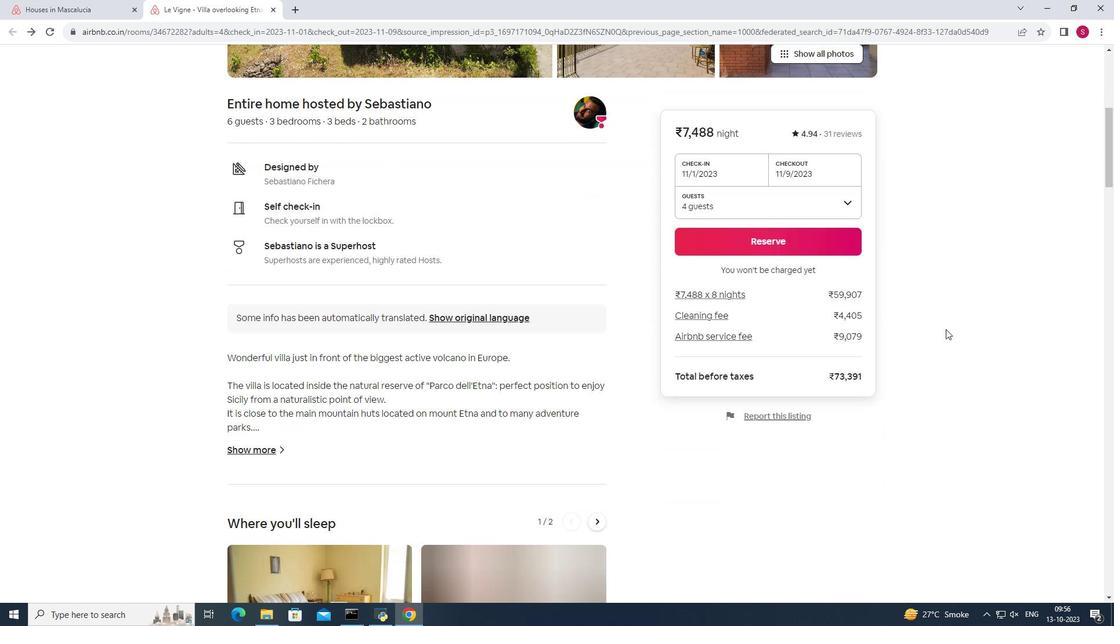 
Action: Mouse scrolled (945, 329) with delta (0, 0)
Screenshot: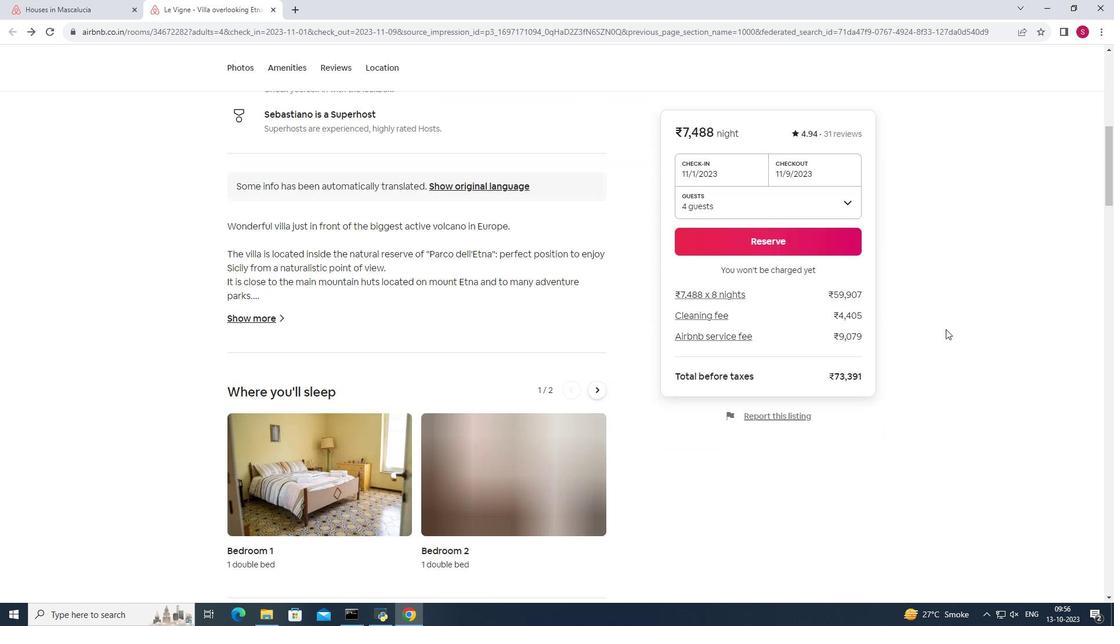 
Action: Mouse moved to (248, 301)
Screenshot: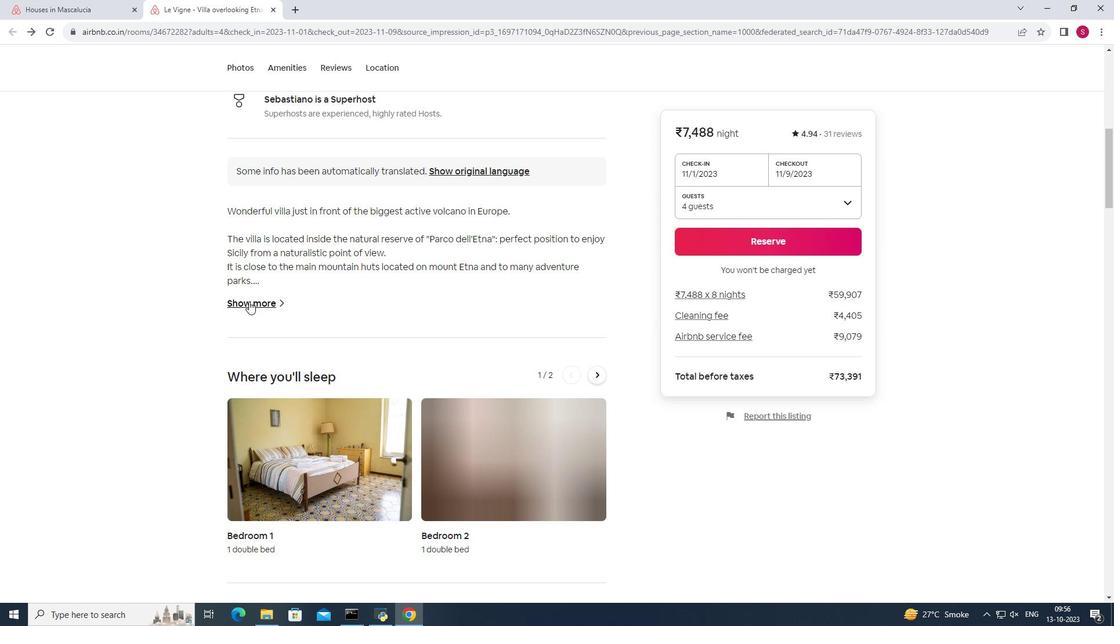 
Action: Mouse pressed left at (248, 301)
Screenshot: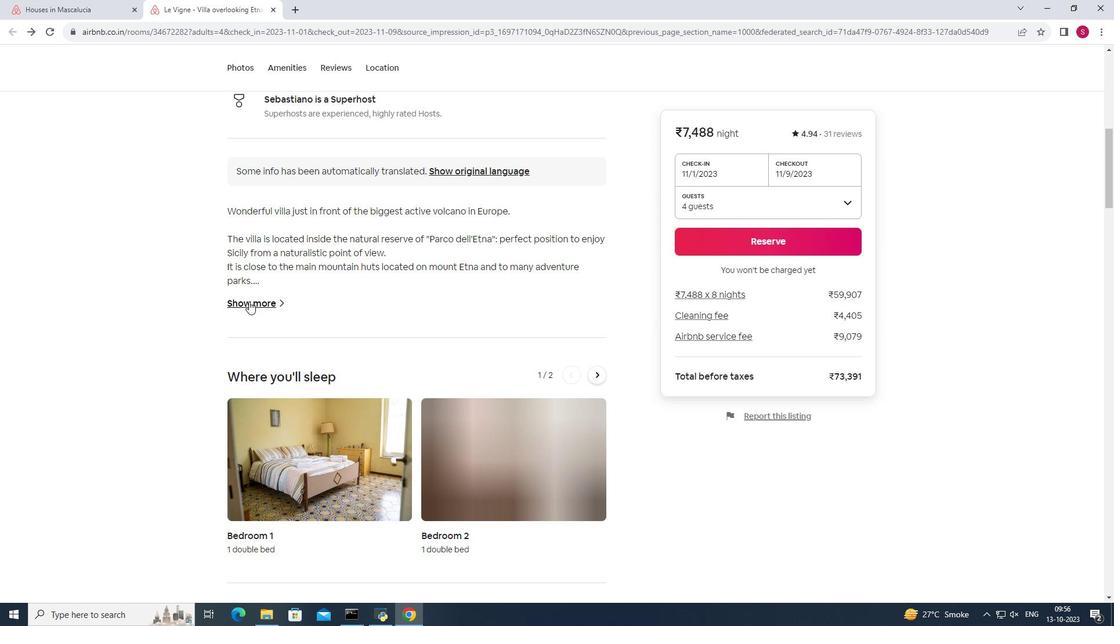 
Action: Mouse moved to (650, 358)
Screenshot: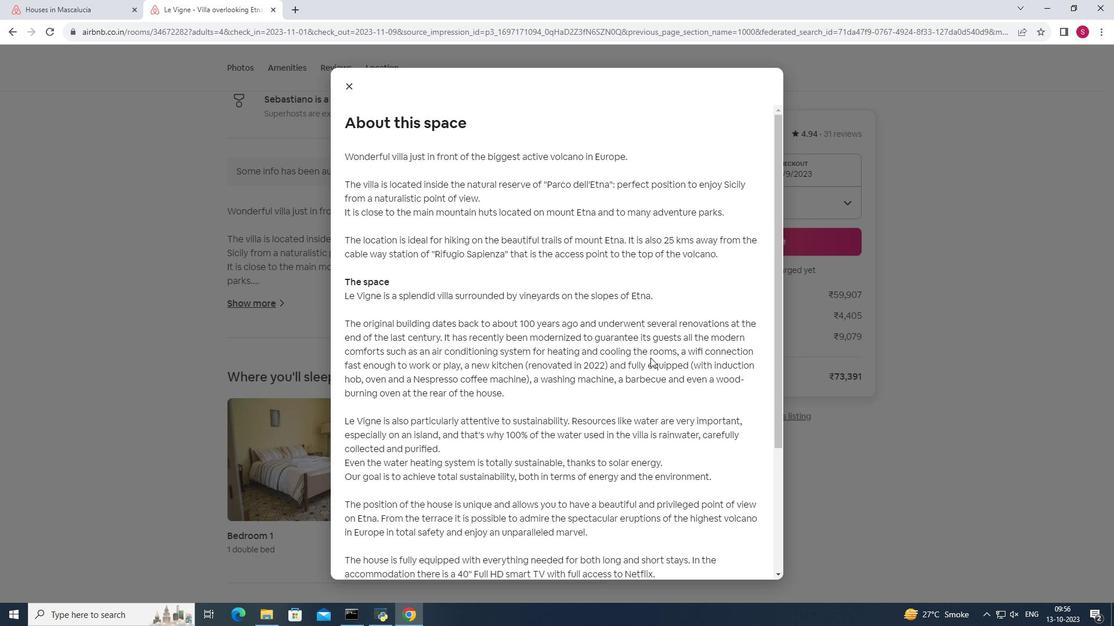 
Action: Mouse scrolled (650, 357) with delta (0, 0)
Screenshot: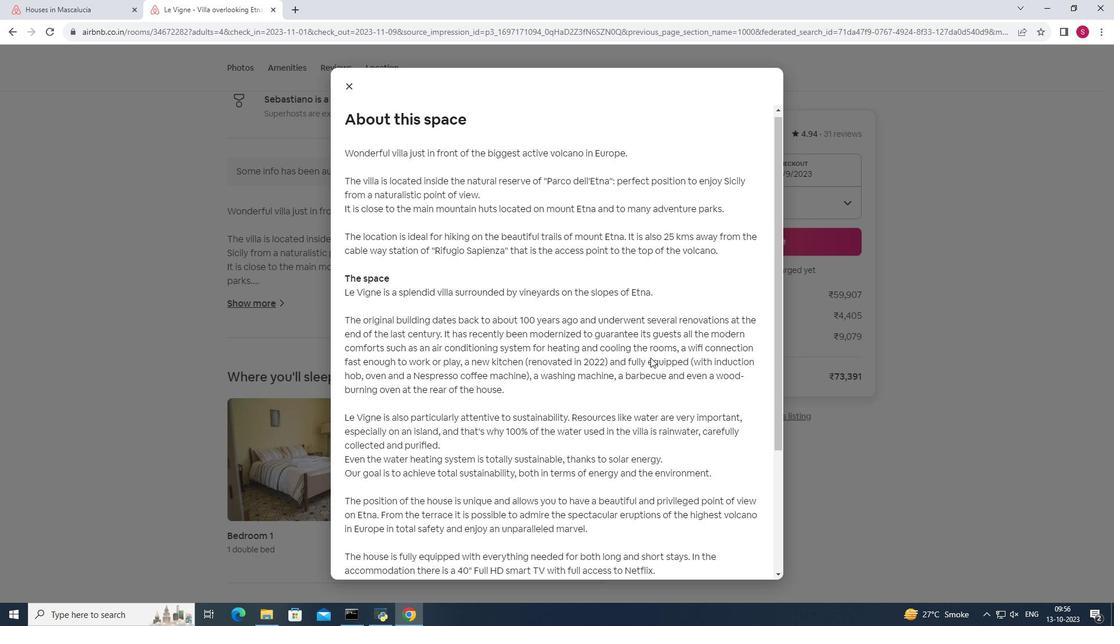 
Action: Mouse scrolled (650, 357) with delta (0, 0)
Screenshot: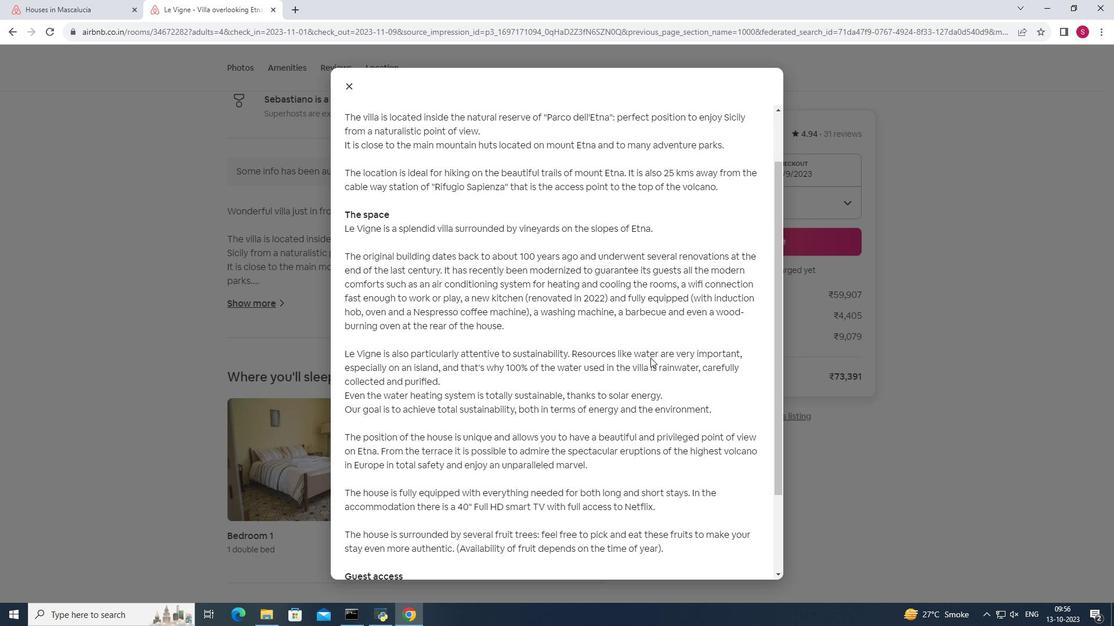 
Action: Mouse scrolled (650, 357) with delta (0, 0)
Screenshot: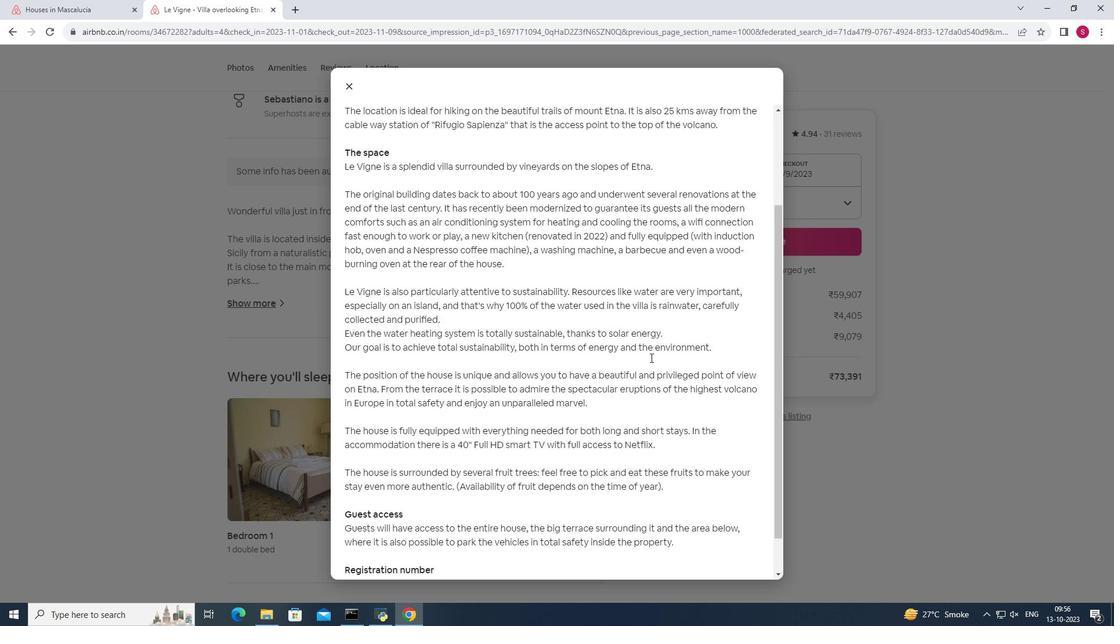 
Action: Mouse scrolled (650, 357) with delta (0, 0)
Screenshot: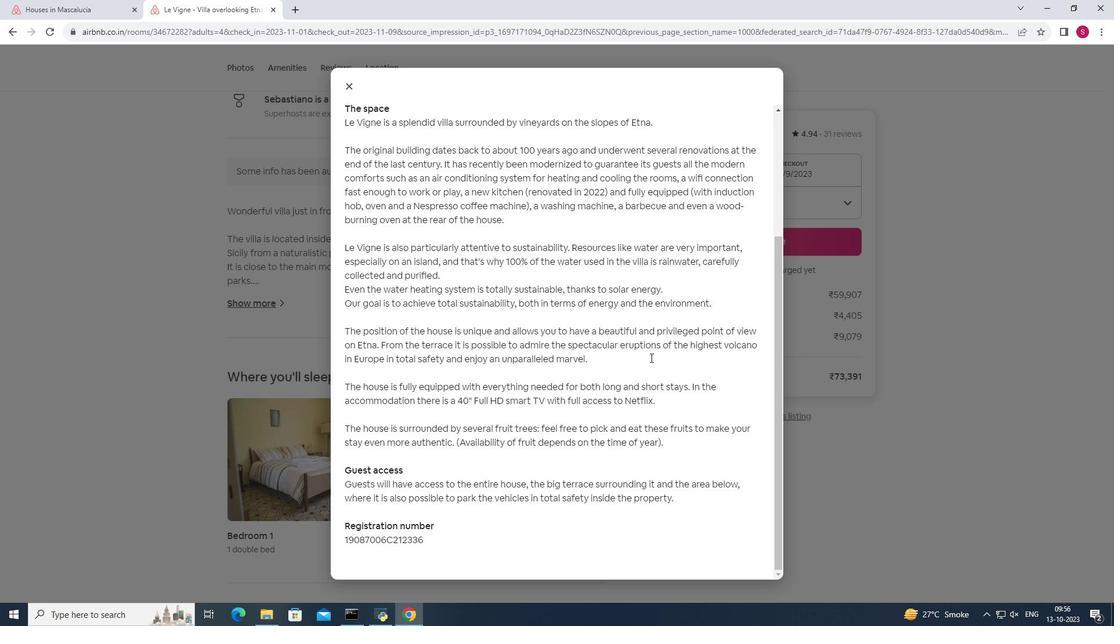 
Action: Mouse scrolled (650, 357) with delta (0, 0)
Screenshot: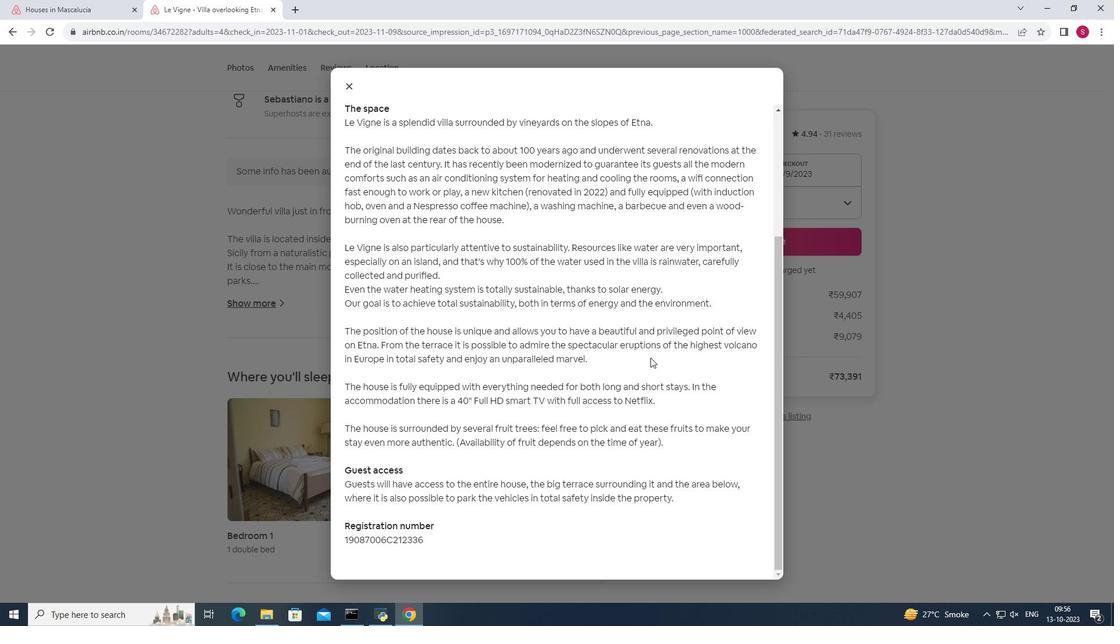 
Action: Mouse scrolled (650, 357) with delta (0, 0)
Screenshot: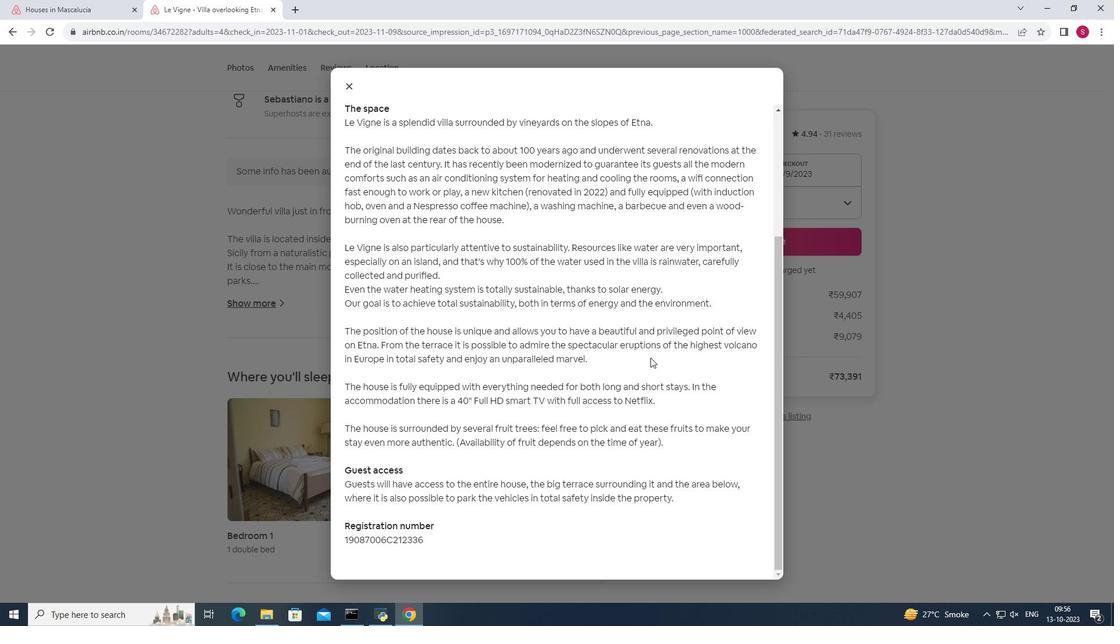 
Action: Mouse scrolled (650, 357) with delta (0, 0)
Screenshot: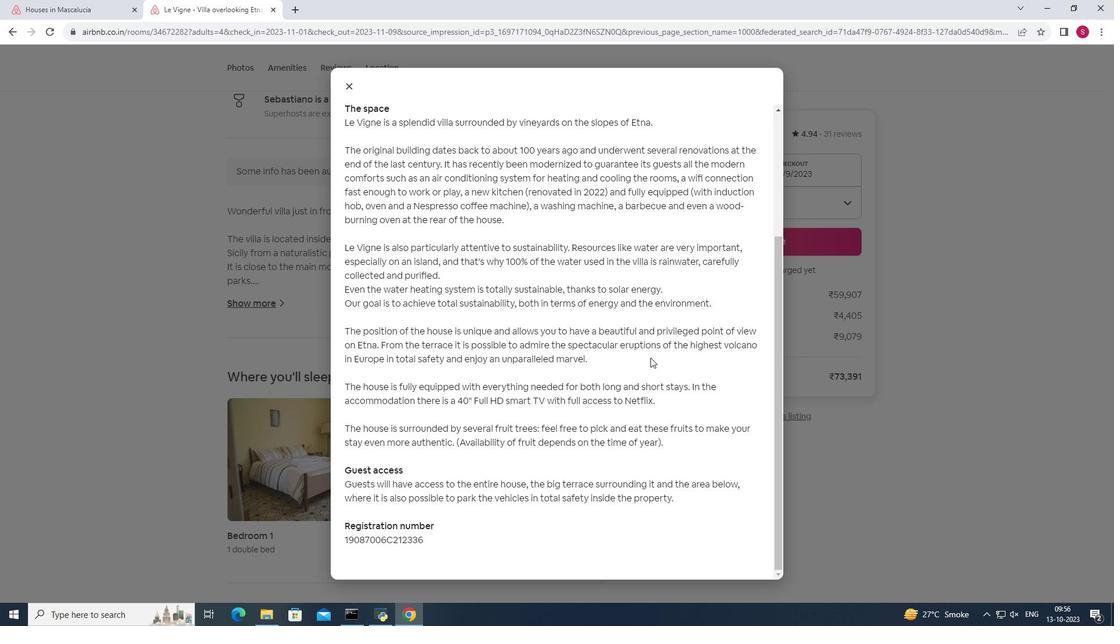 
Action: Mouse scrolled (650, 357) with delta (0, 0)
Screenshot: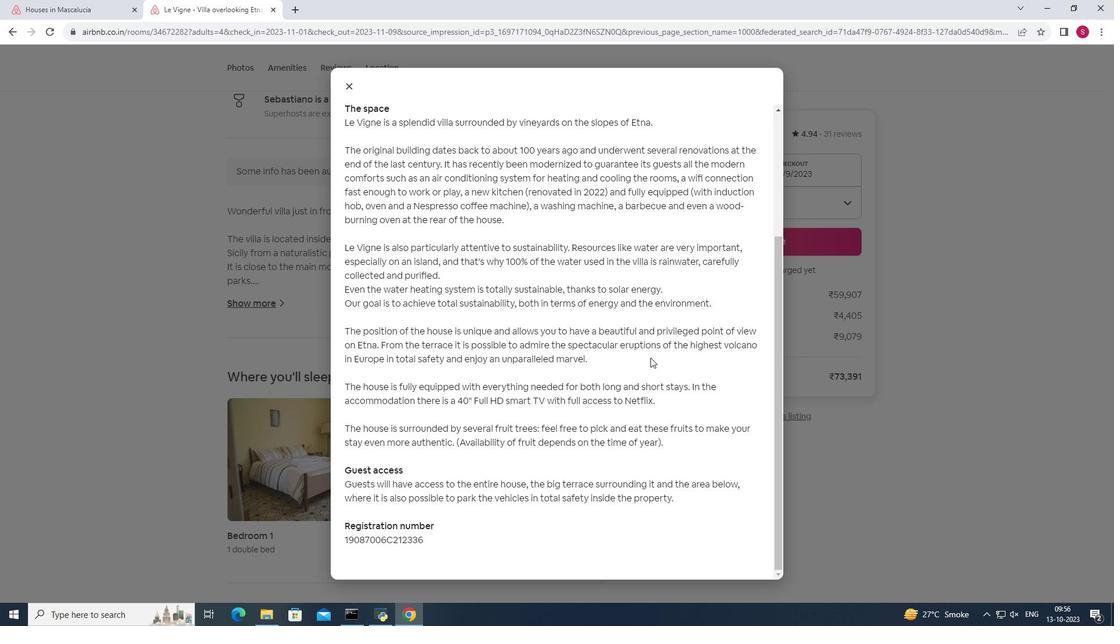 
Action: Mouse scrolled (650, 357) with delta (0, 0)
Screenshot: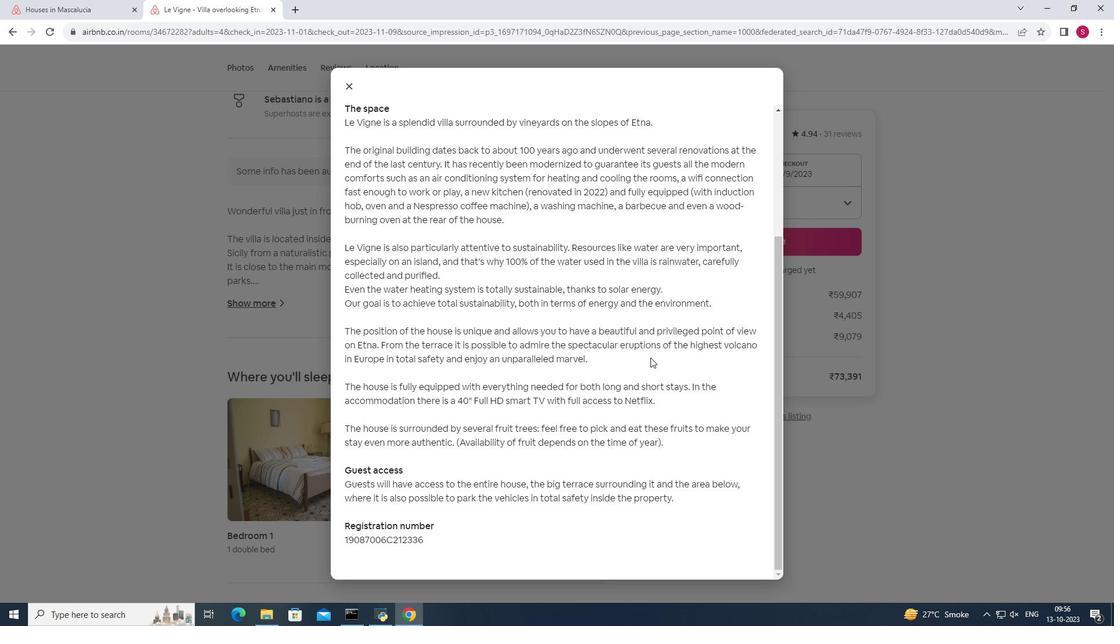 
Action: Mouse scrolled (650, 357) with delta (0, 0)
Screenshot: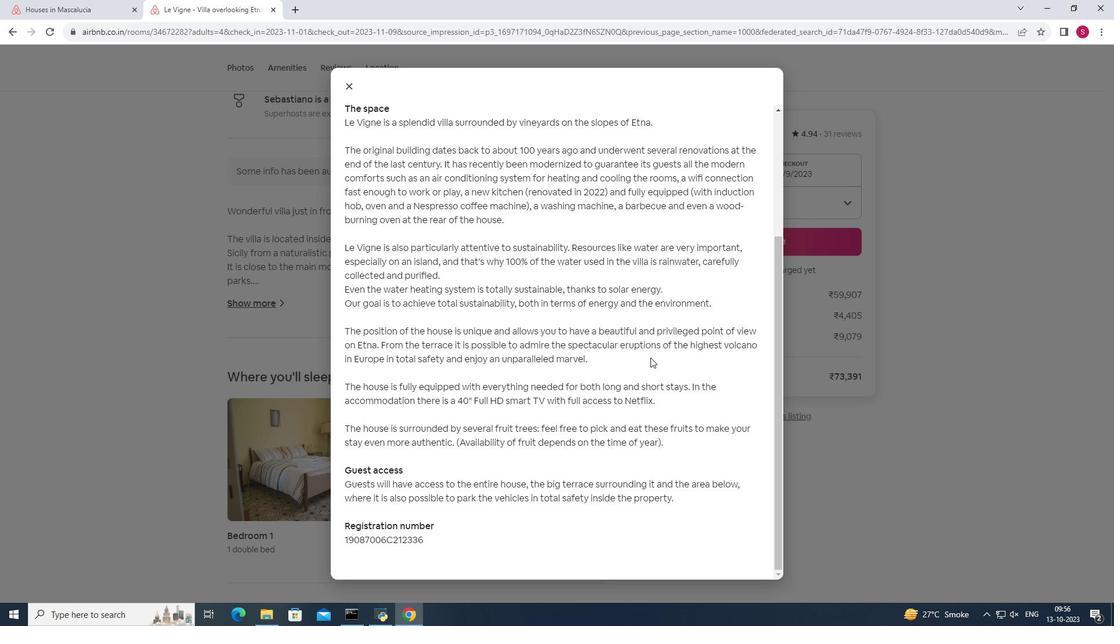 
Action: Mouse scrolled (650, 357) with delta (0, 0)
Screenshot: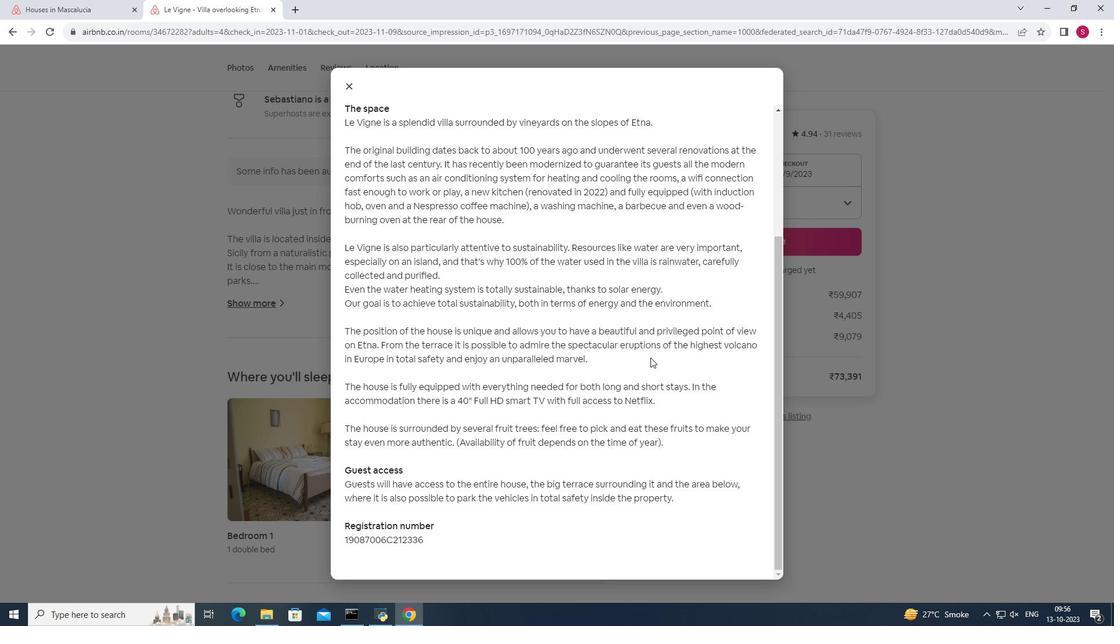 
Action: Mouse scrolled (650, 357) with delta (0, 0)
Screenshot: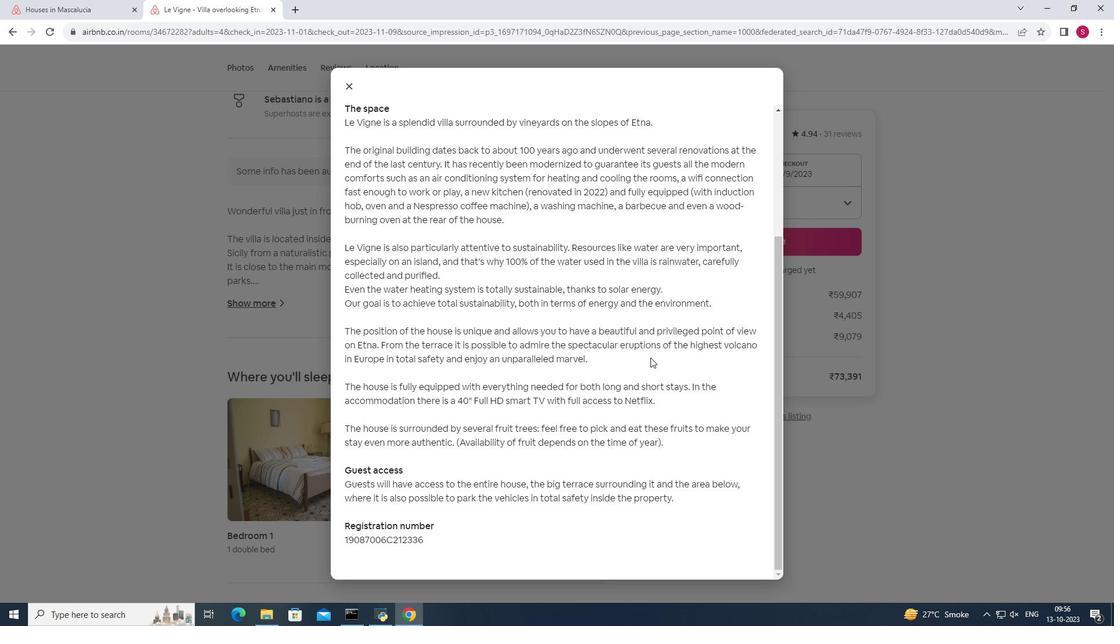 
Action: Mouse scrolled (650, 357) with delta (0, 0)
Screenshot: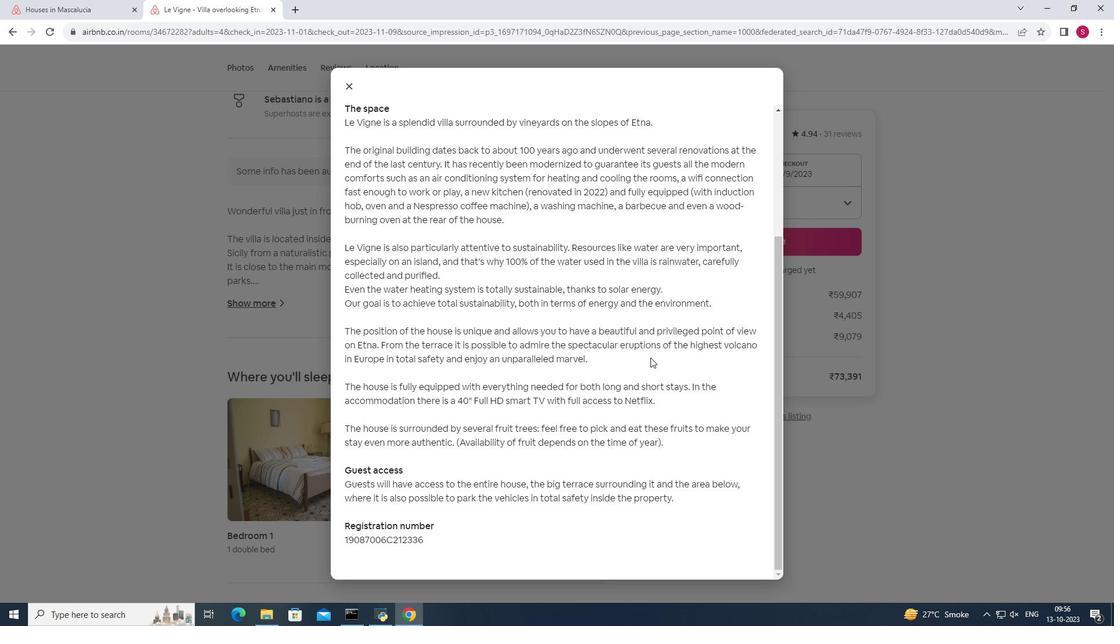 
Action: Mouse scrolled (650, 357) with delta (0, 0)
Screenshot: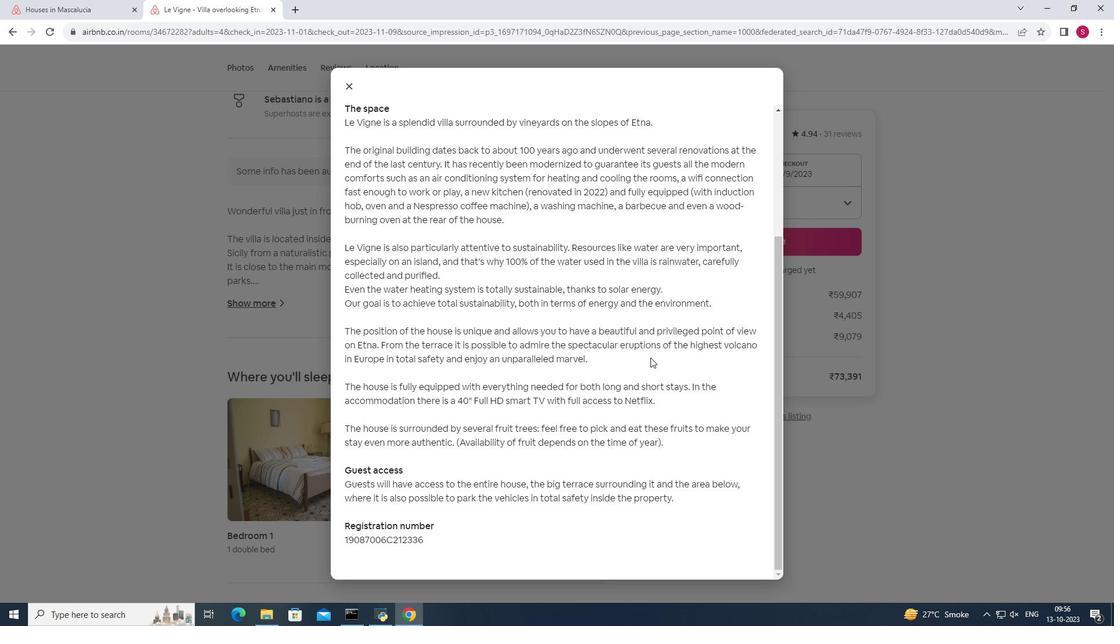 
Action: Mouse scrolled (650, 357) with delta (0, 0)
Screenshot: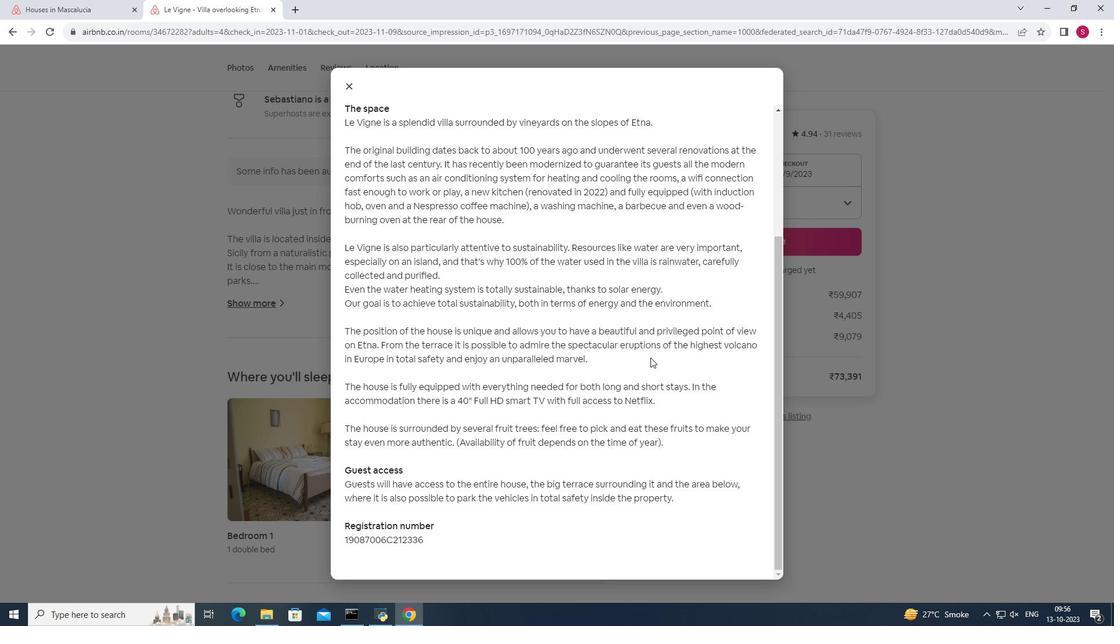 
Action: Mouse scrolled (650, 357) with delta (0, 0)
Screenshot: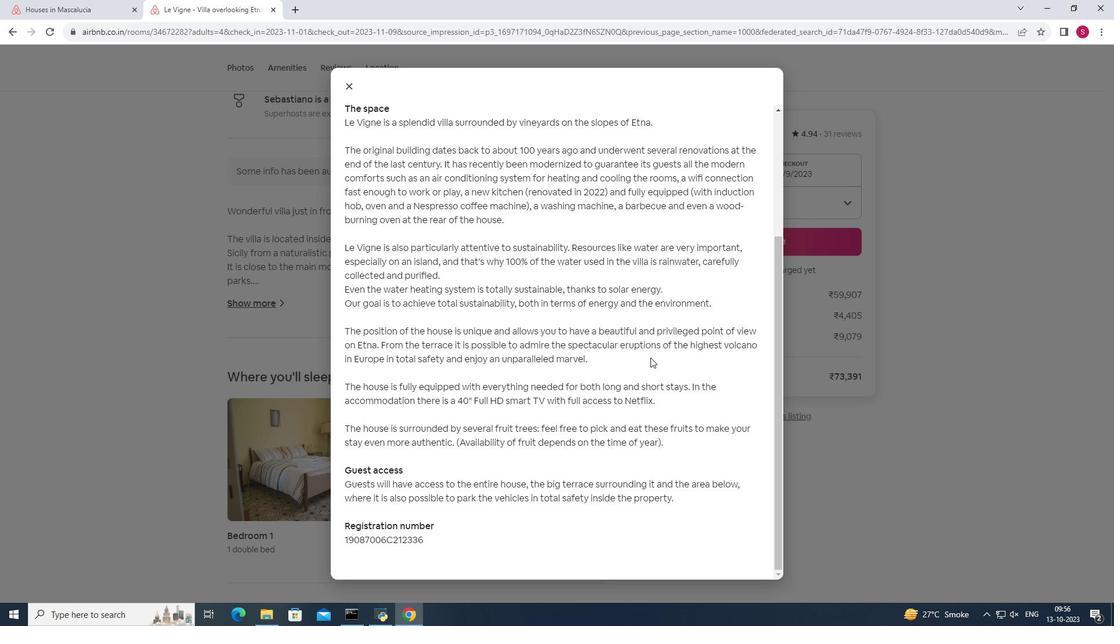 
Action: Mouse moved to (345, 87)
Screenshot: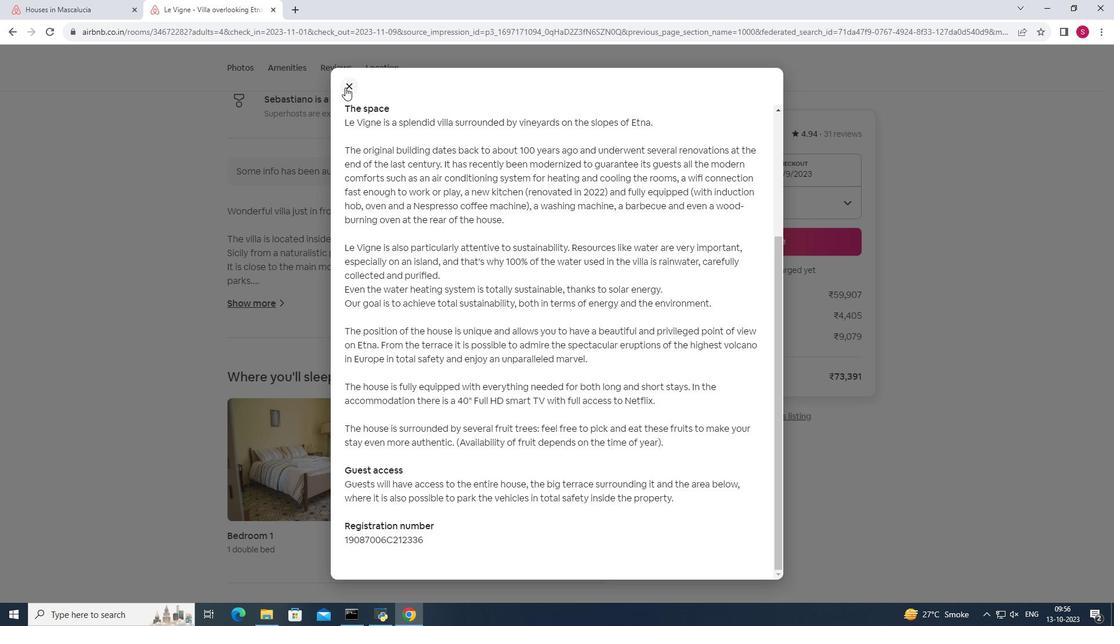 
Action: Mouse pressed left at (345, 87)
Screenshot: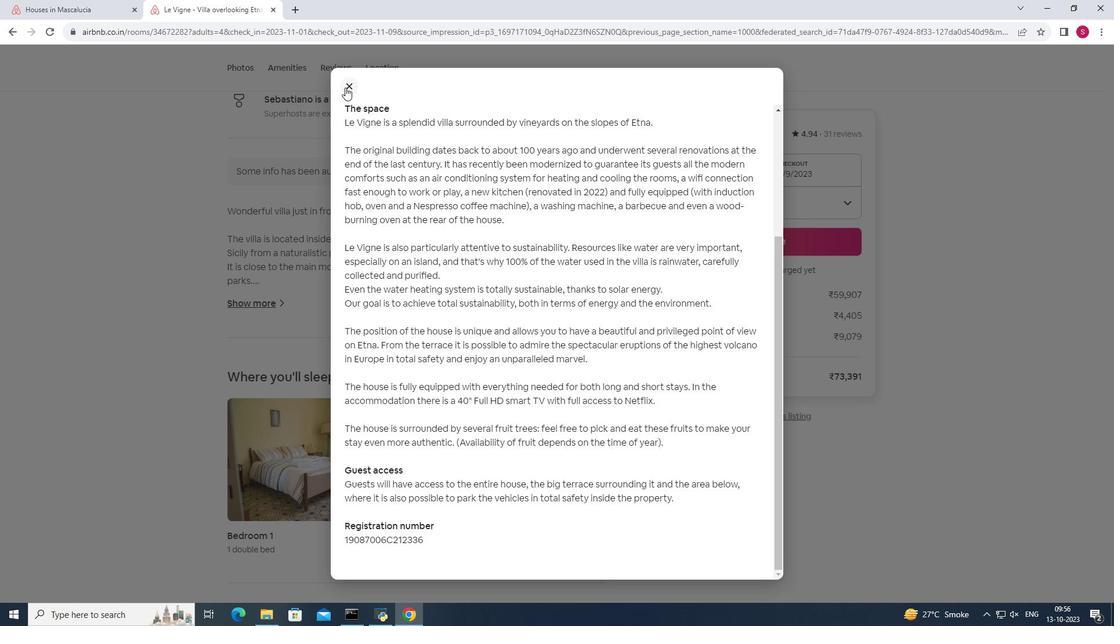 
Action: Mouse moved to (994, 385)
Screenshot: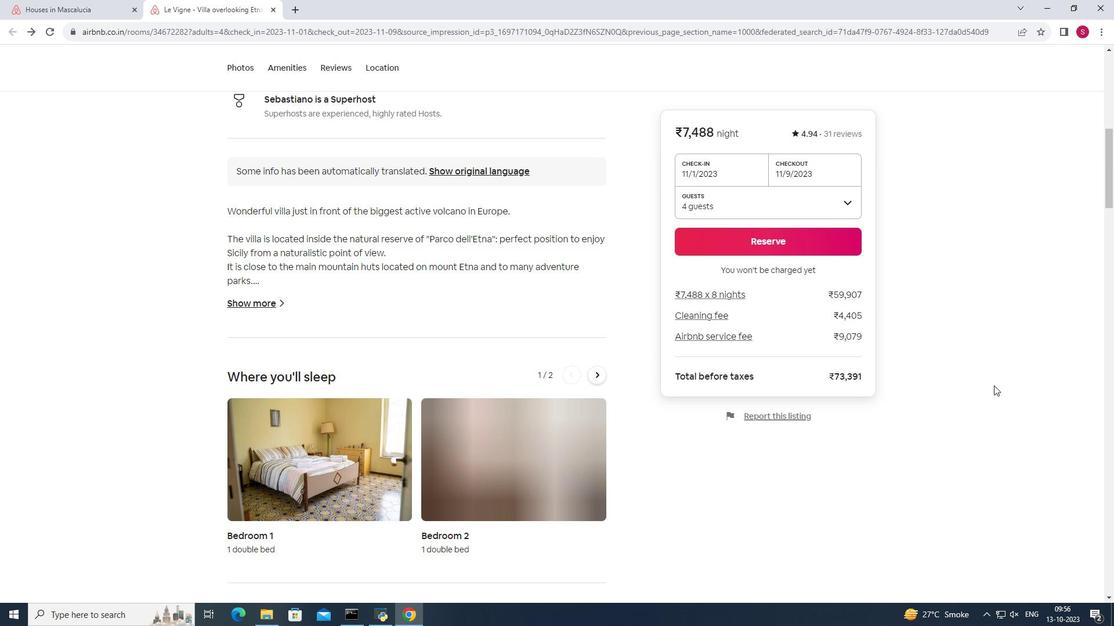 
Action: Mouse scrolled (994, 385) with delta (0, 0)
Screenshot: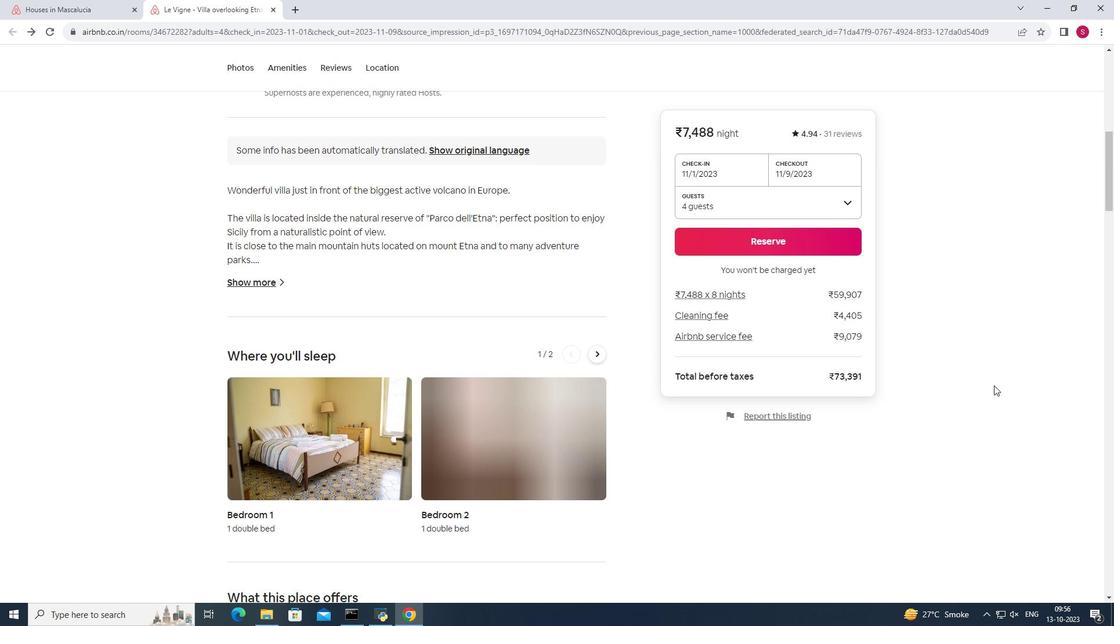 
Action: Mouse scrolled (994, 385) with delta (0, 0)
Screenshot: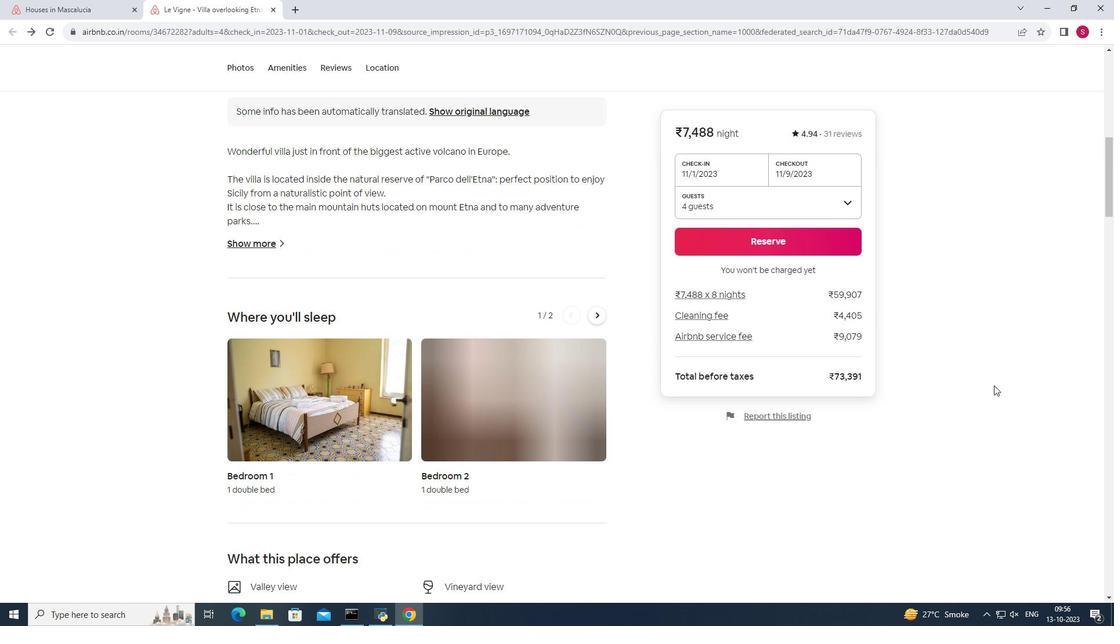 
Action: Mouse scrolled (994, 385) with delta (0, 0)
Screenshot: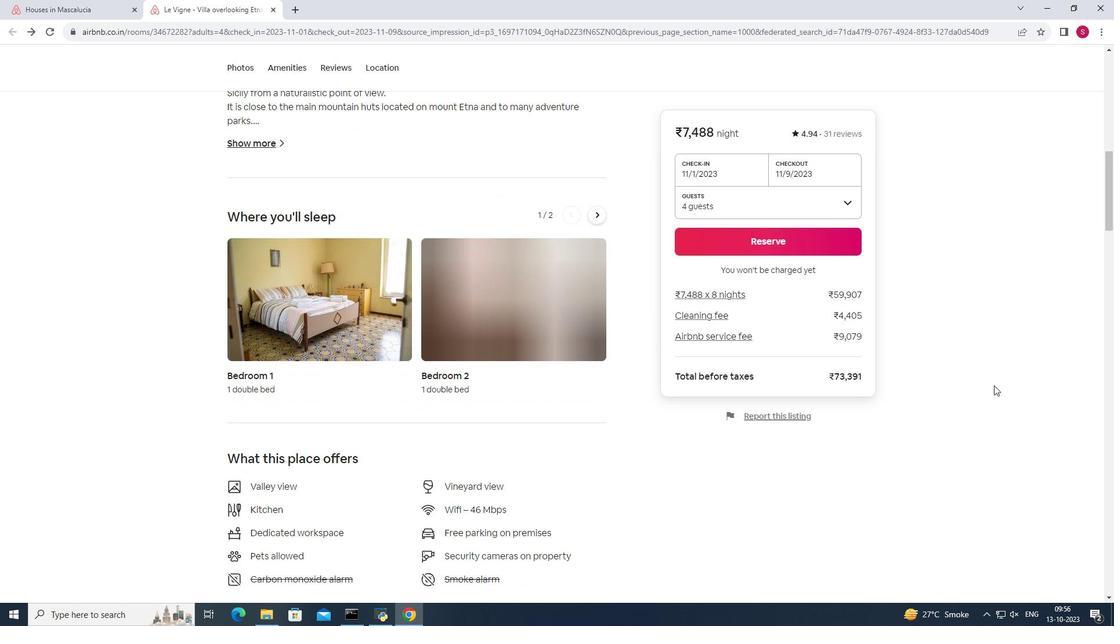 
Action: Mouse scrolled (994, 385) with delta (0, 0)
Screenshot: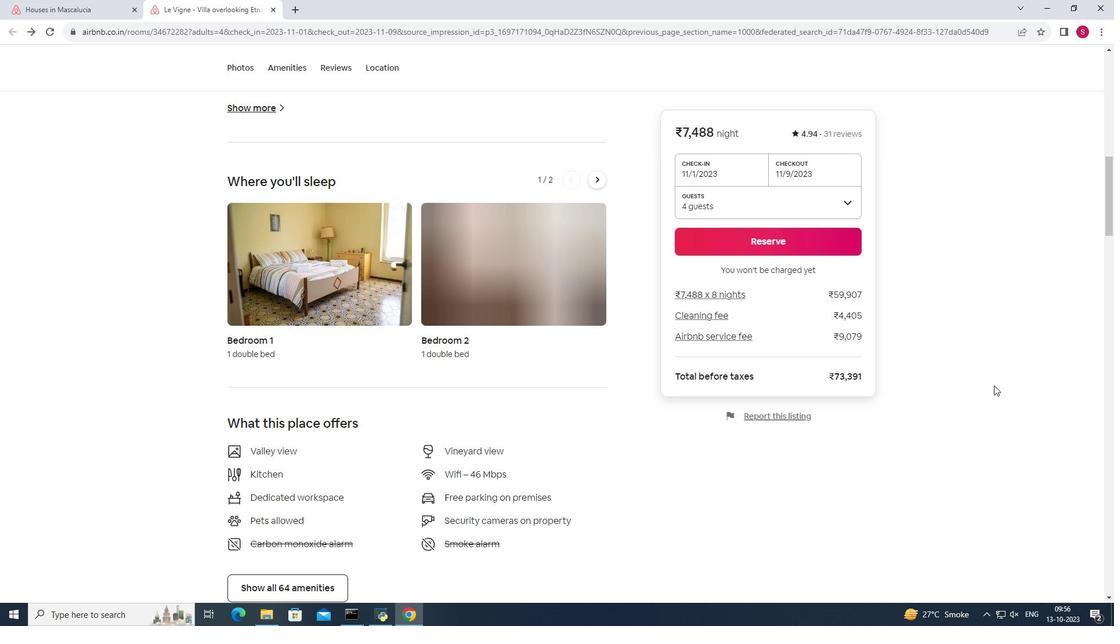
Action: Mouse scrolled (994, 385) with delta (0, 0)
Screenshot: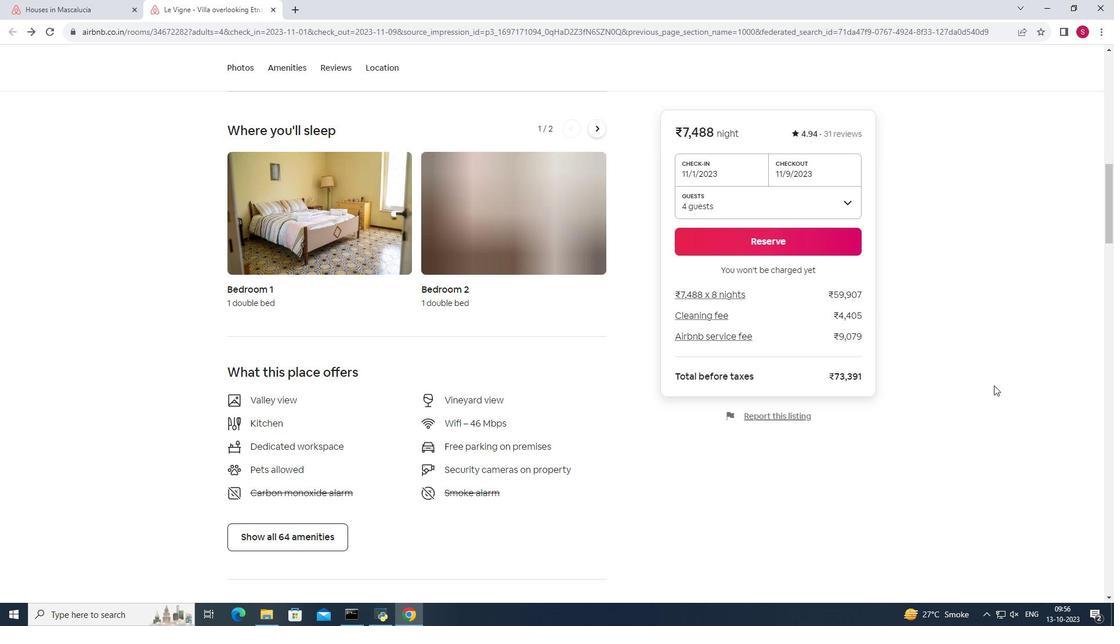 
Action: Mouse scrolled (994, 385) with delta (0, 0)
Screenshot: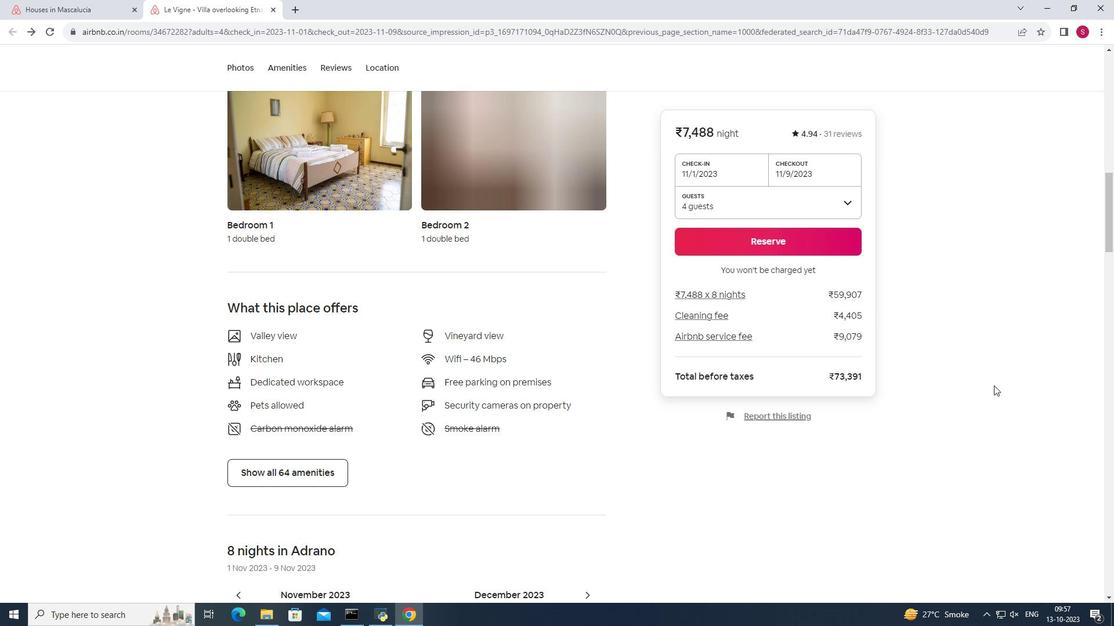 
Action: Mouse moved to (313, 438)
Screenshot: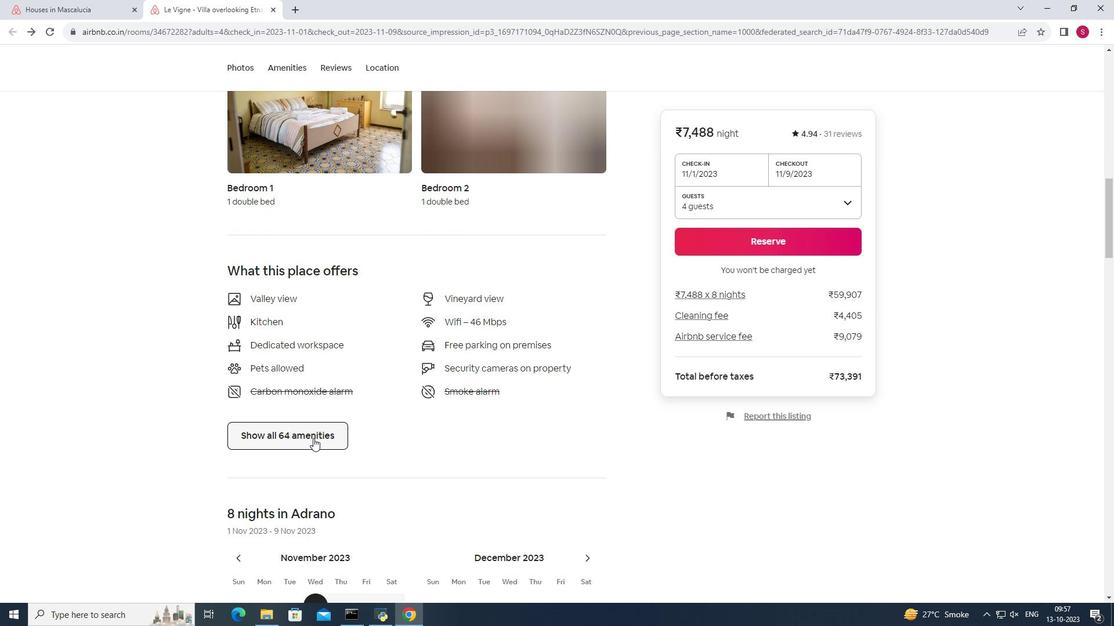 
Action: Mouse pressed left at (313, 438)
Screenshot: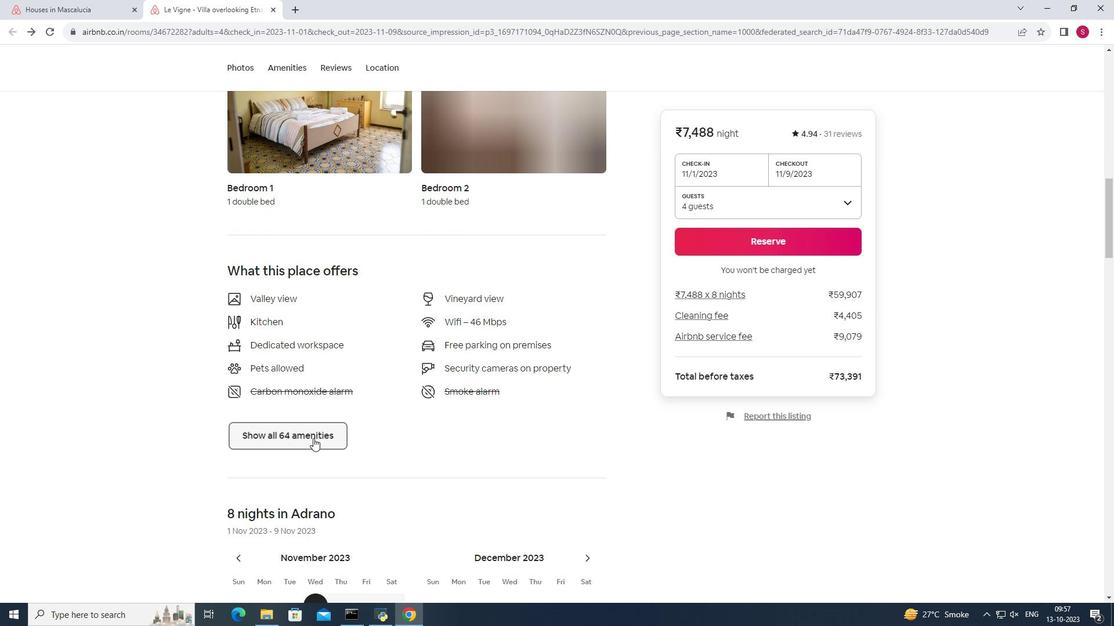
Action: Mouse moved to (709, 410)
Screenshot: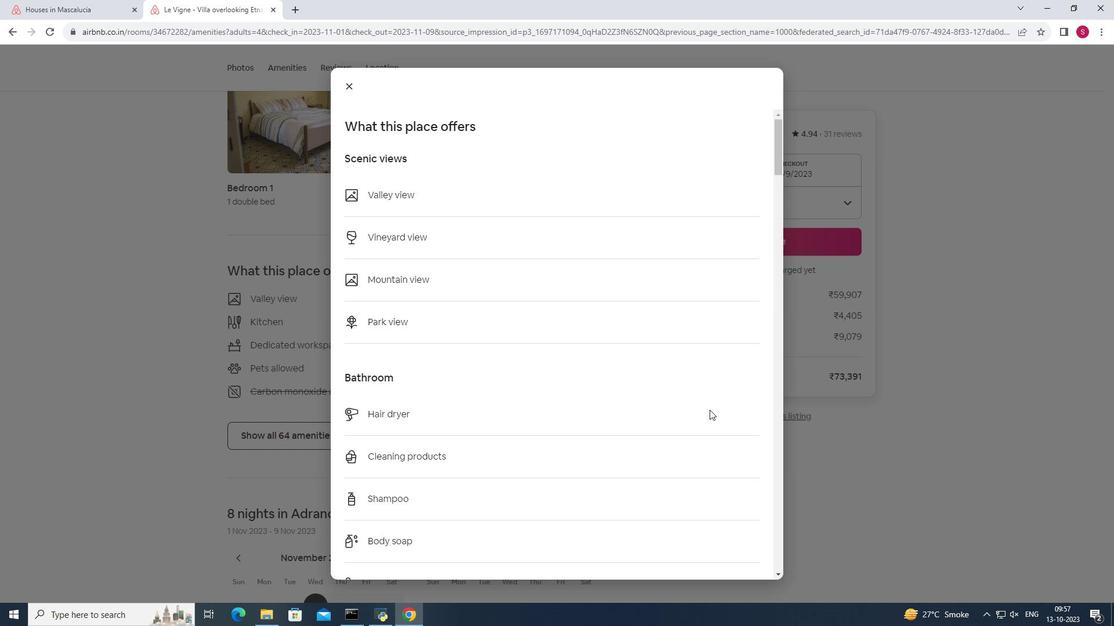 
Action: Mouse scrolled (709, 409) with delta (0, 0)
Screenshot: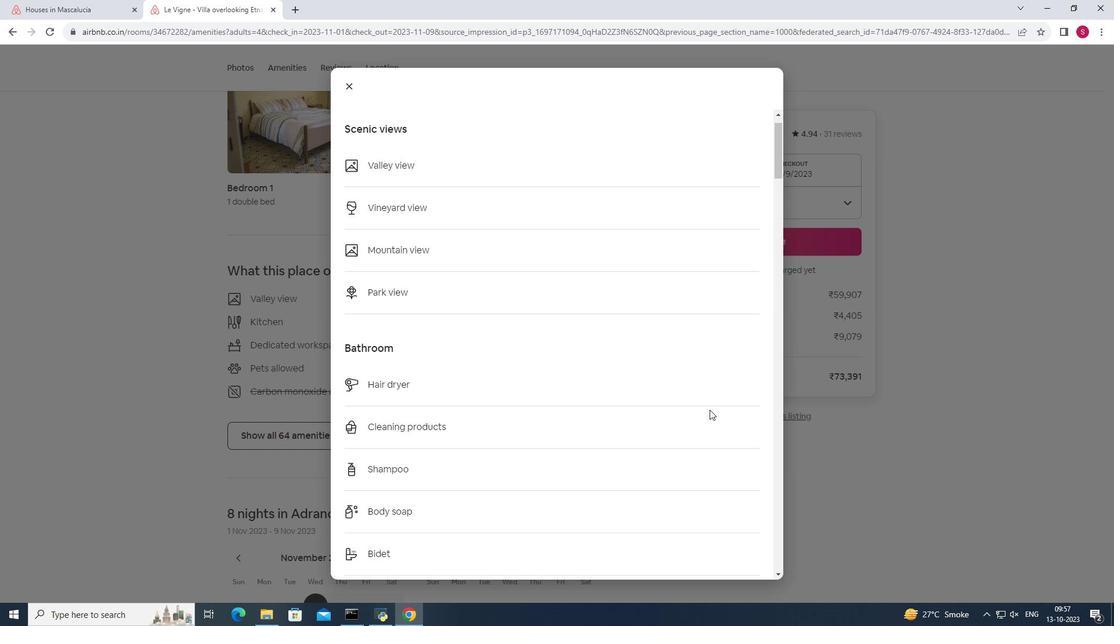 
Action: Mouse scrolled (709, 409) with delta (0, 0)
Screenshot: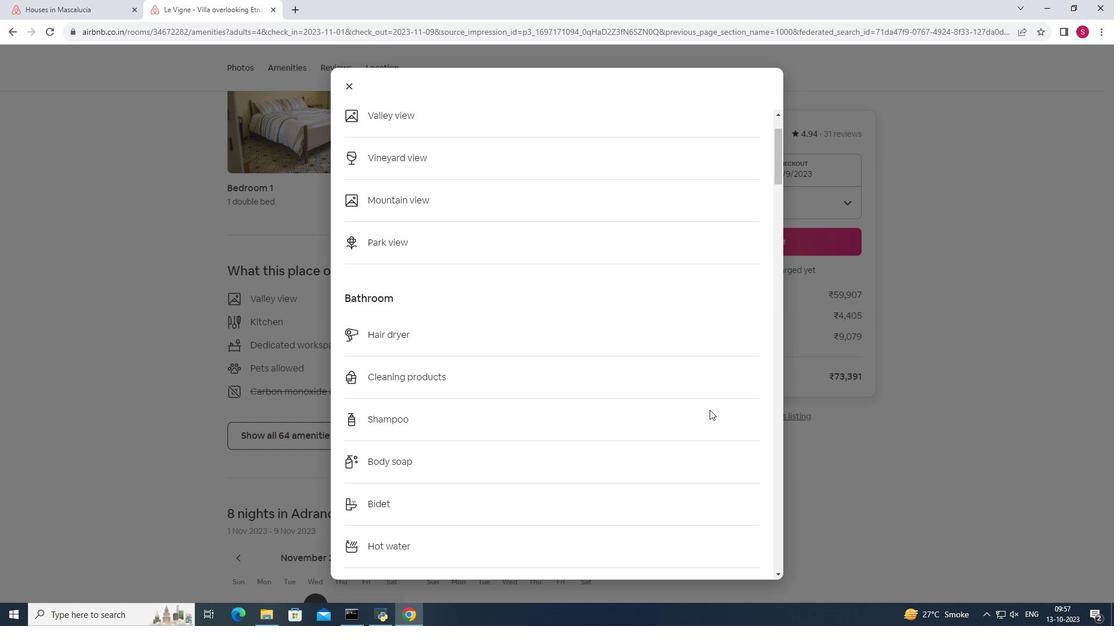 
Action: Mouse scrolled (709, 409) with delta (0, 0)
Screenshot: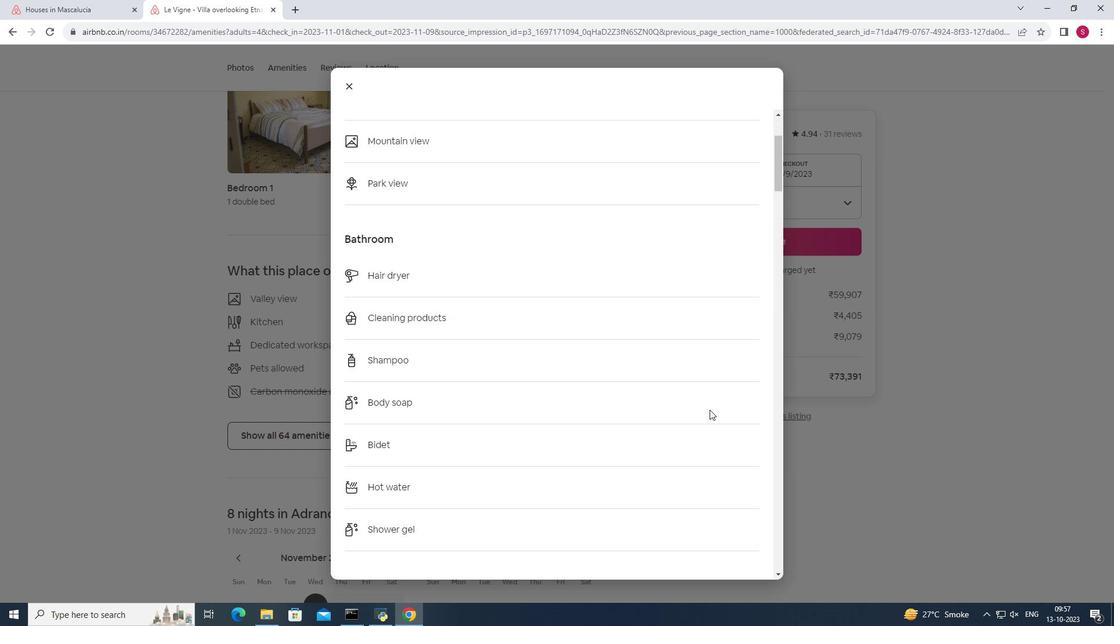 
Action: Mouse scrolled (709, 409) with delta (0, 0)
Screenshot: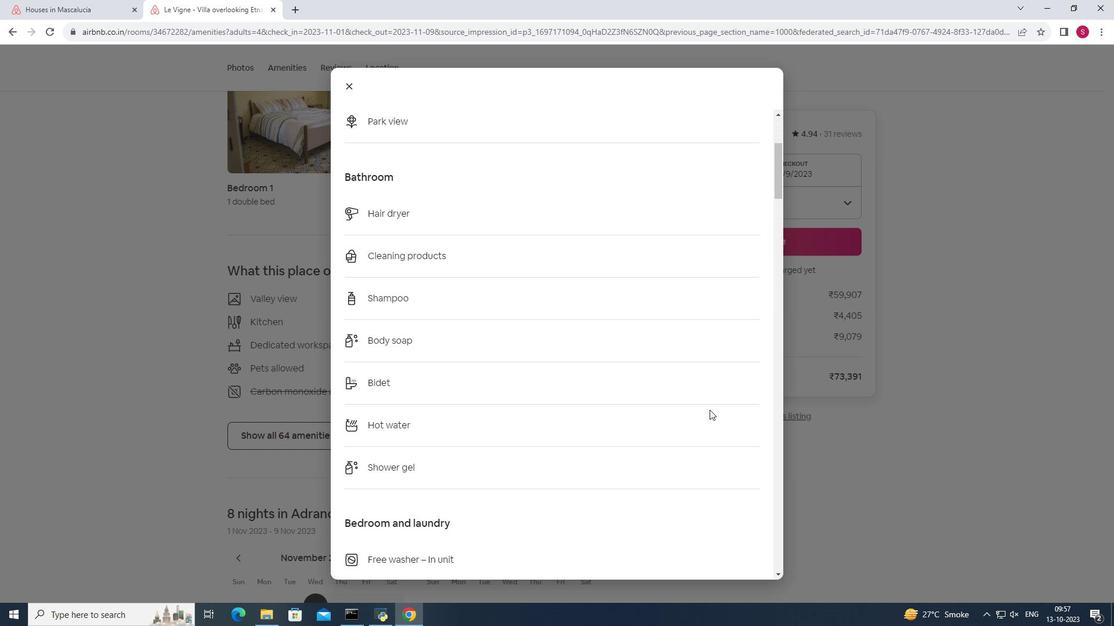 
Action: Mouse moved to (710, 410)
Screenshot: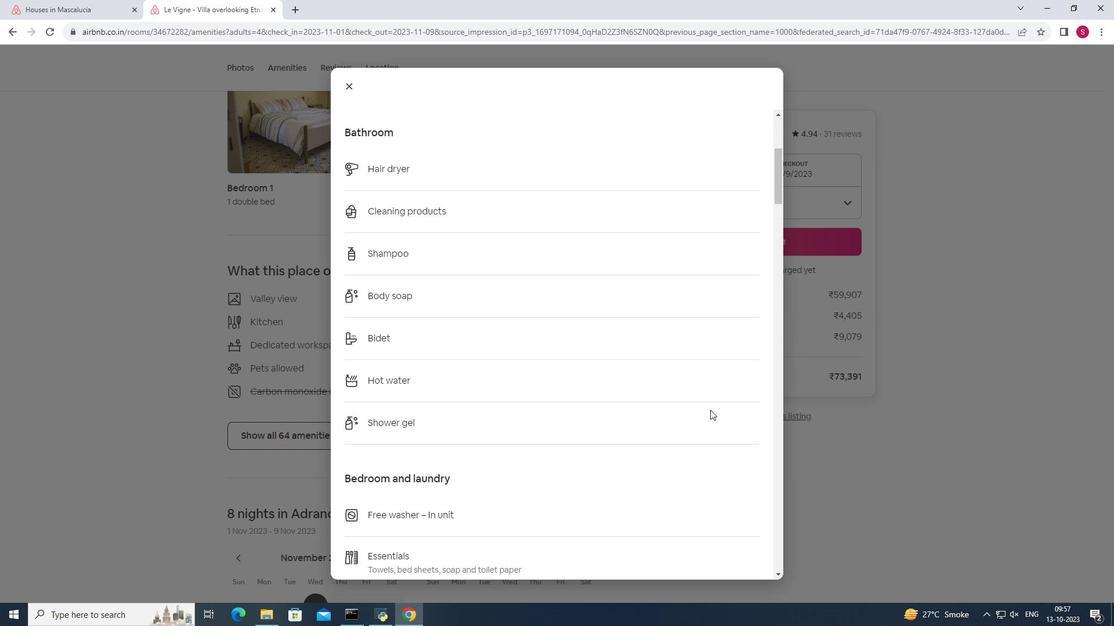 
Action: Mouse scrolled (710, 409) with delta (0, 0)
Screenshot: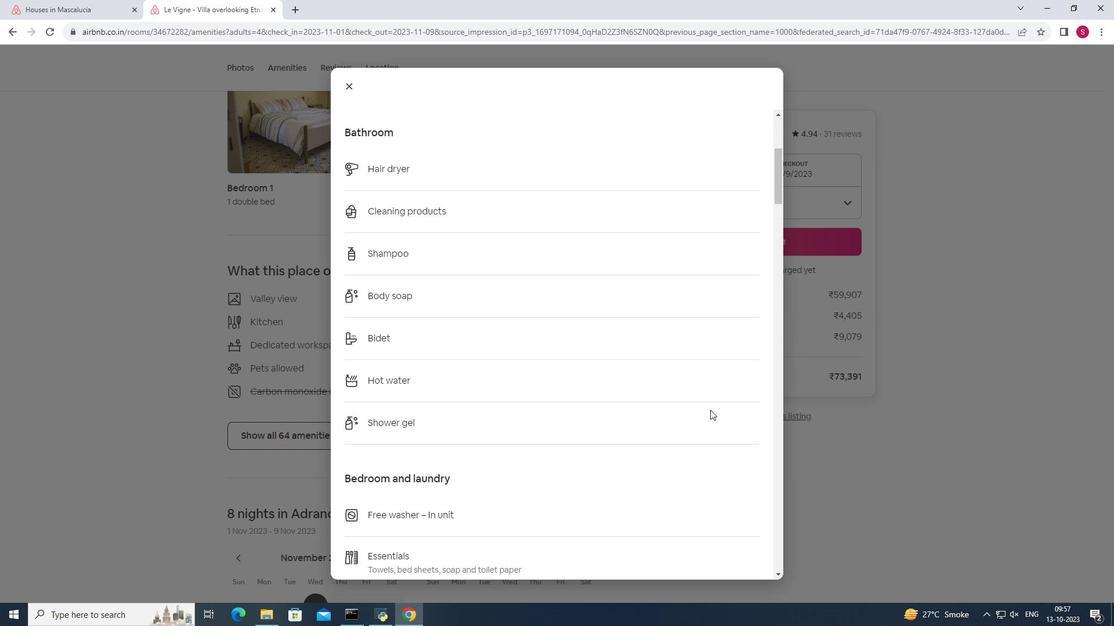 
Action: Mouse scrolled (710, 409) with delta (0, 0)
Screenshot: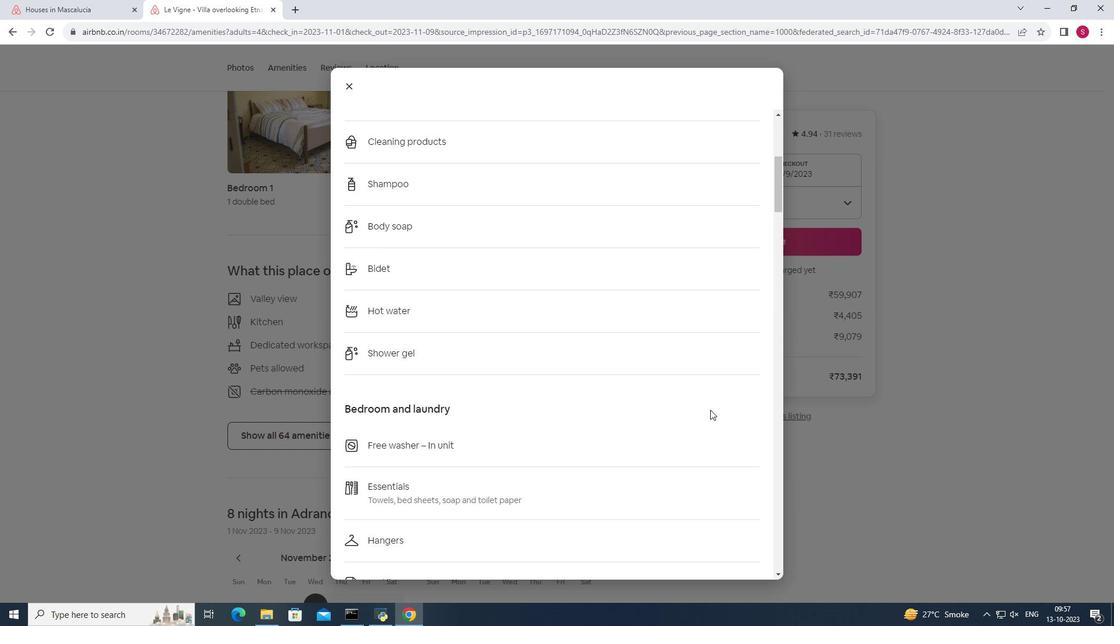 
Action: Mouse scrolled (710, 409) with delta (0, 0)
Screenshot: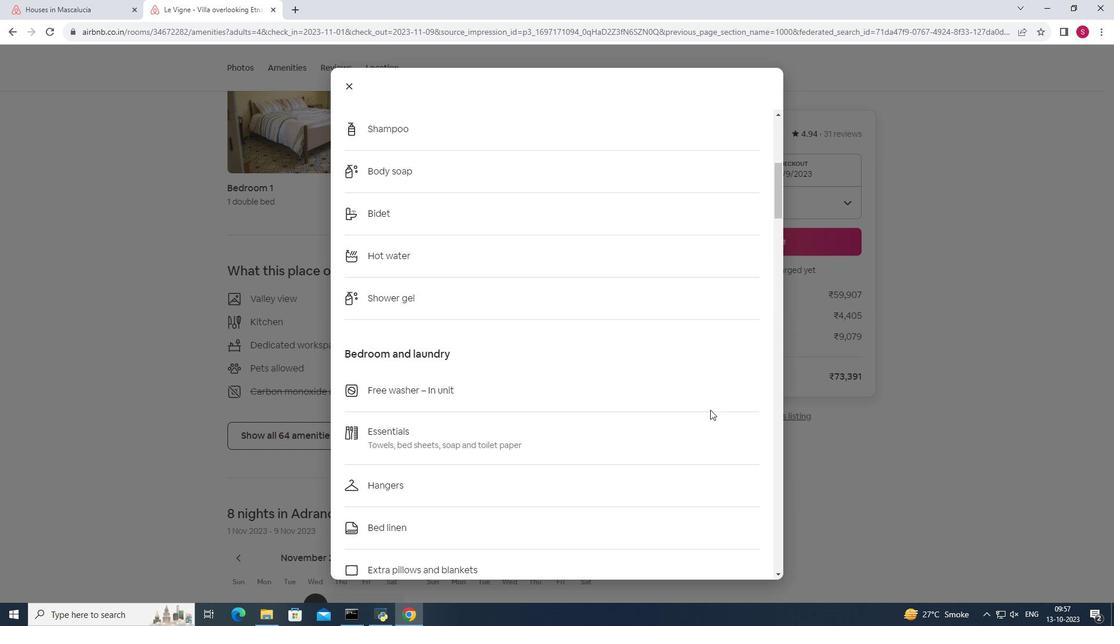 
Action: Mouse scrolled (710, 409) with delta (0, 0)
Screenshot: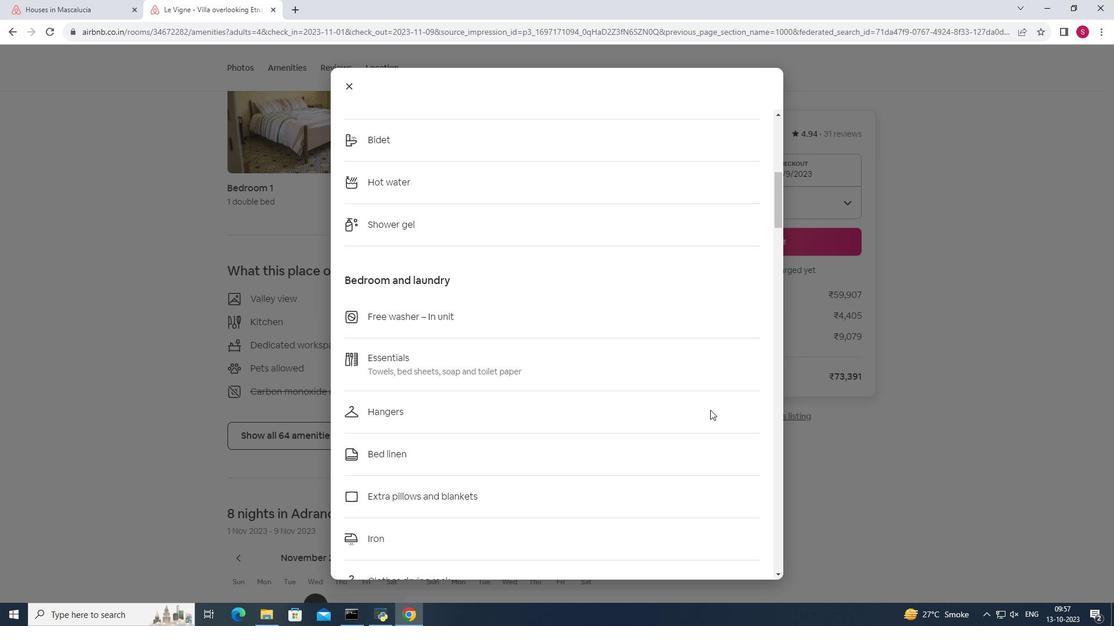 
Action: Mouse scrolled (710, 409) with delta (0, 0)
Screenshot: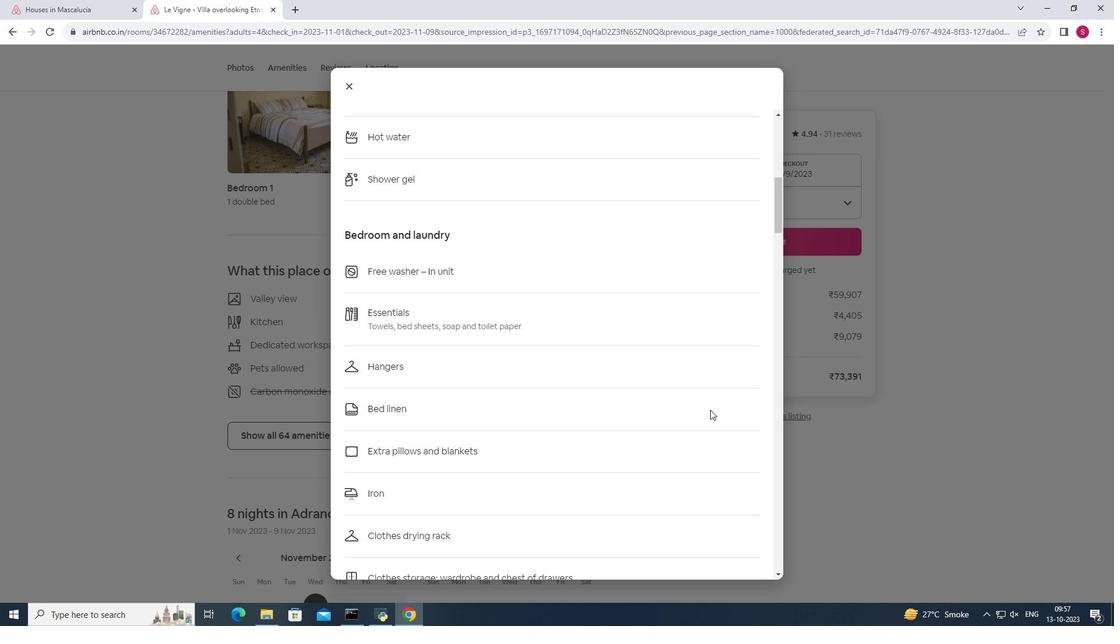 
Action: Mouse scrolled (710, 409) with delta (0, 0)
Screenshot: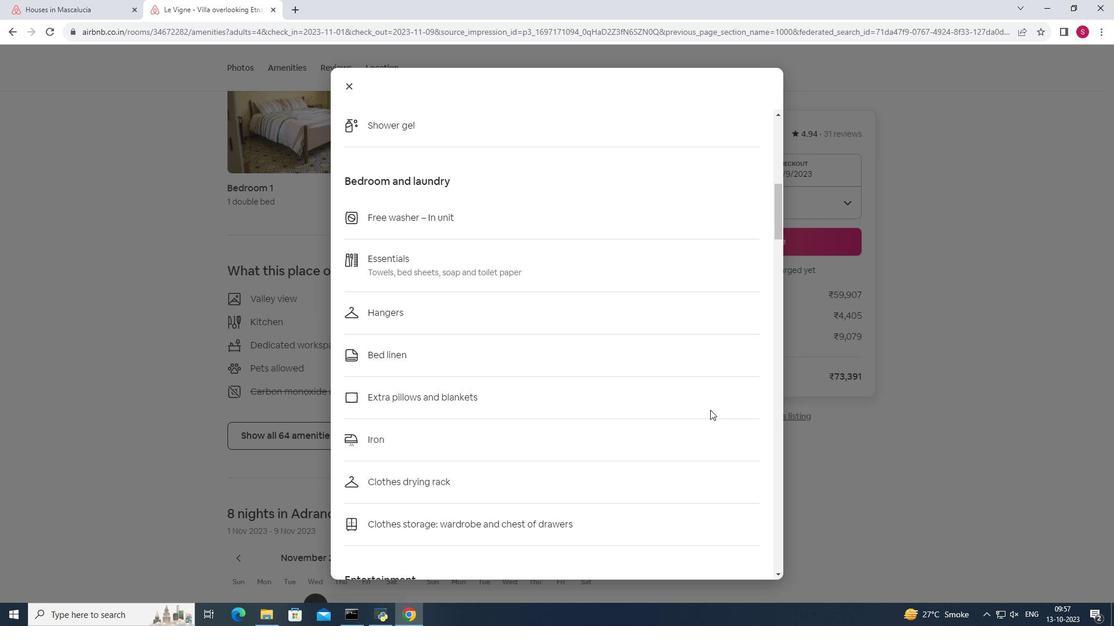 
Action: Mouse scrolled (710, 409) with delta (0, 0)
Screenshot: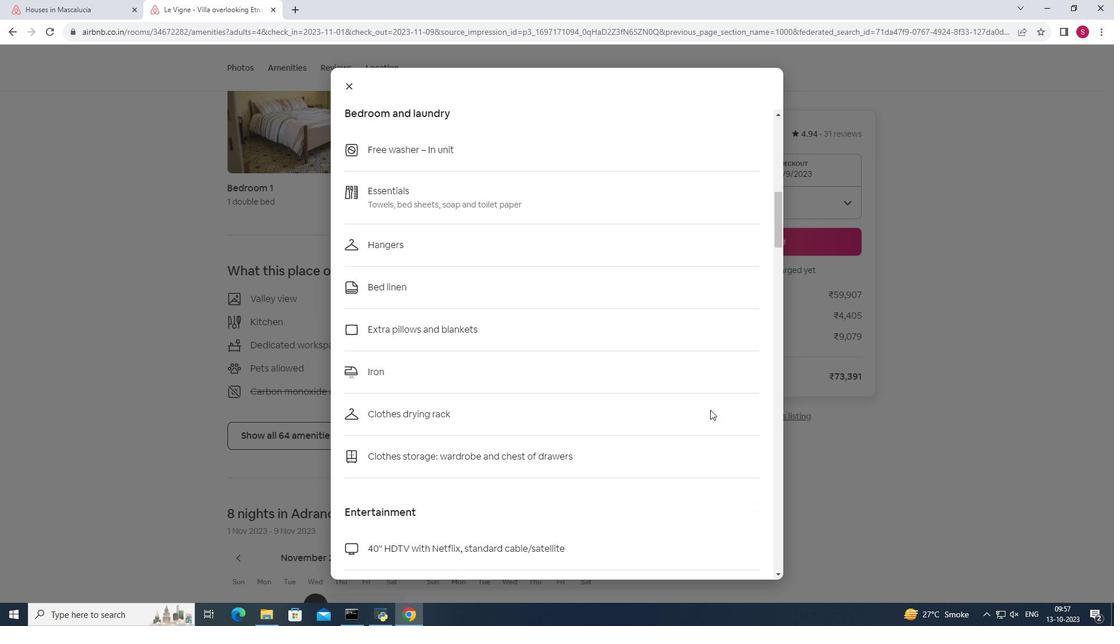 
Action: Mouse scrolled (710, 409) with delta (0, 0)
Screenshot: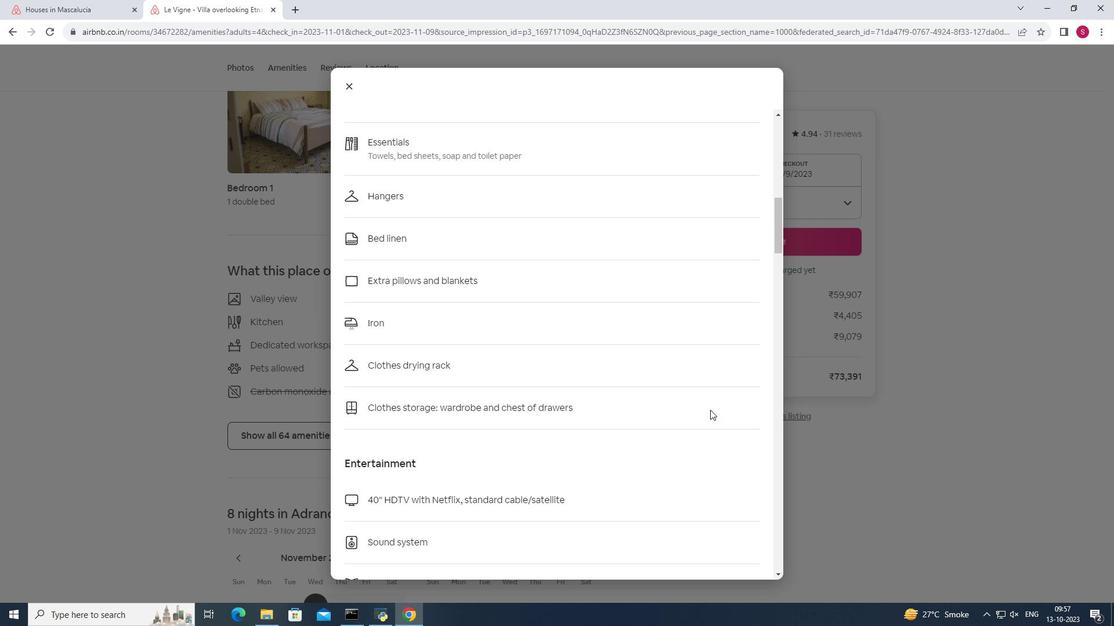 
Action: Mouse scrolled (710, 409) with delta (0, 0)
Screenshot: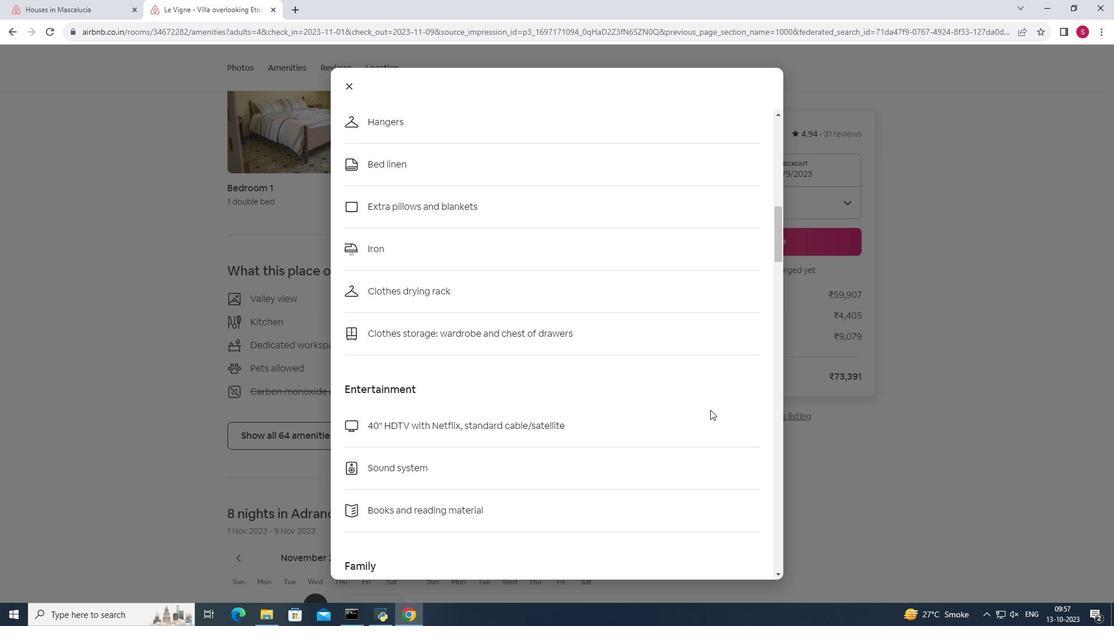
Action: Mouse scrolled (710, 409) with delta (0, 0)
Screenshot: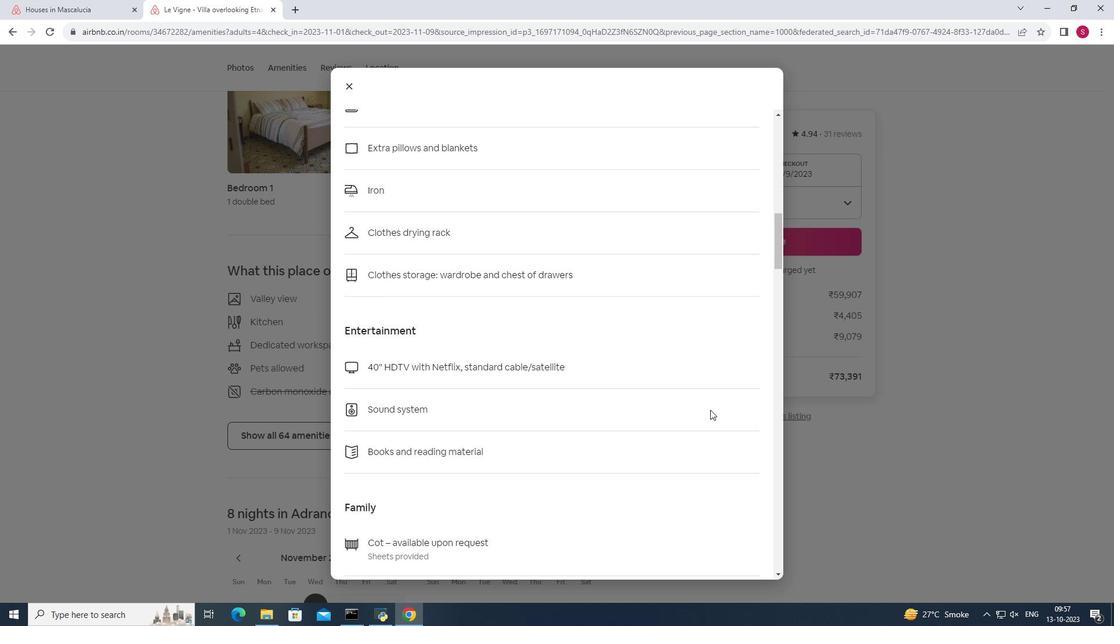 
Action: Mouse scrolled (710, 409) with delta (0, 0)
Screenshot: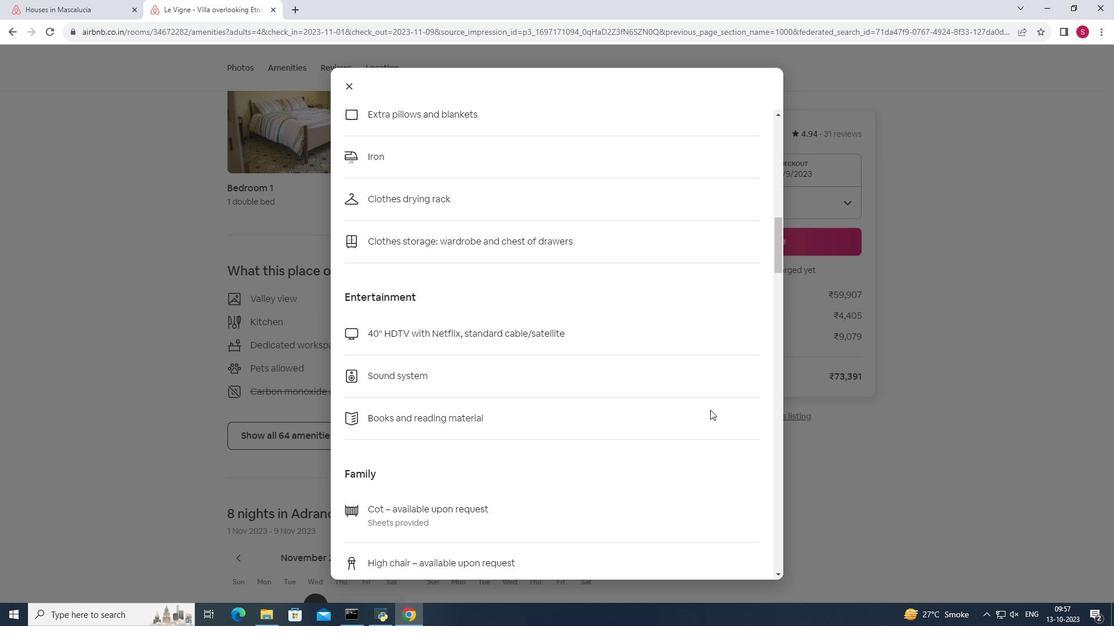 
Action: Mouse scrolled (710, 409) with delta (0, 0)
Screenshot: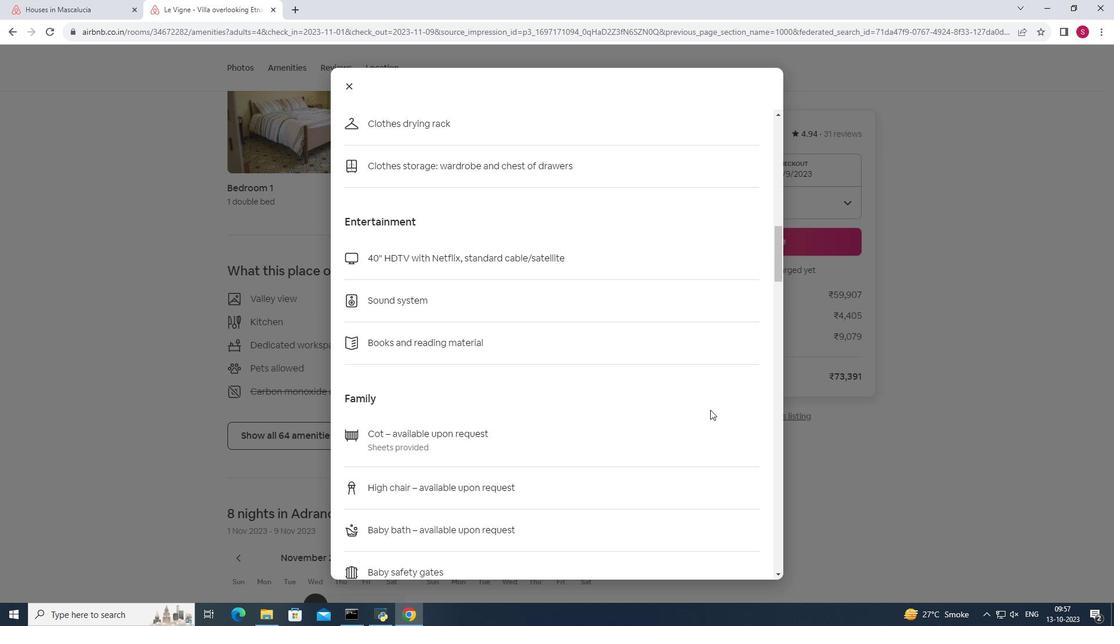 
Action: Mouse scrolled (710, 409) with delta (0, 0)
Screenshot: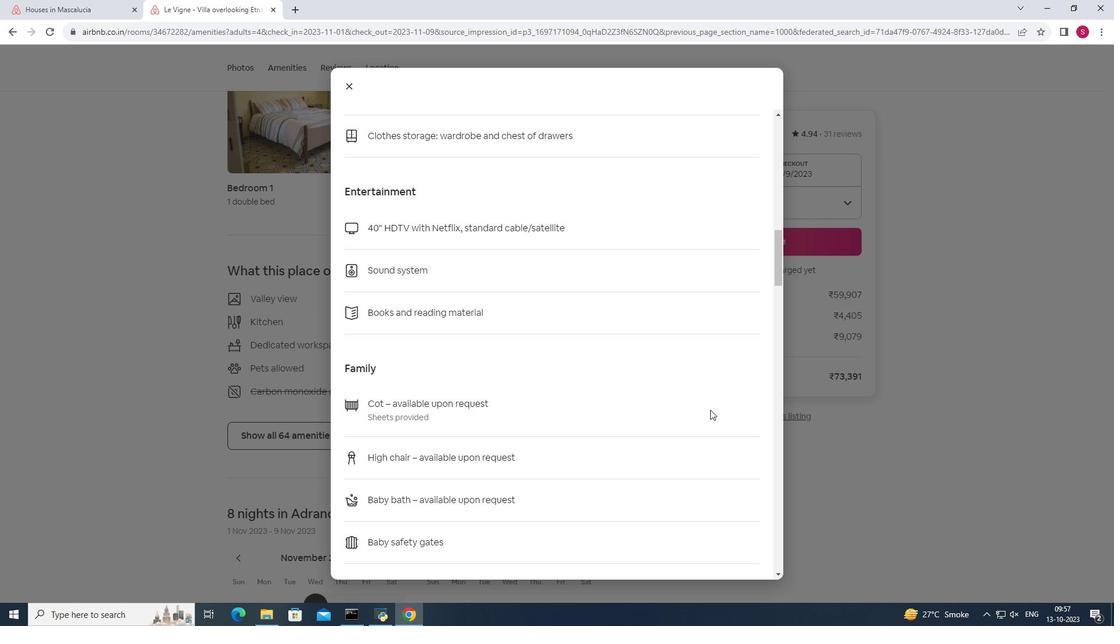 
Action: Mouse scrolled (710, 409) with delta (0, 0)
